 Task: Open a blank google sheet and write heading  Weekly Attendance Record, containing 10 values:  'Julian Roberts, Penelope Nelson, Samuel Harris, Violet Wright, Joshua Carter, Camila Mitchell, Nathan Walker, Lillian Young, Dominic Davis, Addison Lewis,'Julian Roberts is present on Monday,Tuesday,Wednesday,Thursday,& Friday but absent on SaturdayPenelope Nelson is present on Monday,Tuesday,Wednesday,& Friday & Saturday but absent on ThursdaySamuel Harris is present on Monday, Wednesday,Thursday,Friday & Saturday but absent on TuesdayViolet Wright is present on Monday,Tuesday,Wednesday,Thursday,& Saturday but absent on friday  Joshua Carter is present on Tuesday,wednesday,Thursday,Friday & Saturday but absent on MondayCamila Mitchell is present on Monday, Tuesday,Thursday,Friday & Saturday but absent on WednesdayNathan Walker is present on Monday,tuesday,Thursday,Friday & Saturday but absent on WednesdayLillian Young is present on Monday,Tuesday,wednesday,Friday & Saturday but absent on ThursdayDominic Davis is present on Monday,Tuesday,Thursday,Friday & Saturday but absent on wednesdayAddison Lewis is present on Monday,Wednesday,Thursday,Friday & Saturday but absent on TuesdayIn this sheet Friday is 'holiday'  MarkH for holiday. Mark A on absent & Mark P for persent. Save page Attendance Sheet for Weekly Reviewingbook
Action: Mouse pressed left at (230, 134)
Screenshot: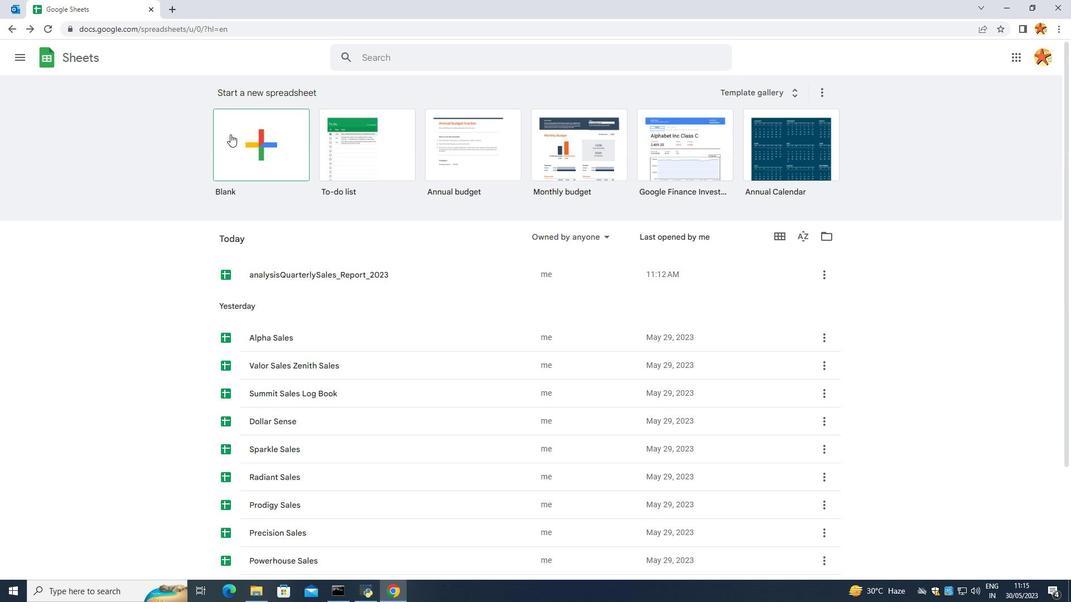 
Action: Mouse moved to (174, 143)
Screenshot: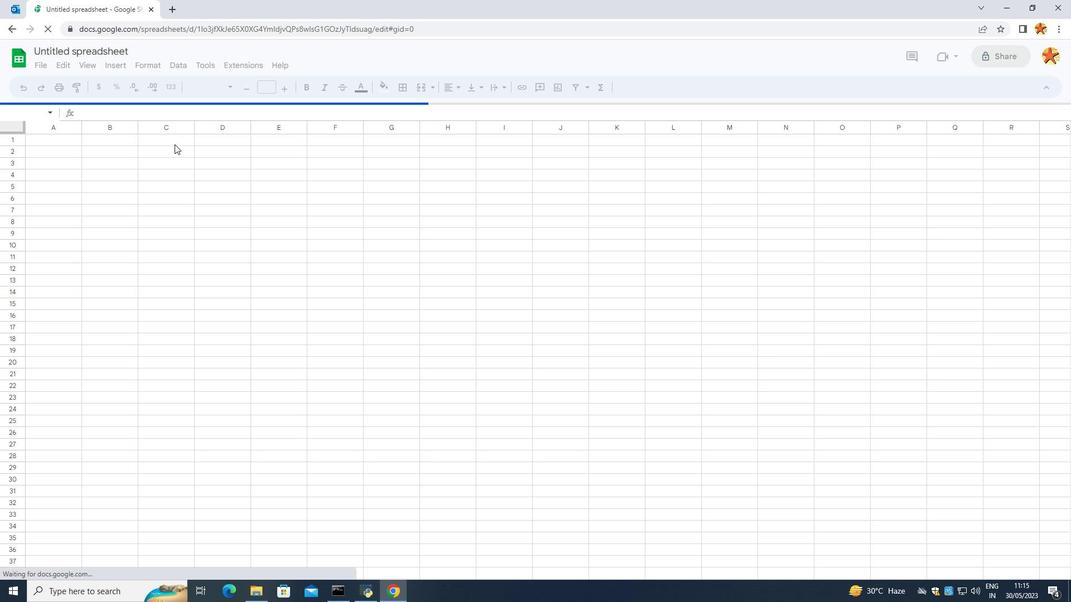 
Action: Mouse pressed left at (174, 143)
Screenshot: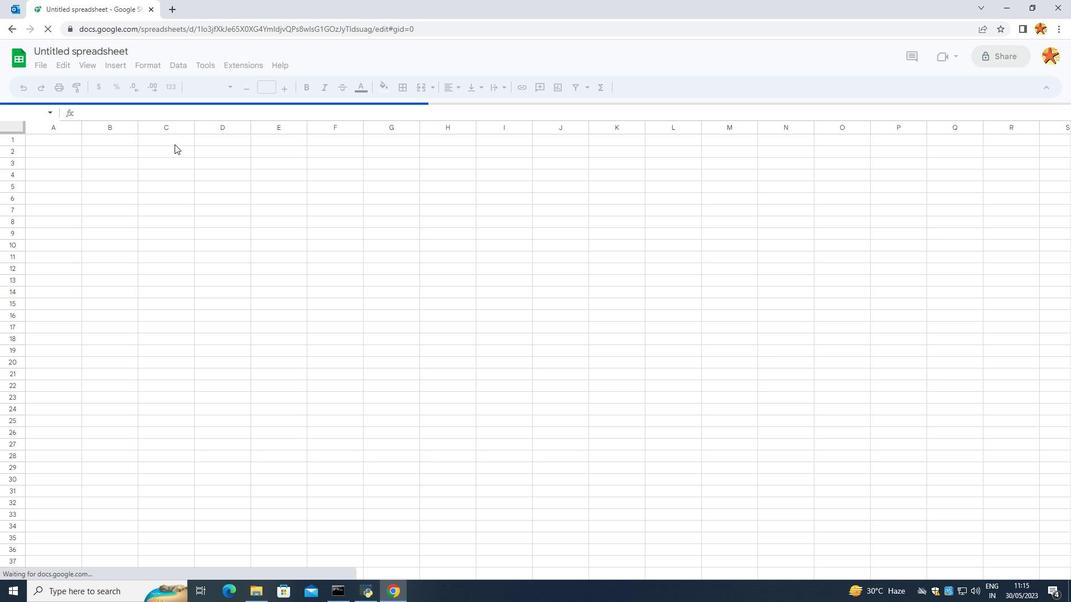 
Action: Mouse pressed left at (174, 143)
Screenshot: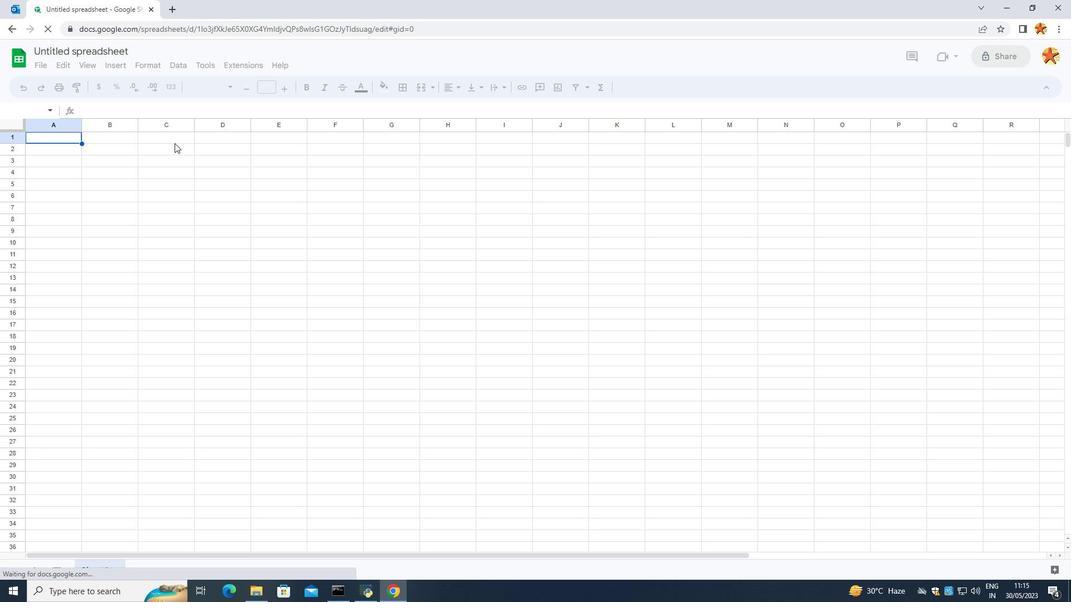 
Action: Key pressed <Key.caps_lock>W<Key.tab><Key.caps_lock>eekl
Screenshot: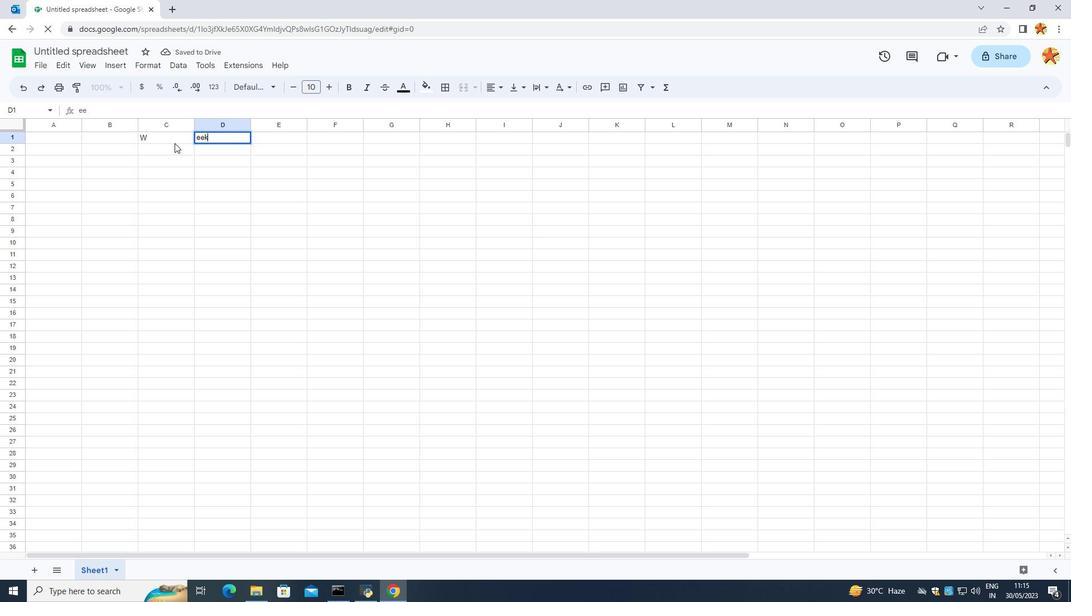
Action: Mouse moved to (175, 131)
Screenshot: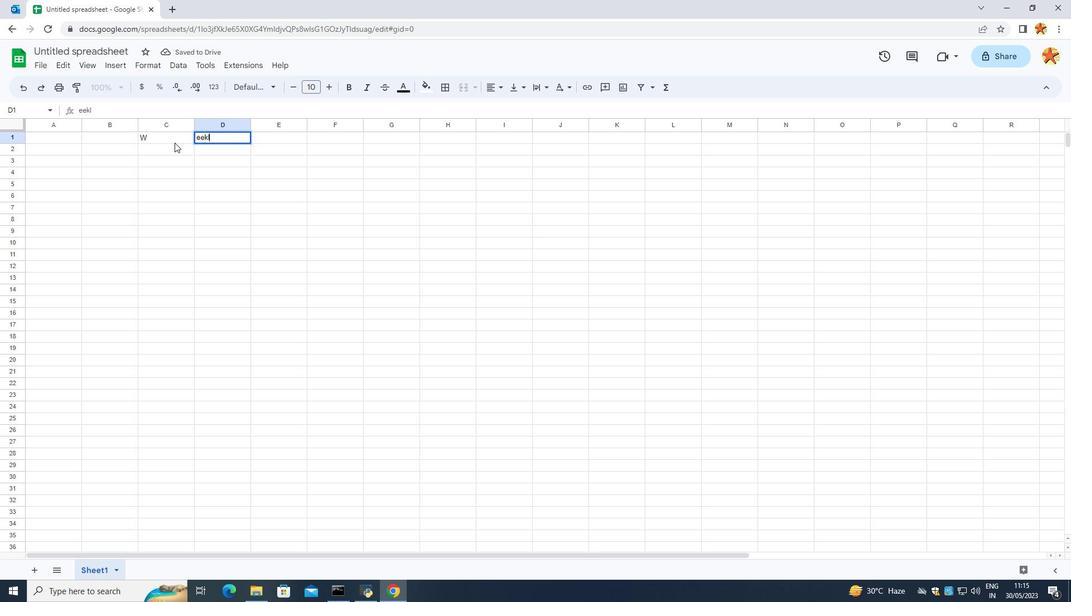 
Action: Key pressed y<Key.space><Key.caps_lock>A<Key.caps_lock>
Screenshot: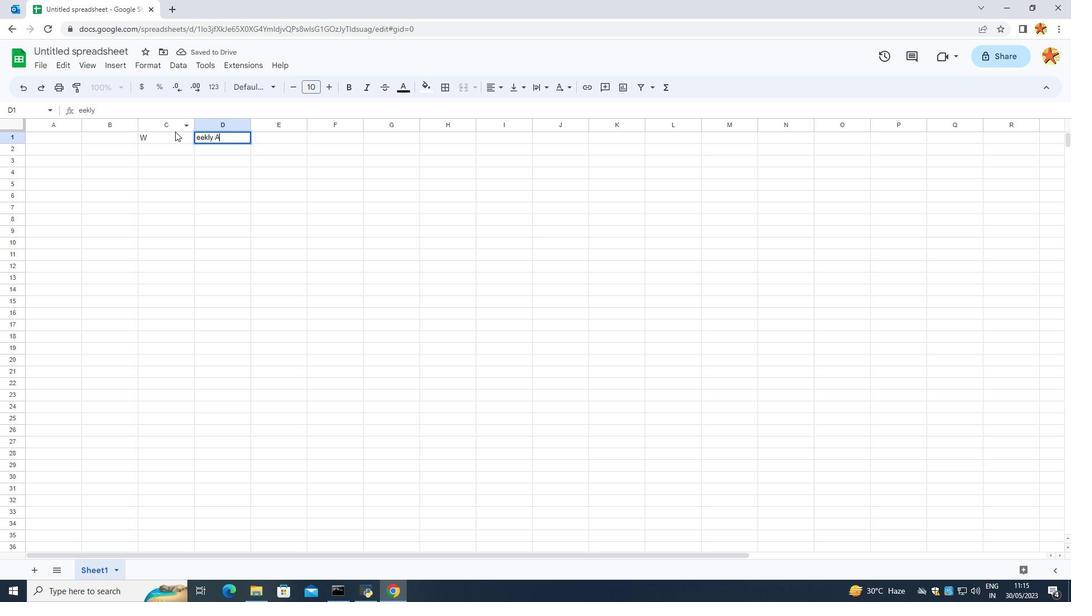 
Action: Mouse moved to (213, 138)
Screenshot: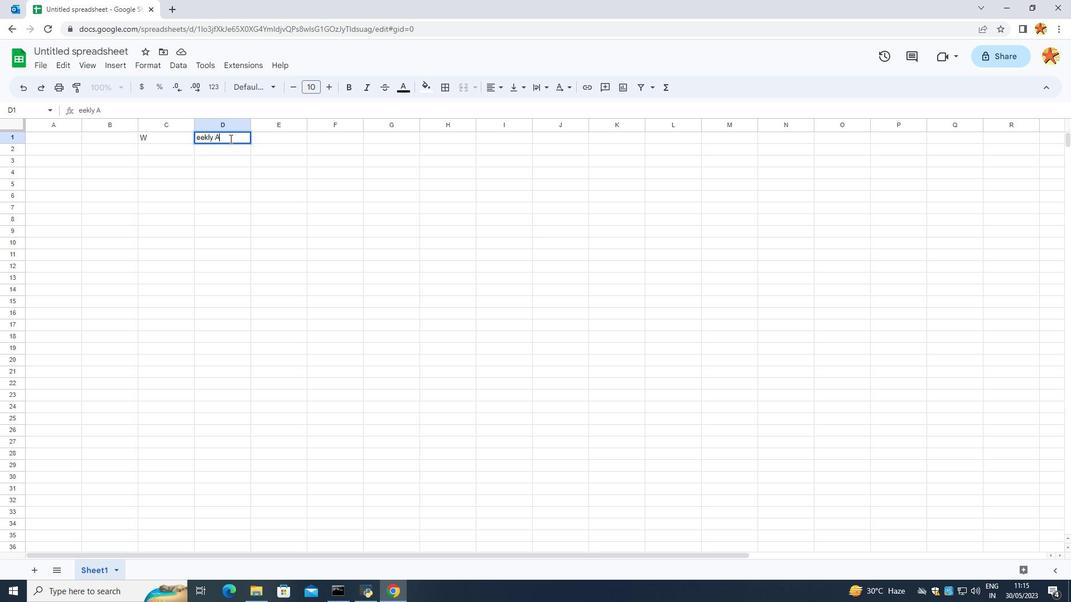 
Action: Mouse pressed left at (213, 138)
Screenshot: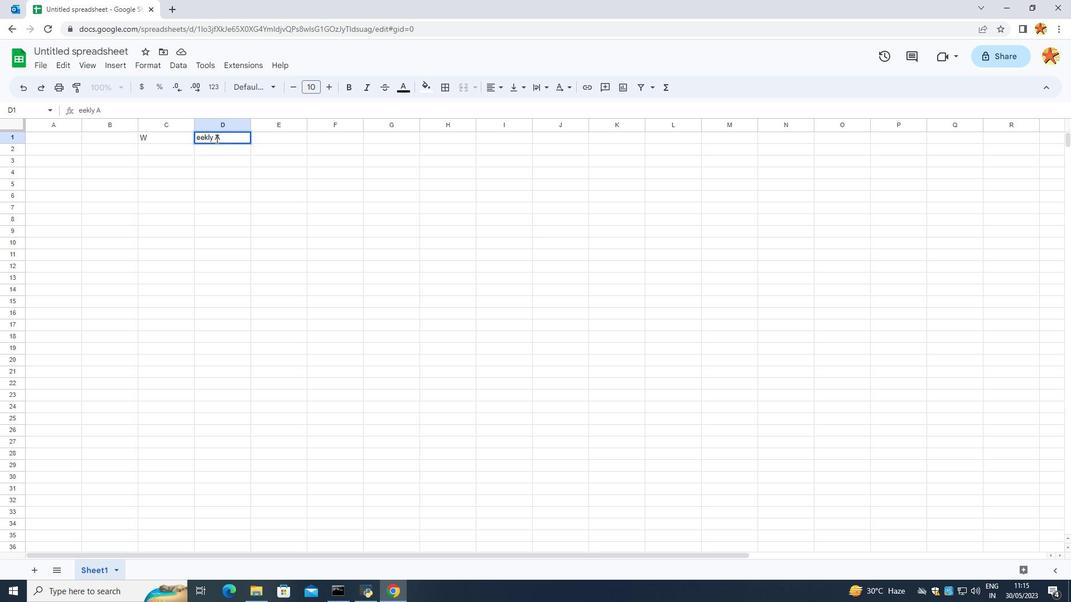 
Action: Mouse moved to (227, 136)
Screenshot: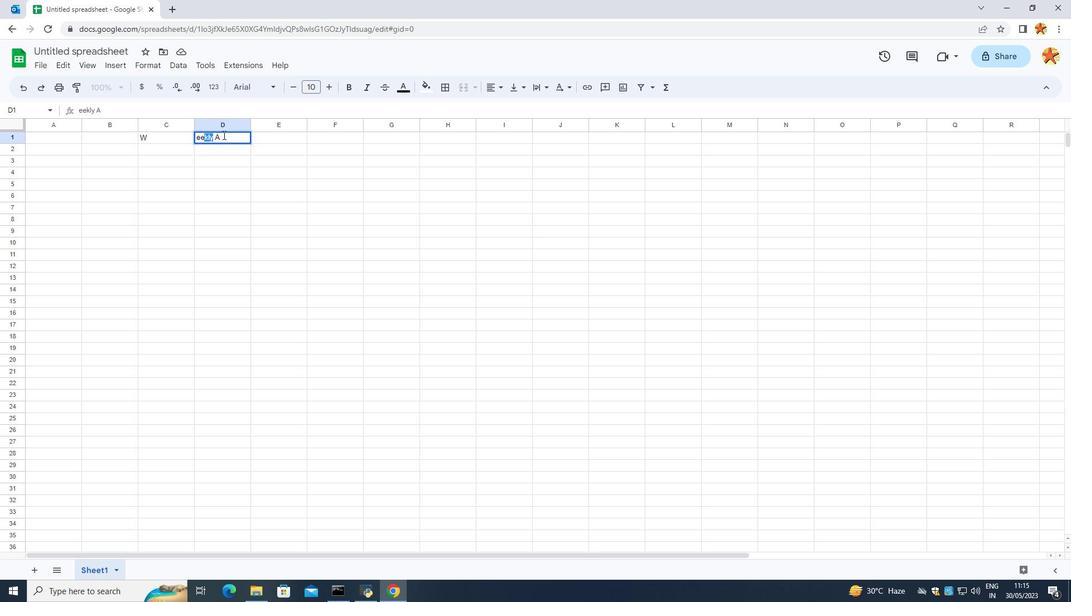 
Action: Mouse pressed left at (227, 136)
Screenshot: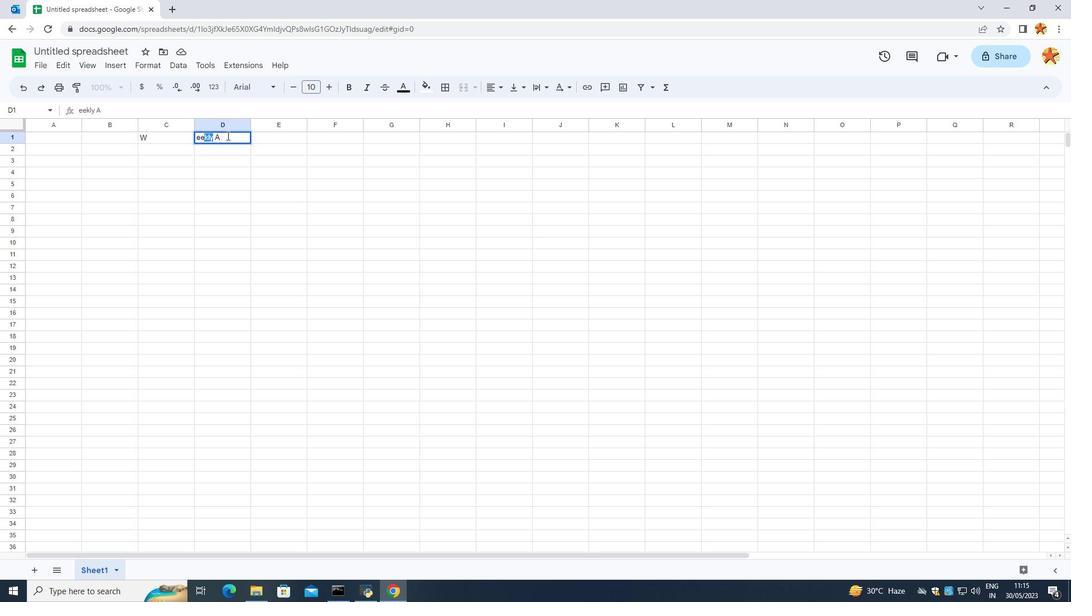 
Action: Mouse moved to (137, 124)
Screenshot: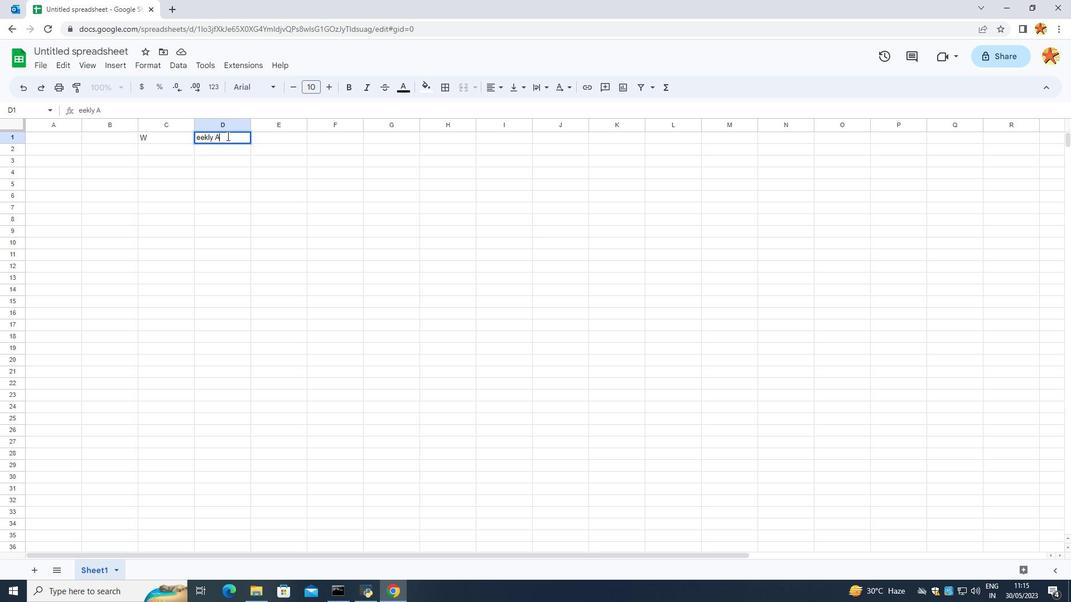 
Action: Key pressed <Key.backspace>
Screenshot: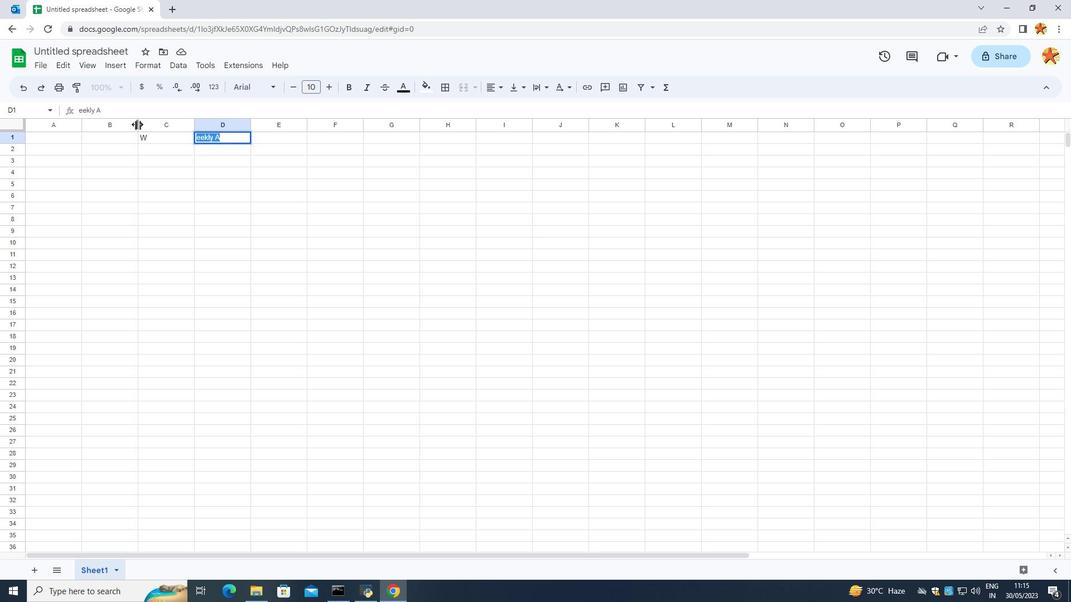 
Action: Mouse moved to (154, 136)
Screenshot: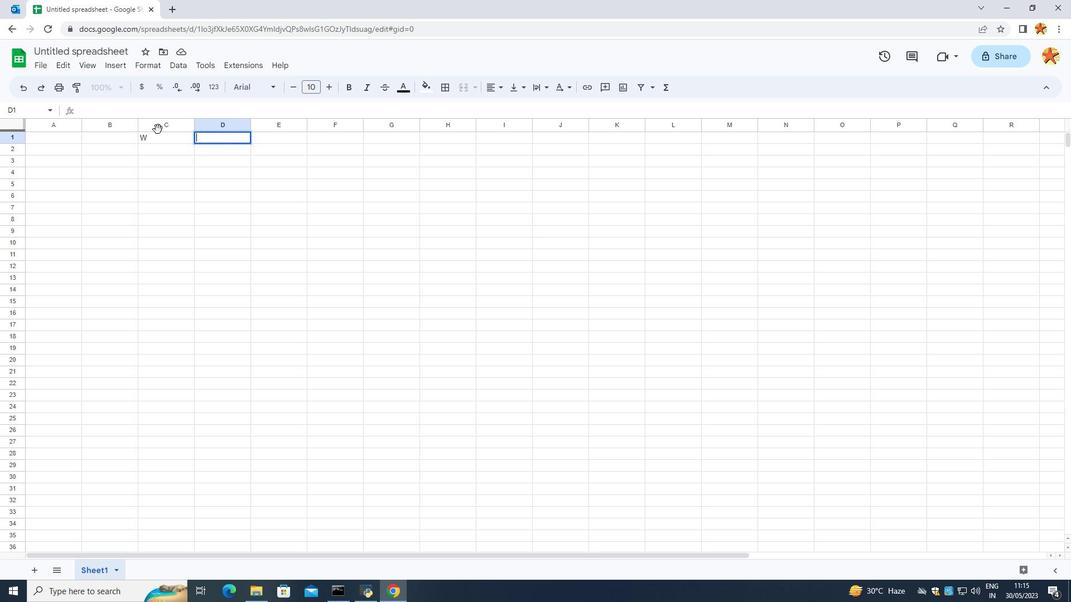
Action: Mouse pressed left at (154, 136)
Screenshot: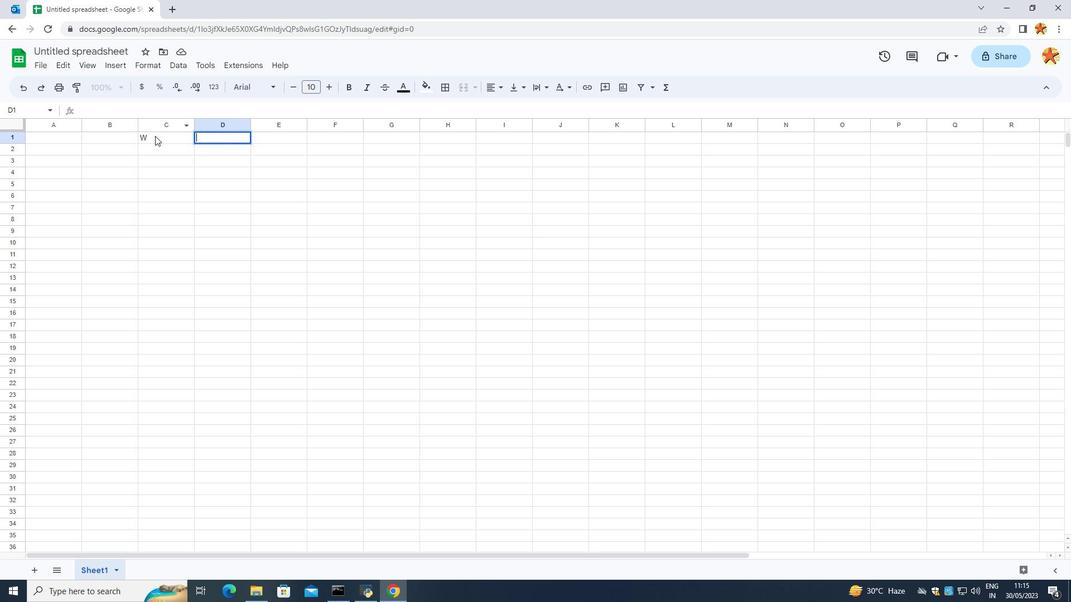 
Action: Mouse pressed left at (154, 136)
Screenshot: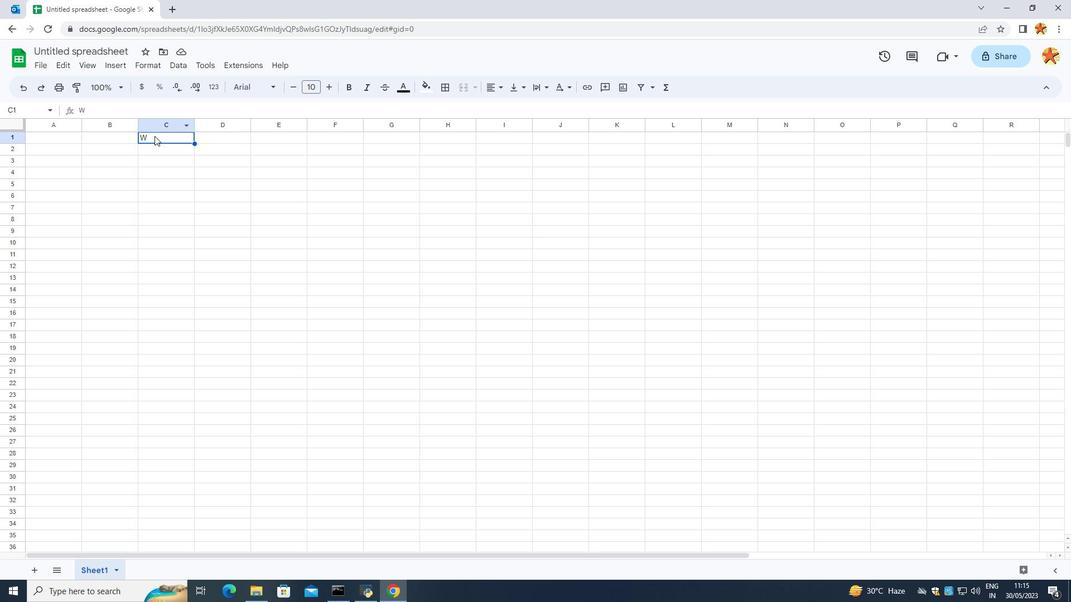 
Action: Mouse moved to (153, 135)
Screenshot: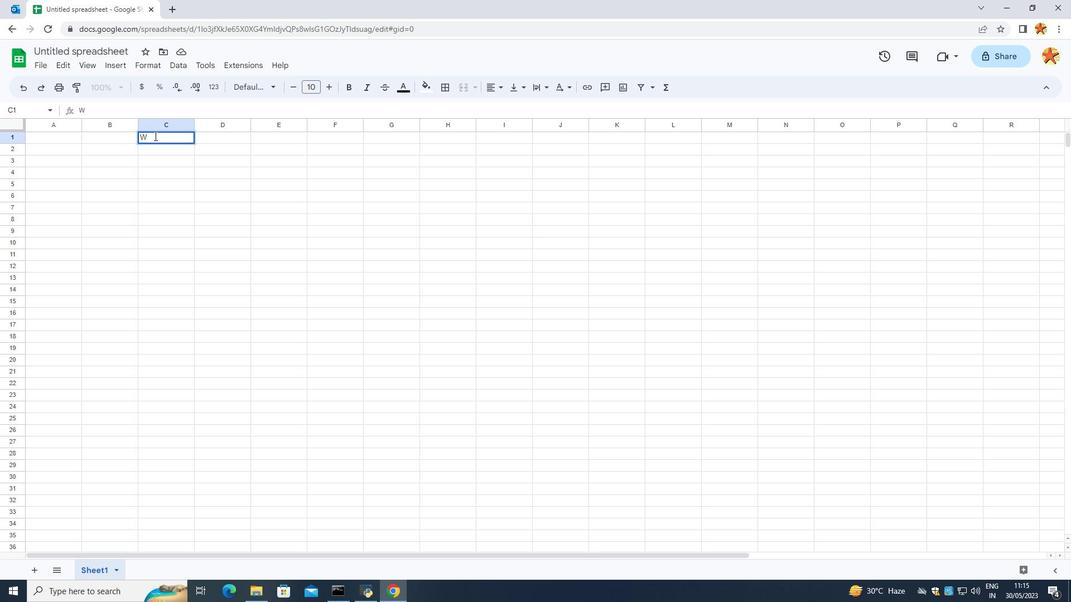 
Action: Key pressed eekly<Key.space><Key.caps_lock>A<Key.caps_lock><Key.caps_lock>TT
Screenshot: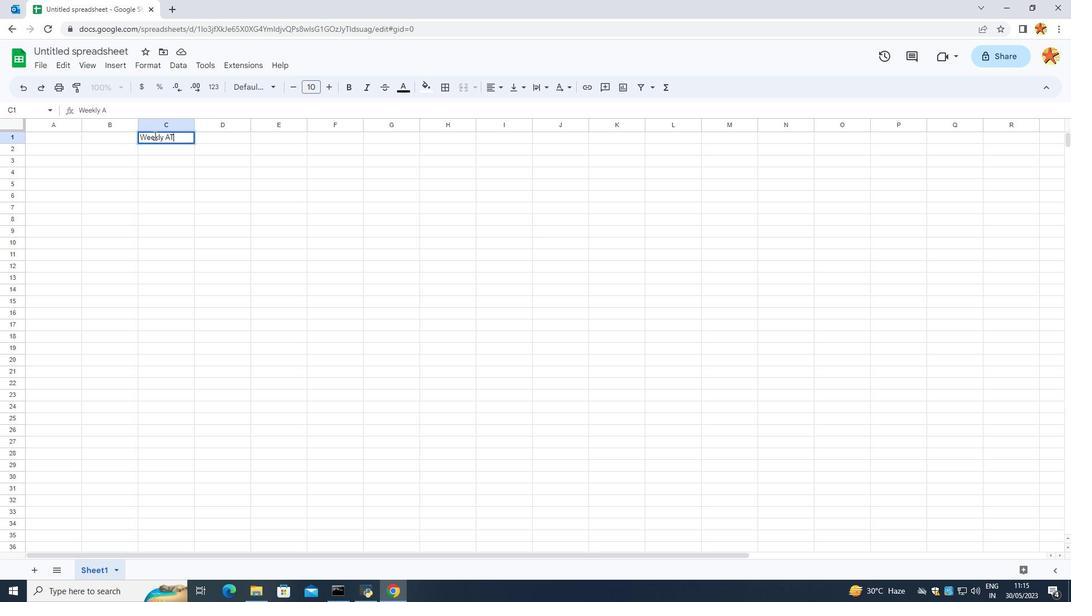 
Action: Mouse moved to (153, 131)
Screenshot: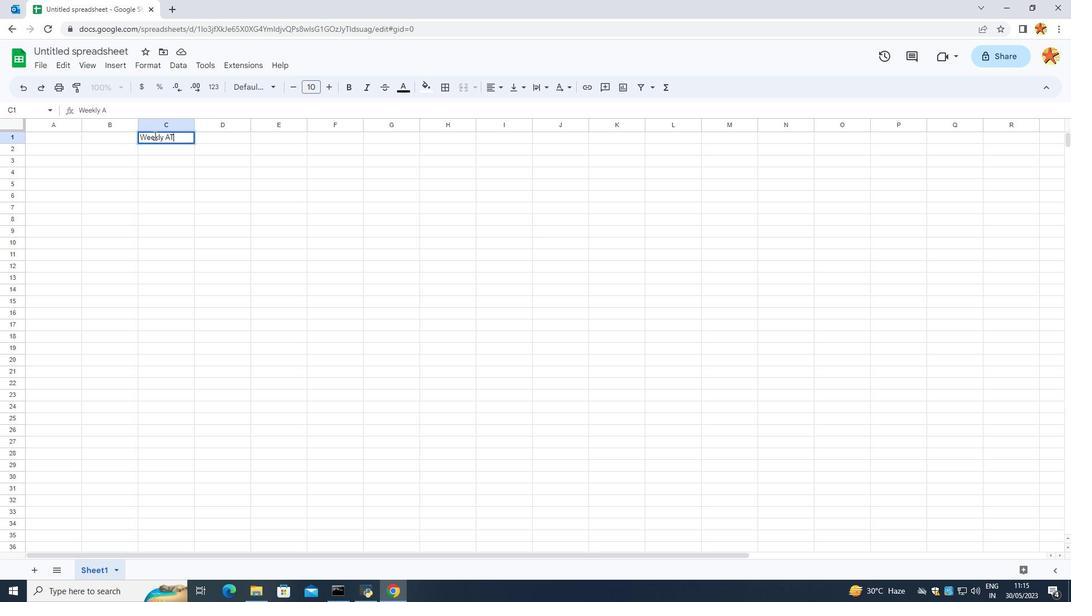 
Action: Key pressed ENDANVCE<Key.space>
Screenshot: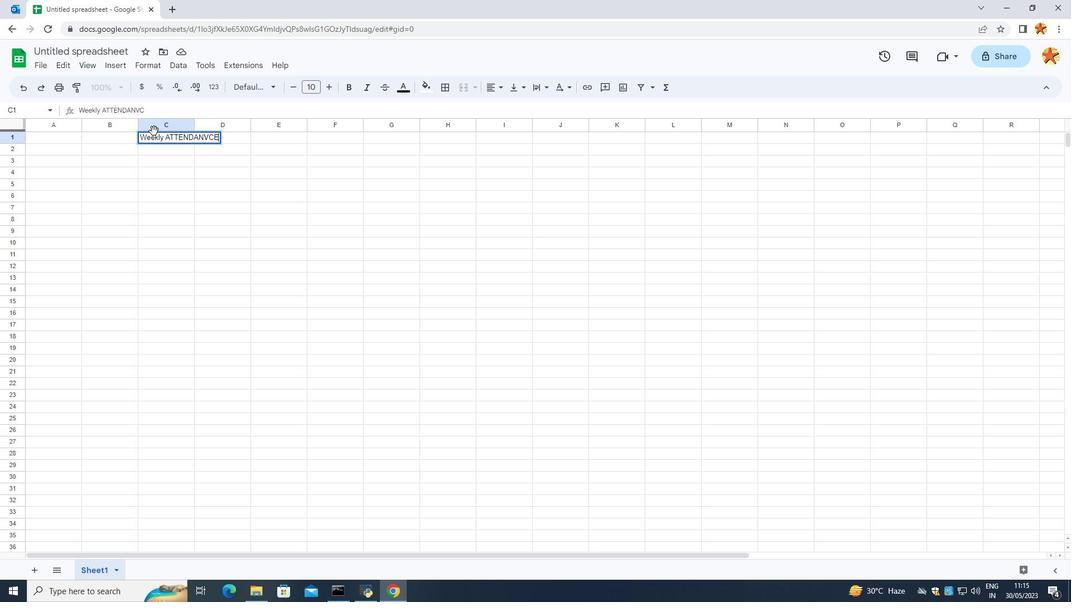 
Action: Mouse moved to (215, 135)
Screenshot: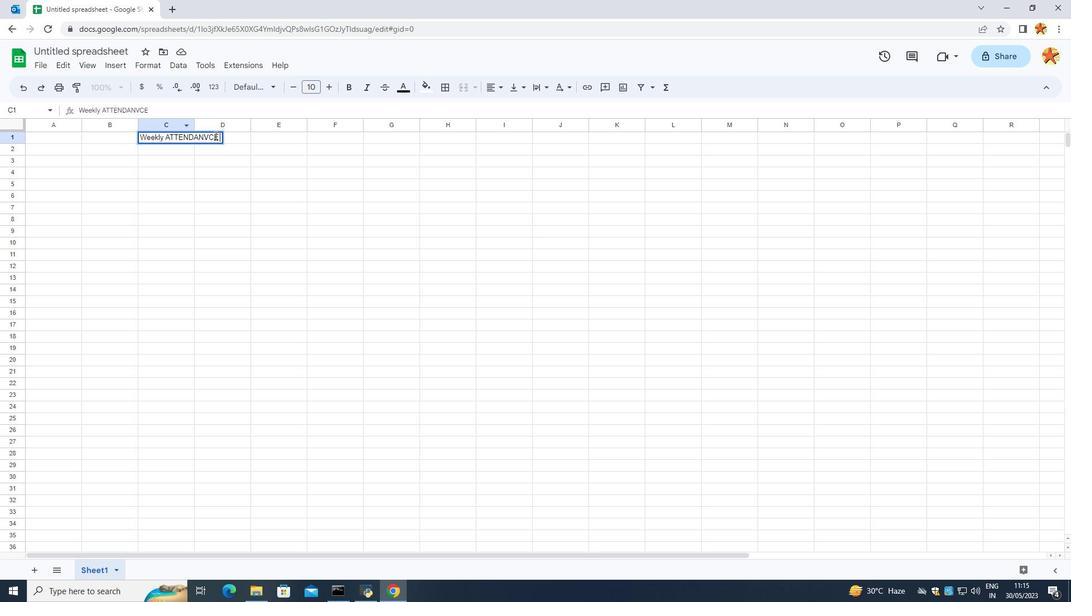 
Action: Mouse pressed left at (215, 135)
Screenshot: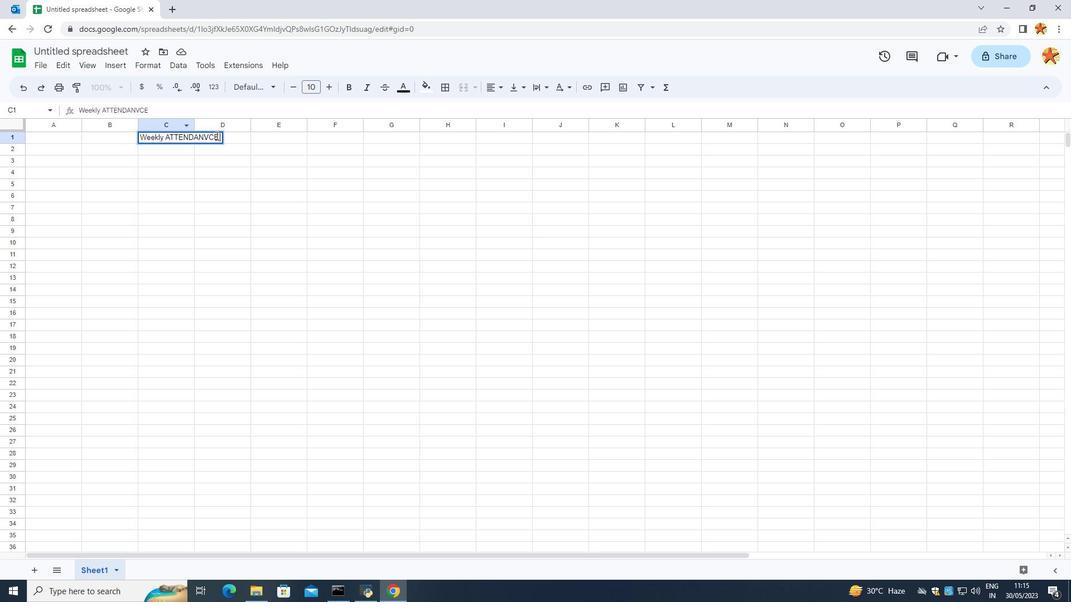 
Action: Mouse moved to (166, 128)
Screenshot: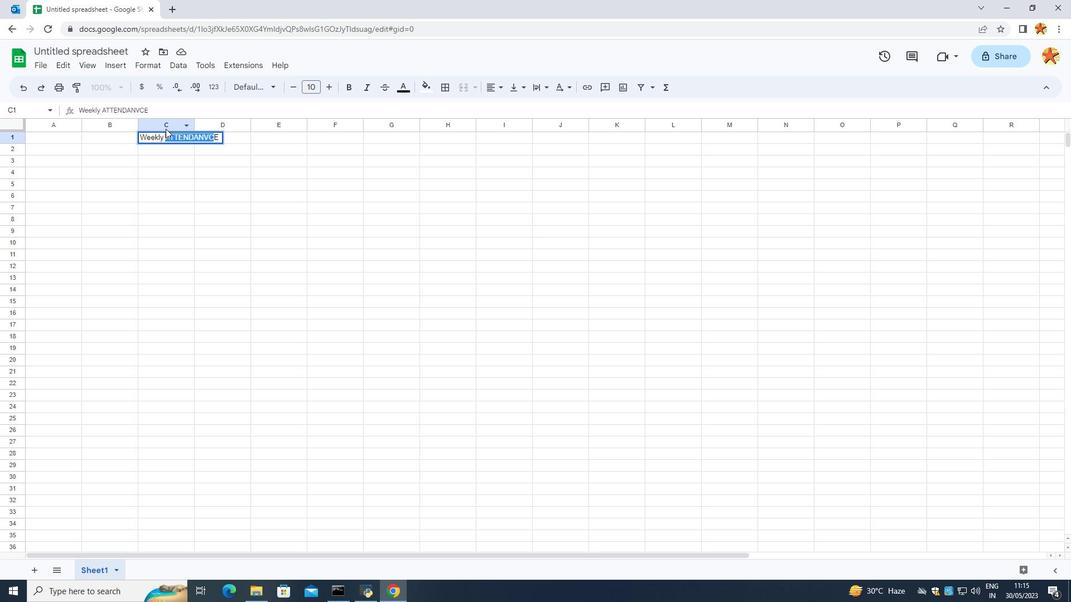 
Action: Key pressed <Key.backspace>
Screenshot: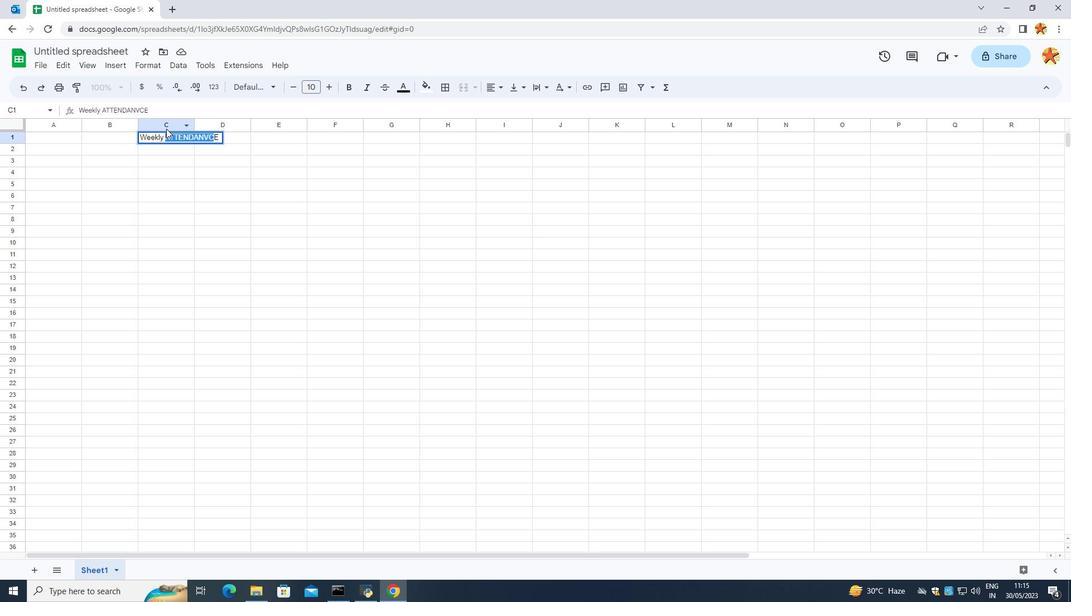 
Action: Mouse moved to (181, 137)
Screenshot: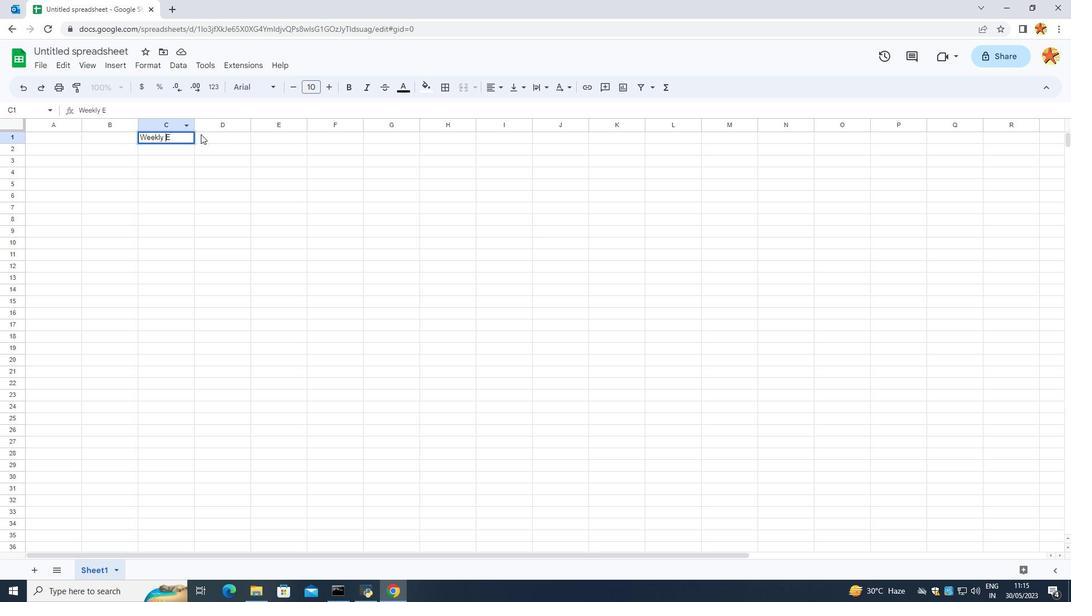 
Action: Mouse pressed left at (181, 137)
Screenshot: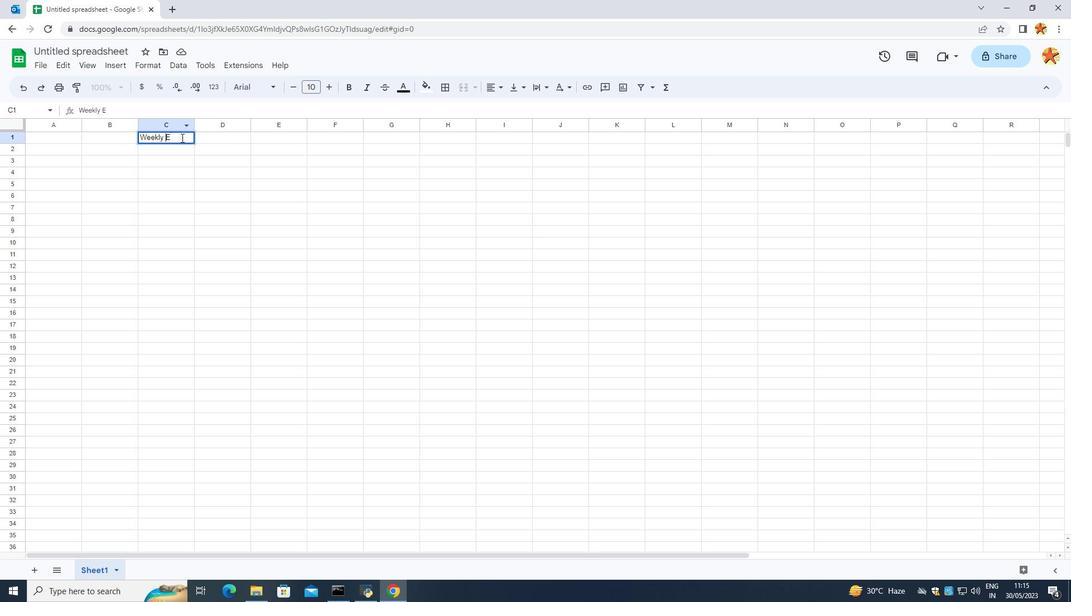 
Action: Key pressed <Key.backspace>
Screenshot: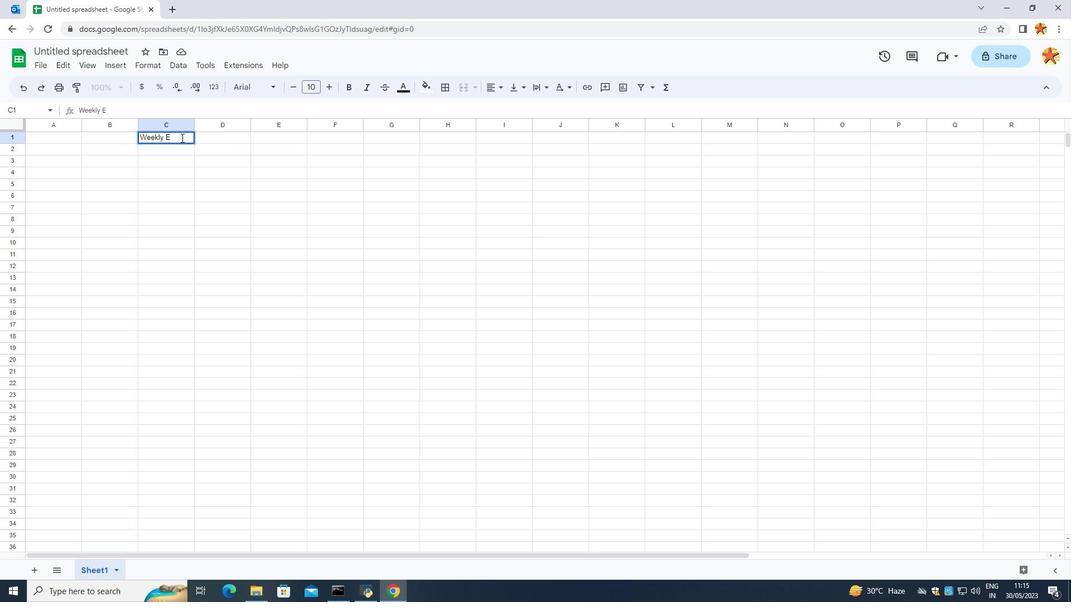 
Action: Mouse moved to (166, 126)
Screenshot: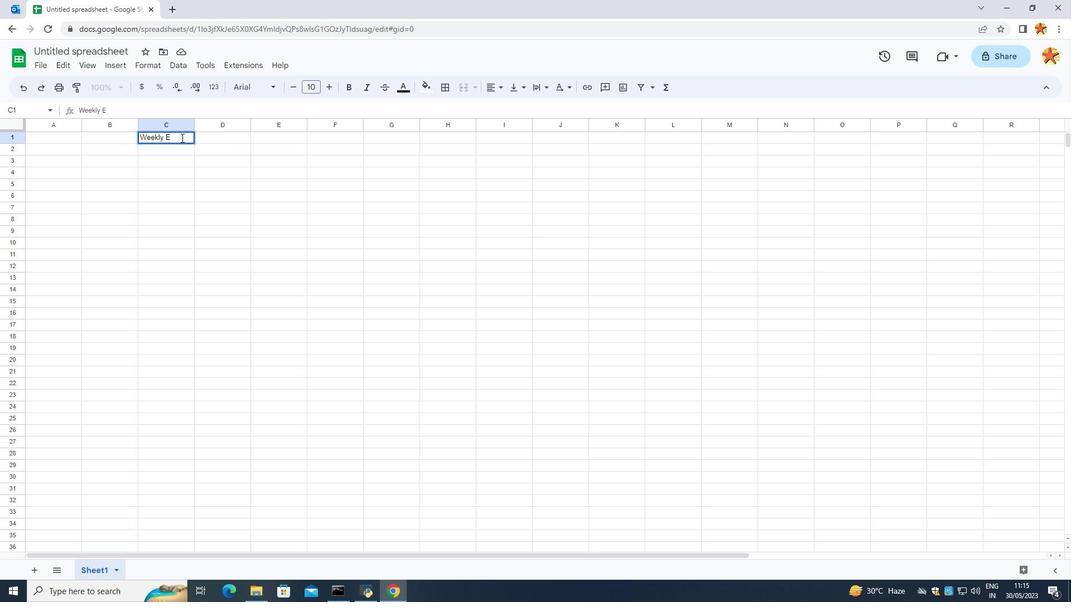 
Action: Key pressed <Key.backspace><Key.caps_lock>a<Key.caps_lock><Key.backspace><Key.caps_lock>a<Key.caps_lock><Key.backspace><Key.caps_lock>a<Key.backspace>a<Key.backspace>a<Key.backspace><Key.caps_lock>A<Key.caps_lock>ttenf<Key.backspace>dance<Key.space><Key.caps_lock>R<Key.caps_lock>ecord
Screenshot: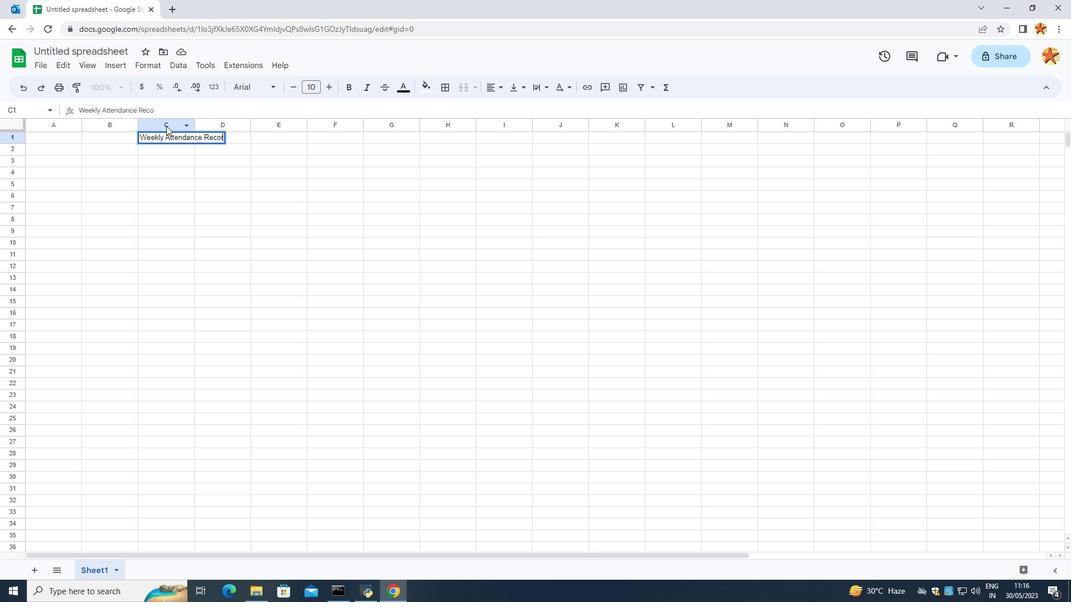 
Action: Mouse moved to (46, 301)
Screenshot: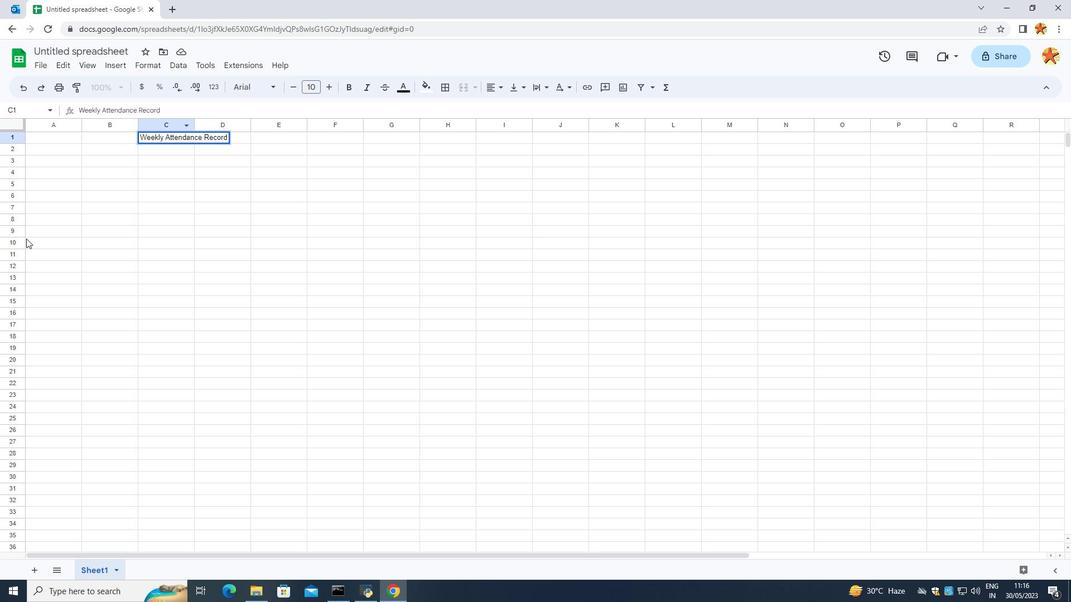 
Action: Mouse pressed left at (46, 301)
Screenshot: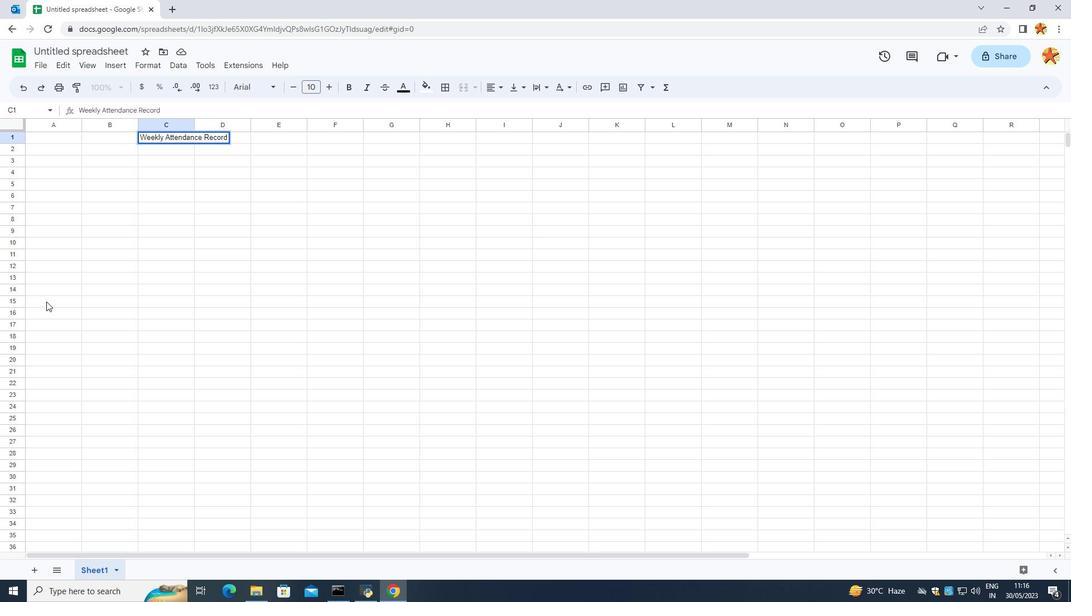 
Action: Mouse moved to (56, 148)
Screenshot: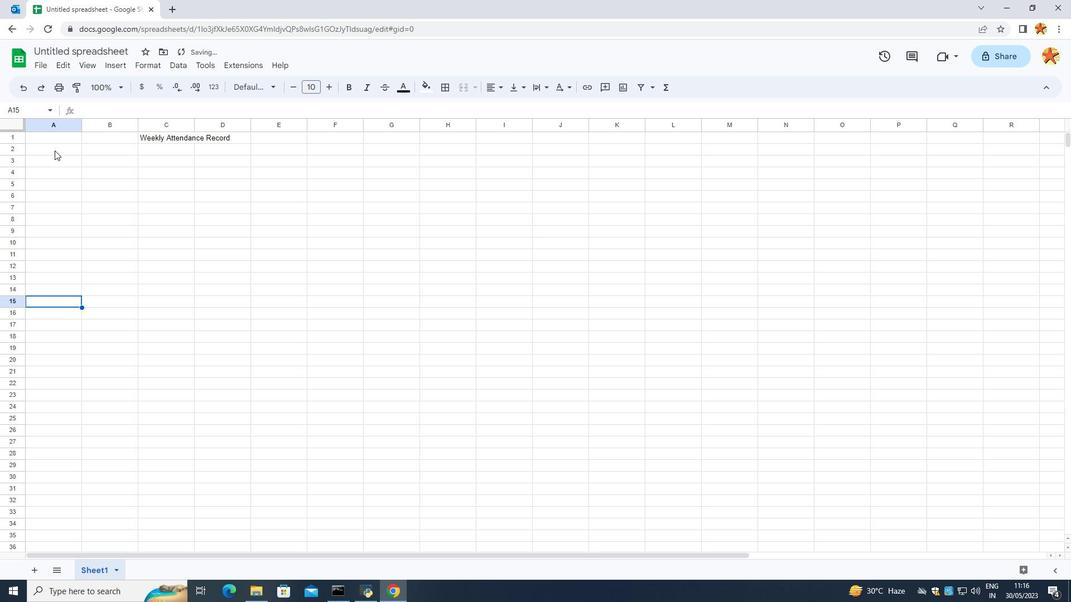 
Action: Mouse pressed left at (56, 148)
Screenshot: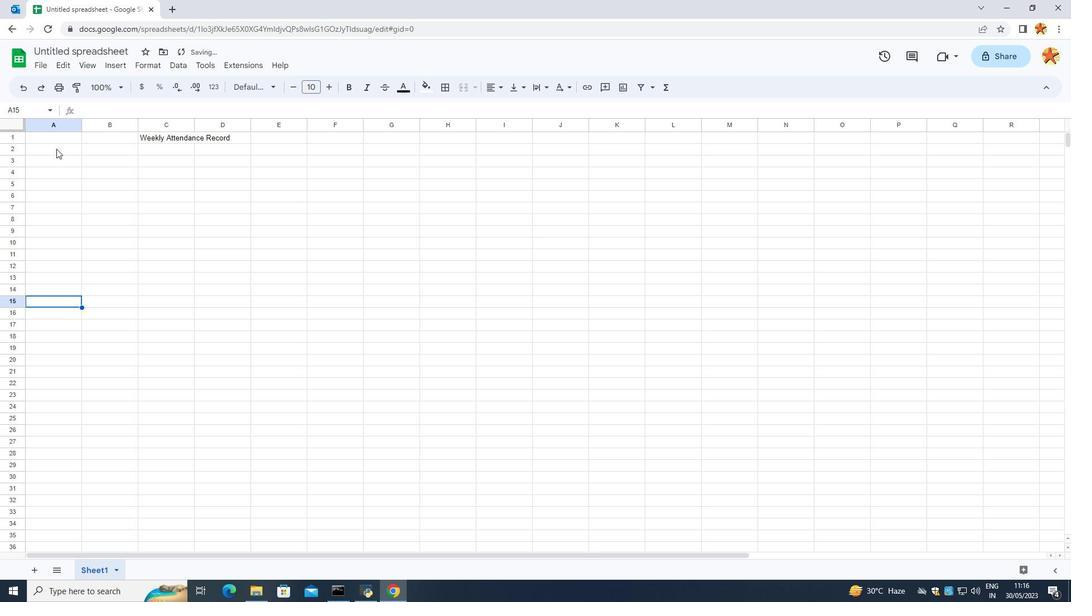 
Action: Mouse pressed left at (56, 148)
Screenshot: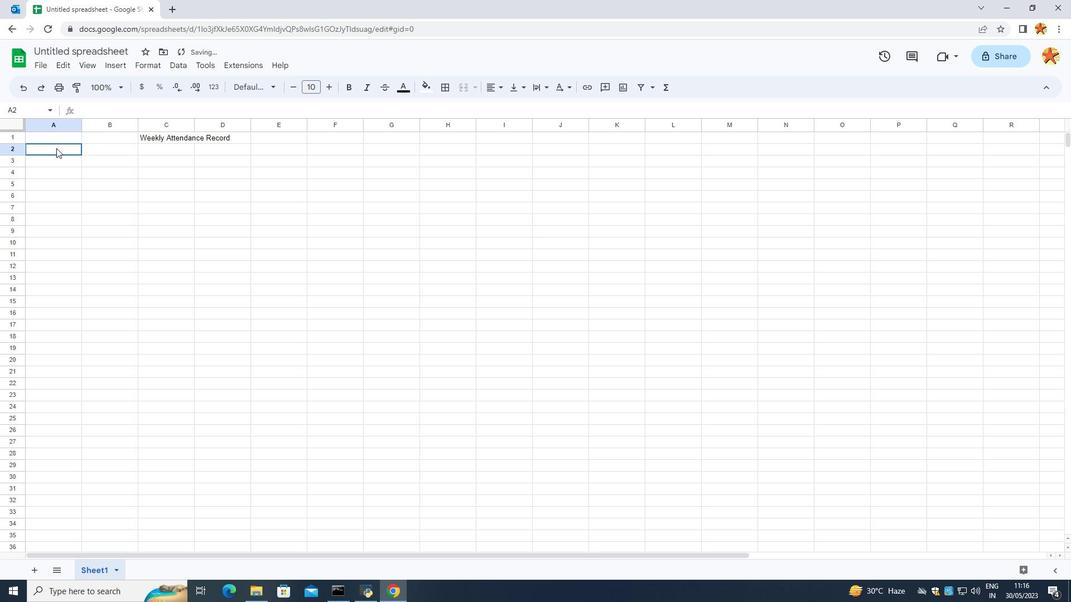 
Action: Key pressed <Key.caps_lock>V<Key.caps_lock>ali<Key.backspace>ues
Screenshot: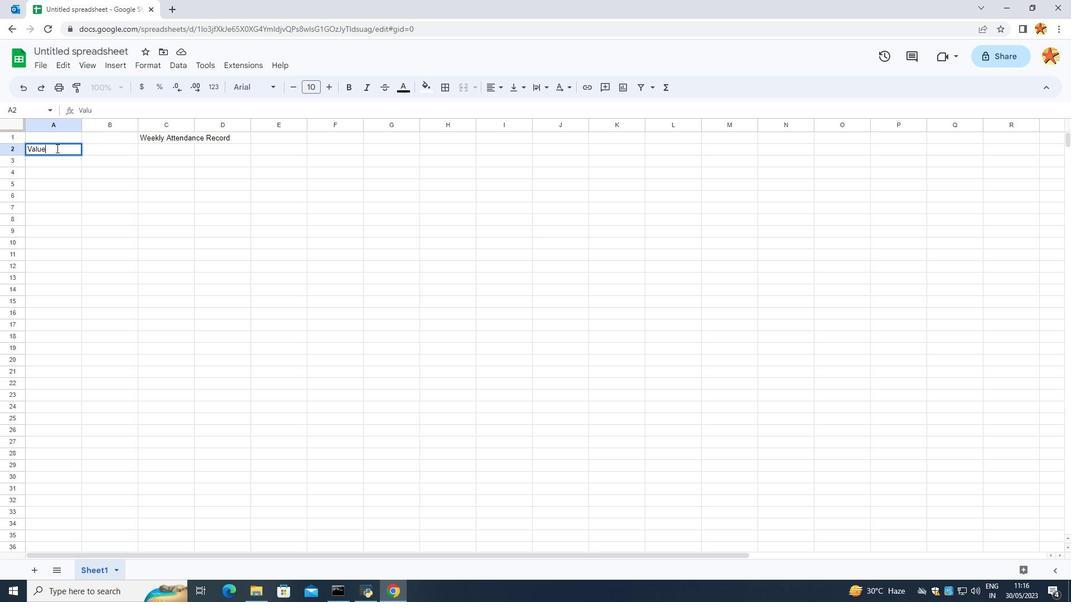 
Action: Mouse moved to (113, 140)
Screenshot: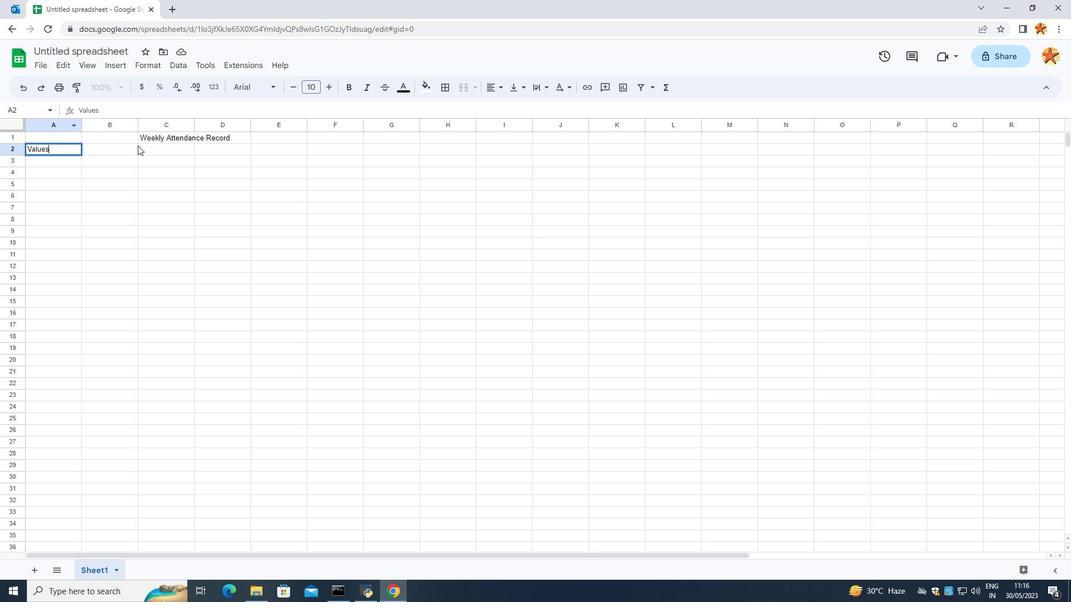 
Action: Mouse pressed left at (113, 140)
Screenshot: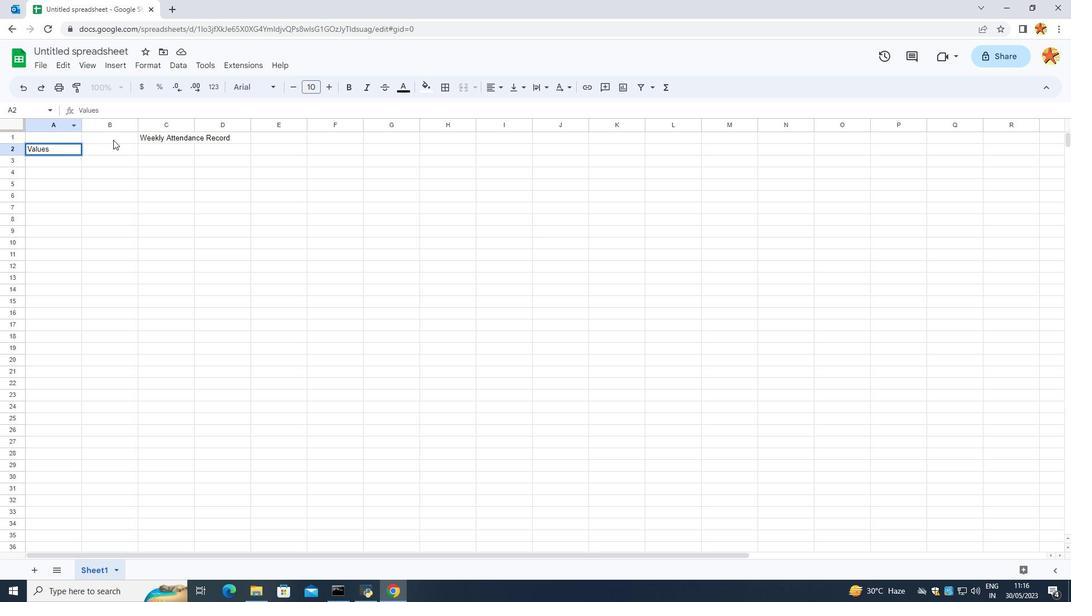 
Action: Mouse moved to (109, 146)
Screenshot: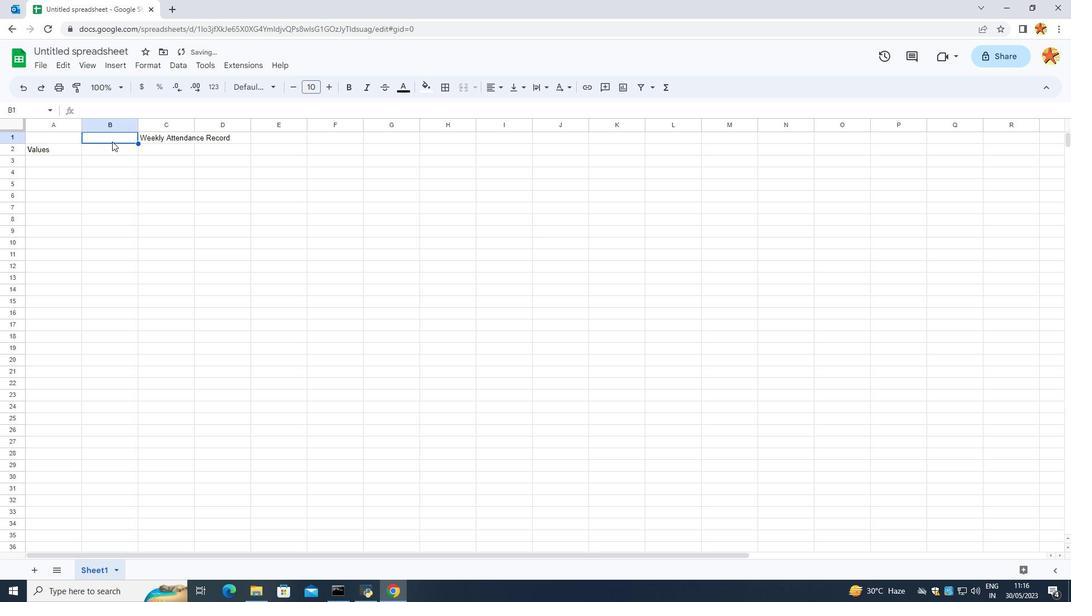 
Action: Mouse pressed left at (109, 146)
Screenshot: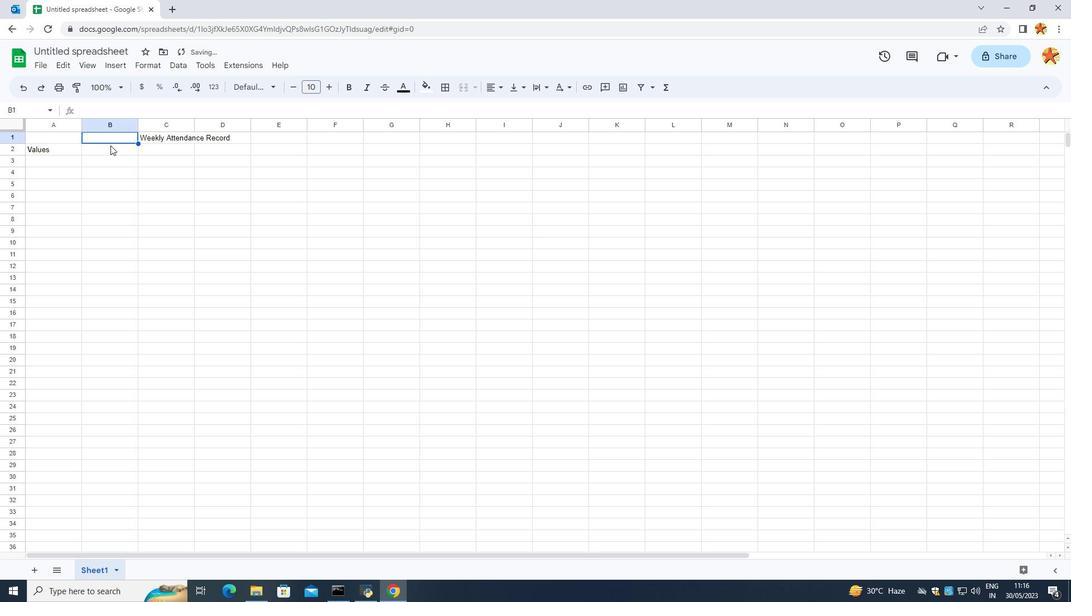
Action: Mouse pressed left at (109, 146)
Screenshot: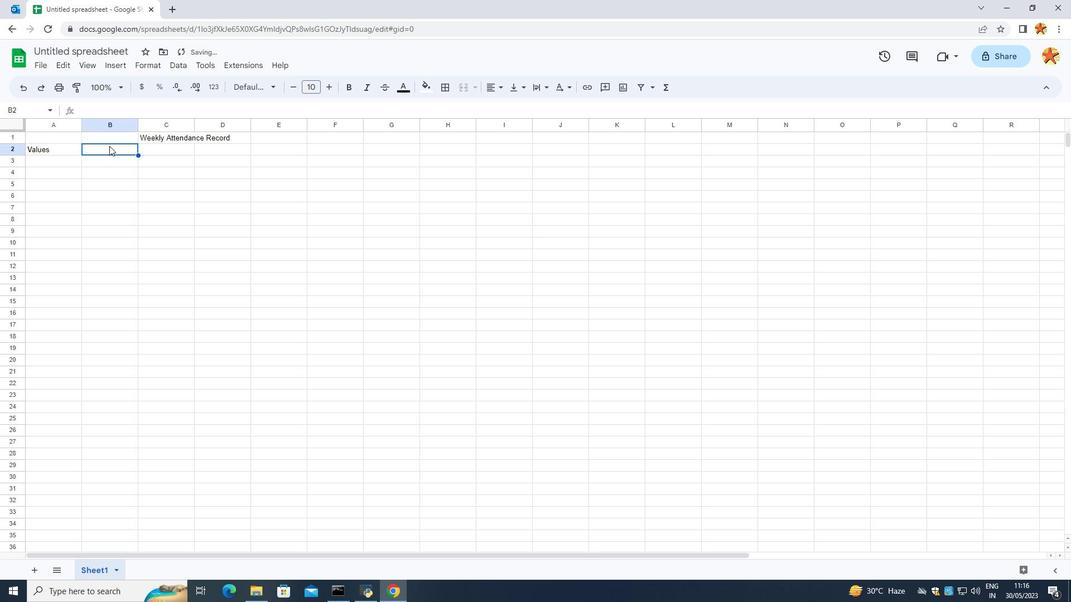 
Action: Mouse moved to (99, 155)
Screenshot: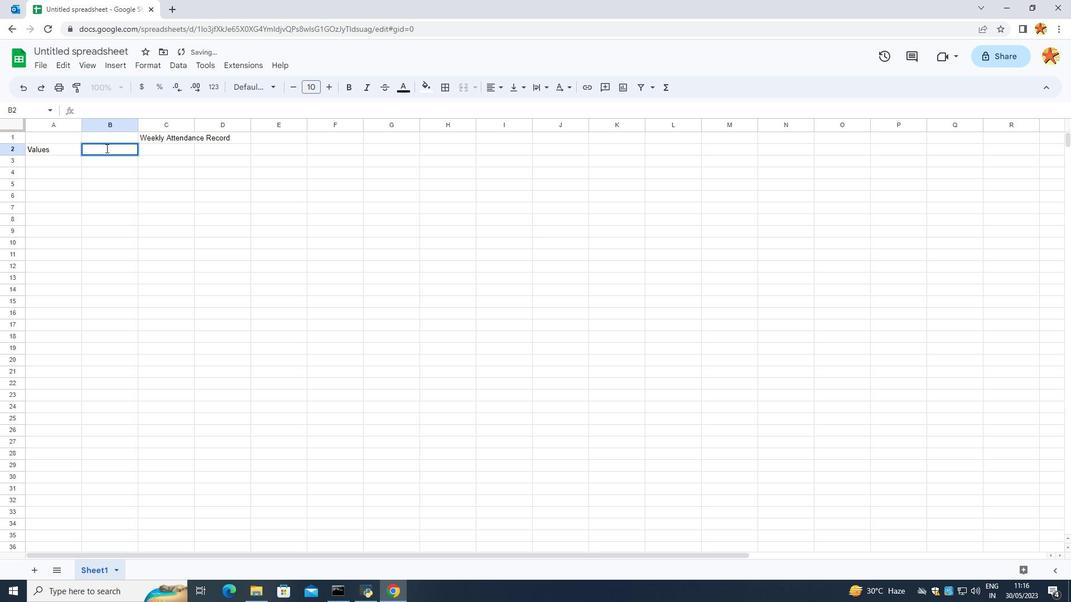 
Action: Key pressed <Key.caps_lock>D<Key.caps_lock><Key.backspace><Key.caps_lock>M<Key.caps_lock>onday
Screenshot: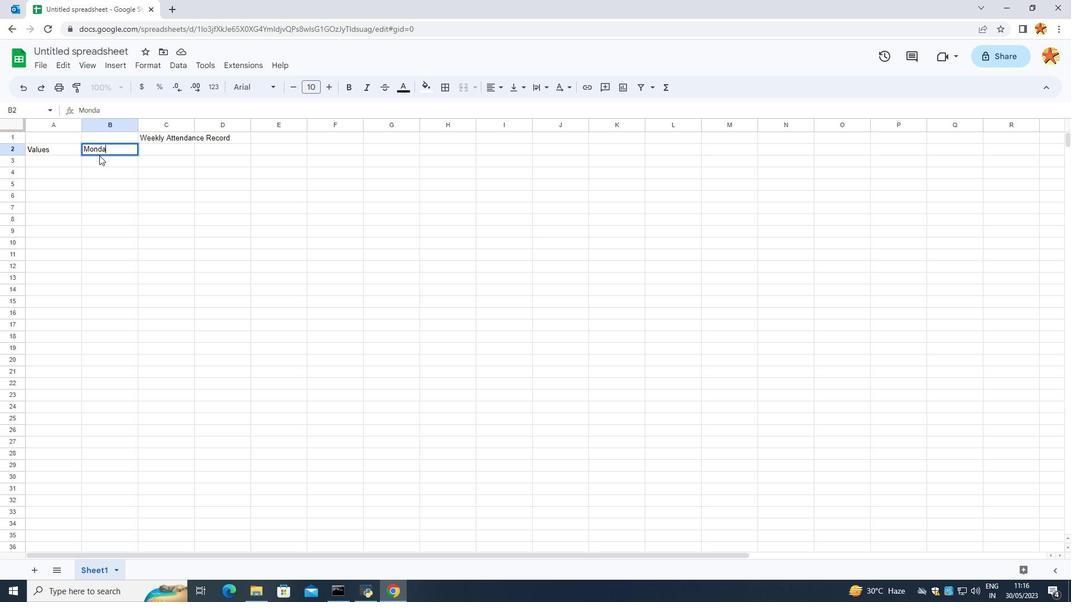 
Action: Mouse moved to (152, 149)
Screenshot: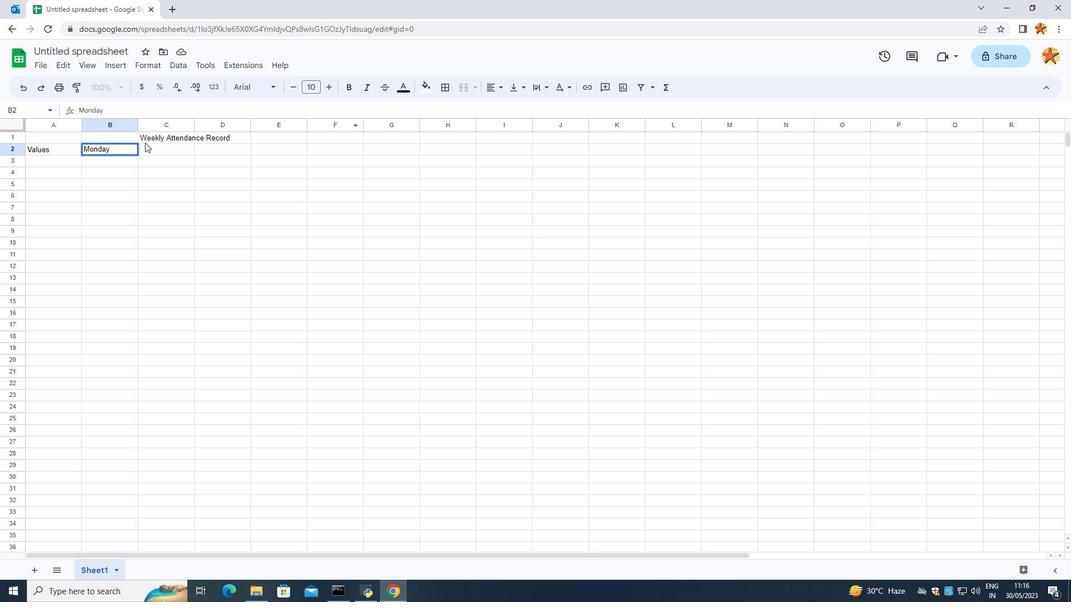 
Action: Mouse pressed left at (152, 149)
Screenshot: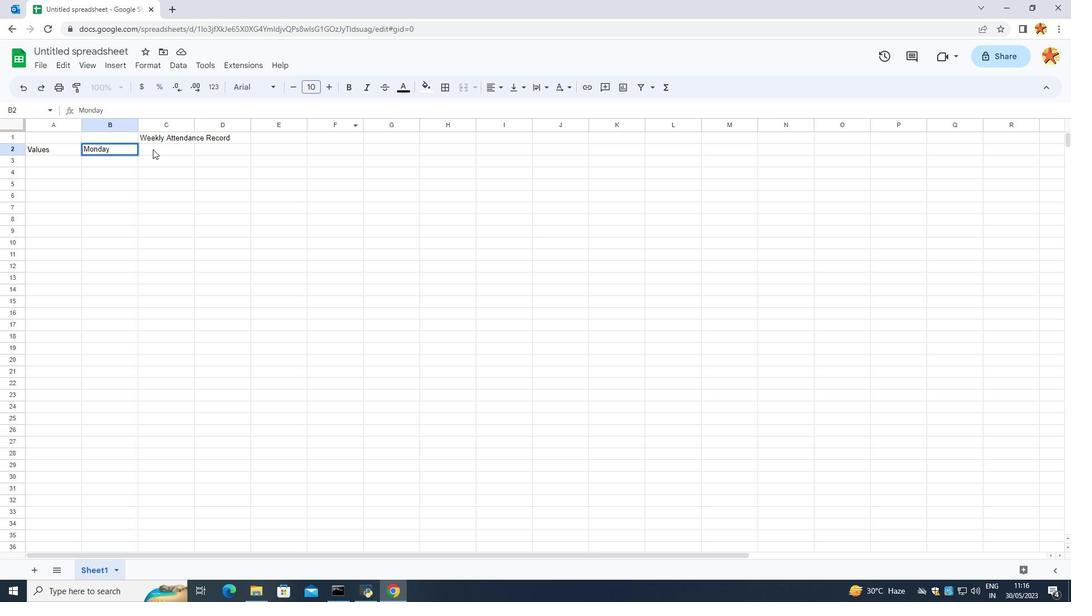 
Action: Mouse pressed left at (152, 149)
Screenshot: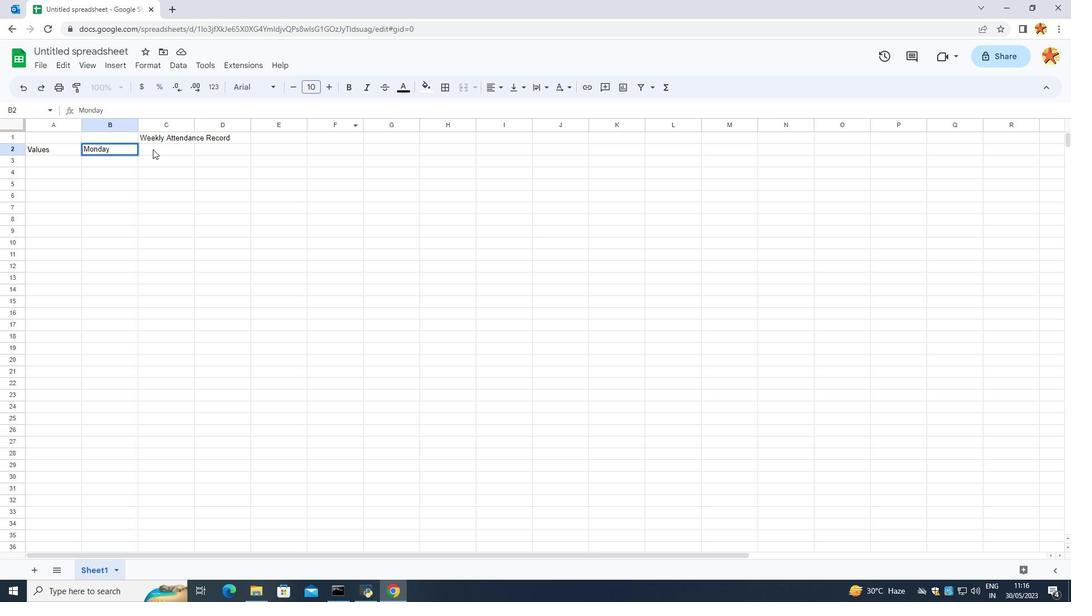 
Action: Mouse moved to (158, 145)
Screenshot: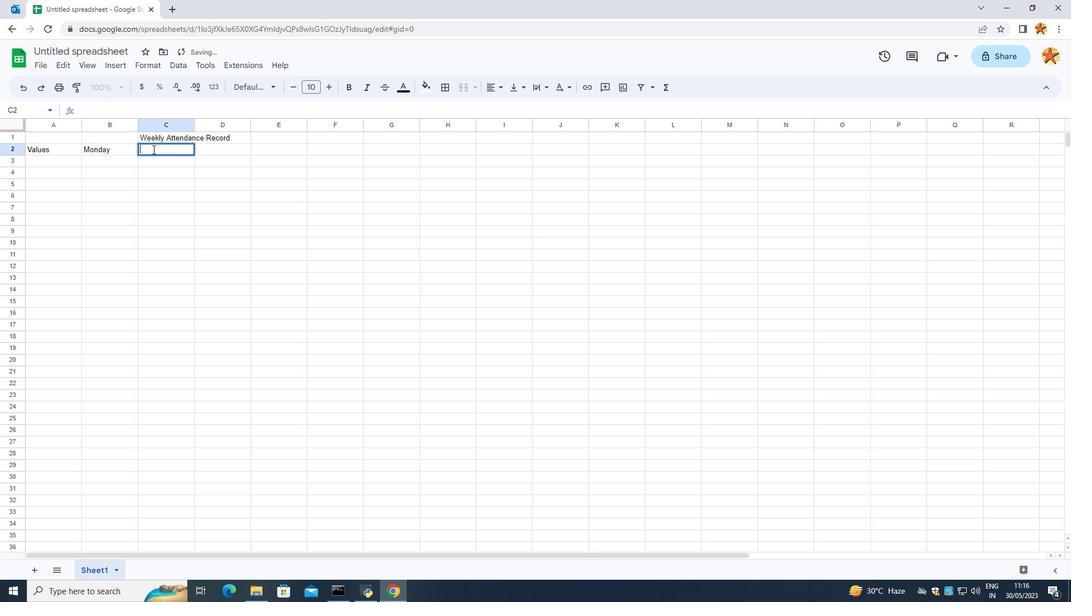 
Action: Key pressed <Key.caps_lock>T<Key.caps_lock>uesday
Screenshot: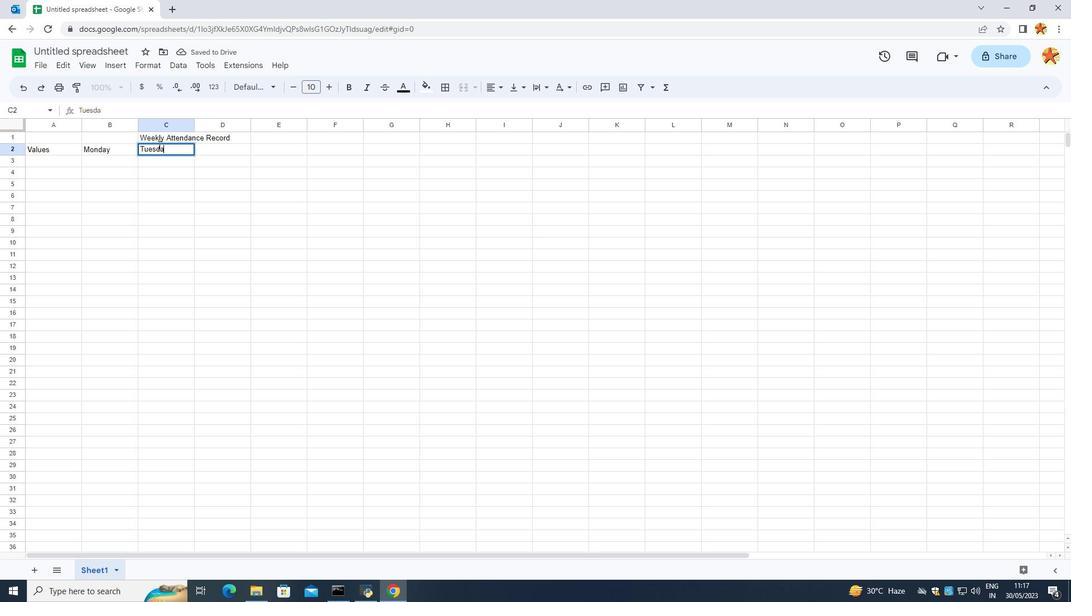 
Action: Mouse moved to (218, 144)
Screenshot: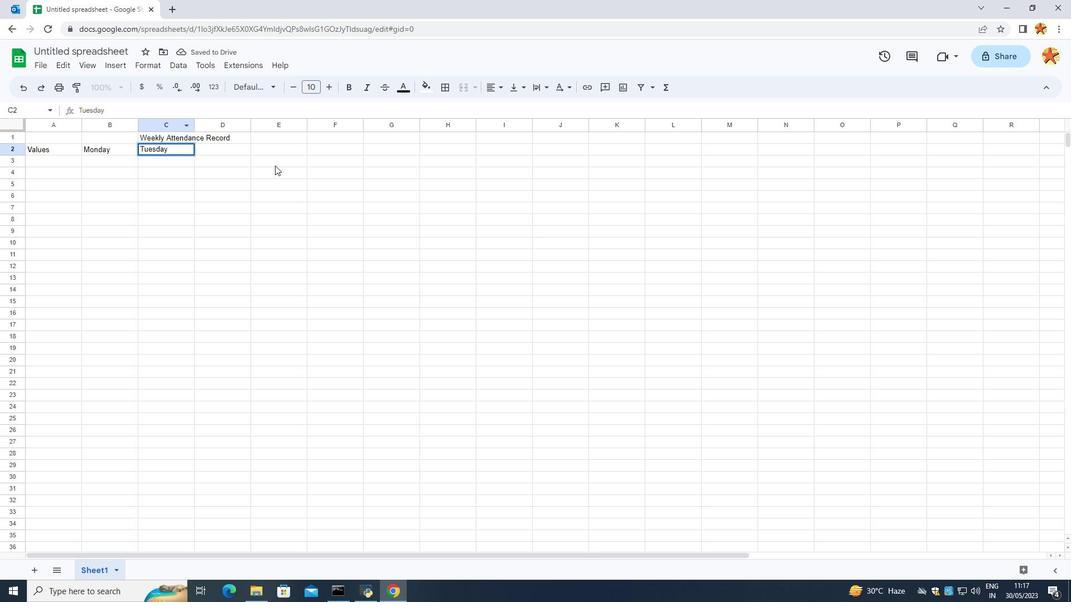 
Action: Mouse pressed left at (218, 144)
Screenshot: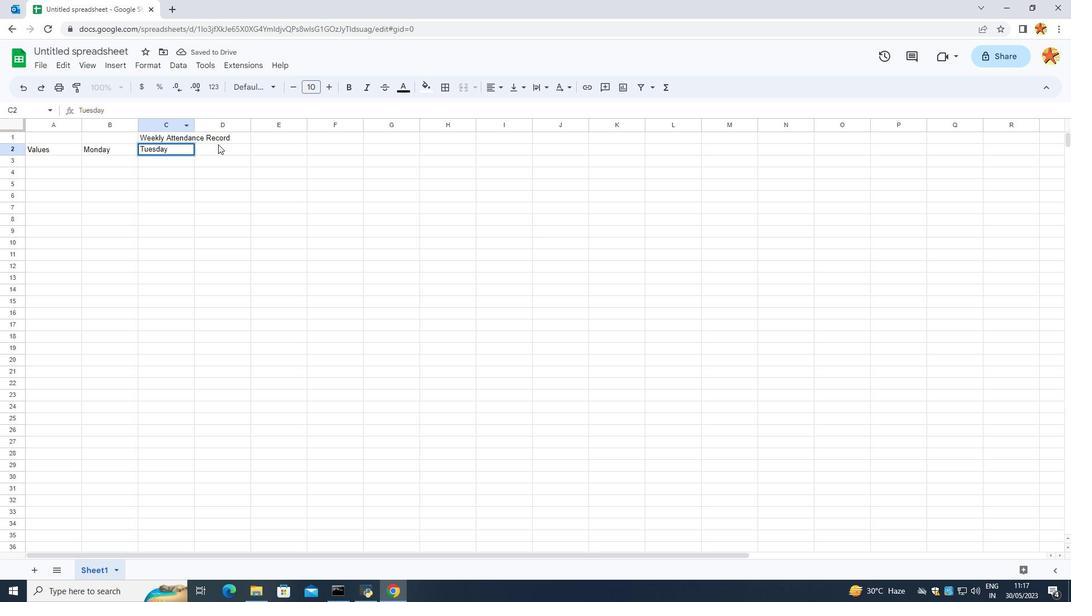 
Action: Mouse moved to (209, 148)
Screenshot: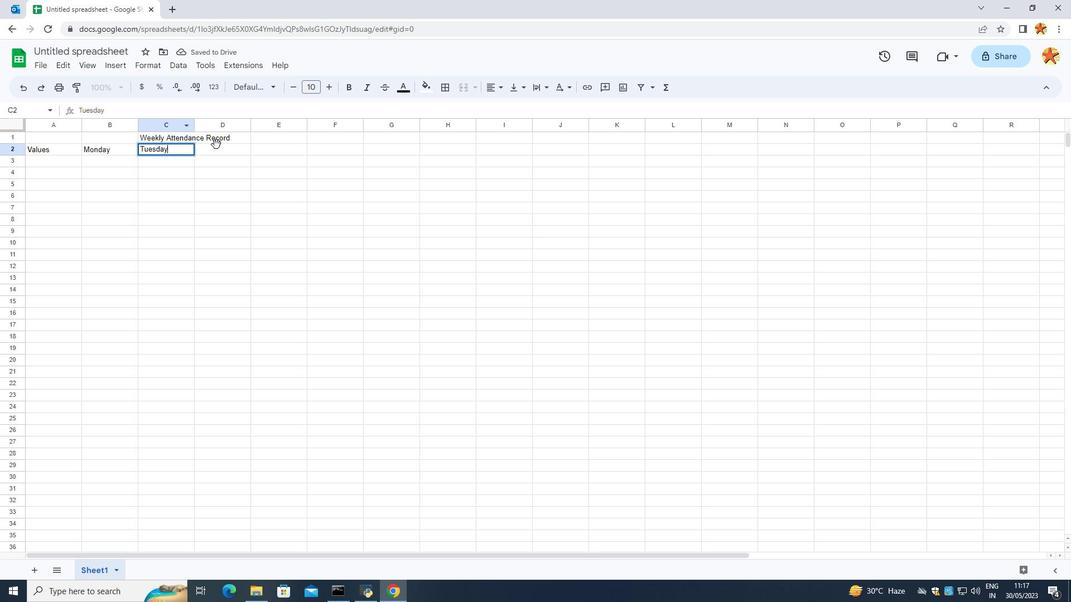 
Action: Mouse pressed left at (209, 148)
Screenshot: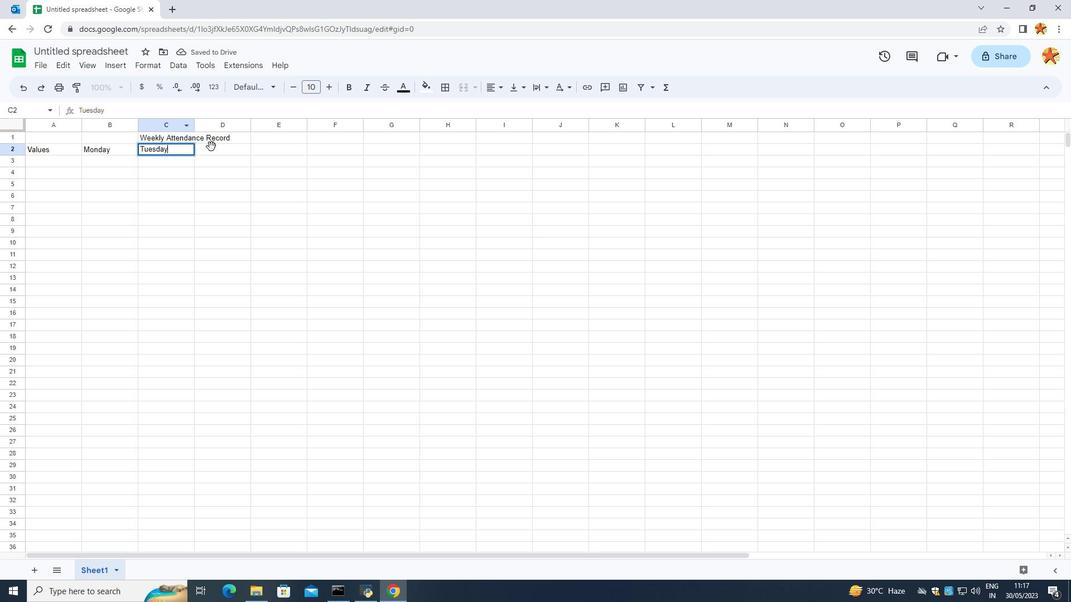 
Action: Mouse moved to (209, 148)
Screenshot: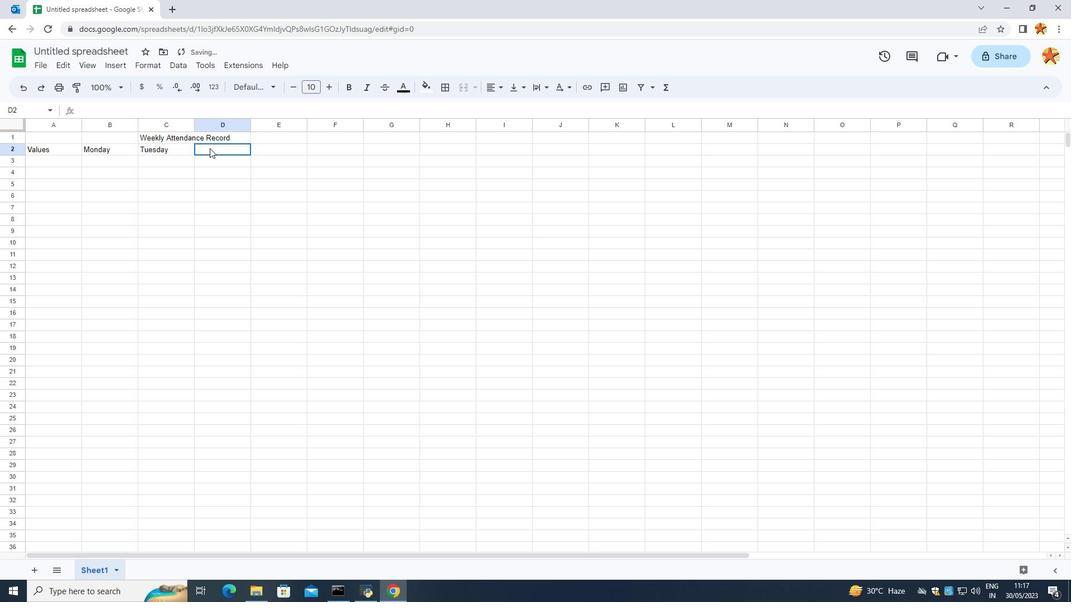 
Action: Mouse pressed left at (209, 148)
Screenshot: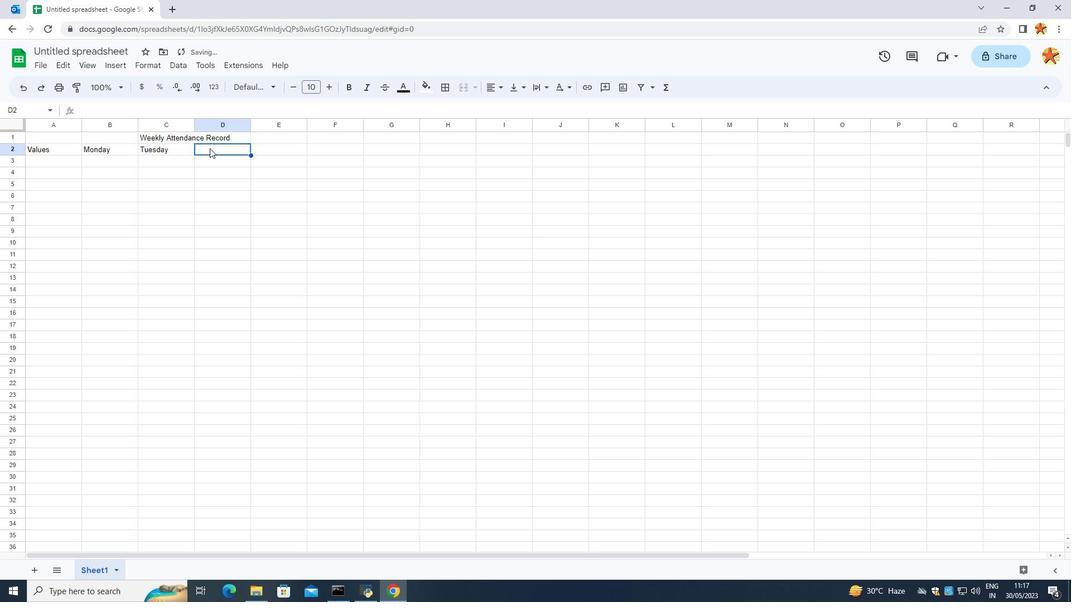 
Action: Key pressed <Key.caps_lock>W<Key.caps_lock>ednesday
Screenshot: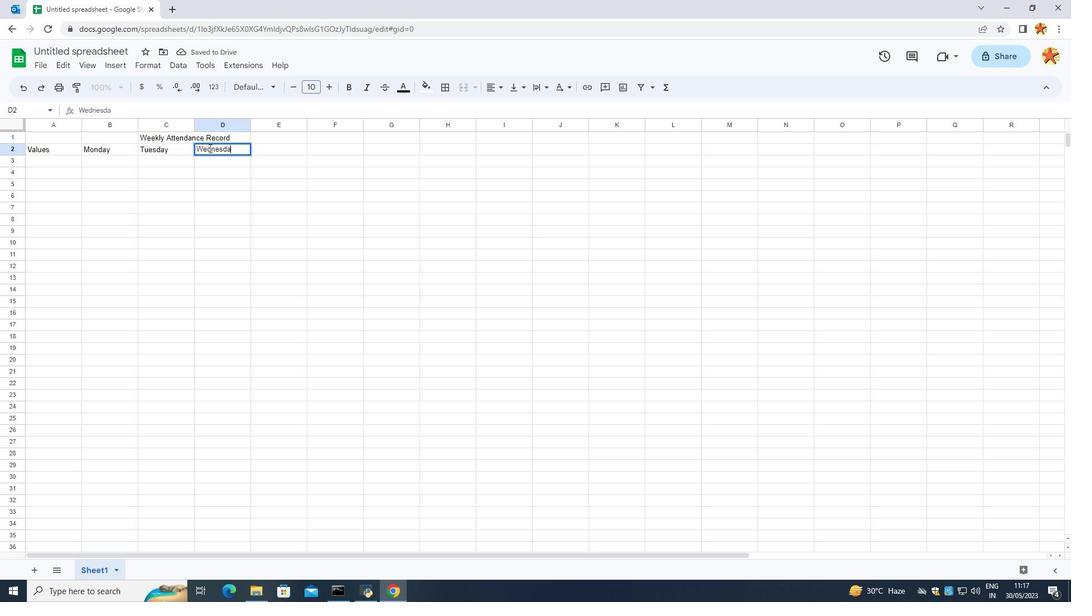 
Action: Mouse moved to (276, 147)
Screenshot: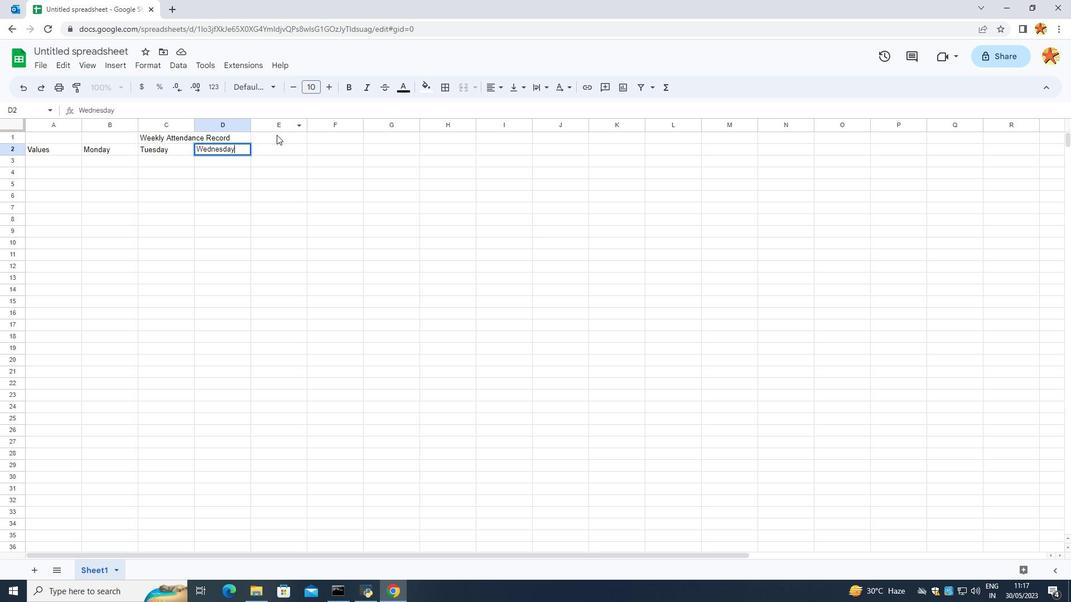 
Action: Mouse pressed left at (276, 147)
Screenshot: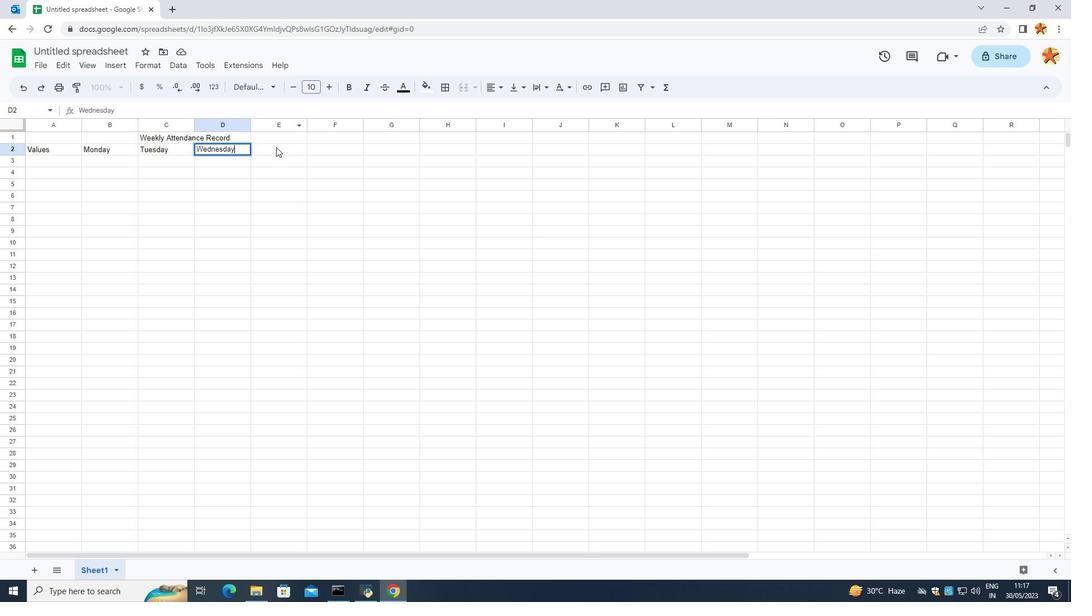 
Action: Mouse pressed left at (276, 147)
Screenshot: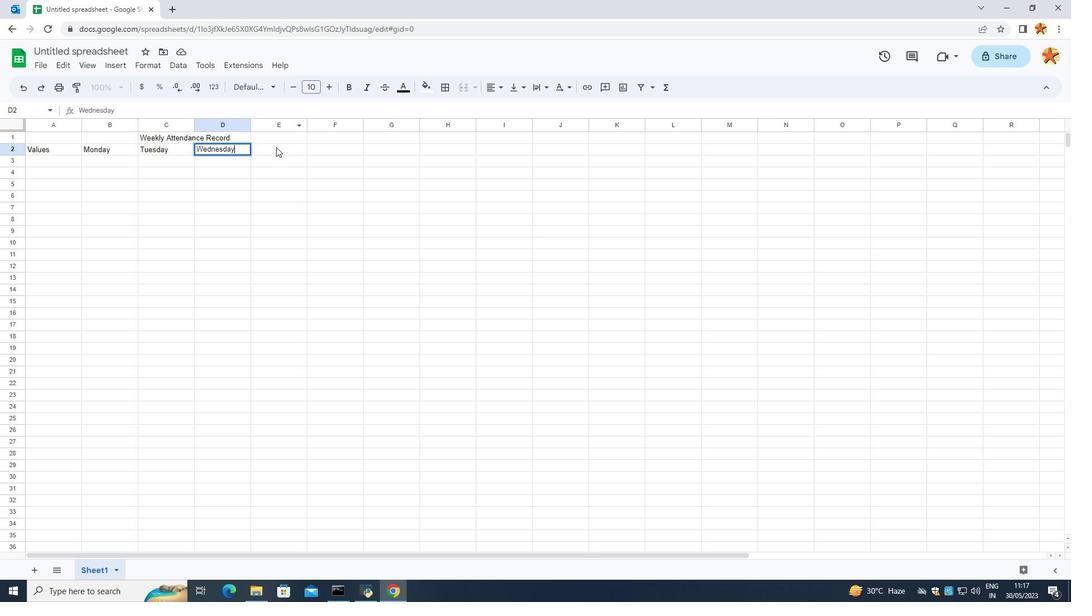 
Action: Mouse moved to (275, 147)
Screenshot: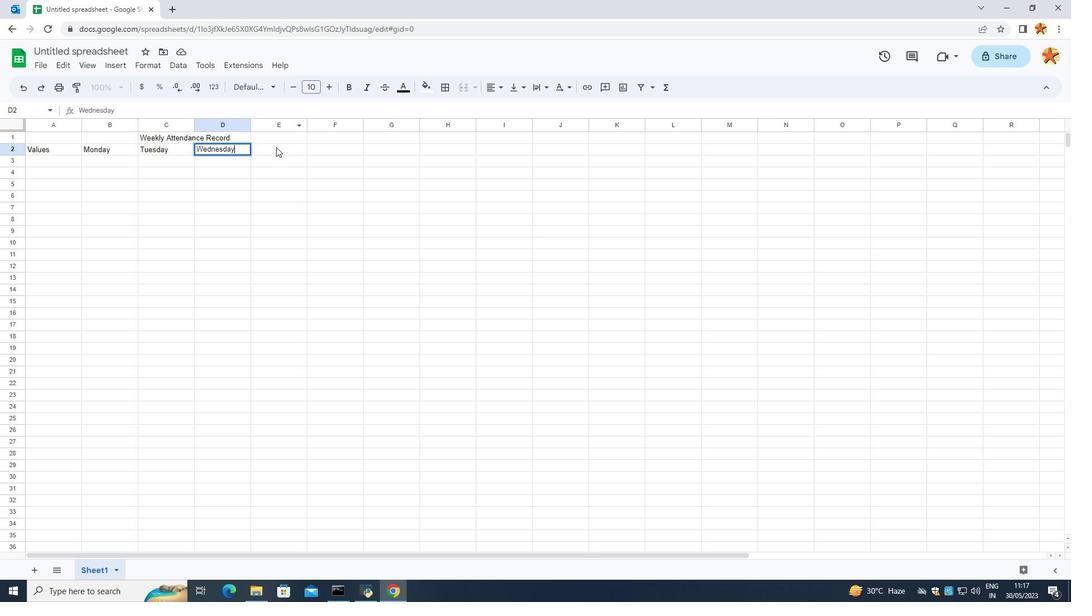 
Action: Key pressed <Key.caps_lock>T<Key.caps_lock>hursday
Screenshot: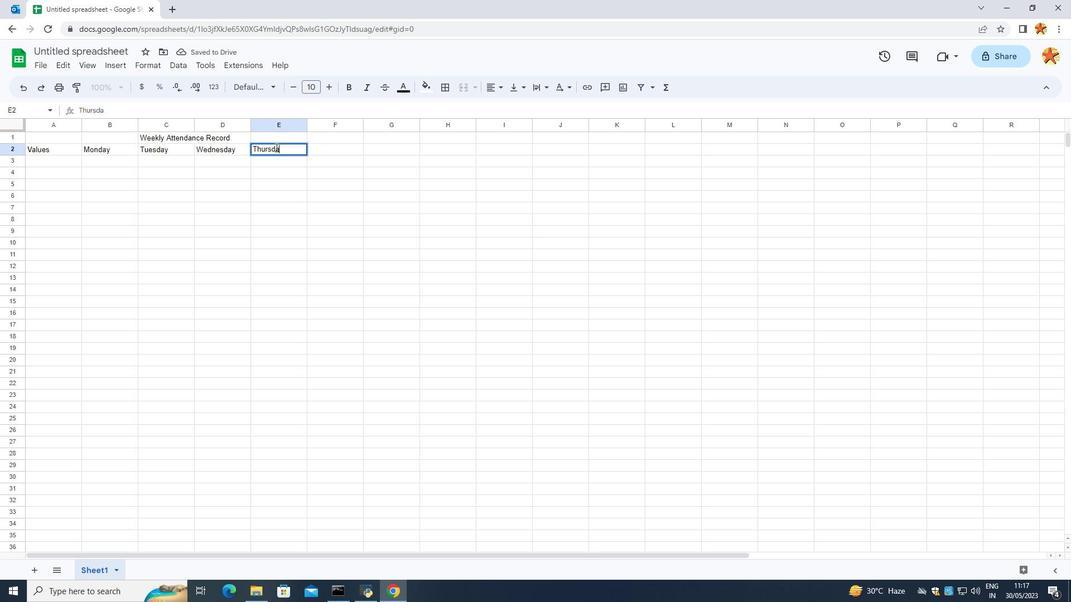 
Action: Mouse moved to (324, 150)
Screenshot: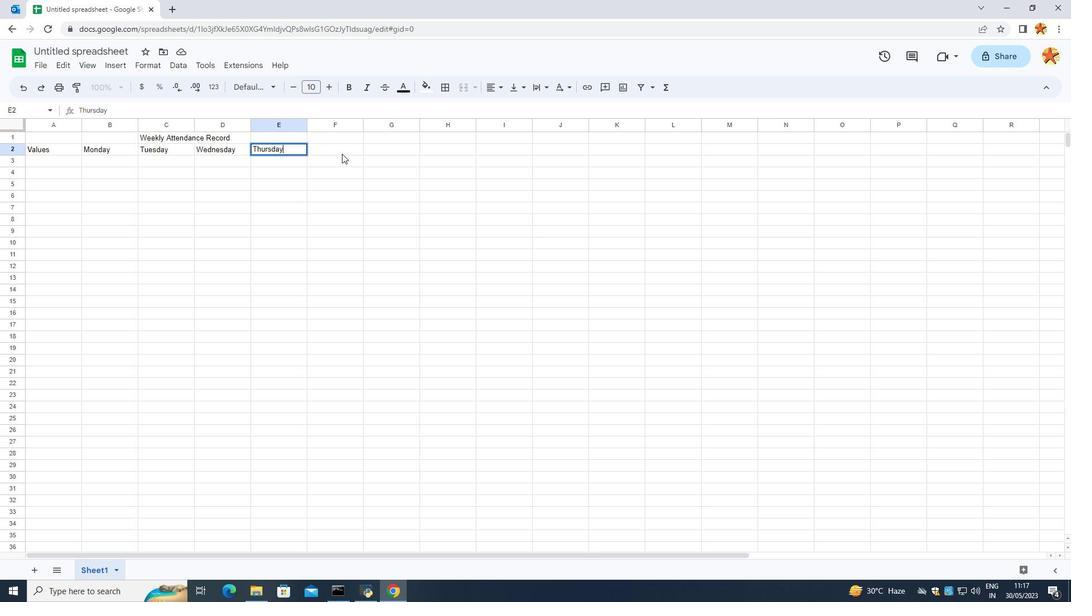 
Action: Mouse pressed left at (324, 150)
Screenshot: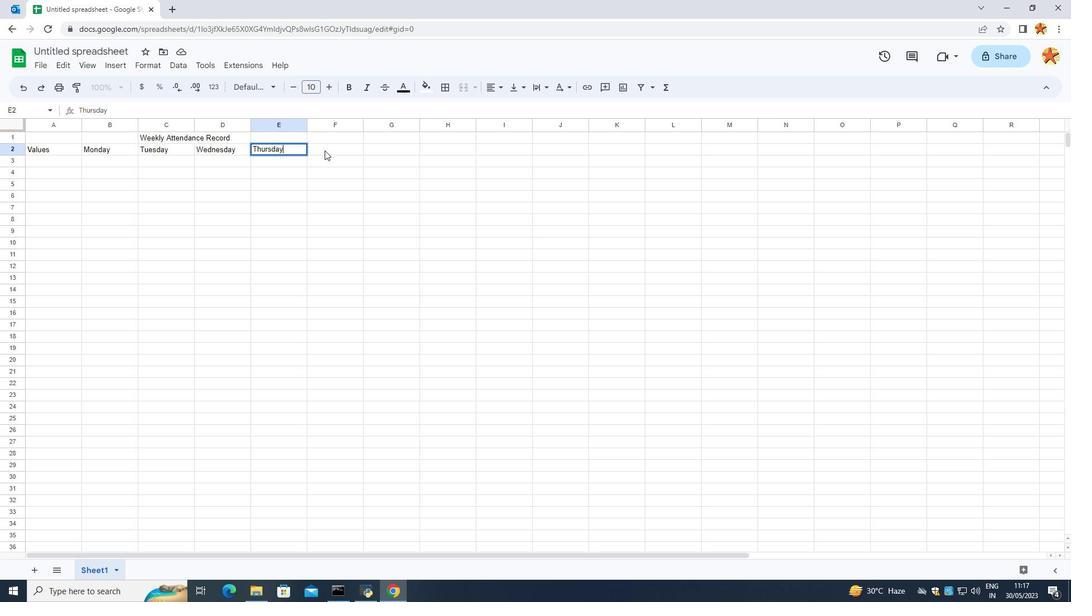 
Action: Mouse pressed left at (324, 150)
Screenshot: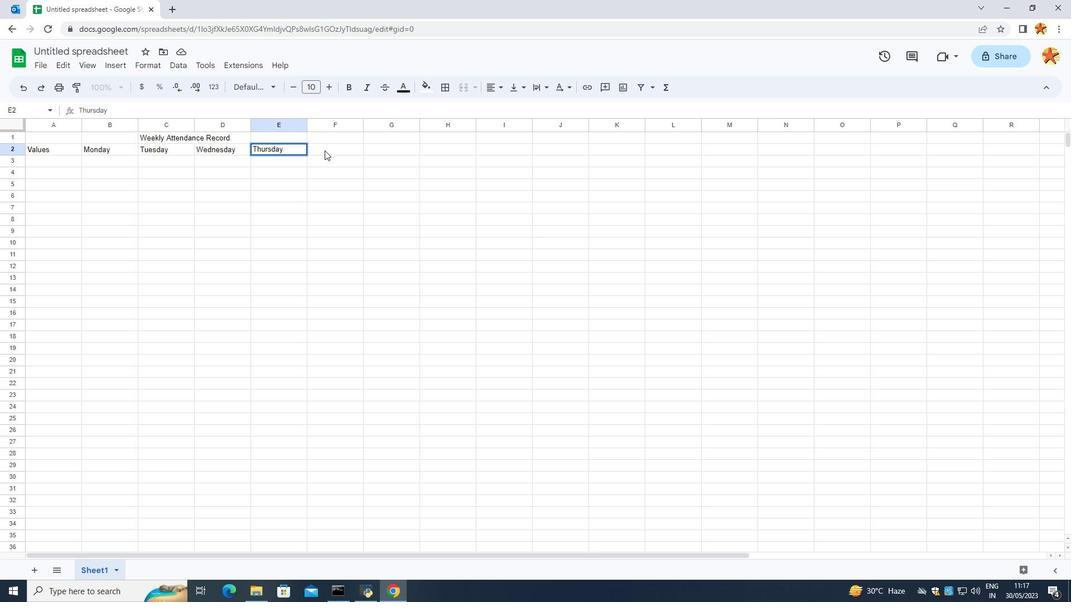 
Action: Key pressed <Key.caps_lock>F<Key.caps_lock>riday
Screenshot: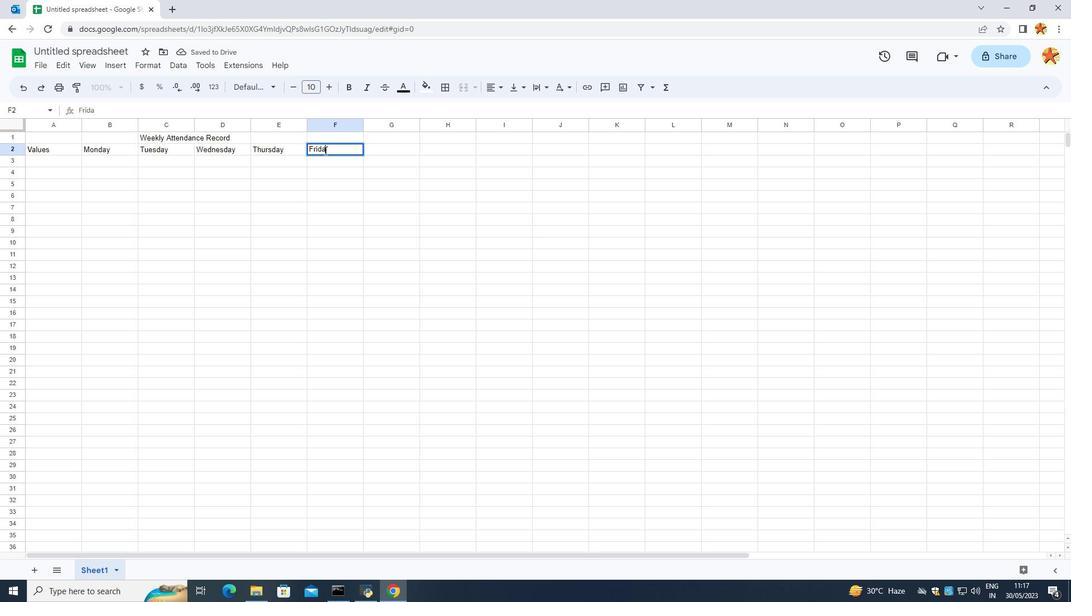 
Action: Mouse moved to (400, 146)
Screenshot: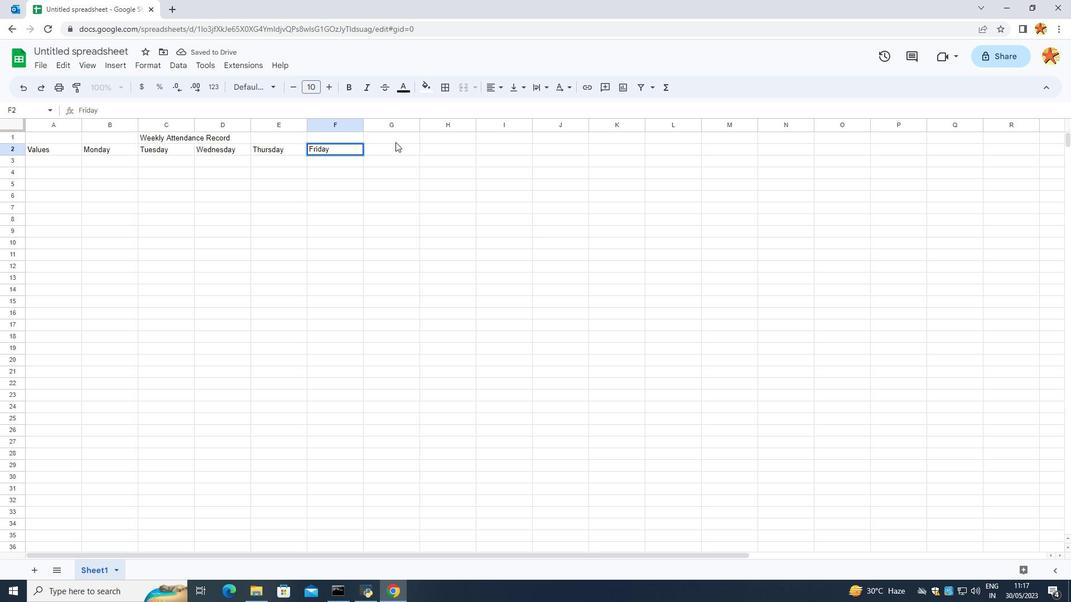 
Action: Mouse pressed left at (400, 146)
Screenshot: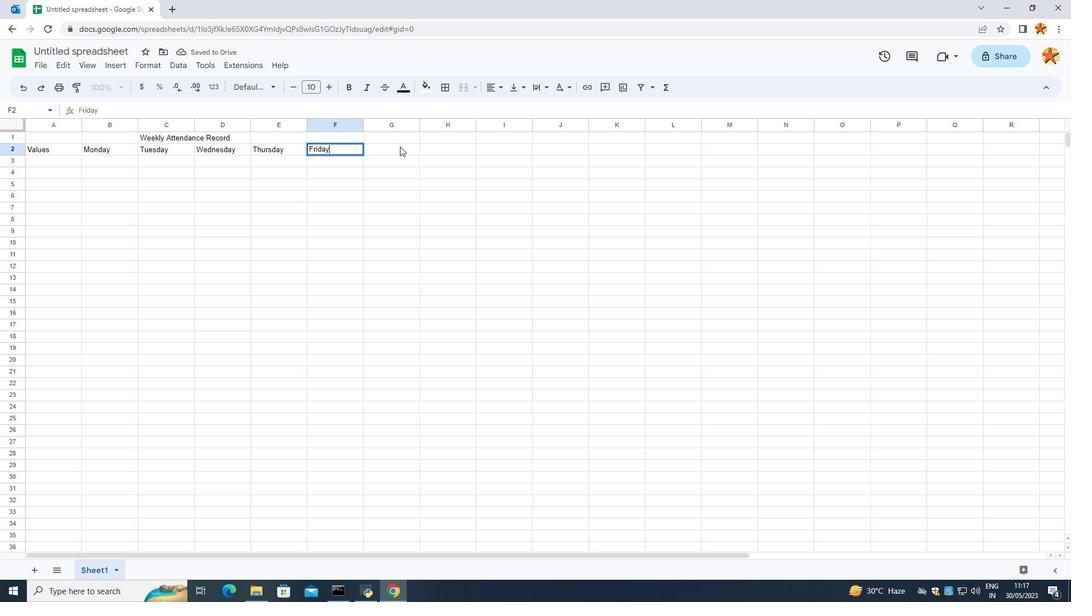 
Action: Mouse pressed left at (400, 146)
Screenshot: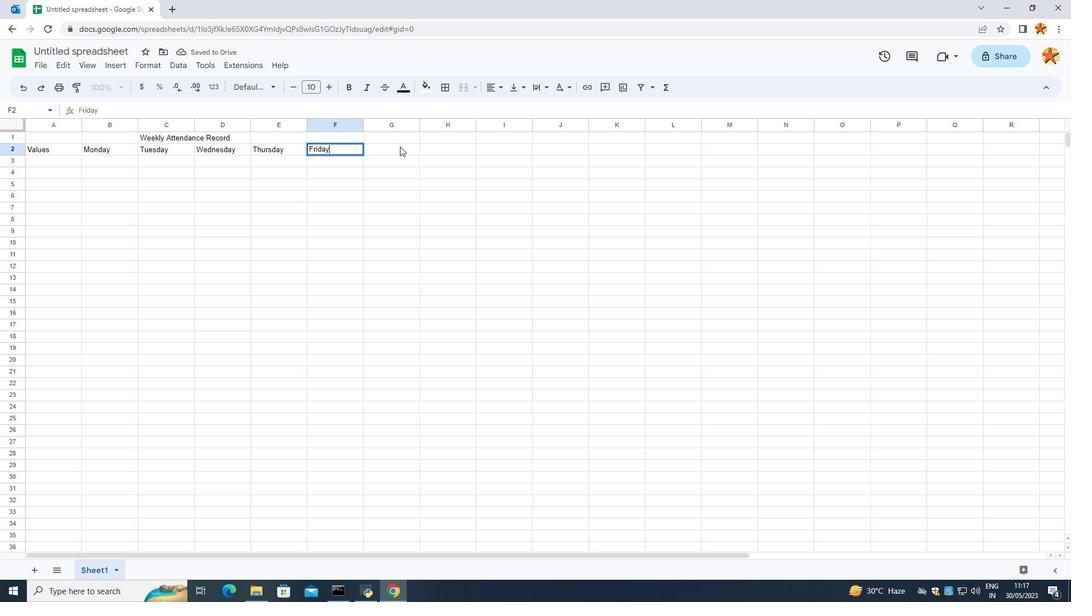 
Action: Mouse moved to (395, 147)
Screenshot: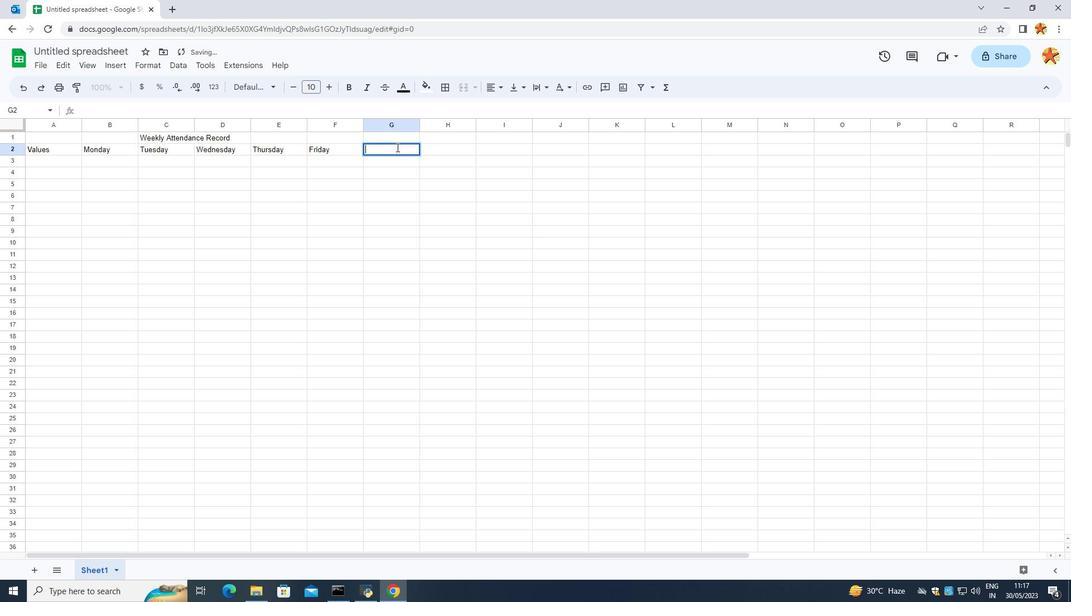 
Action: Key pressed <Key.caps_lock>S<Key.caps_lock>aturday
Screenshot: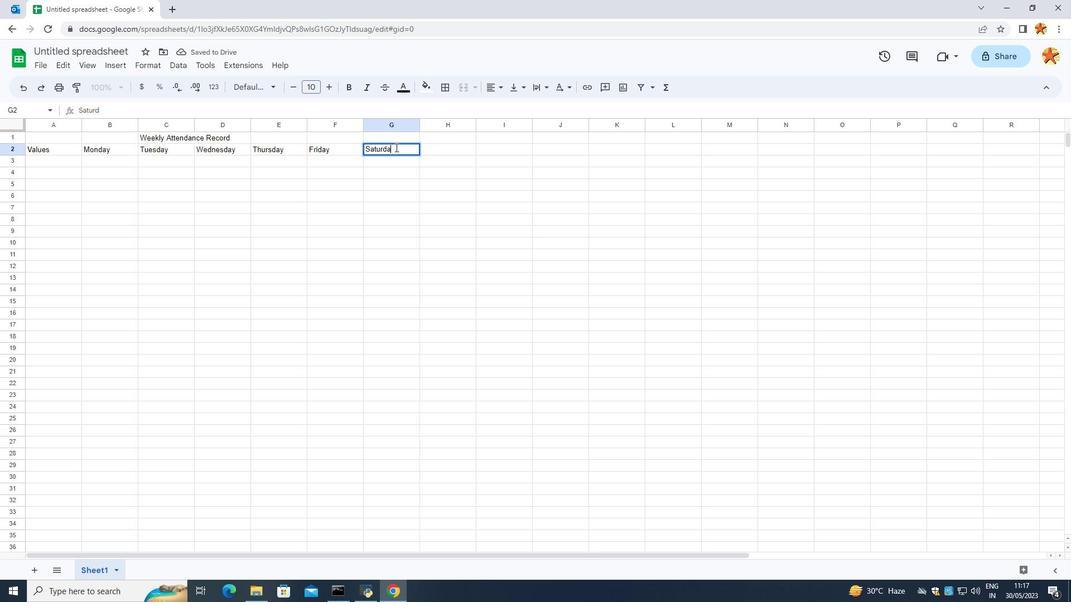 
Action: Mouse moved to (444, 147)
Screenshot: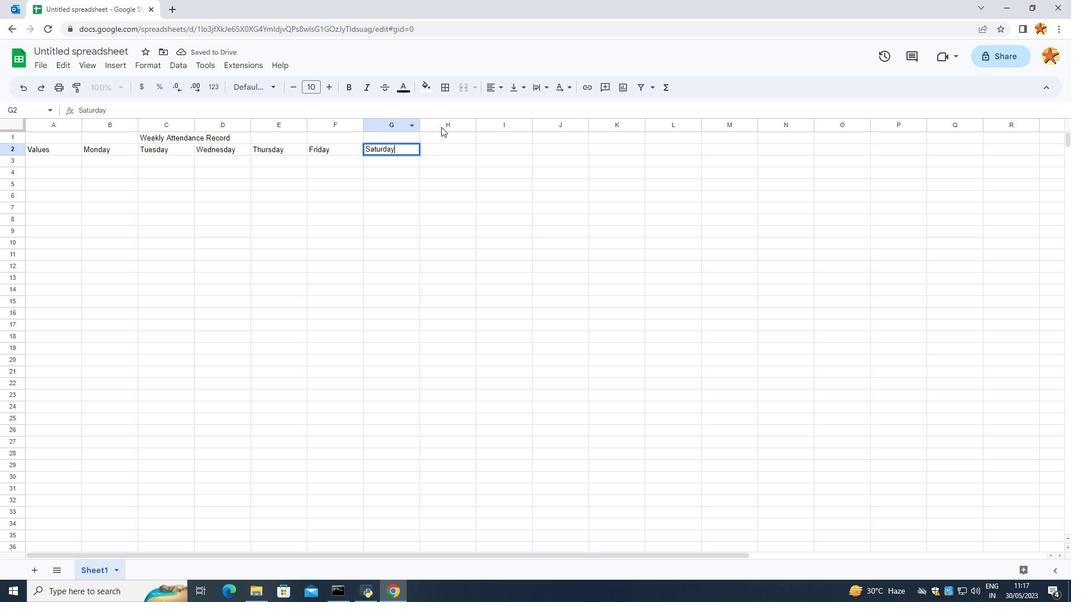 
Action: Mouse pressed left at (444, 147)
Screenshot: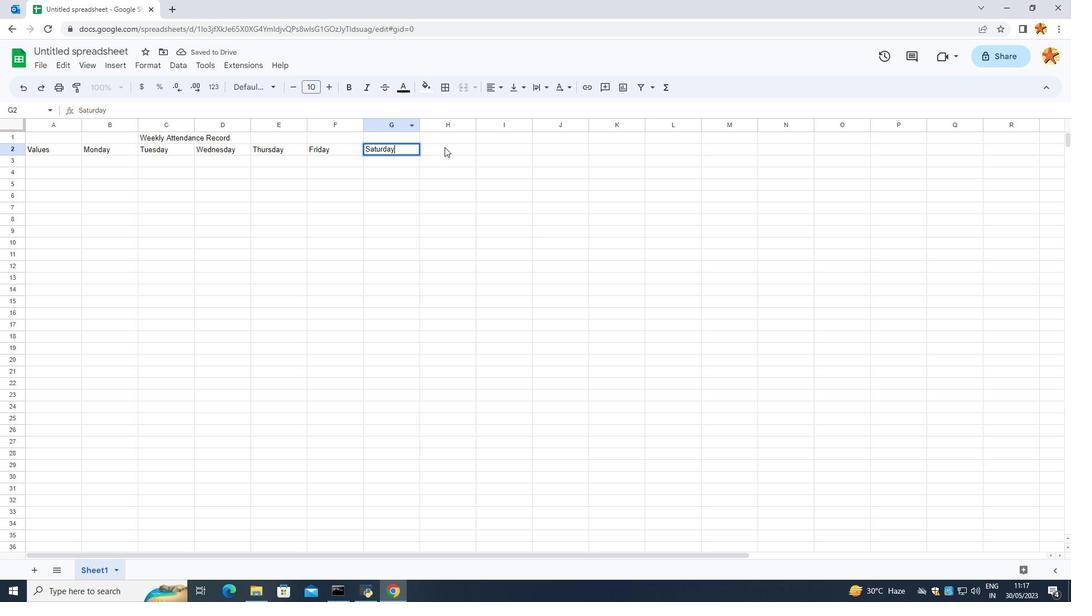 
Action: Mouse pressed left at (444, 147)
Screenshot: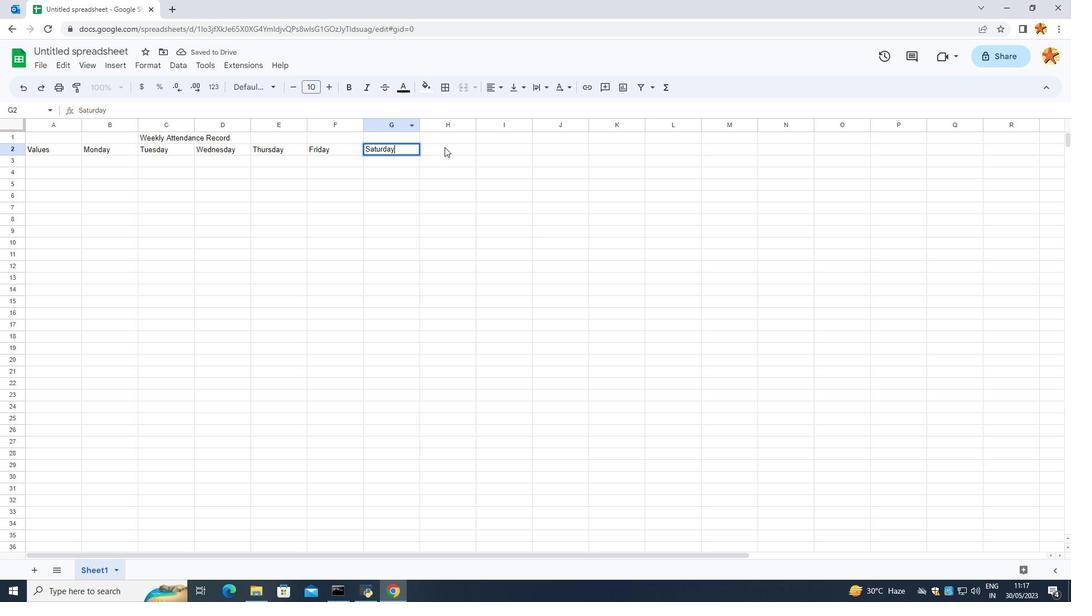 
Action: Key pressed <Key.caps_lock>S<Key.caps_lock>ub<Key.backspace>ndau<Key.backspace>y
Screenshot: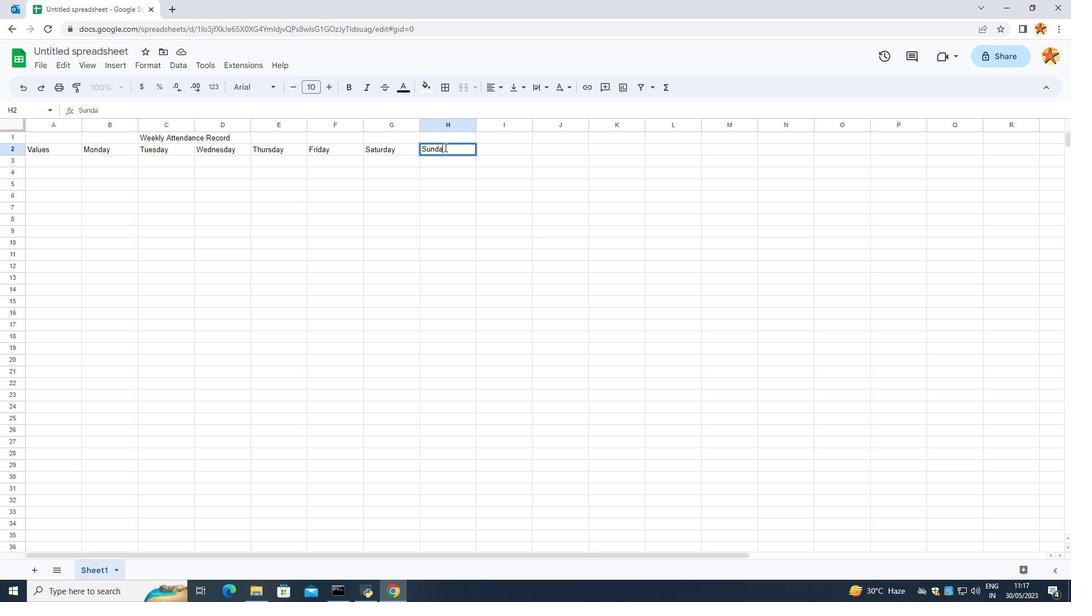 
Action: Mouse moved to (456, 246)
Screenshot: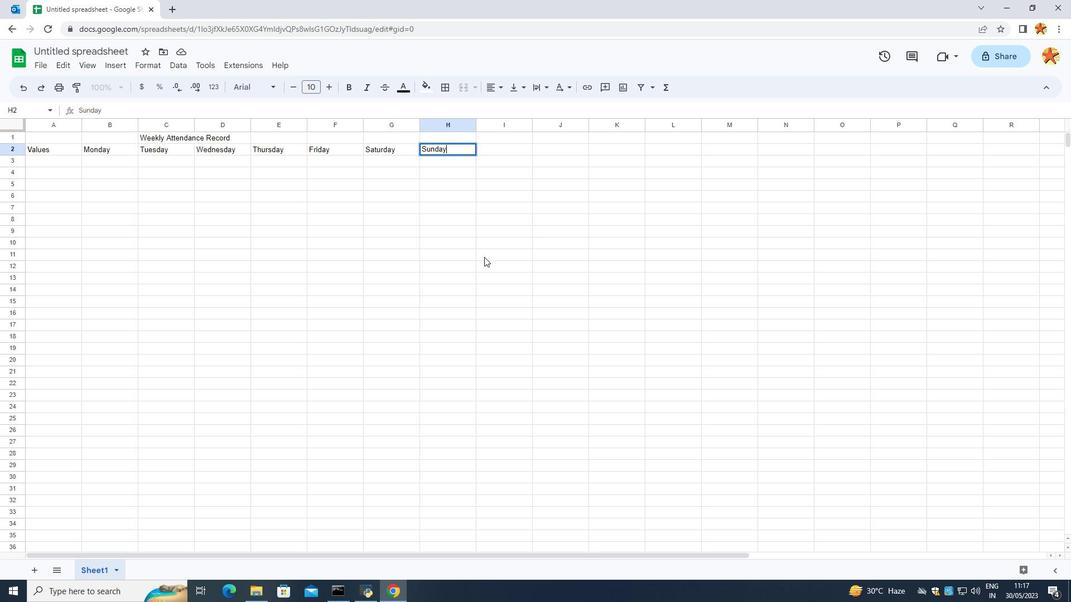 
Action: Mouse pressed left at (456, 246)
Screenshot: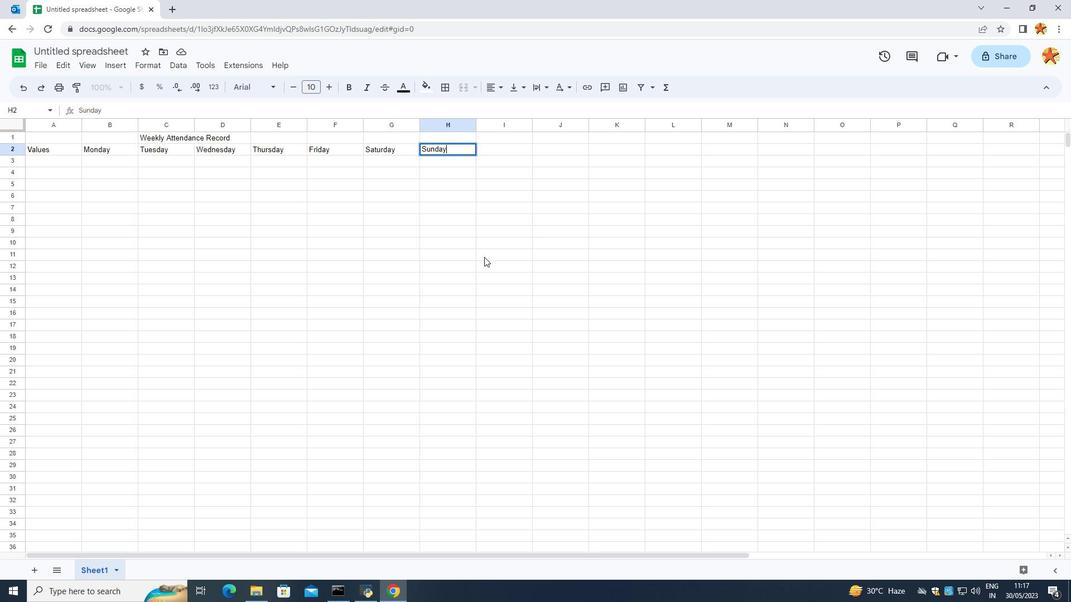 
Action: Mouse moved to (49, 161)
Screenshot: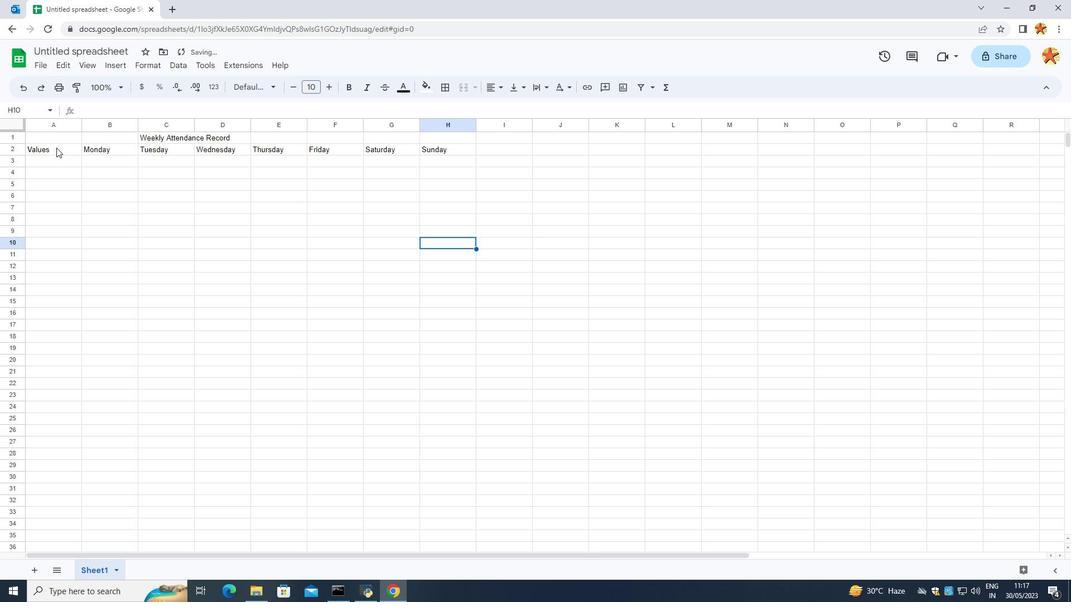 
Action: Mouse pressed left at (49, 161)
Screenshot: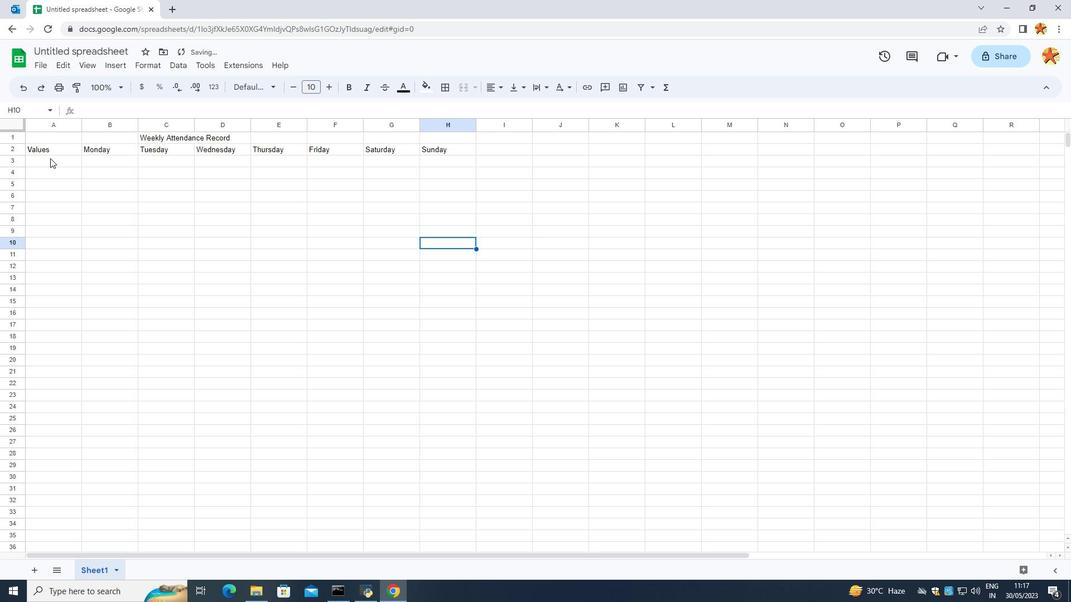 
Action: Mouse pressed left at (49, 161)
Screenshot: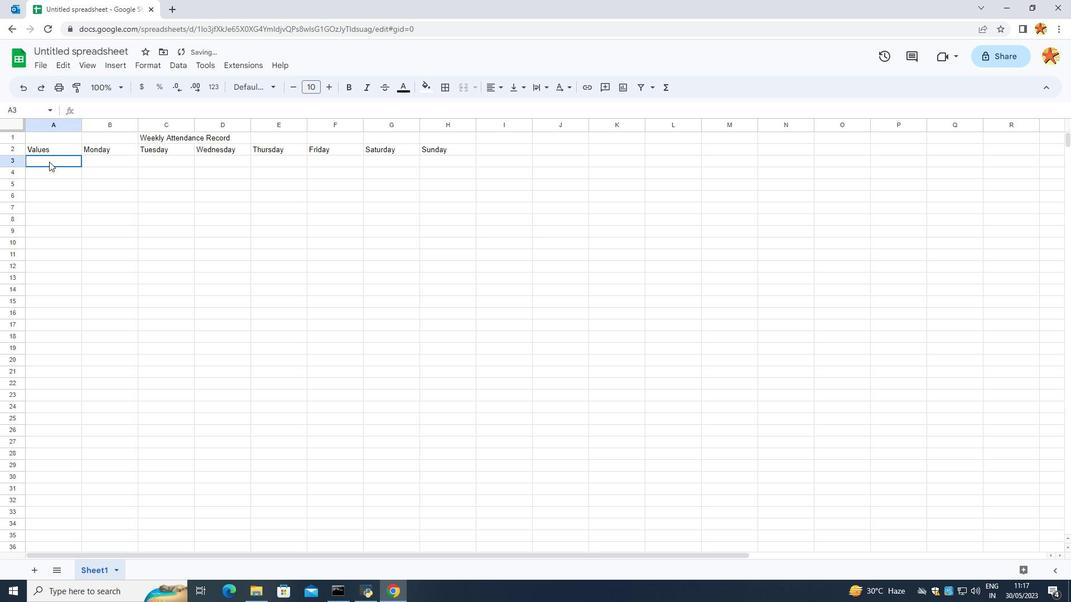 
Action: Mouse moved to (38, 155)
Screenshot: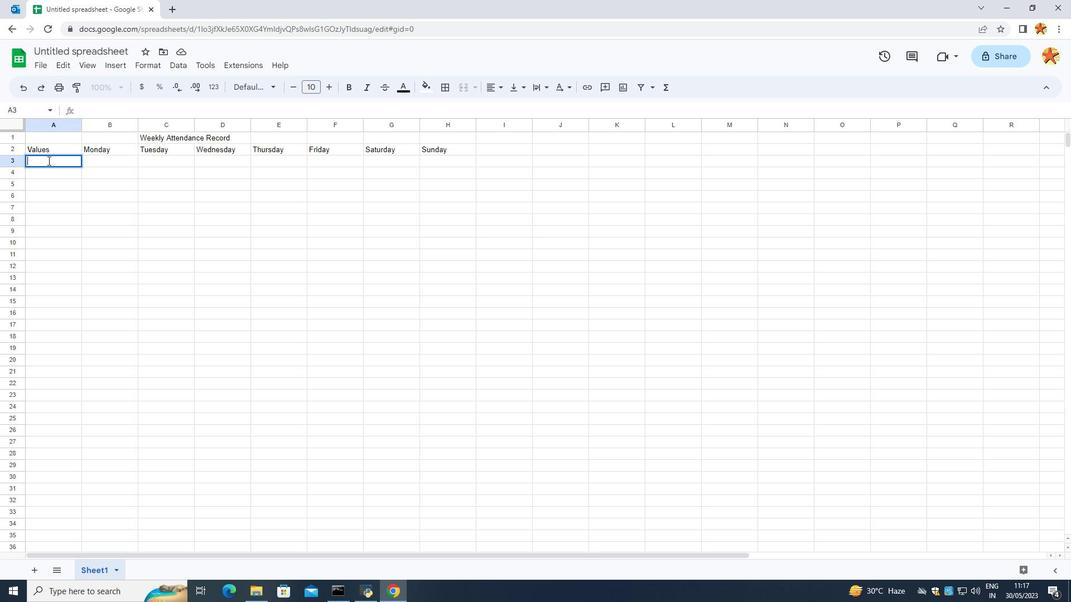 
Action: Key pressed <Key.caps_lock>J<Key.caps_lock>ulian<Key.space><Key.caps_lock>R<Key.caps_lock>p<Key.backspace>oberst
Screenshot: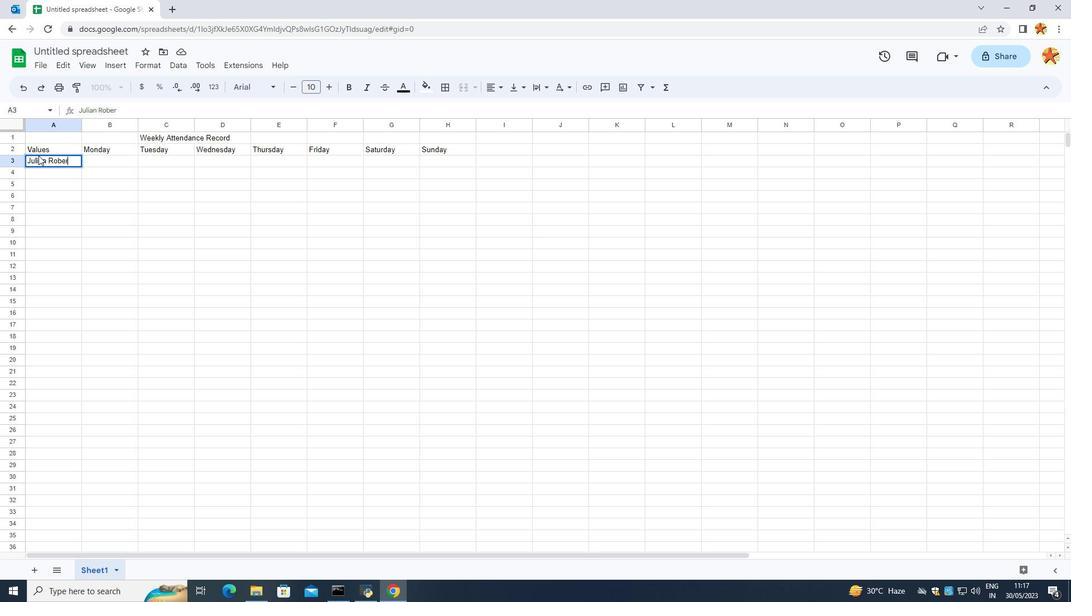 
Action: Mouse moved to (278, 127)
Screenshot: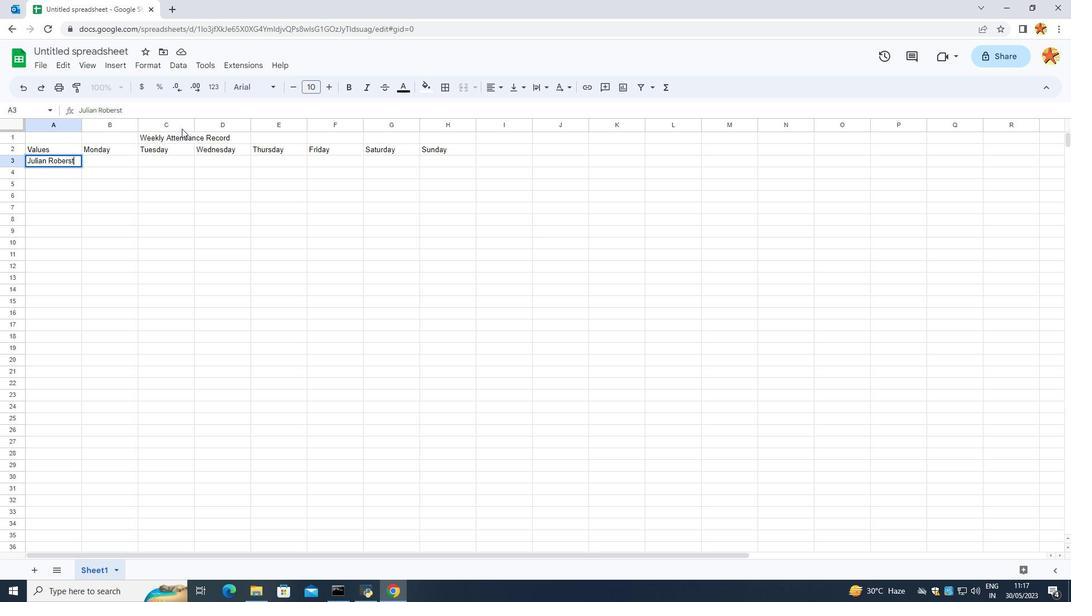 
Action: Key pressed <Key.backspace><Key.backspace><Key.backspace>rts
Screenshot: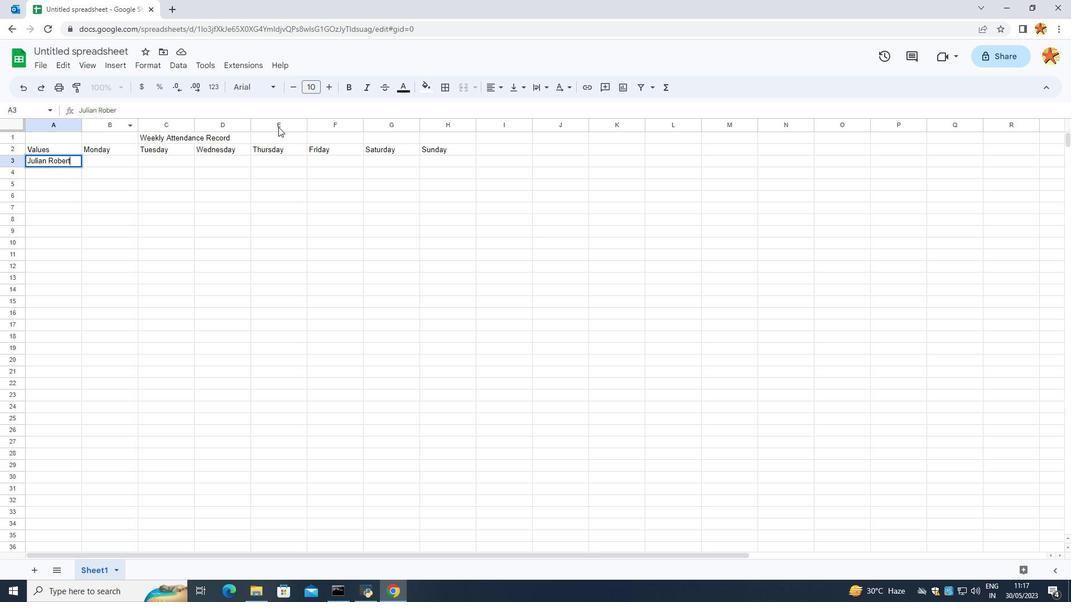 
Action: Mouse moved to (28, 169)
Screenshot: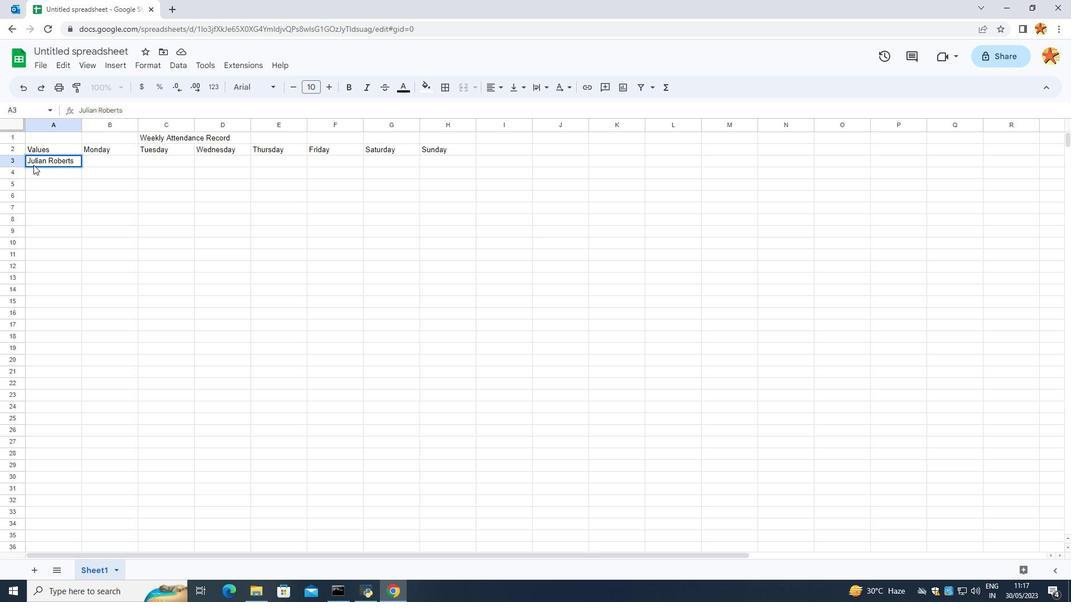 
Action: Mouse pressed left at (28, 169)
Screenshot: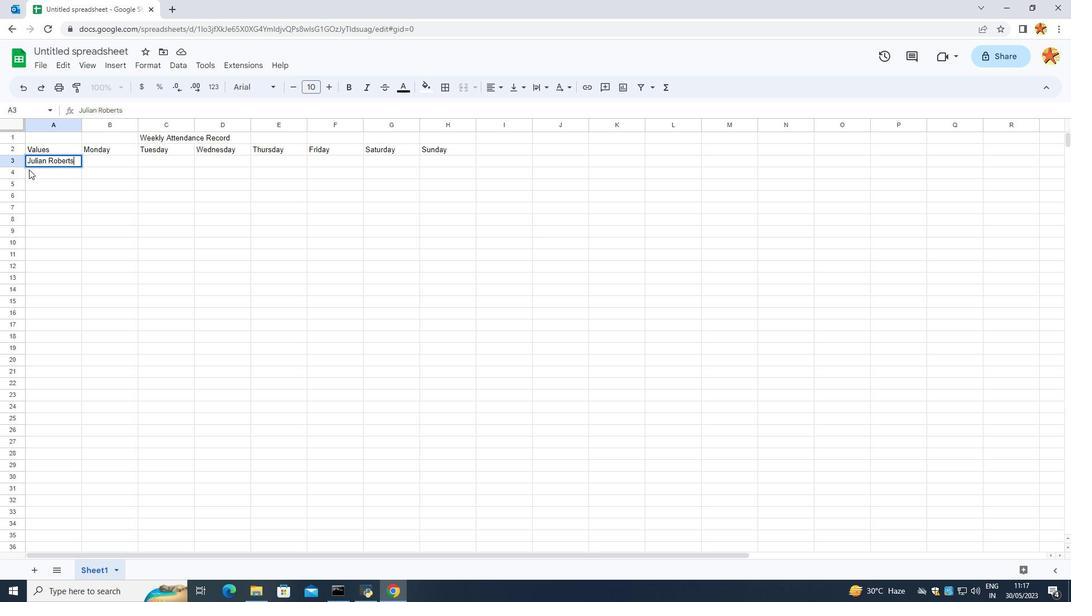 
Action: Mouse pressed left at (28, 169)
Screenshot: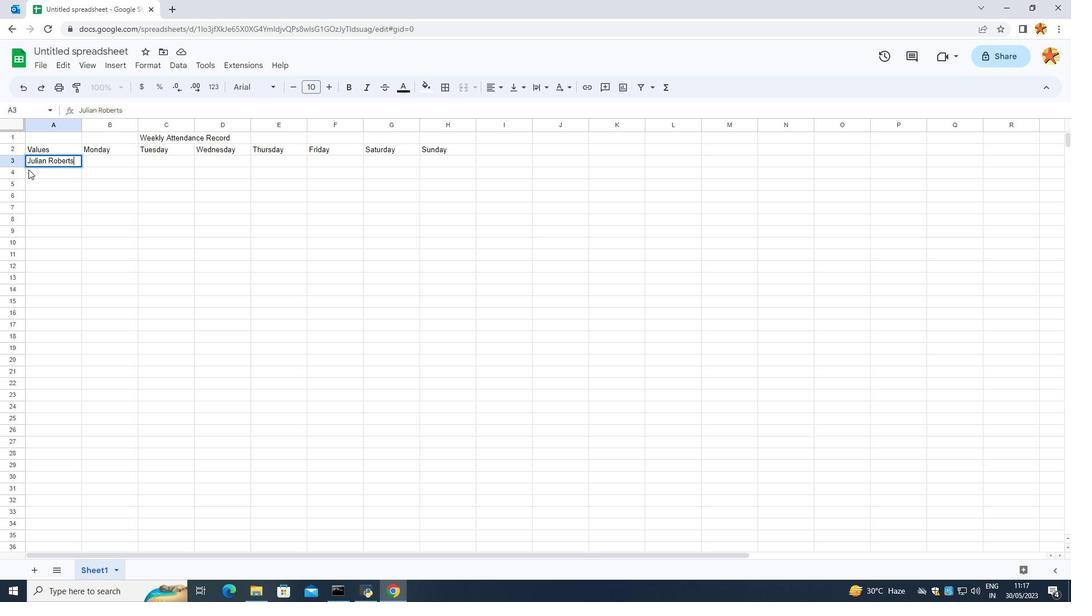 
Action: Mouse moved to (57, 185)
Screenshot: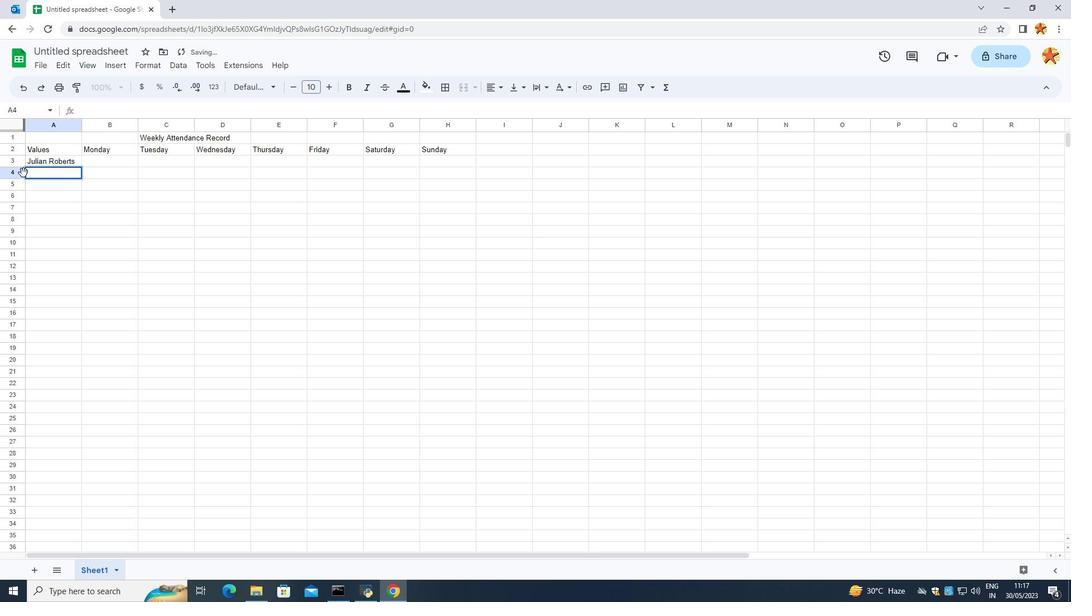 
Action: Key pressed <Key.caps_lock>P<Key.caps_lock>enelopenb=<Key.backspace><Key.backspace><Key.backspace><Key.backspace>e<Key.caps_lock>N<Key.caps_lock>elson
Screenshot: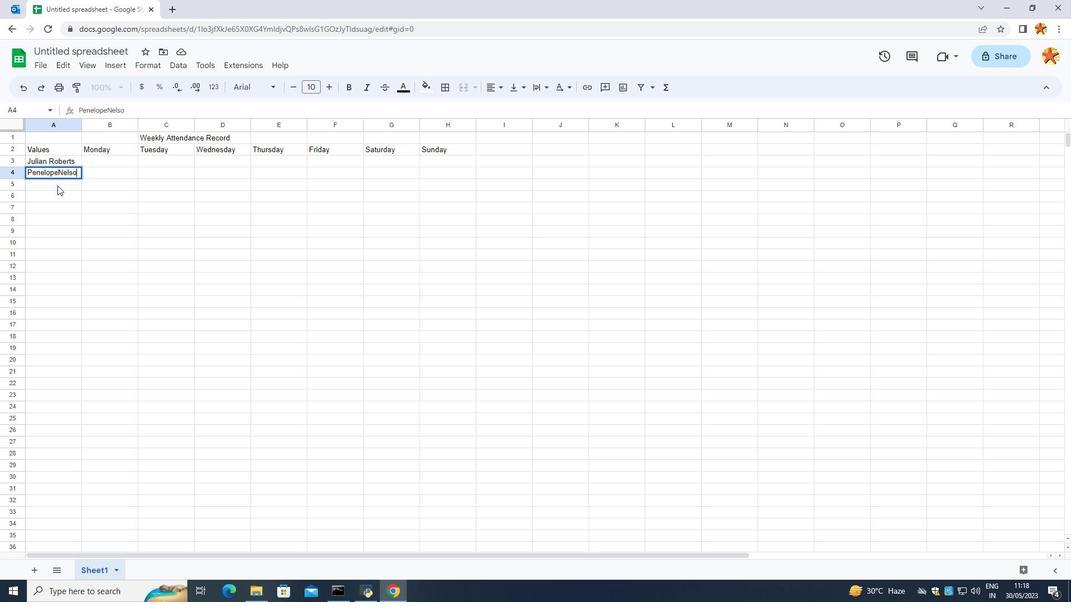 
Action: Mouse moved to (58, 171)
Screenshot: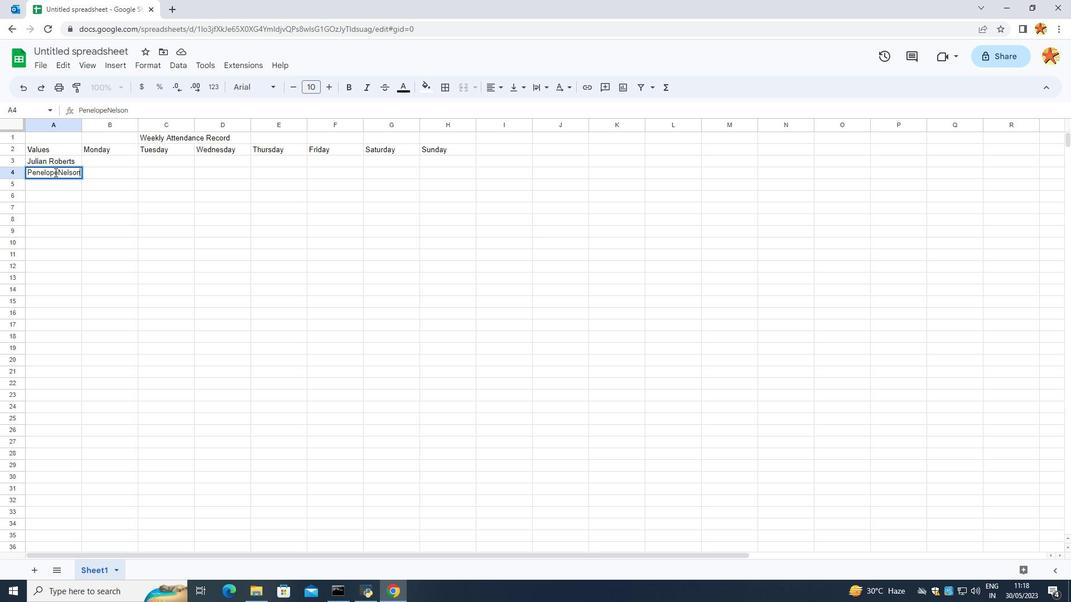 
Action: Mouse pressed left at (58, 171)
Screenshot: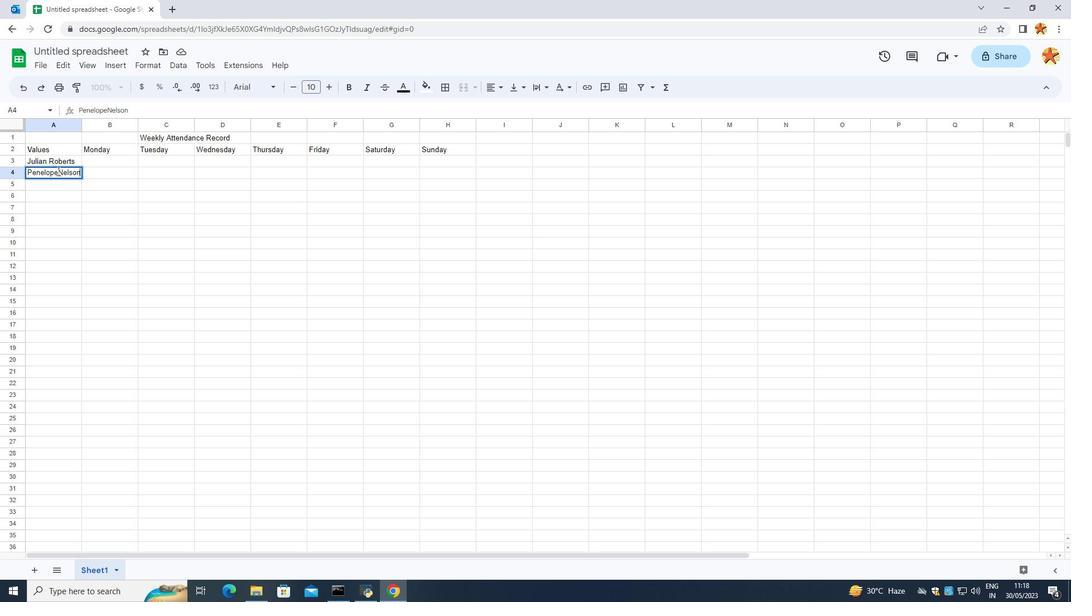 
Action: Mouse moved to (55, 185)
Screenshot: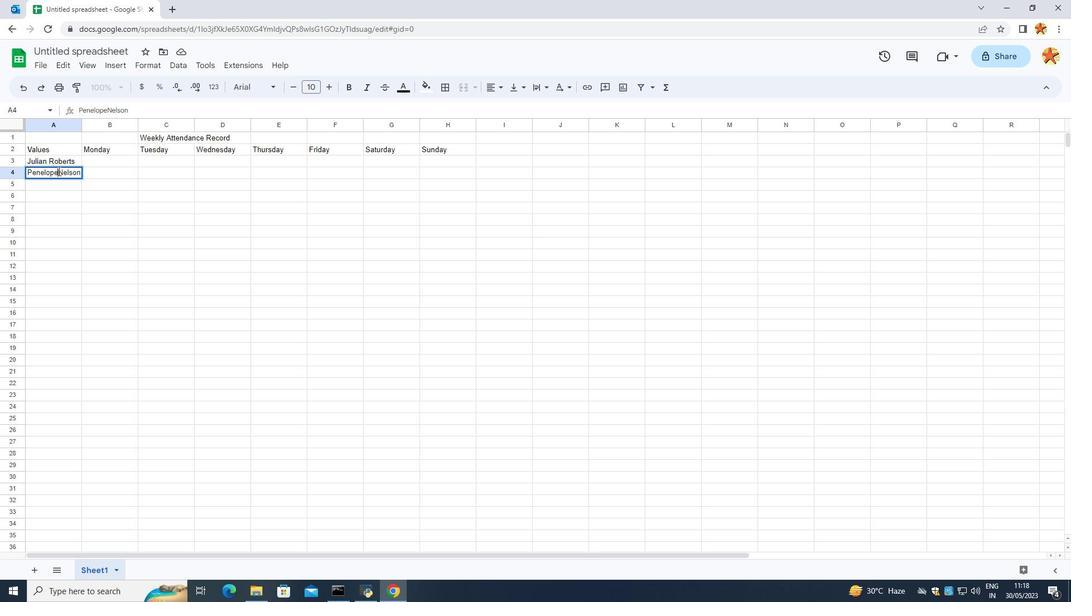 
Action: Key pressed <Key.space>
Screenshot: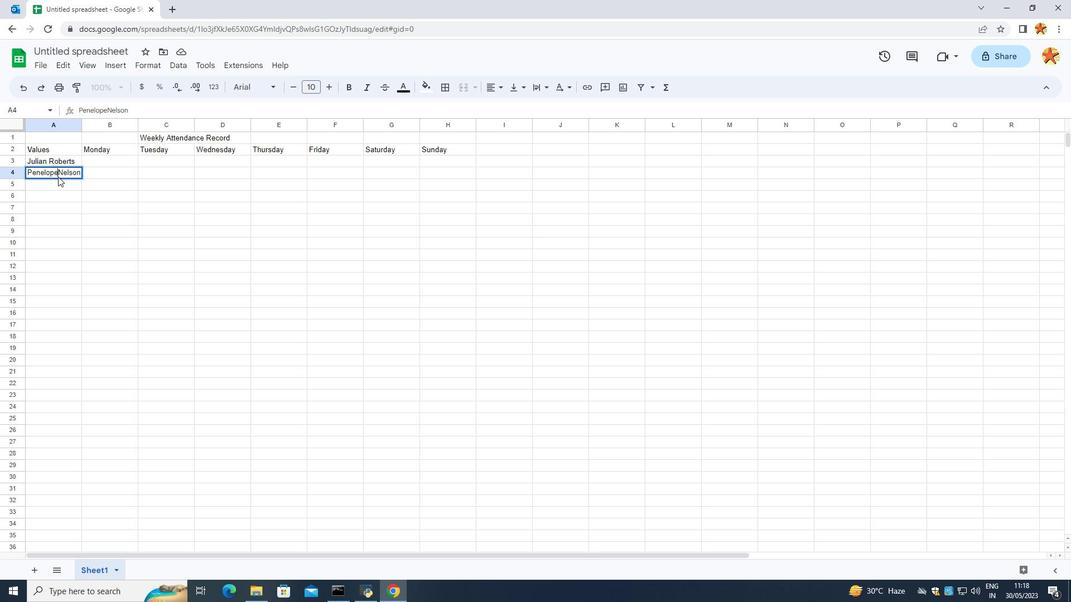 
Action: Mouse pressed left at (55, 185)
Screenshot: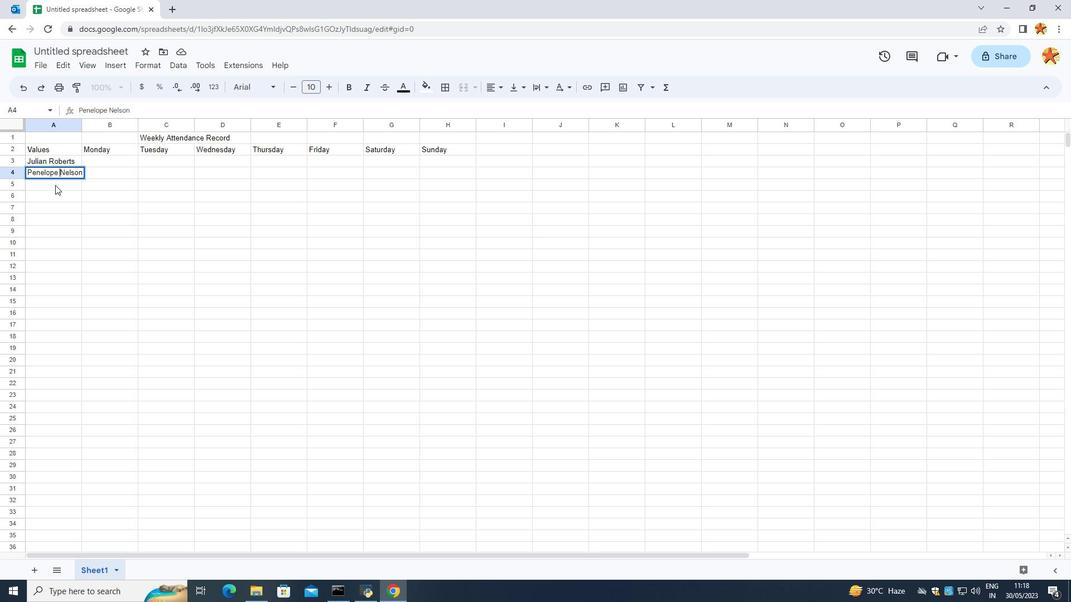 
Action: Mouse pressed left at (55, 185)
Screenshot: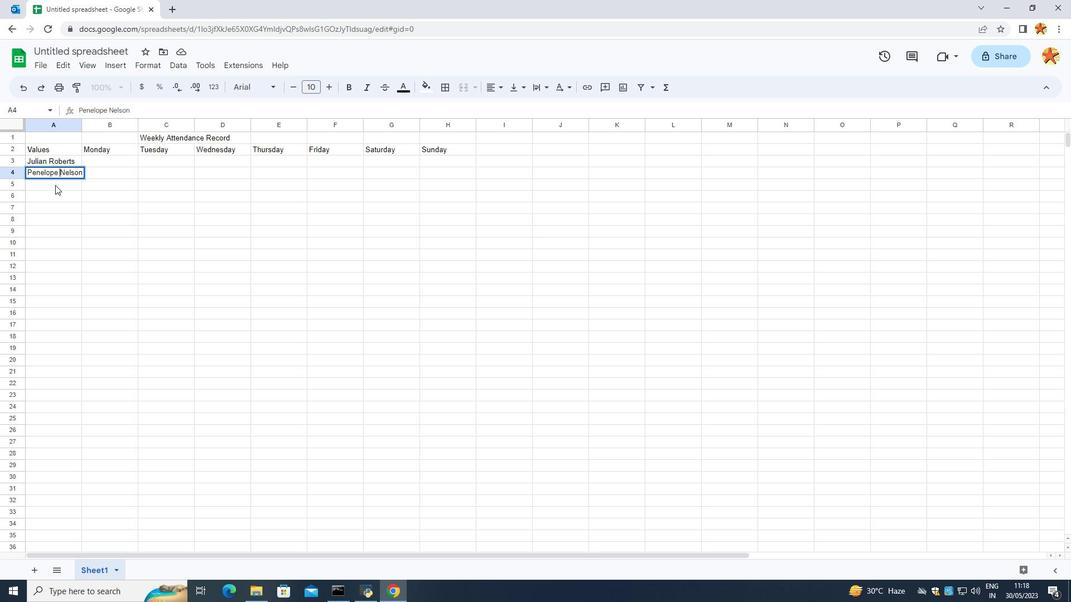 
Action: Key pressed <Key.caps_lock>S<Key.caps_lock>a
Screenshot: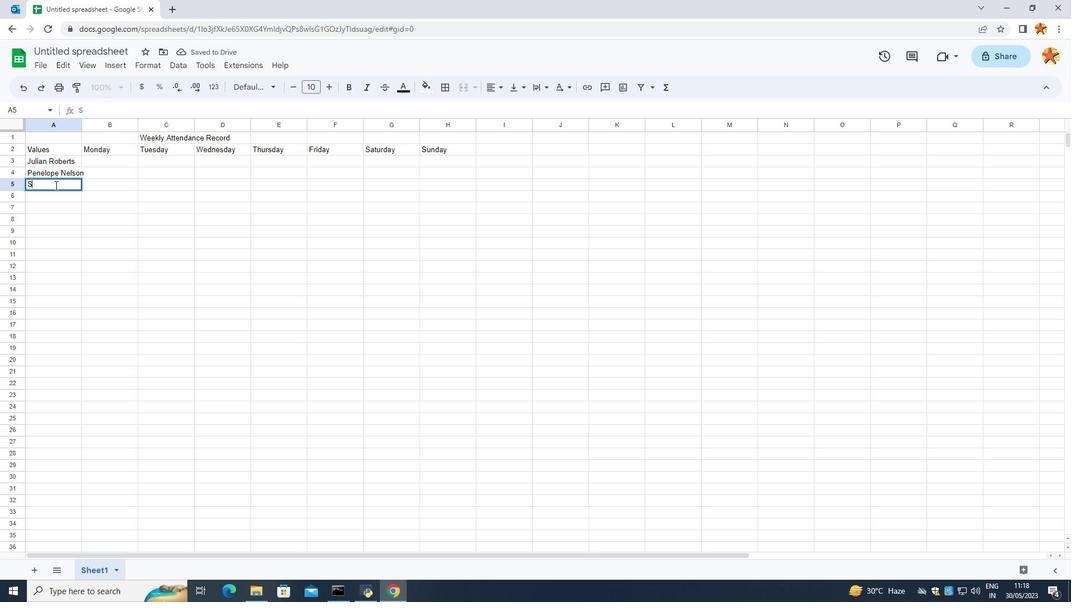 
Action: Mouse moved to (55, 182)
Screenshot: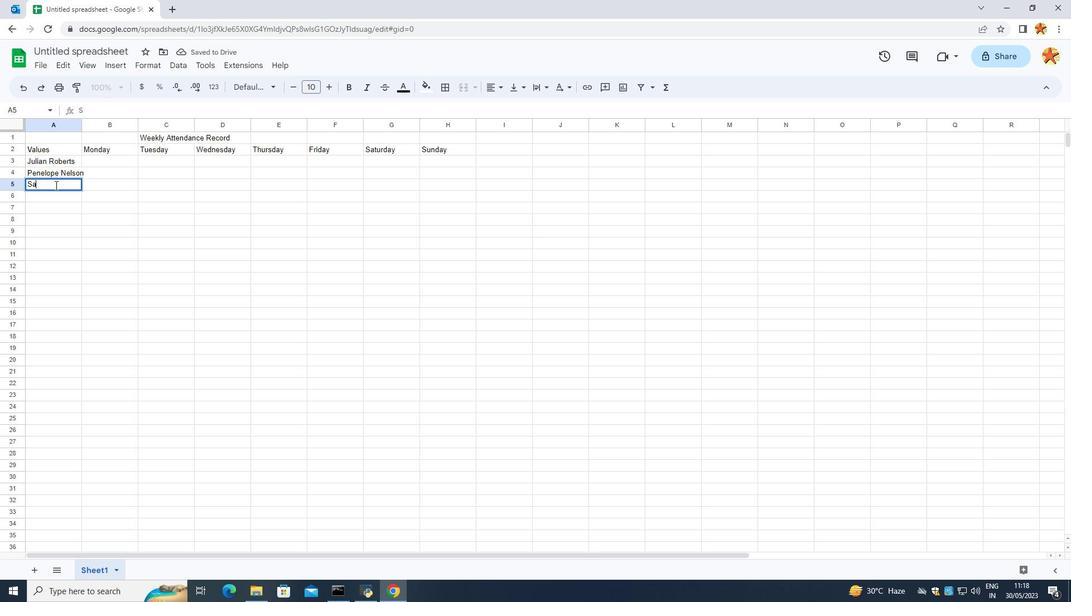
Action: Key pressed muel<Key.space><Key.caps_lock>H<Key.caps_lock>arris
Screenshot: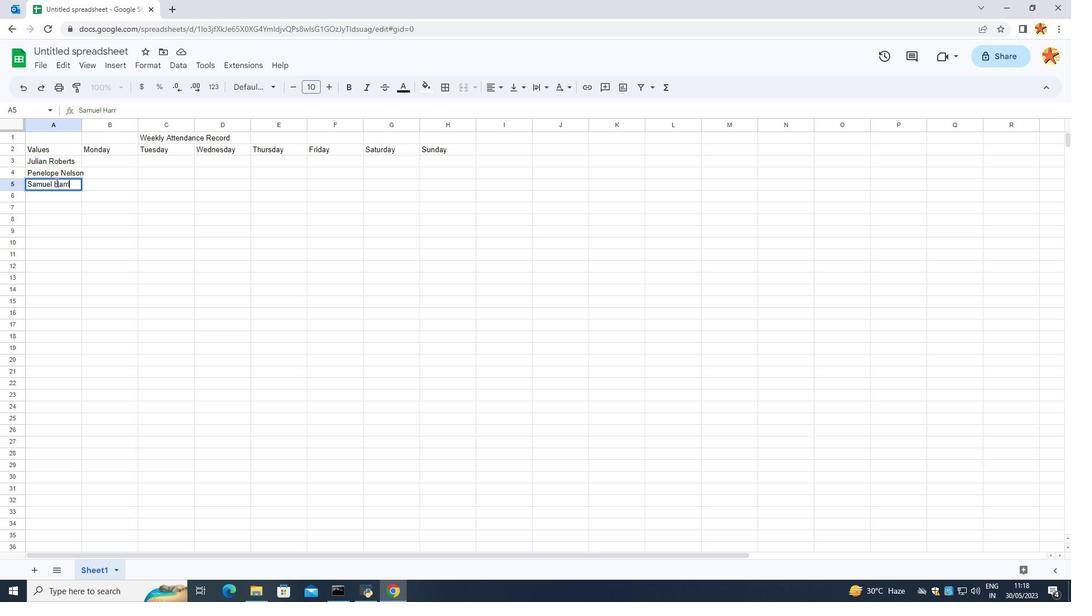 
Action: Mouse moved to (61, 193)
Screenshot: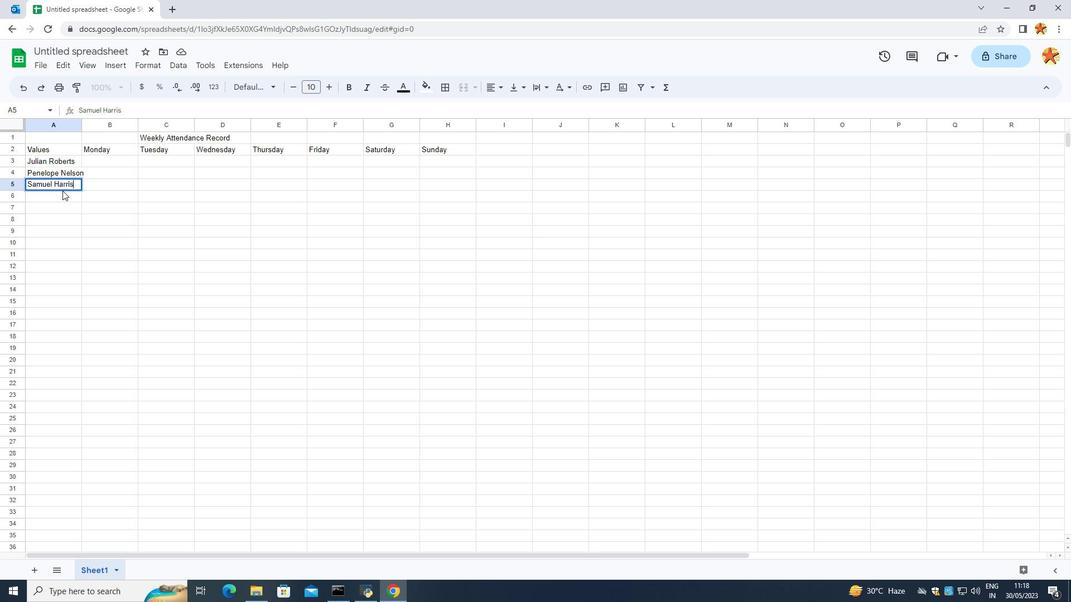 
Action: Mouse pressed left at (61, 193)
Screenshot: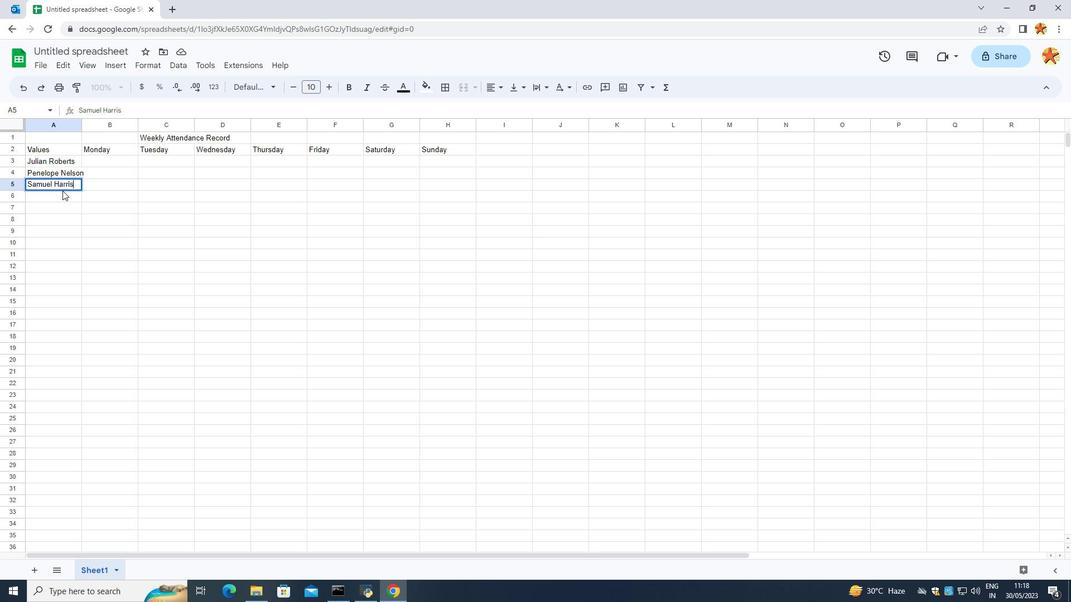 
Action: Mouse pressed left at (61, 193)
Screenshot: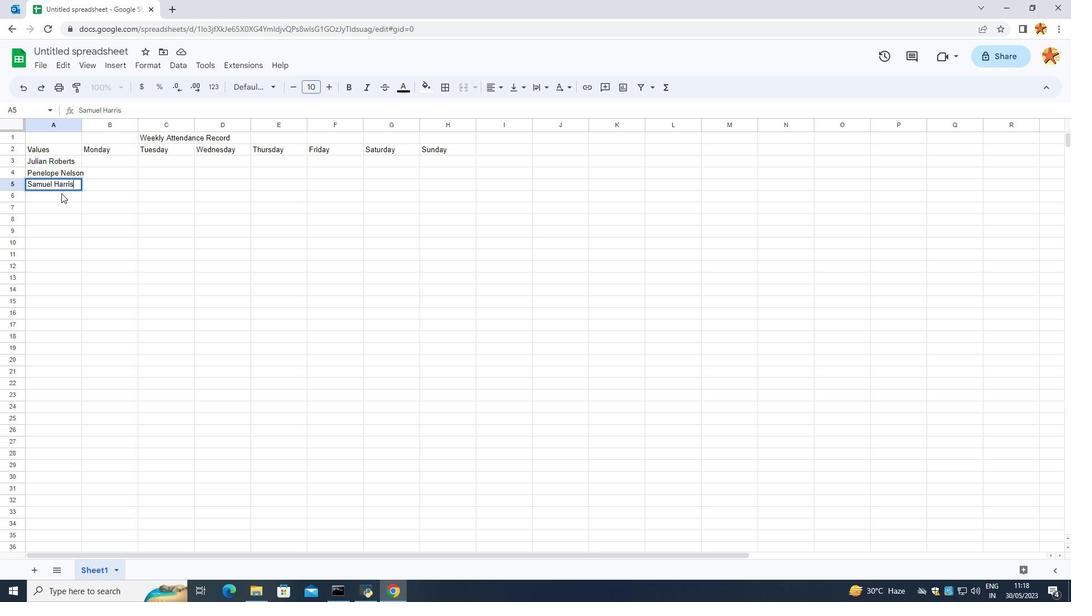 
Action: Mouse moved to (62, 198)
Screenshot: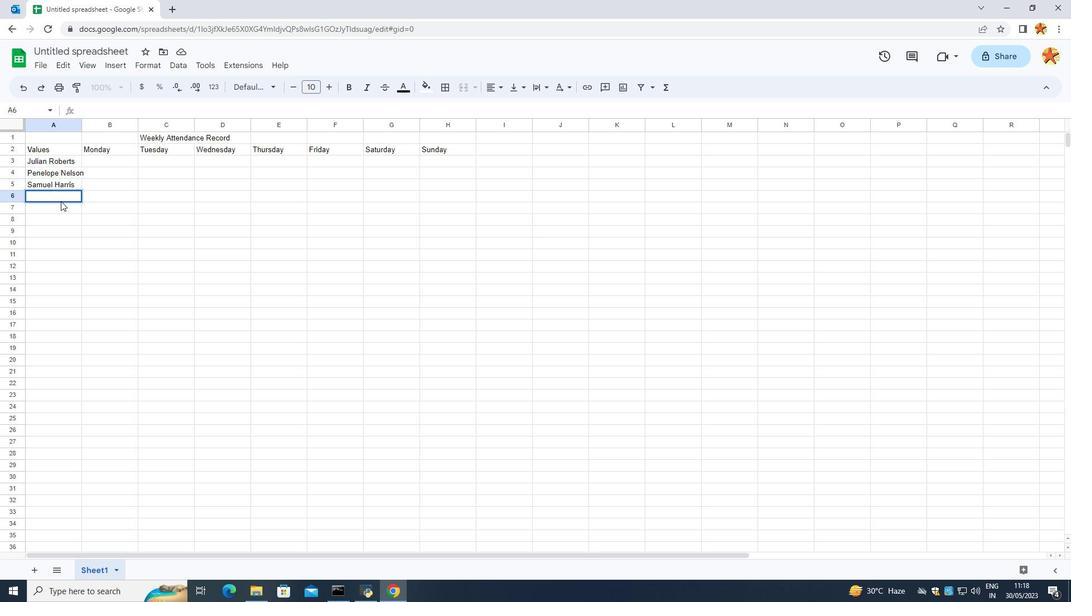 
Action: Key pressed <Key.caps_lock>B<Key.backspace>V<Key.caps_lock>ioletb<Key.backspace><Key.space><Key.caps_lock>W<Key.caps_lock>right
Screenshot: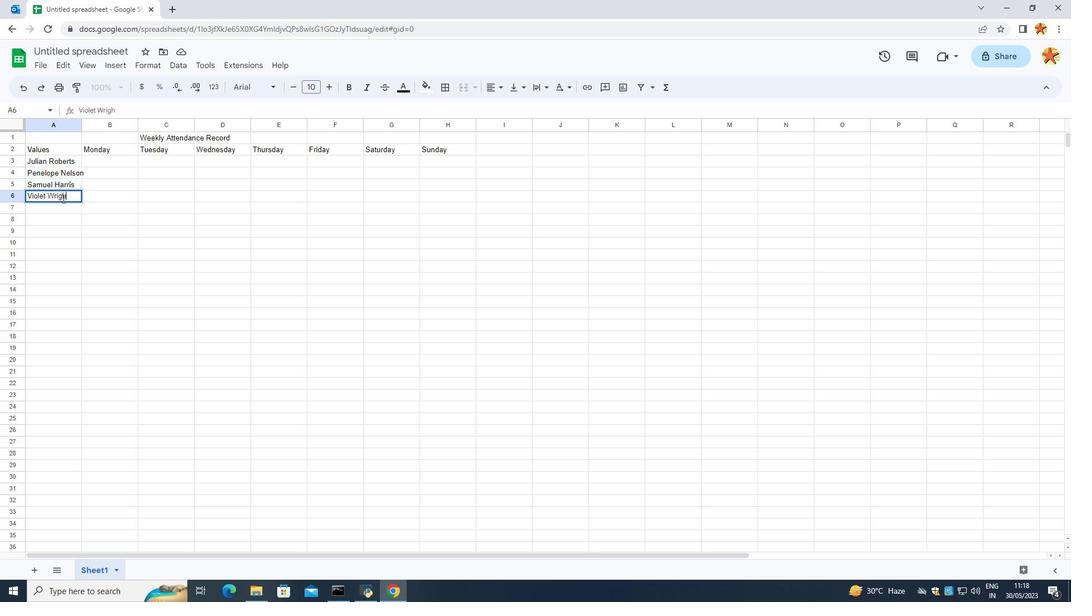 
Action: Mouse moved to (61, 204)
Screenshot: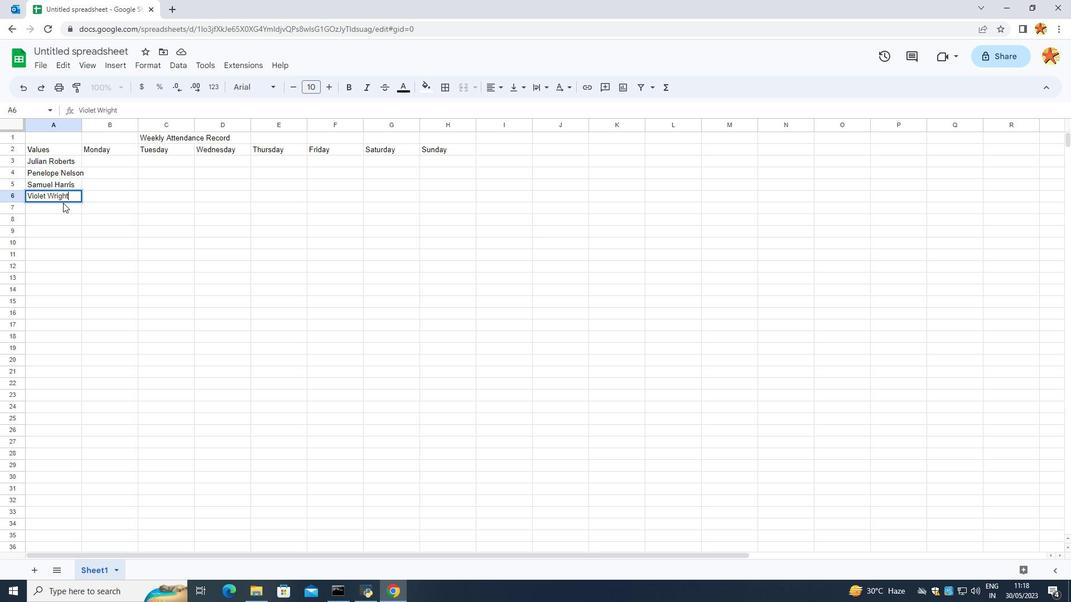 
Action: Mouse pressed left at (61, 204)
Screenshot: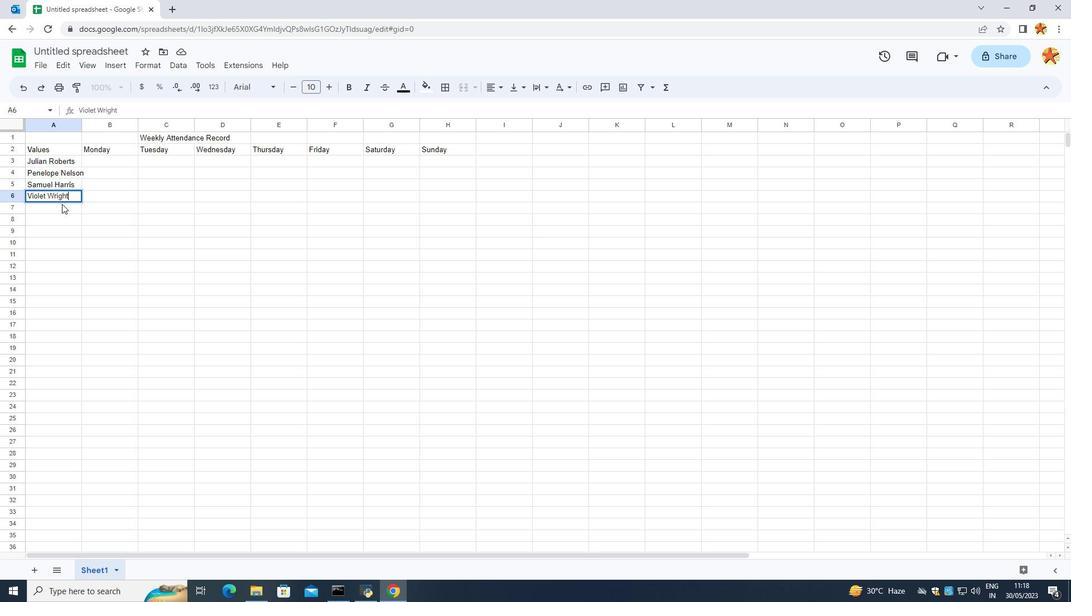 
Action: Mouse pressed left at (61, 204)
Screenshot: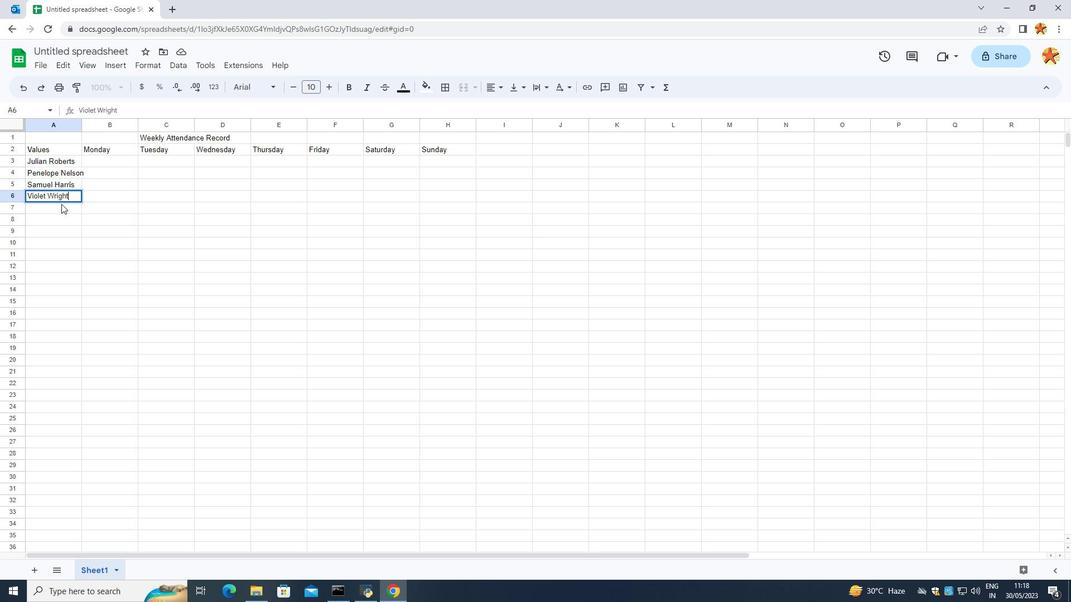 
Action: Mouse moved to (55, 208)
Screenshot: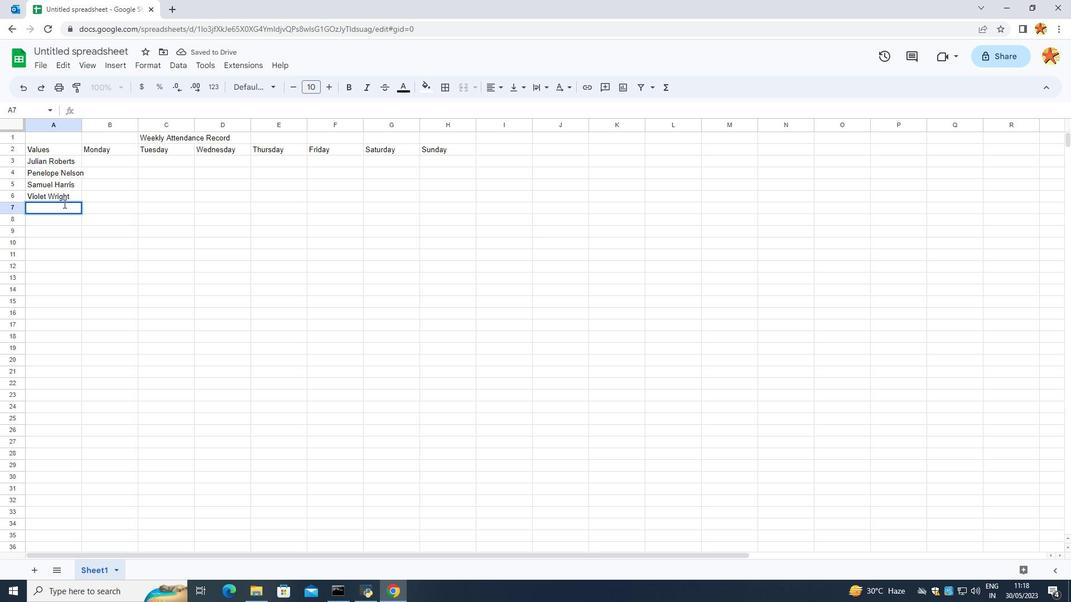 
Action: Key pressed <Key.caps_lock>J<Key.caps_lock>oshua<Key.space><Key.caps_lock>C<Key.caps_lock>arter
Screenshot: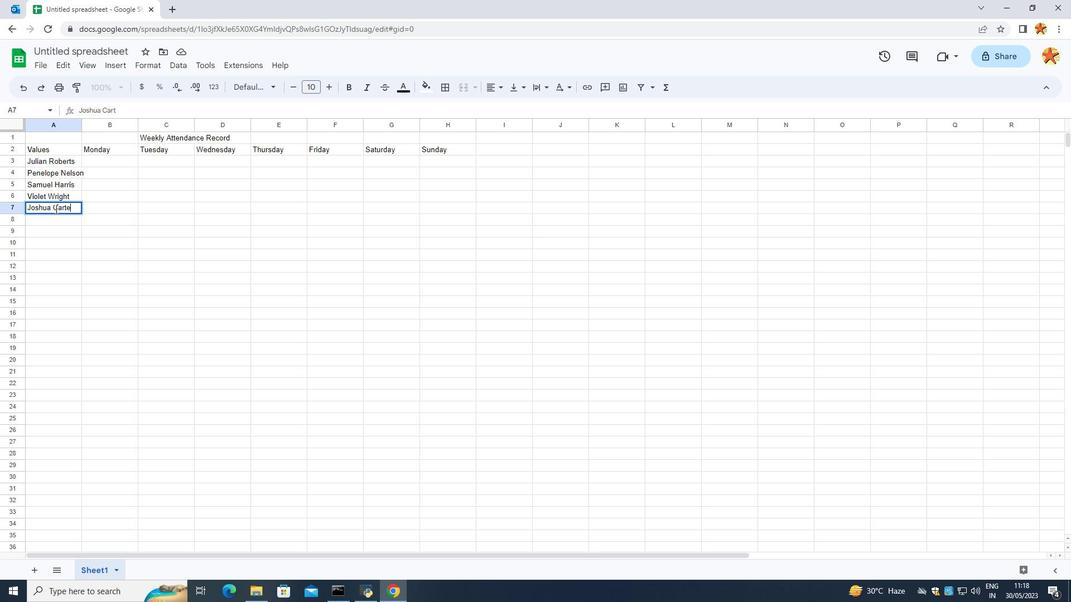 
Action: Mouse moved to (75, 215)
Screenshot: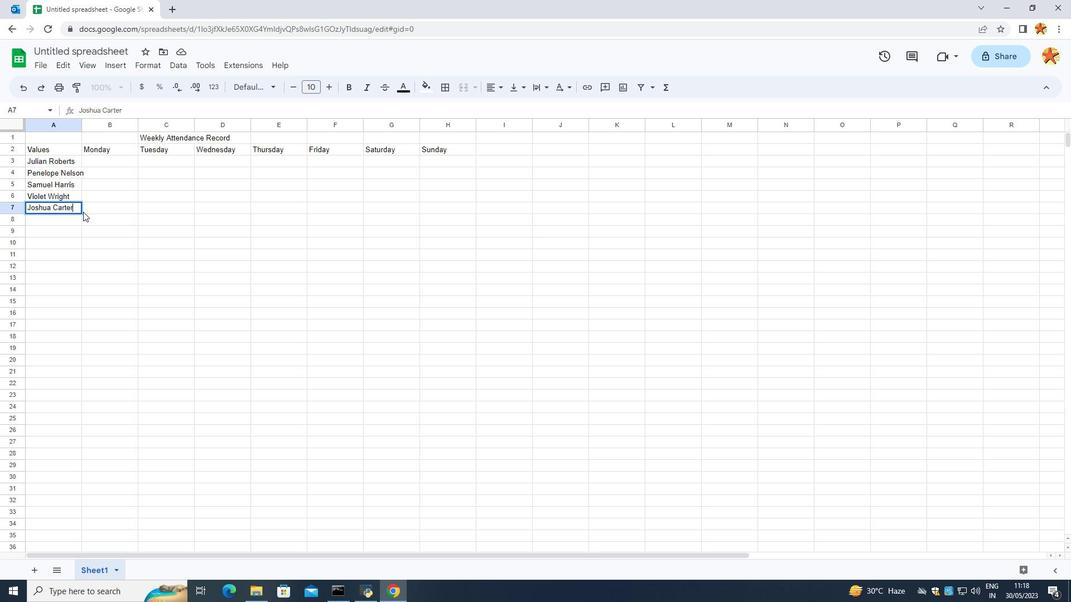 
Action: Mouse pressed left at (75, 215)
Screenshot: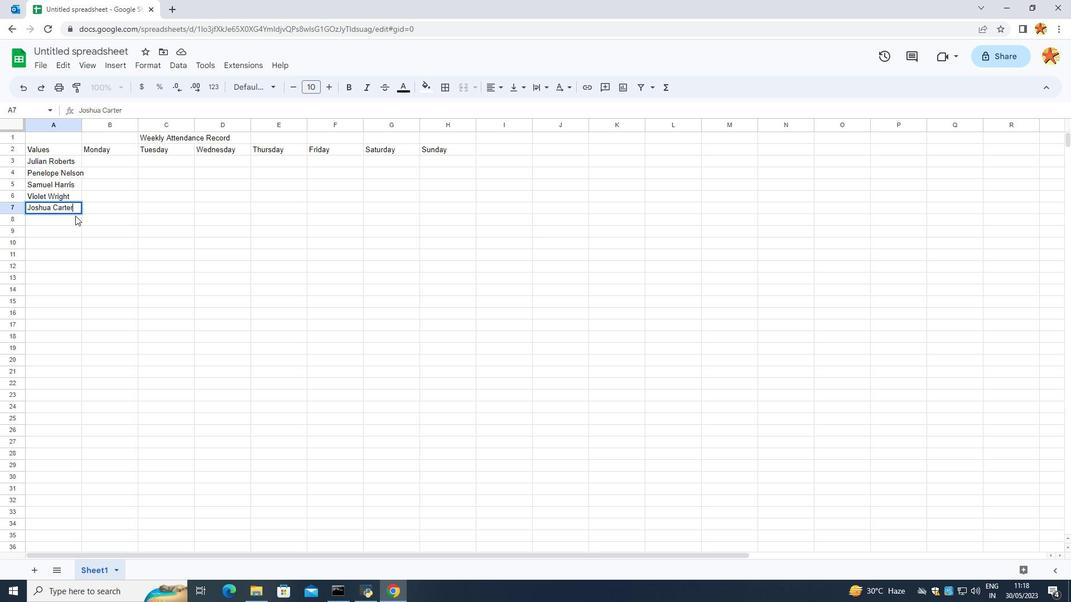 
Action: Mouse pressed left at (75, 215)
Screenshot: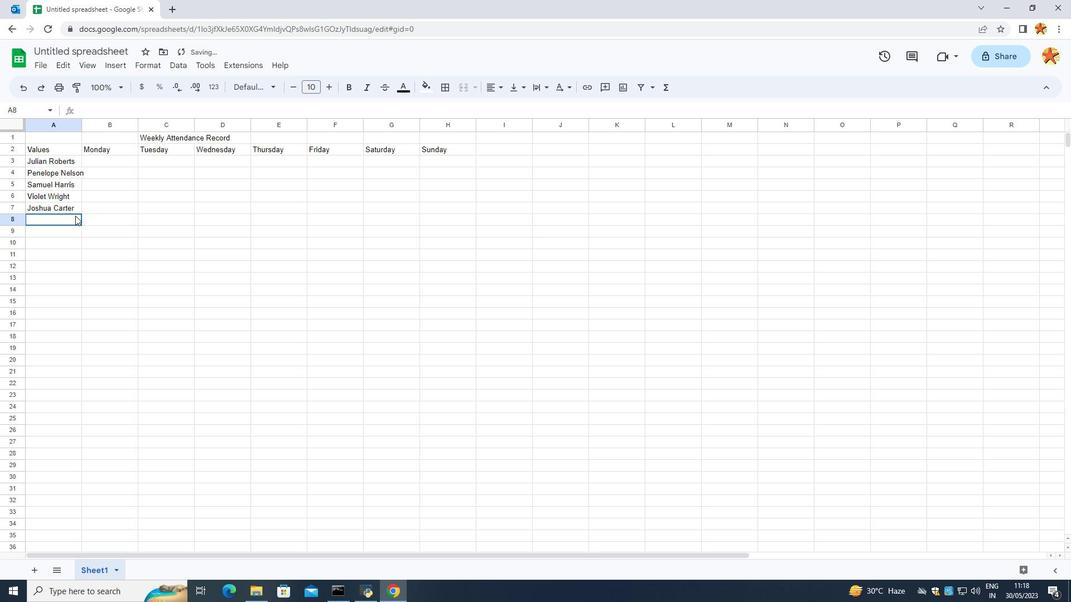 
Action: Mouse moved to (73, 214)
Screenshot: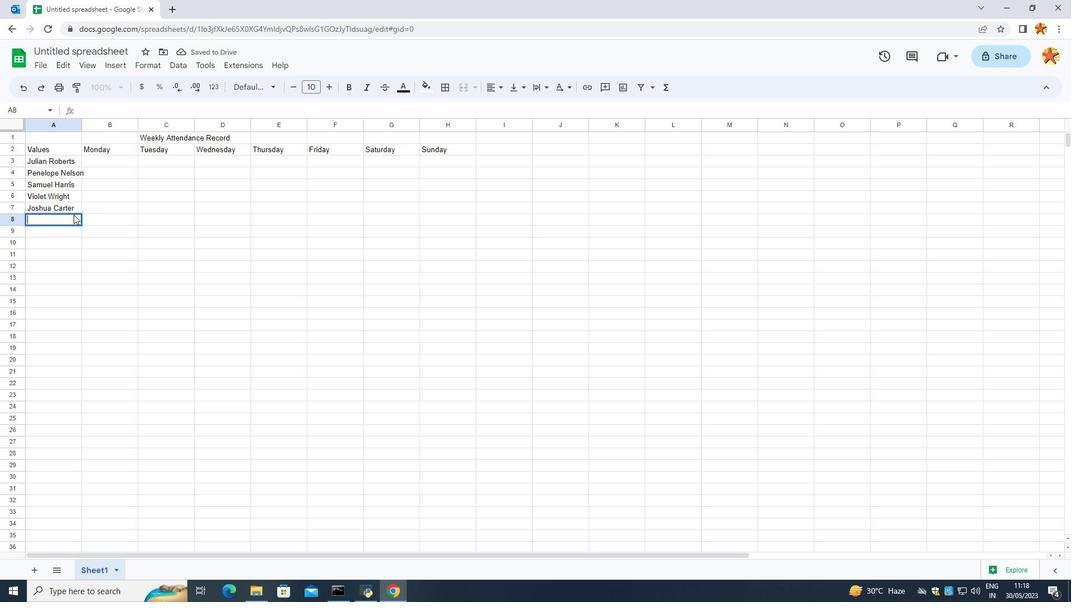 
Action: Key pressed <Key.caps_lock>C<Key.caps_lock>amila<Key.caps_lock>M<Key.caps_lock>itchep
Screenshot: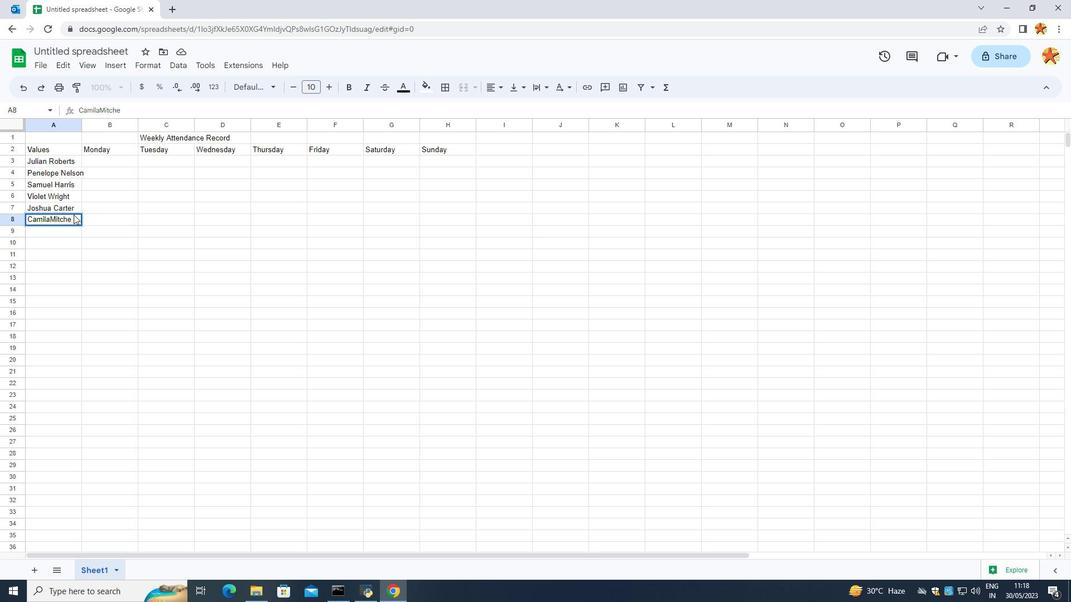 
Action: Mouse moved to (142, 208)
Screenshot: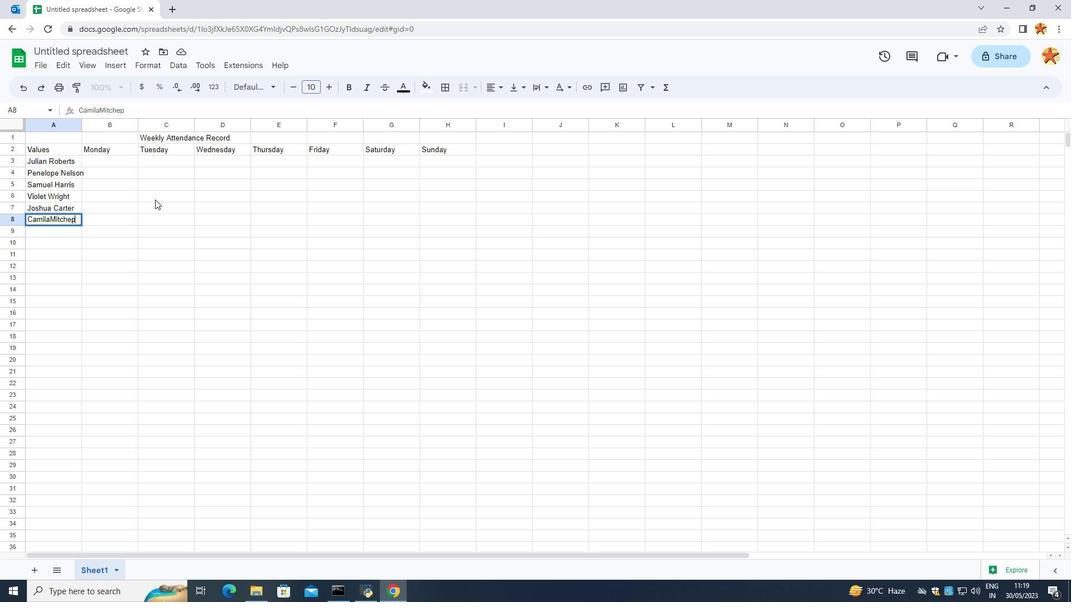 
Action: Key pressed <Key.backspace>l
Screenshot: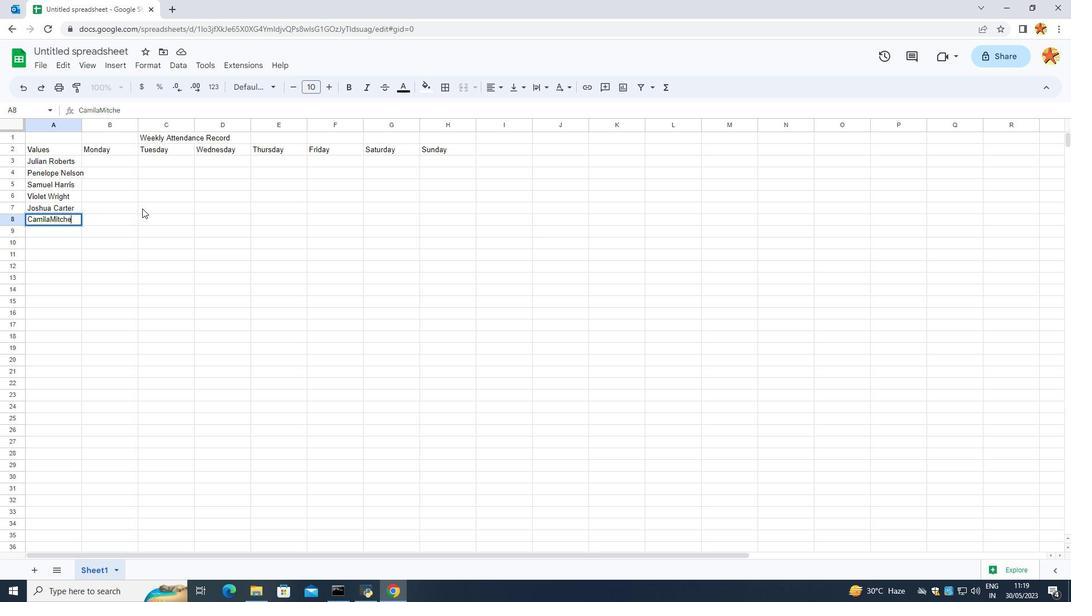 
Action: Mouse moved to (53, 219)
Screenshot: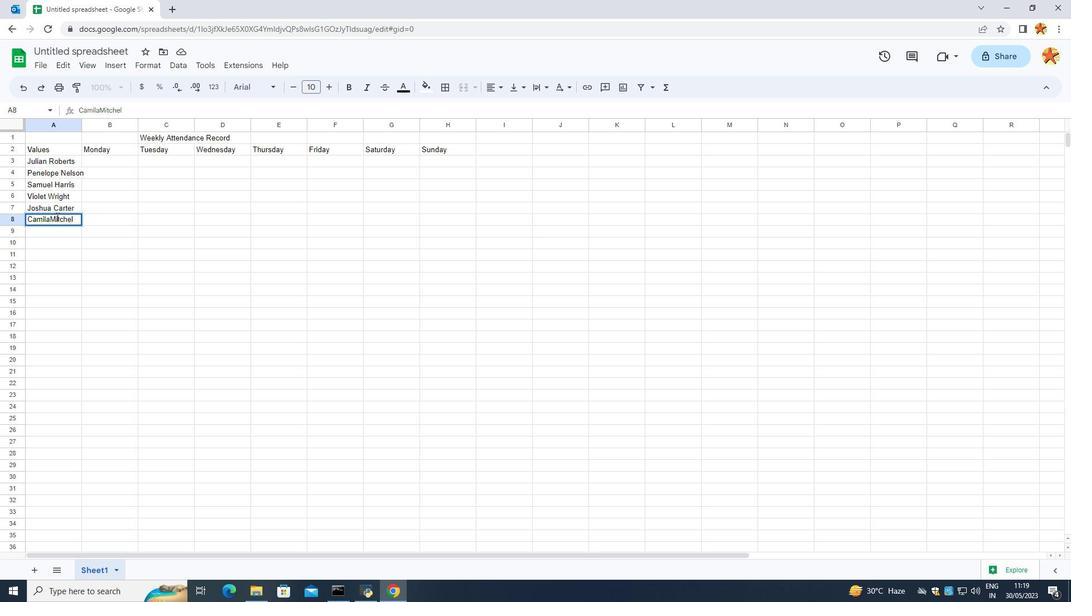 
Action: Mouse pressed left at (53, 219)
Screenshot: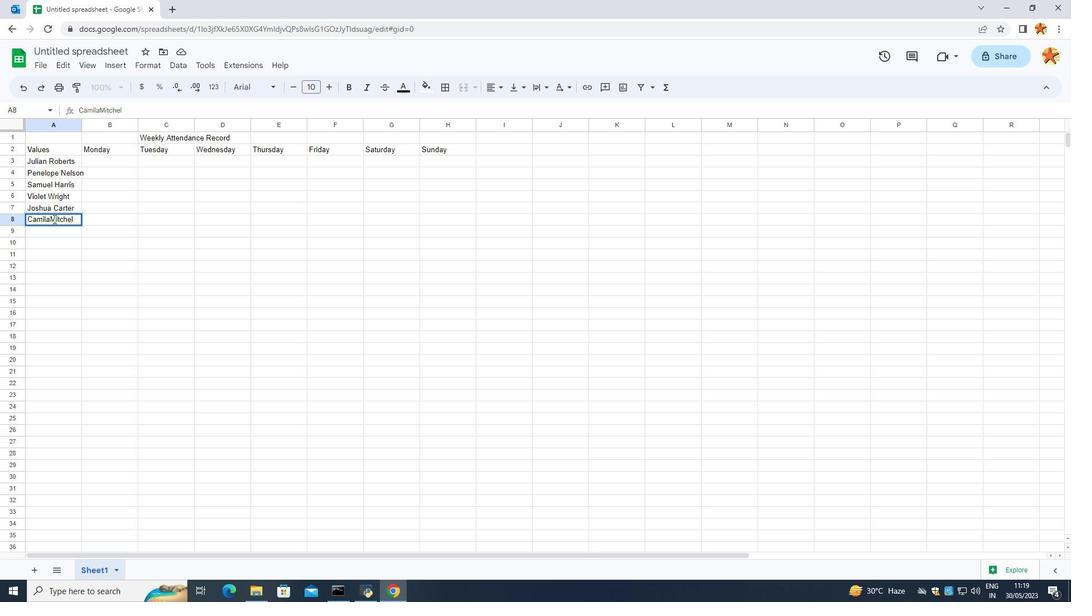 
Action: Mouse moved to (50, 221)
Screenshot: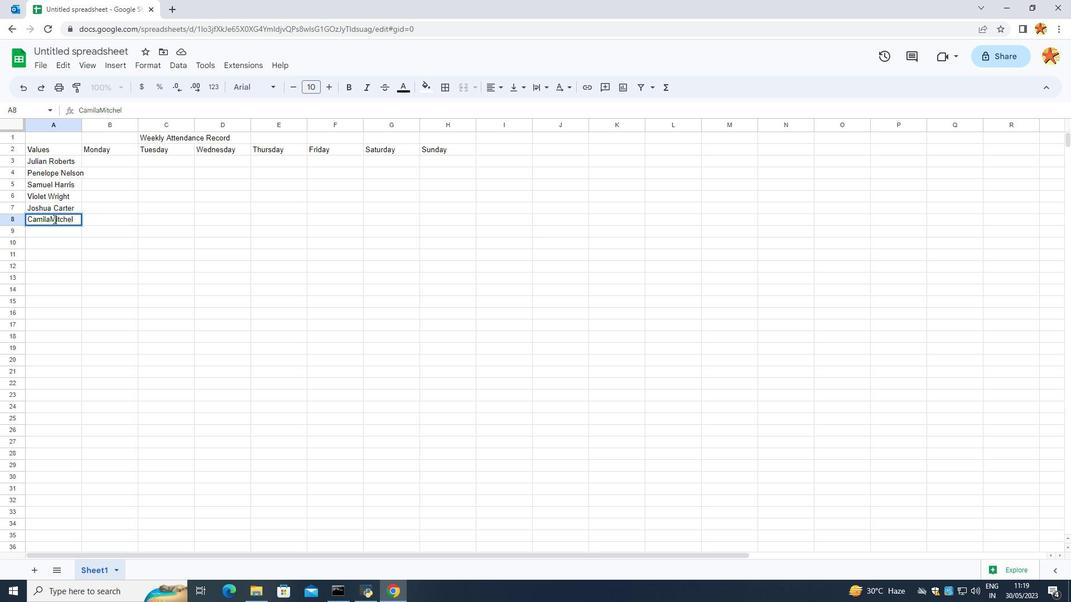 
Action: Mouse pressed left at (50, 221)
Screenshot: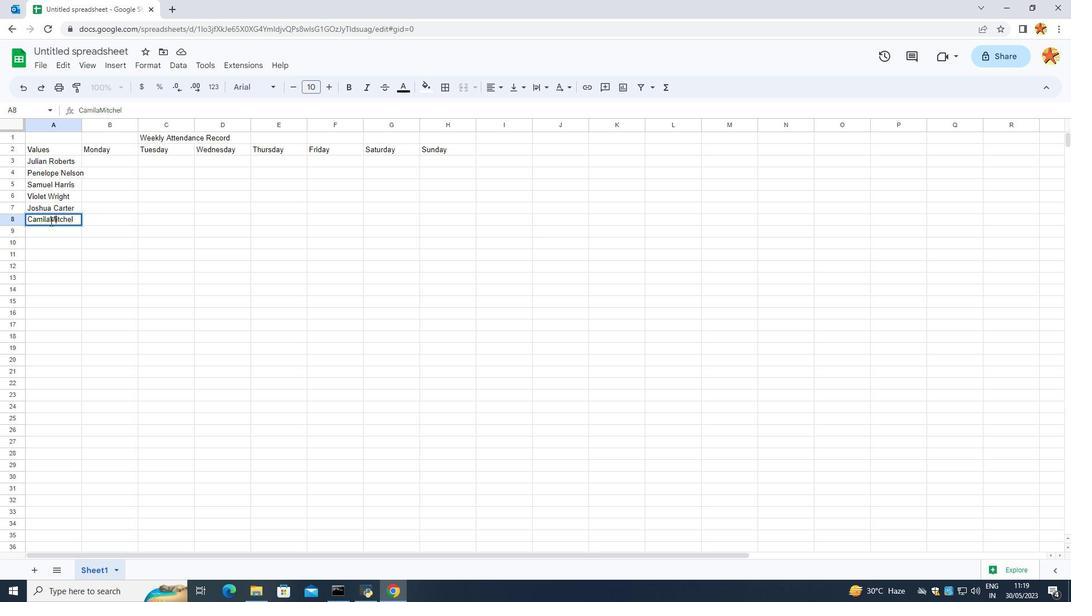 
Action: Key pressed <Key.space>
Screenshot: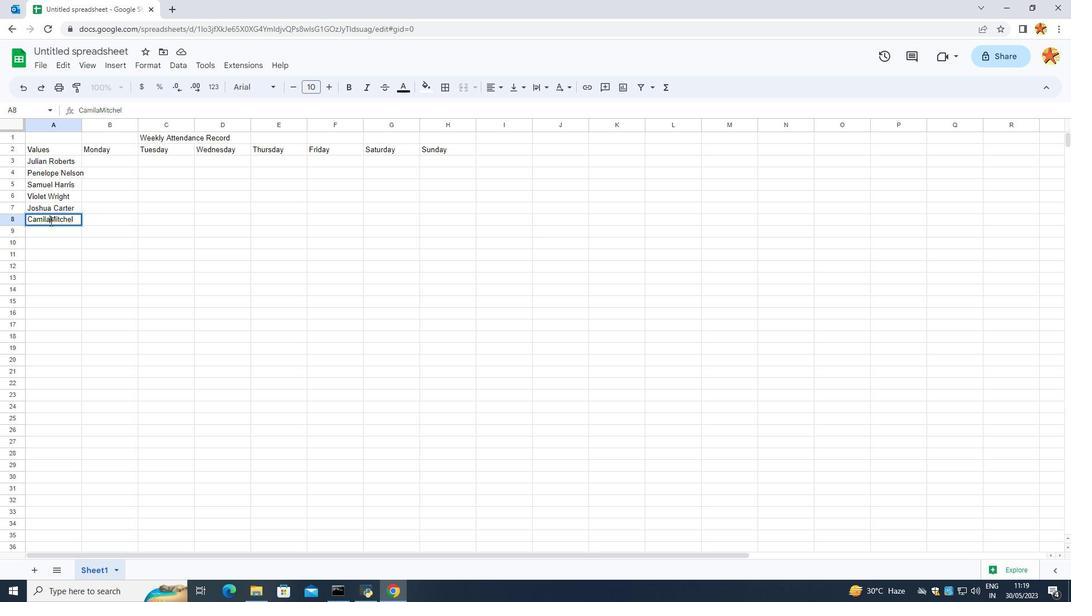 
Action: Mouse moved to (38, 232)
Screenshot: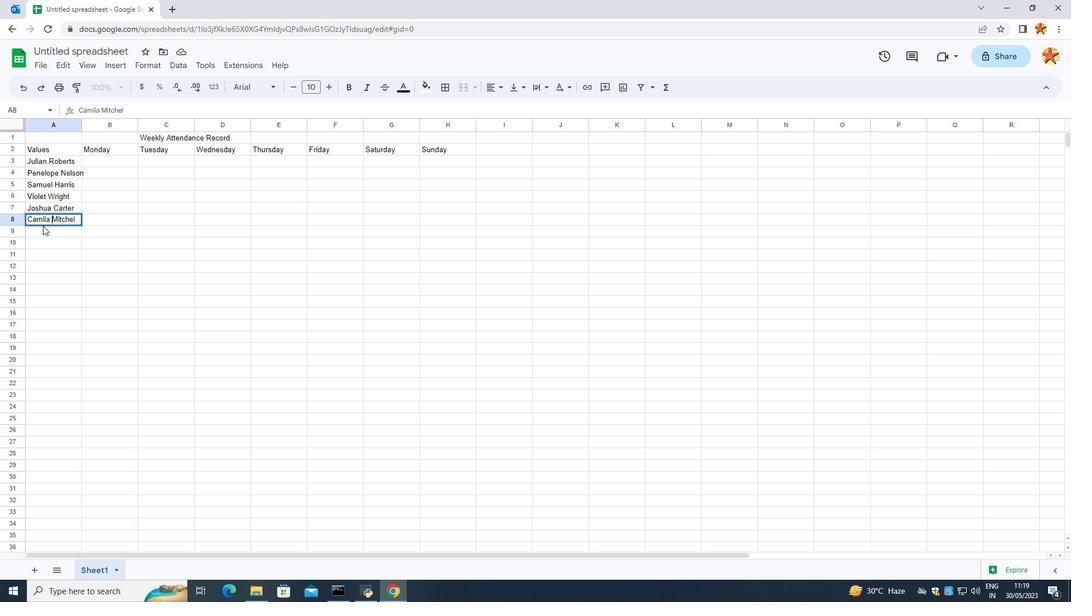 
Action: Mouse pressed left at (38, 232)
Screenshot: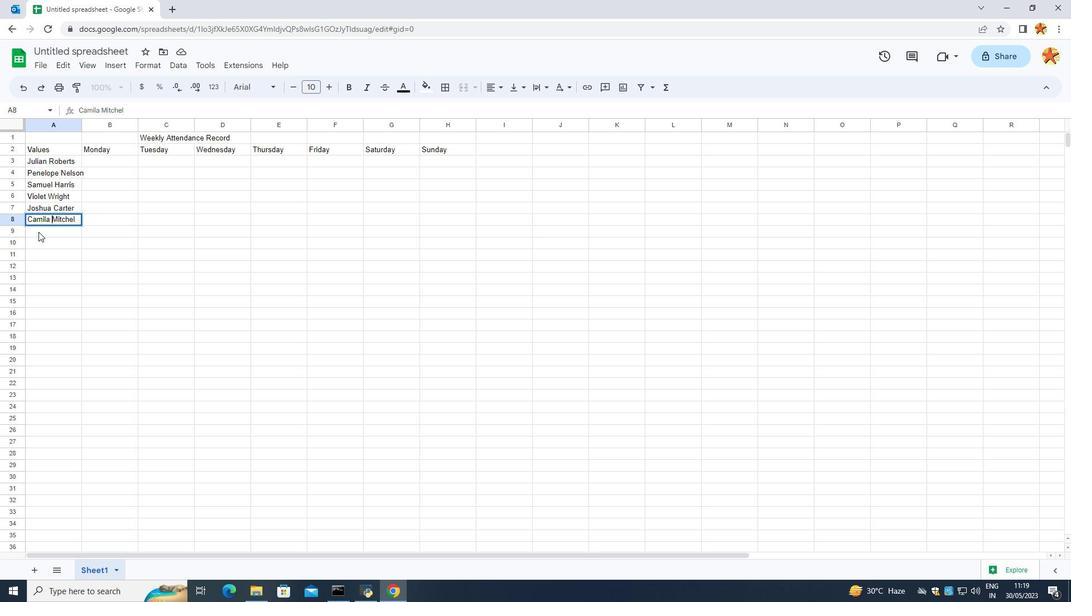 
Action: Mouse pressed left at (38, 232)
Screenshot: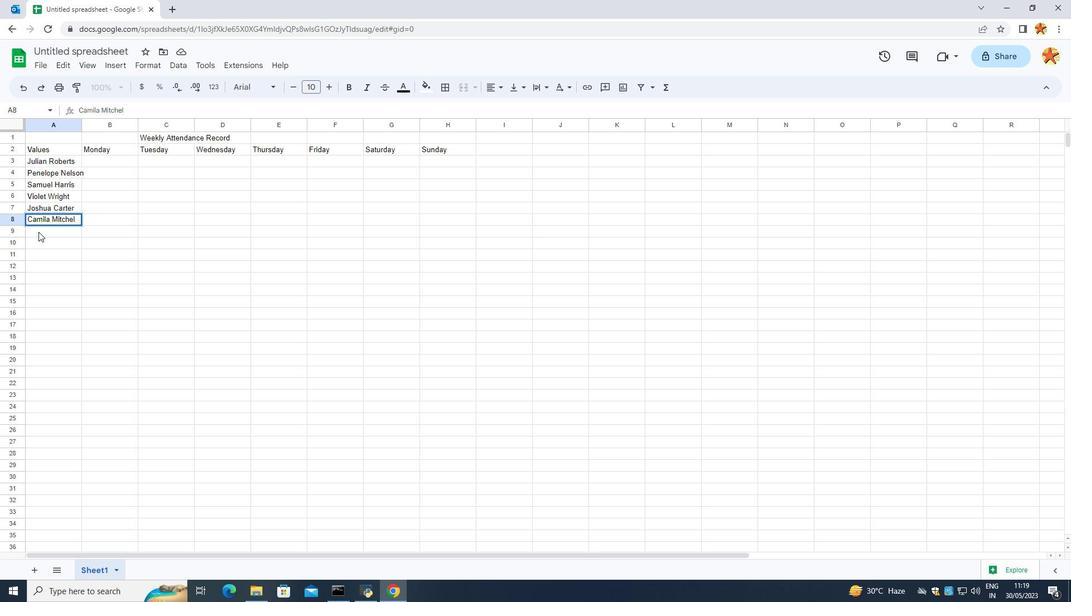 
Action: Mouse moved to (37, 234)
Screenshot: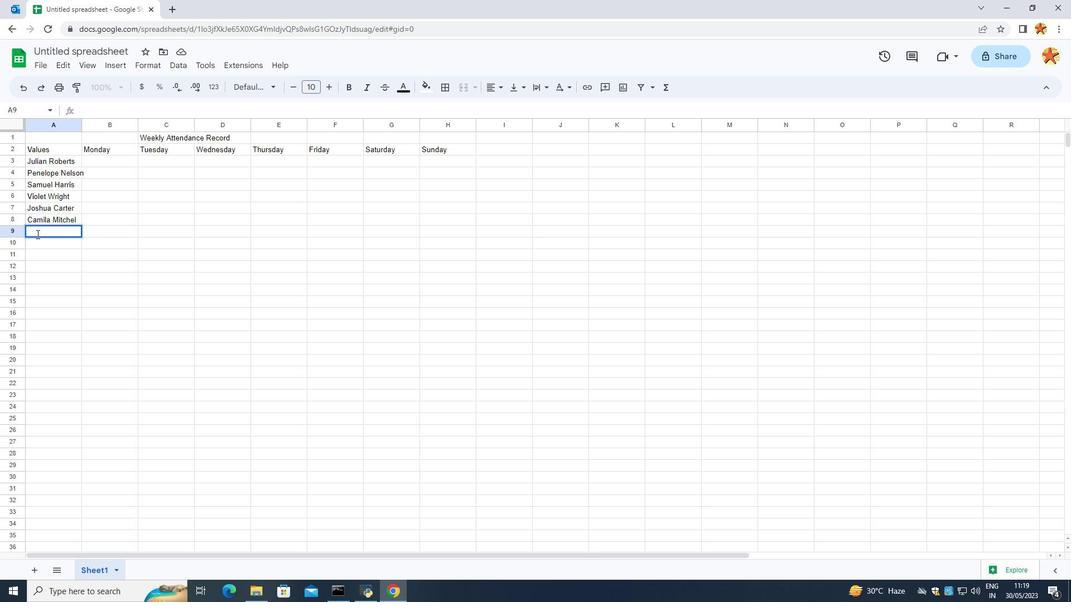 
Action: Key pressed <Key.caps_lock>N<Key.caps_lock>athan<Key.space><Key.caps_lock>W<Key.caps_lock>alkerr<Key.backspace><Key.backspace>r<Key.enter>alailisn<Key.space><Key.caps_lock>Y<Key.caps_lock>oung<Key.backspace><Key.backspace><Key.backspace><Key.backspace><Key.backspace><Key.backspace><Key.backspace><Key.backspace><Key.backspace><Key.backspace><Key.backspace><Key.backspace><Key.backspace><Key.backspace><Key.backspace><Key.caps_lock>L<Key.caps_lock>ilian<Key.space><Key.caps_lock>Y<Key.caps_lock>oung<Key.enter><Key.caps_lock><Key.caps_lock>ominic<Key.space><Key.caps_lock>D<Key.caps_lock>ab<Key.backspace>vis\<Key.backspace><Key.backspace>s
Screenshot: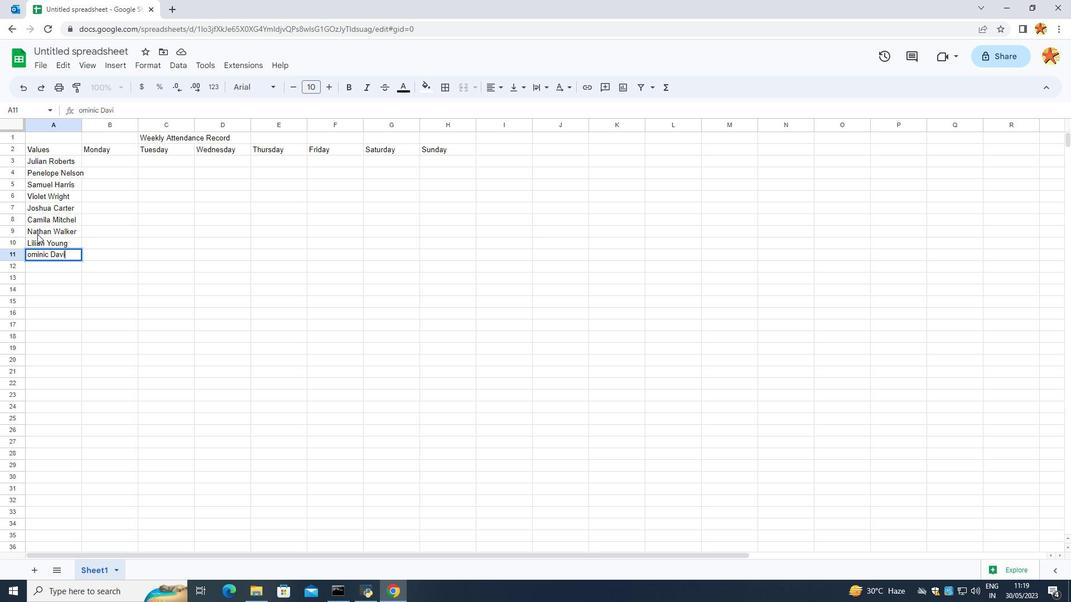 
Action: Mouse moved to (27, 256)
Screenshot: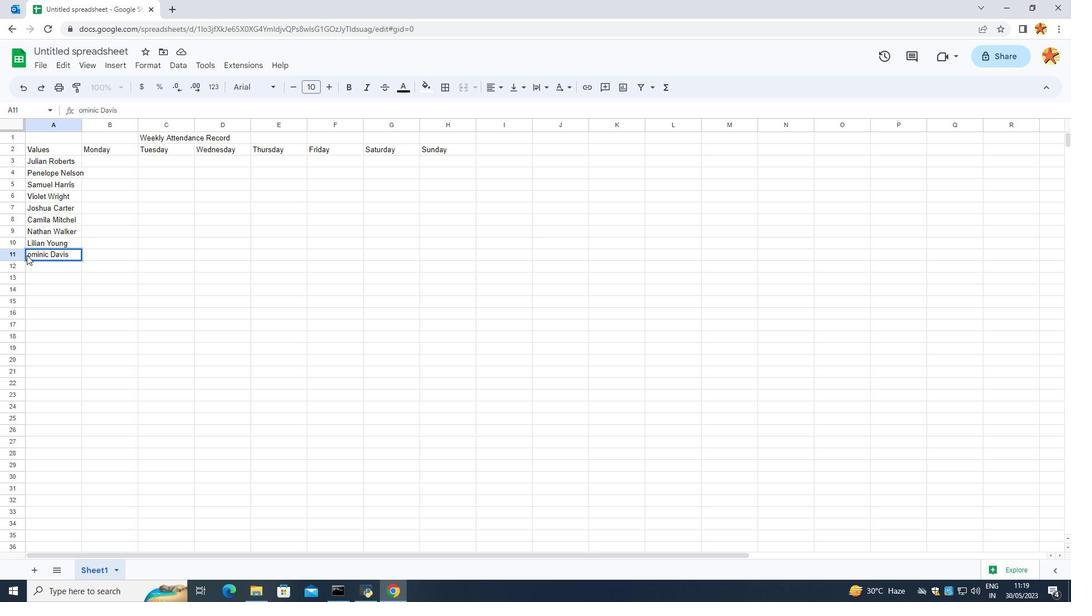 
Action: Mouse pressed left at (27, 256)
Screenshot: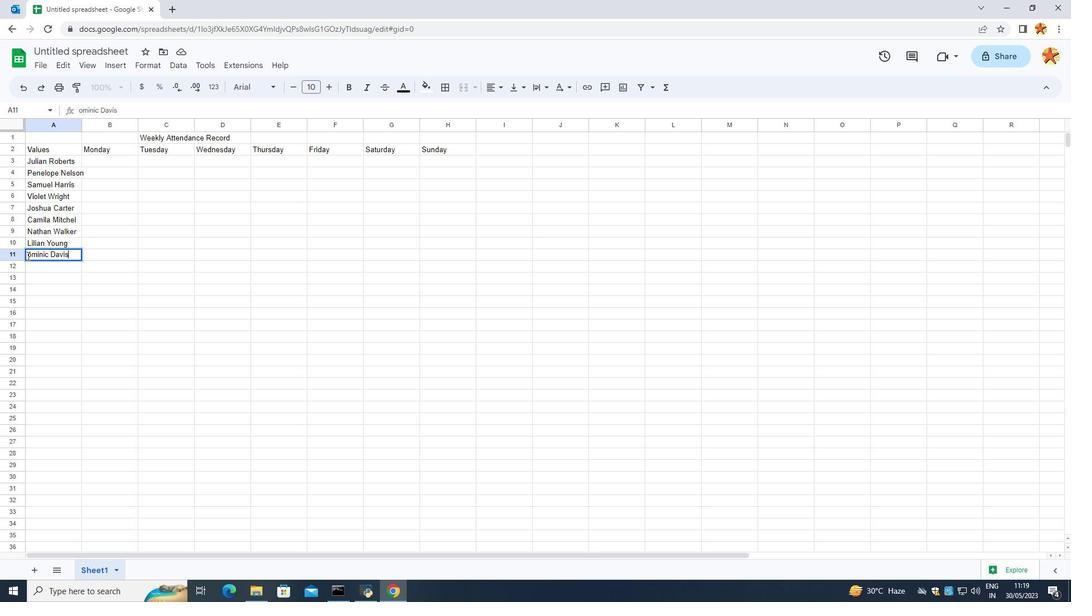 
Action: Key pressed <Key.caps_lock>D
Screenshot: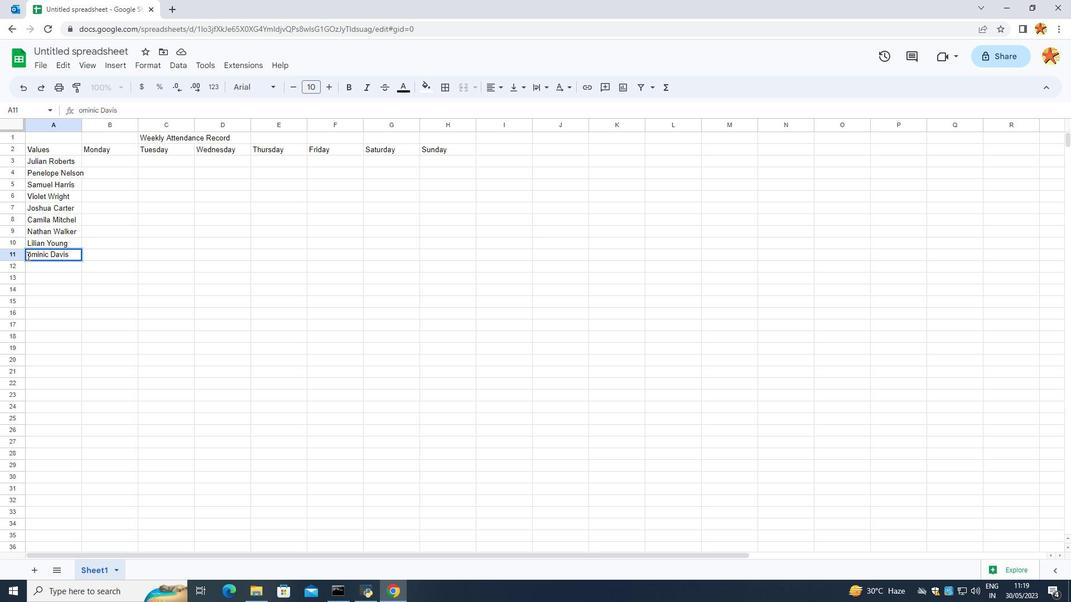 
Action: Mouse moved to (33, 268)
Screenshot: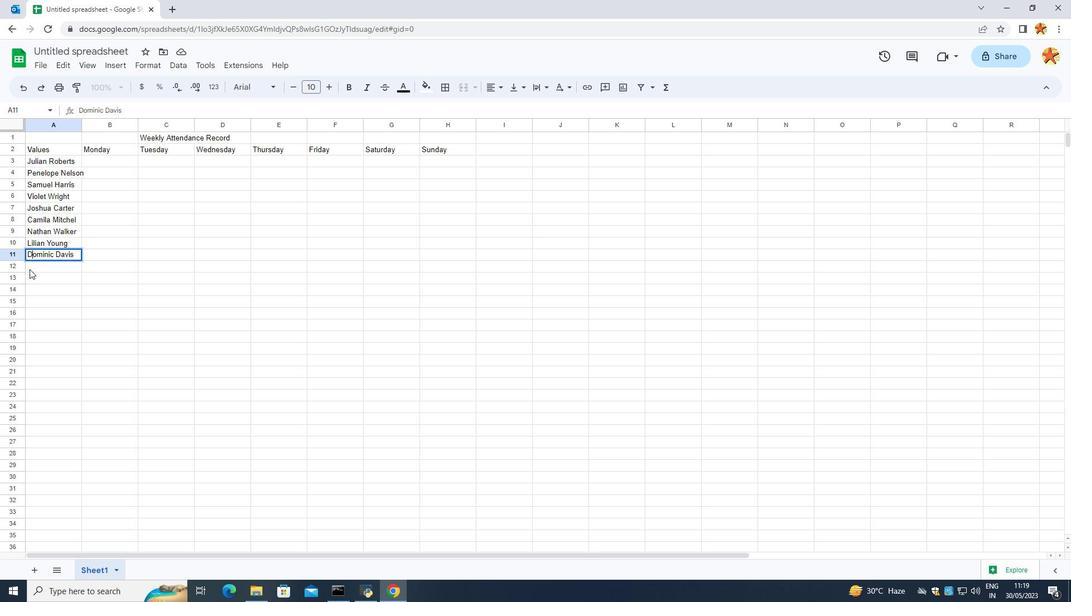 
Action: Key pressed <Key.caps_lock>
Screenshot: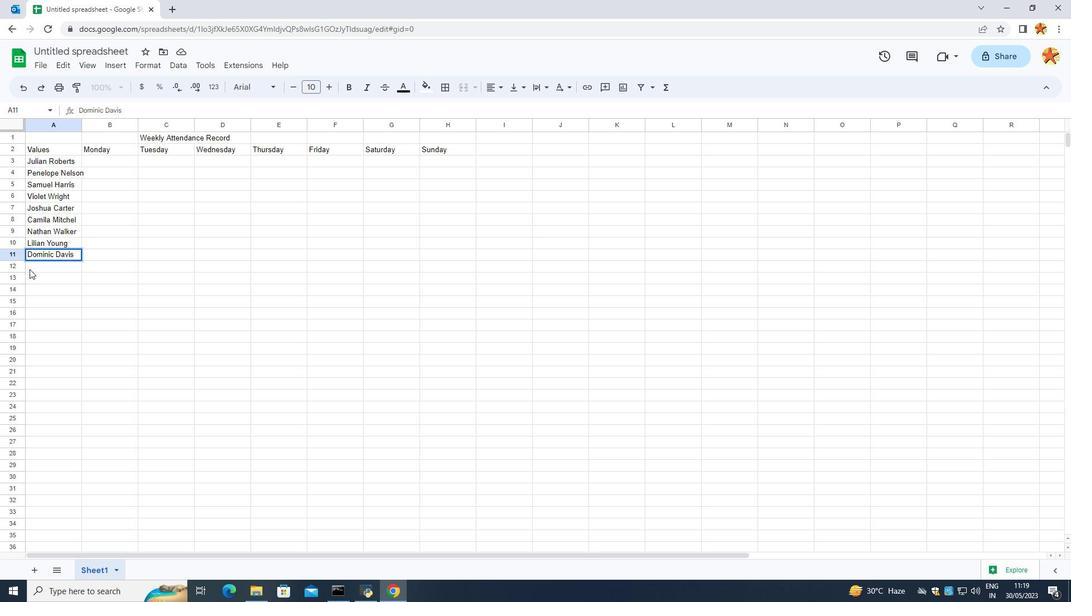 
Action: Mouse moved to (35, 267)
Screenshot: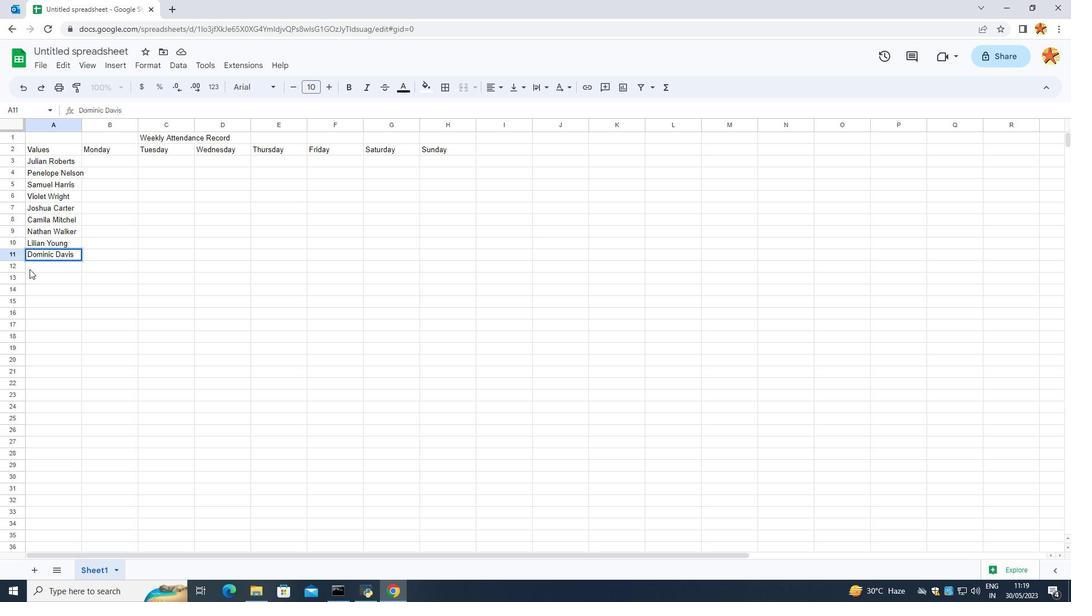 
Action: Mouse pressed left at (35, 267)
Screenshot: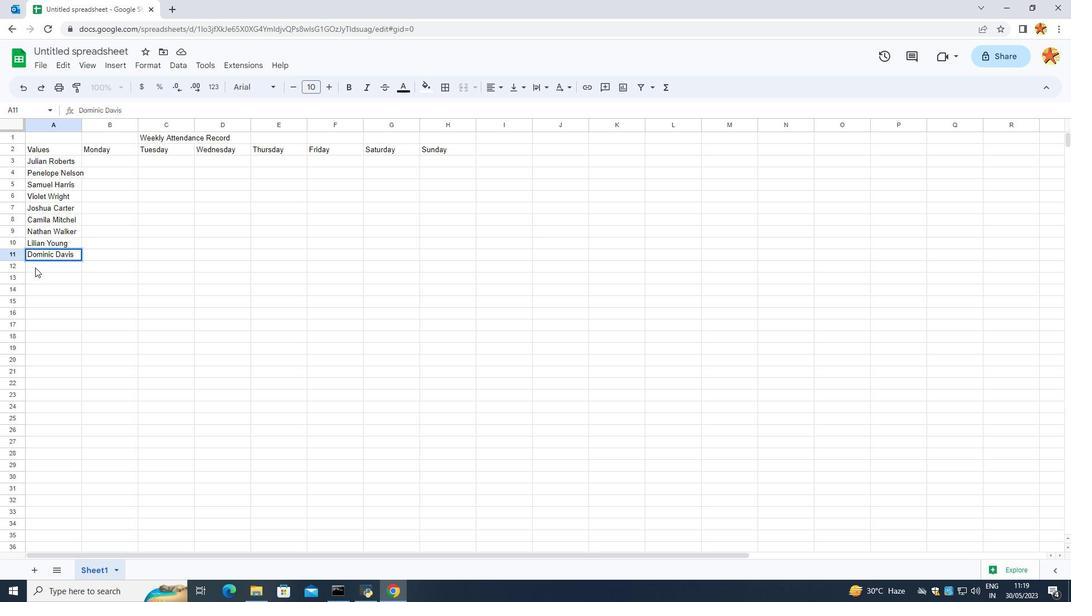
Action: Mouse moved to (35, 267)
Screenshot: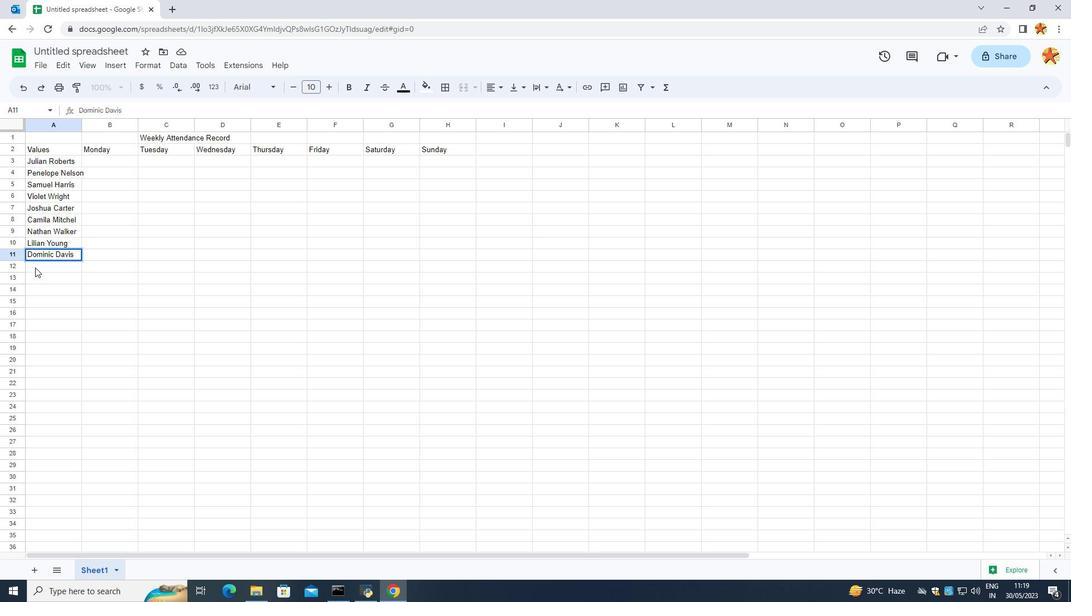 
Action: Mouse pressed left at (35, 267)
Screenshot: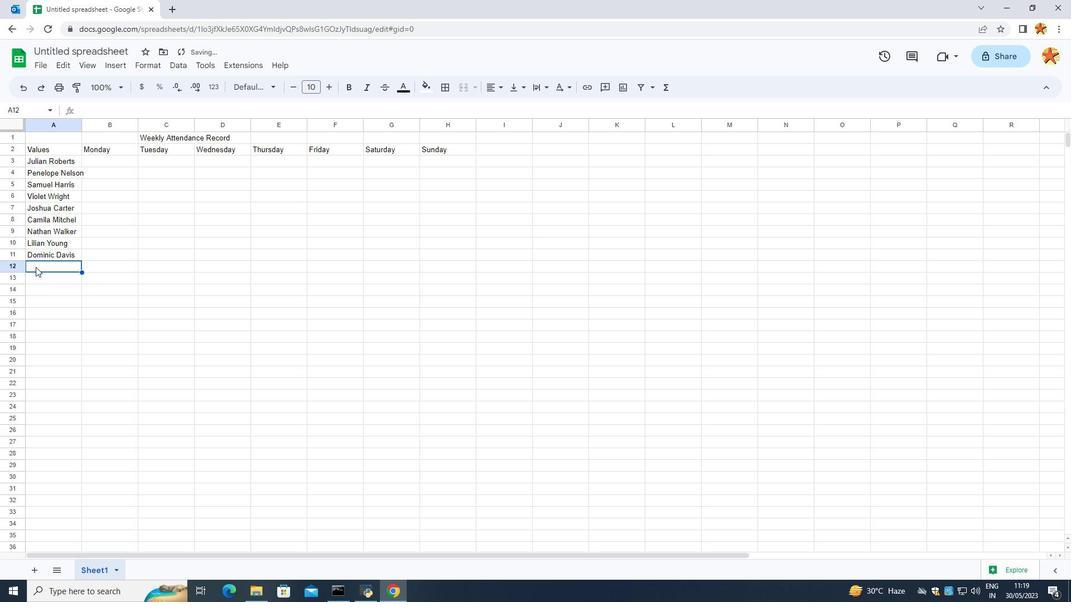
Action: Key pressed <Key.caps_lock><Key.caps_lock>a<Key.caps_lock><Key.backspace><Key.caps_lock>a<Key.caps_lock><Key.backspace><Key.caps_lock>a<Key.caps_lock><Key.backspace>A<Key.caps_lock>ddison<Key.space><Key.caps_lock>L<Key.caps_lock>ewis
Screenshot: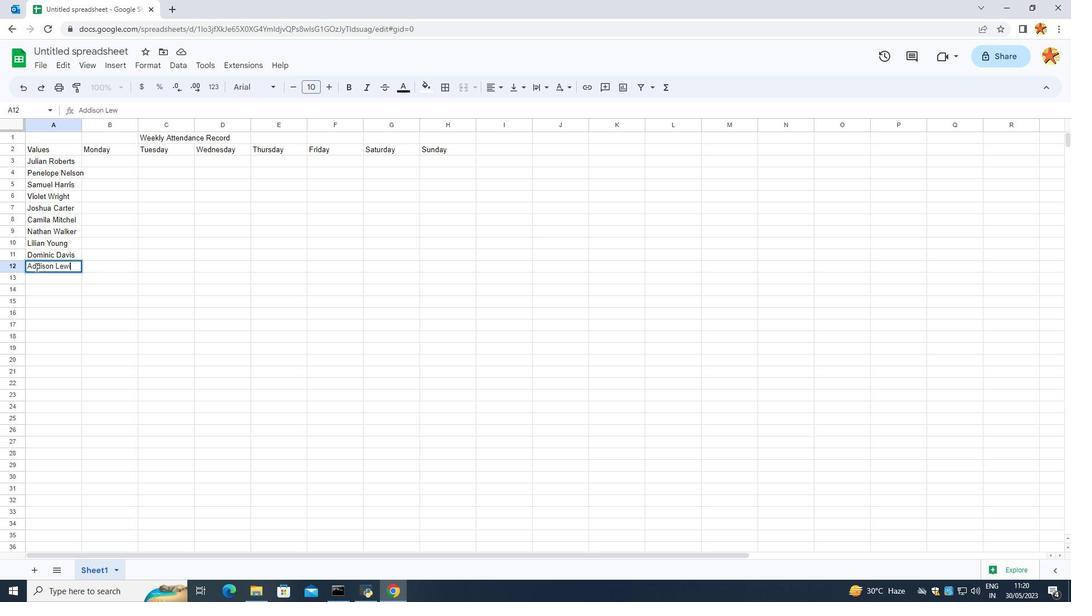 
Action: Mouse moved to (209, 280)
Screenshot: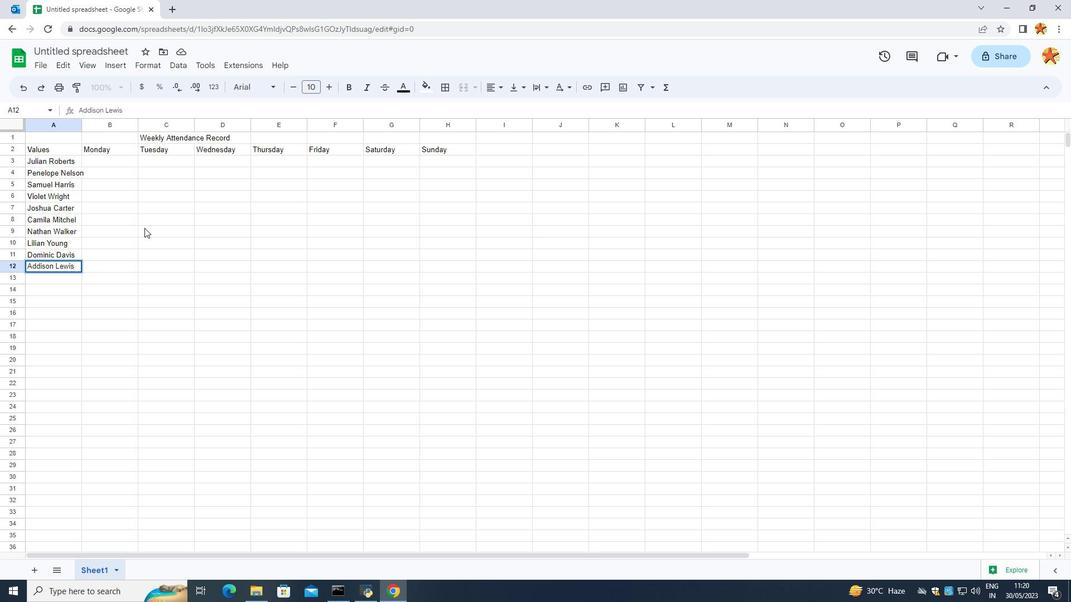 
Action: Mouse pressed left at (209, 280)
Screenshot: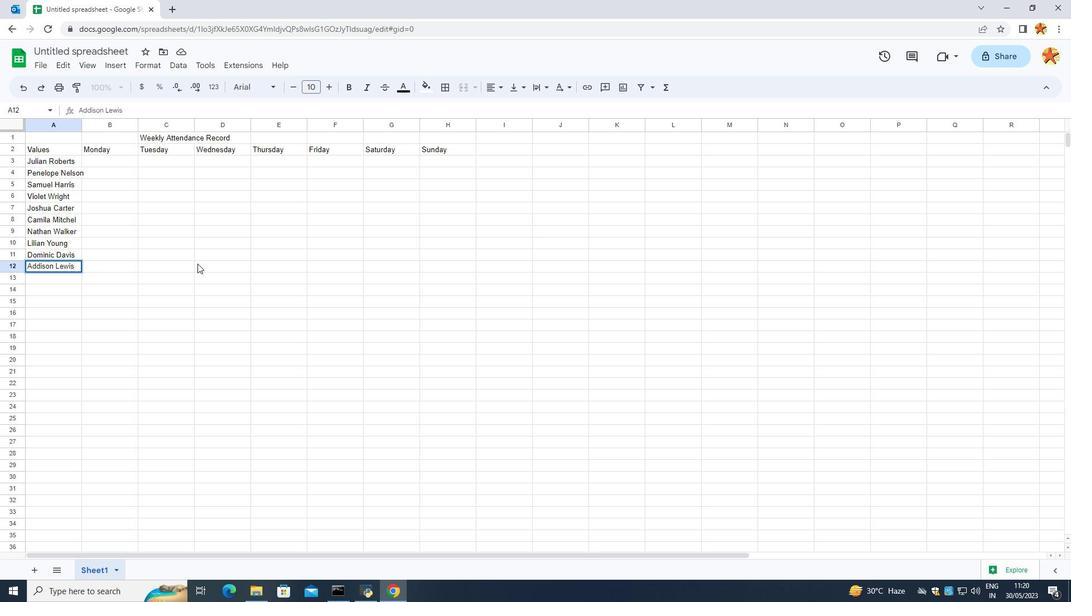 
Action: Mouse moved to (96, 161)
Screenshot: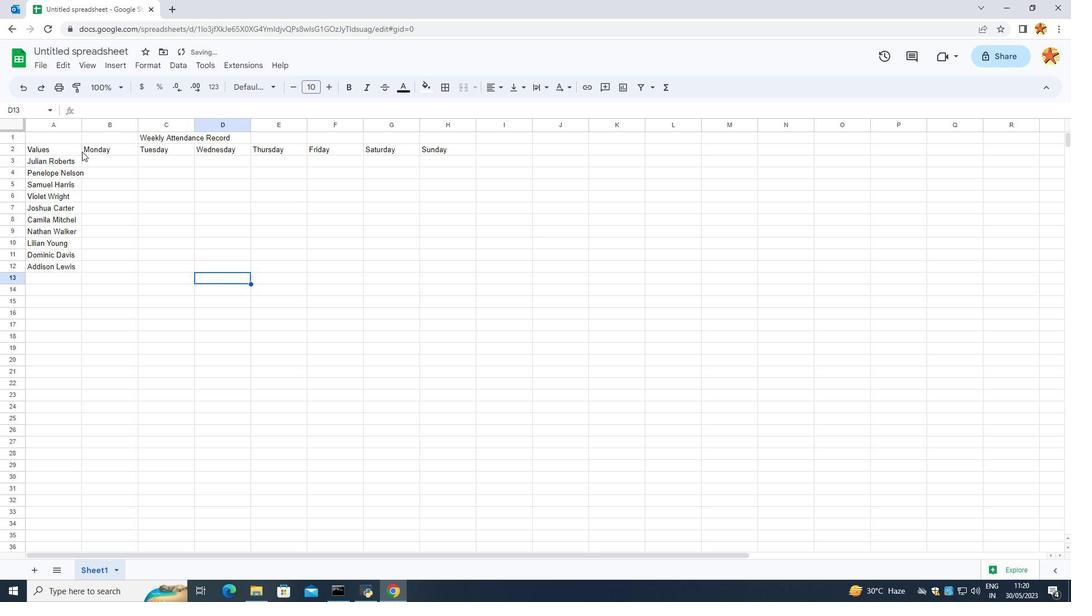 
Action: Mouse pressed left at (96, 161)
Screenshot: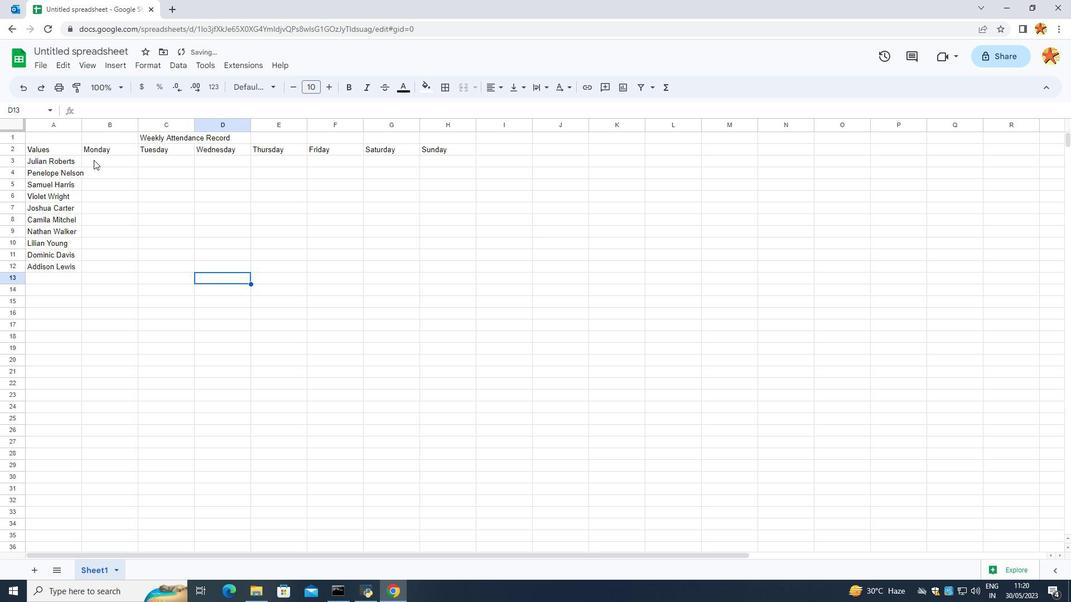 
Action: Mouse moved to (82, 135)
Screenshot: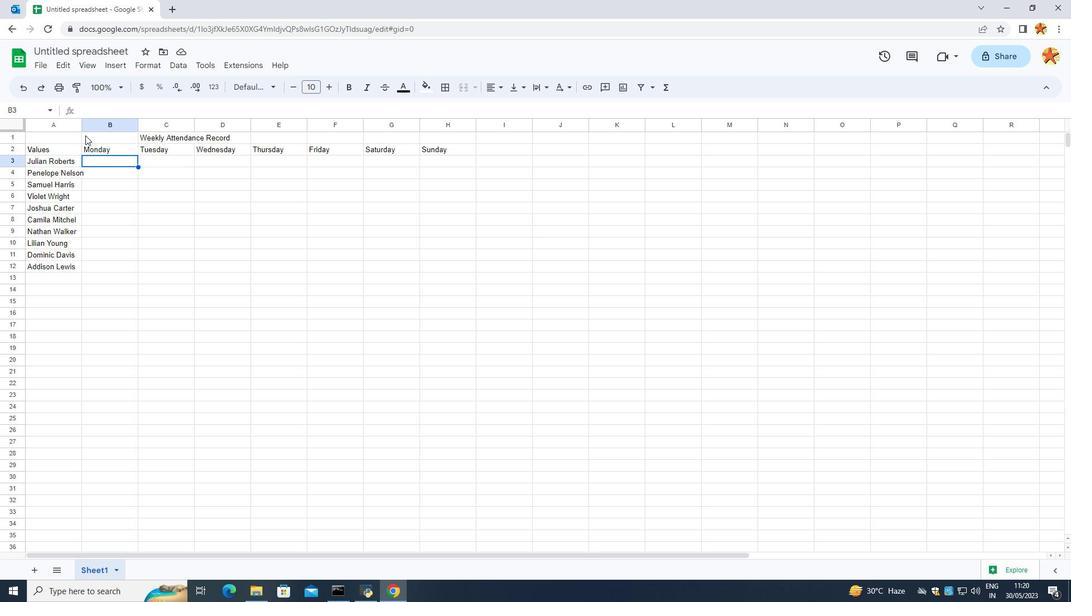 
Action: Mouse pressed left at (82, 135)
Screenshot: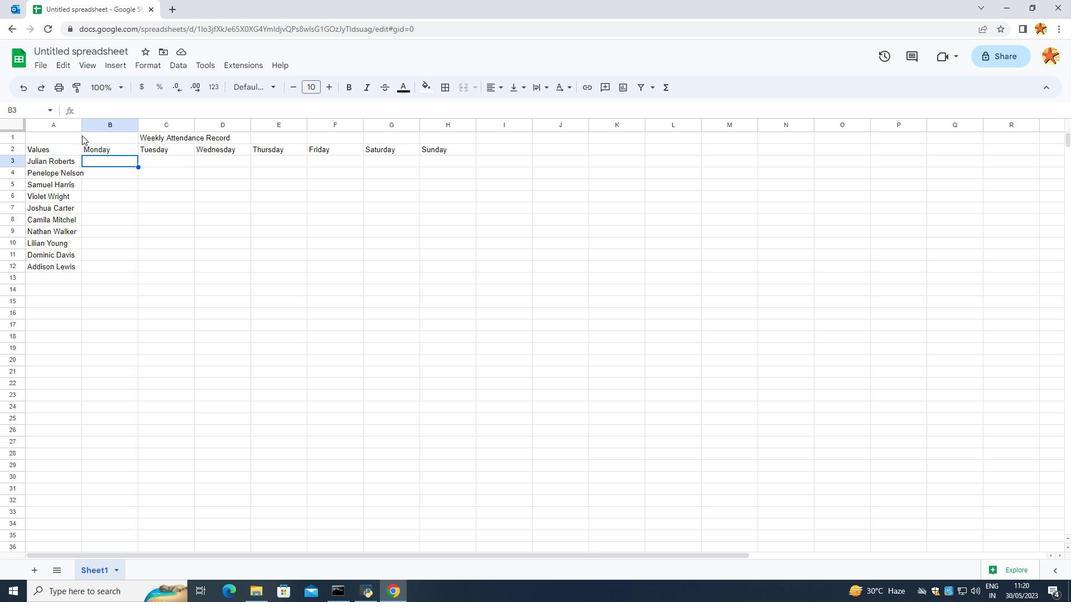 
Action: Mouse moved to (81, 134)
Screenshot: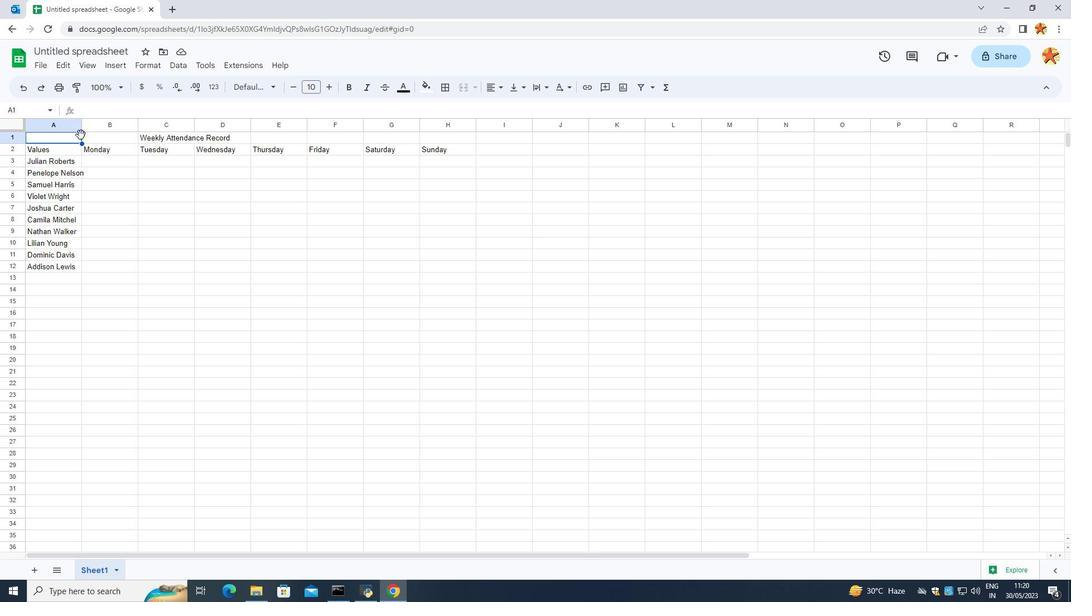 
Action: Mouse pressed left at (81, 134)
Screenshot: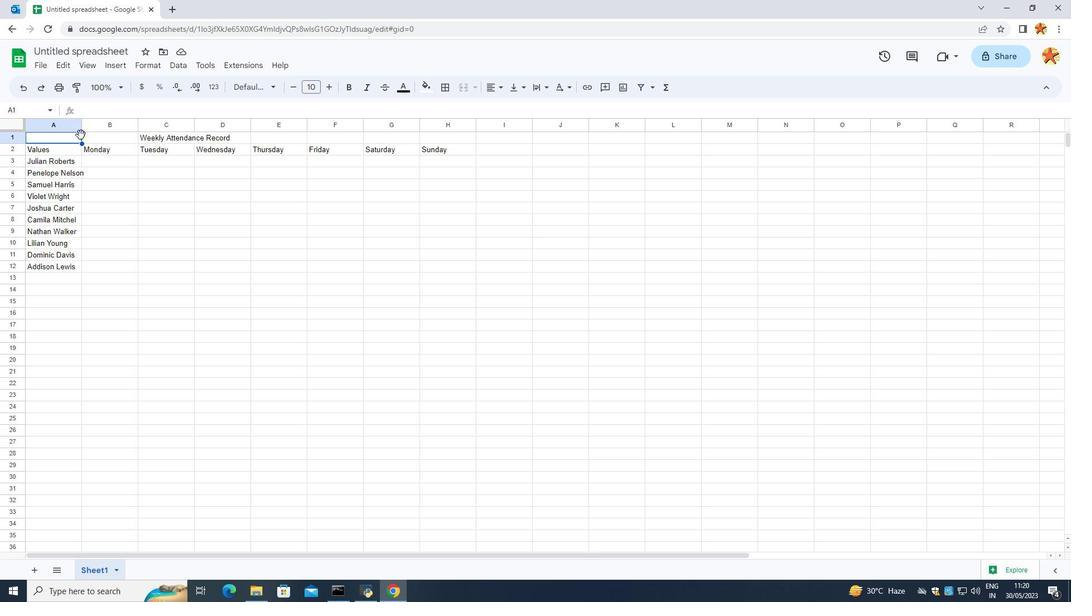 
Action: Mouse moved to (83, 128)
Screenshot: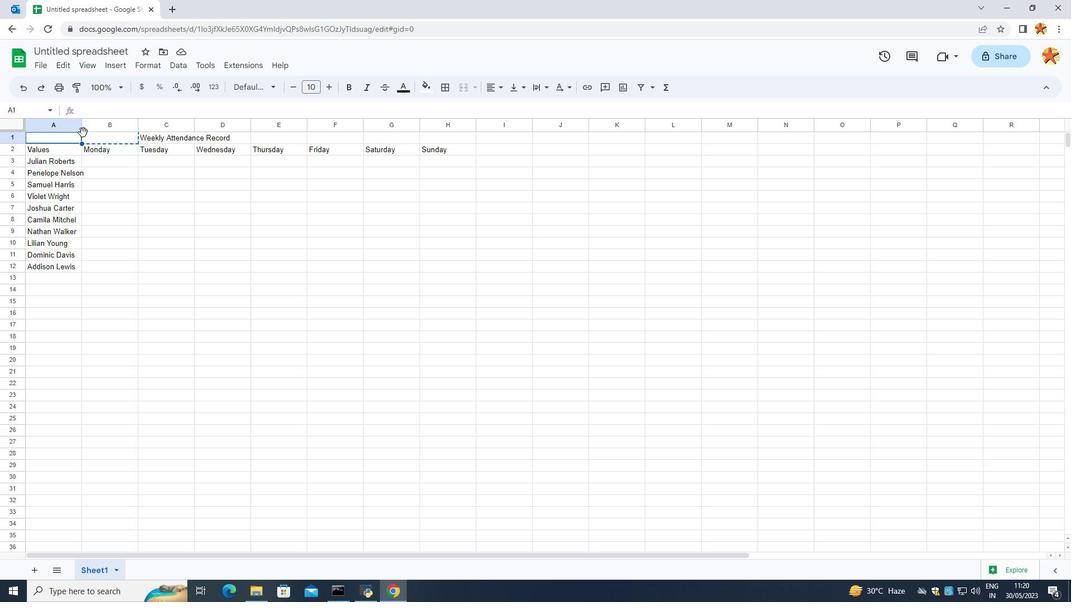 
Action: Mouse pressed left at (83, 128)
Screenshot: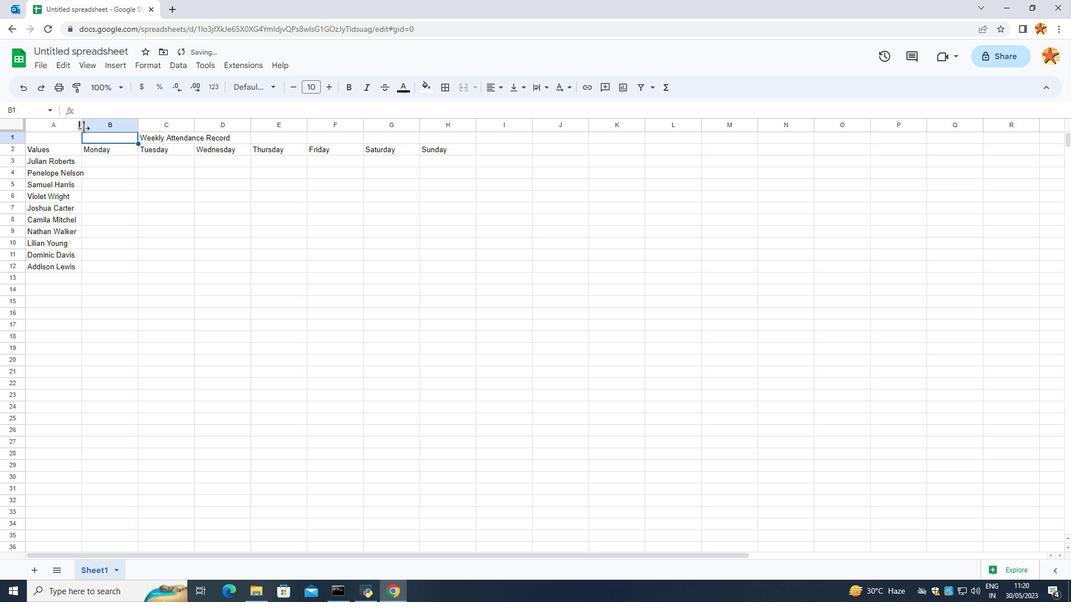 
Action: Mouse moved to (111, 157)
Screenshot: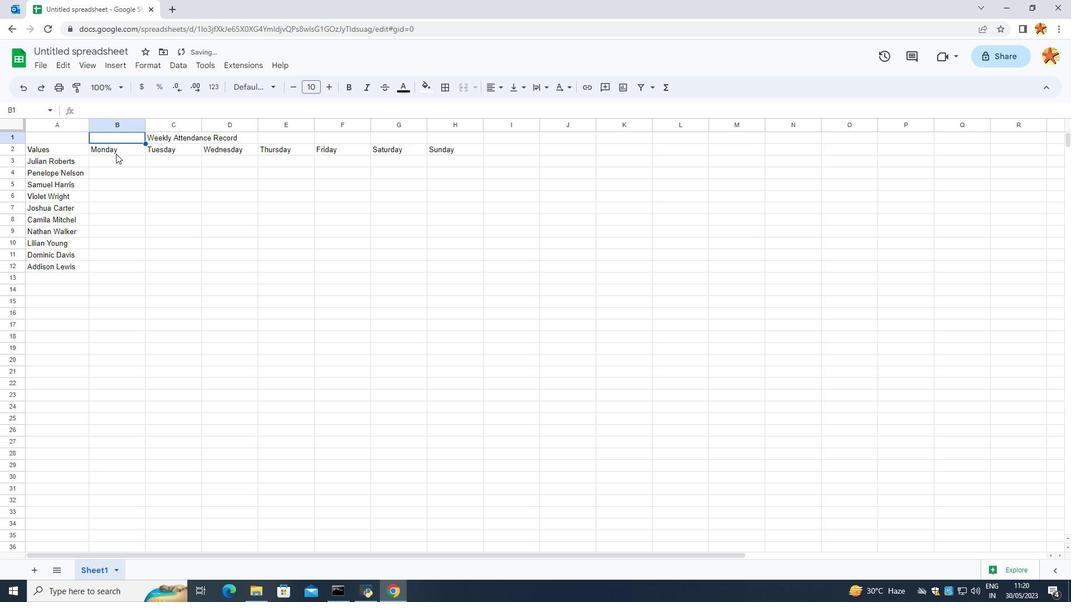 
Action: Mouse pressed left at (111, 157)
Screenshot: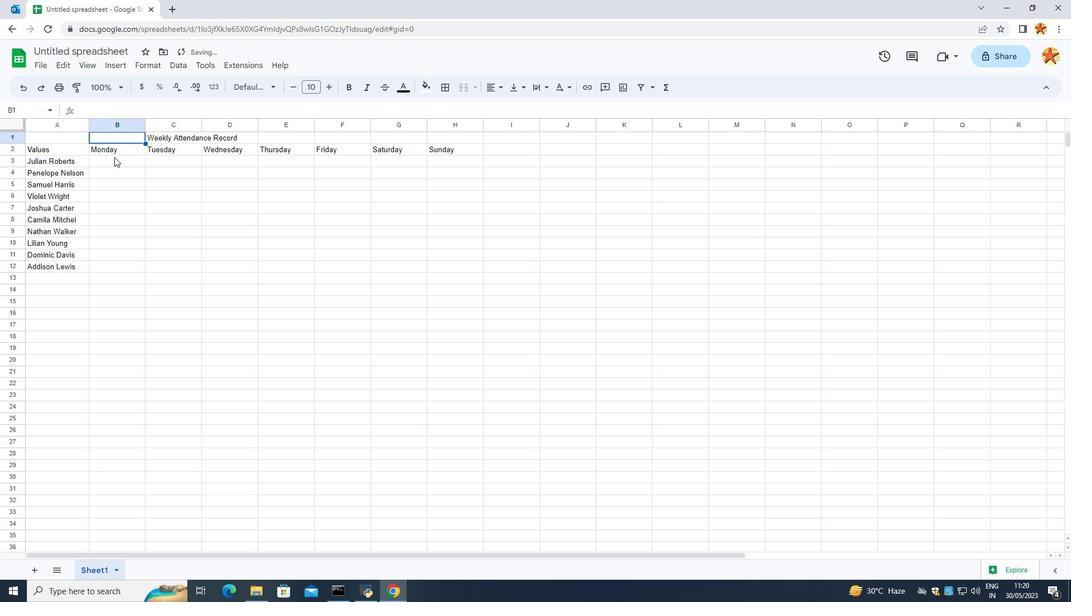 
Action: Mouse moved to (109, 159)
Screenshot: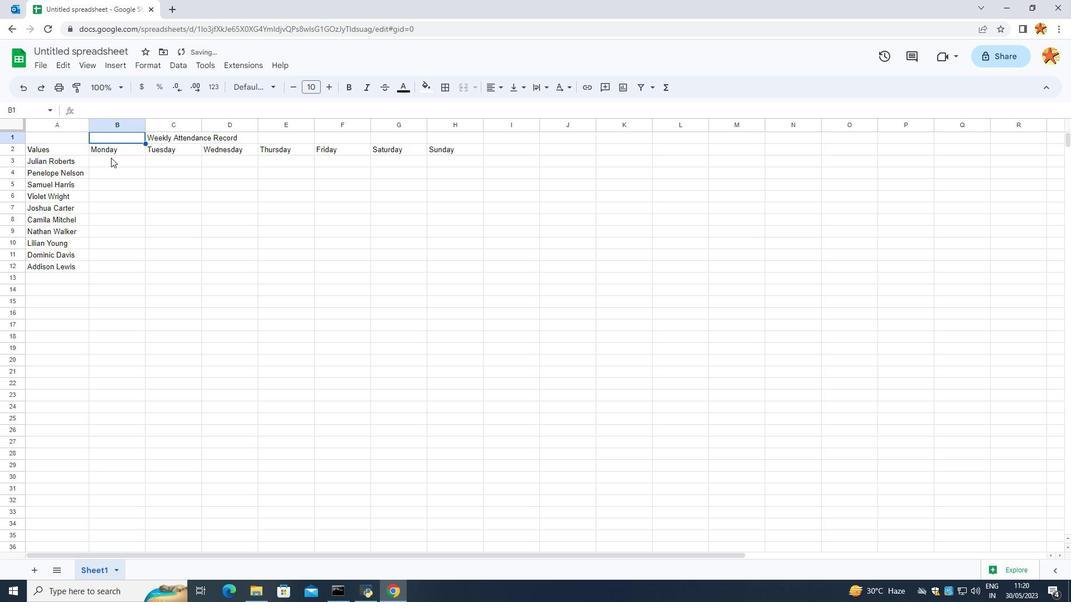 
Action: Mouse pressed left at (109, 159)
Screenshot: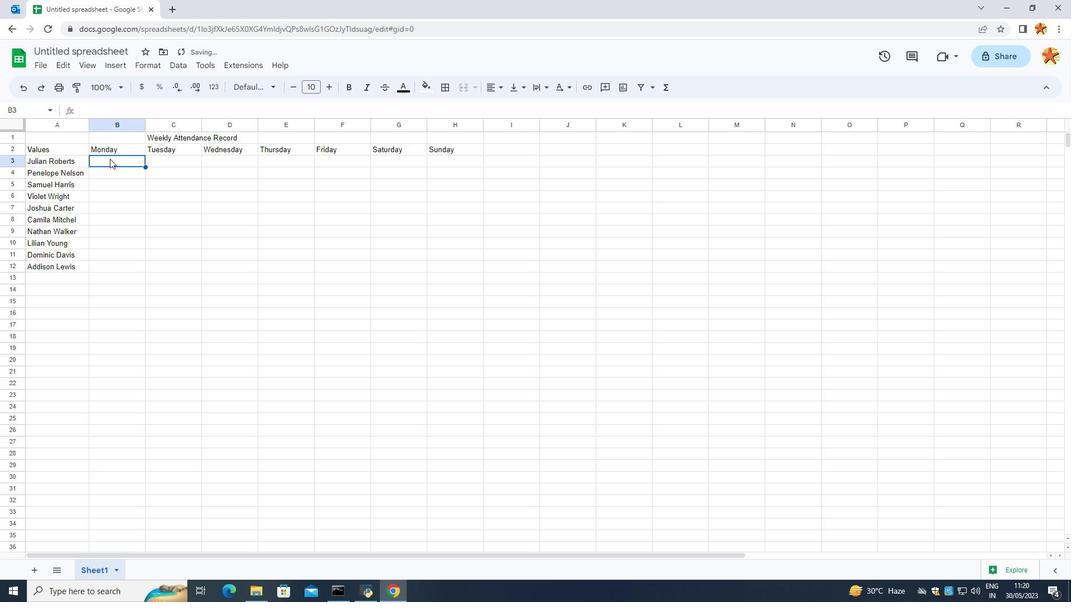 
Action: Mouse pressed left at (109, 159)
Screenshot: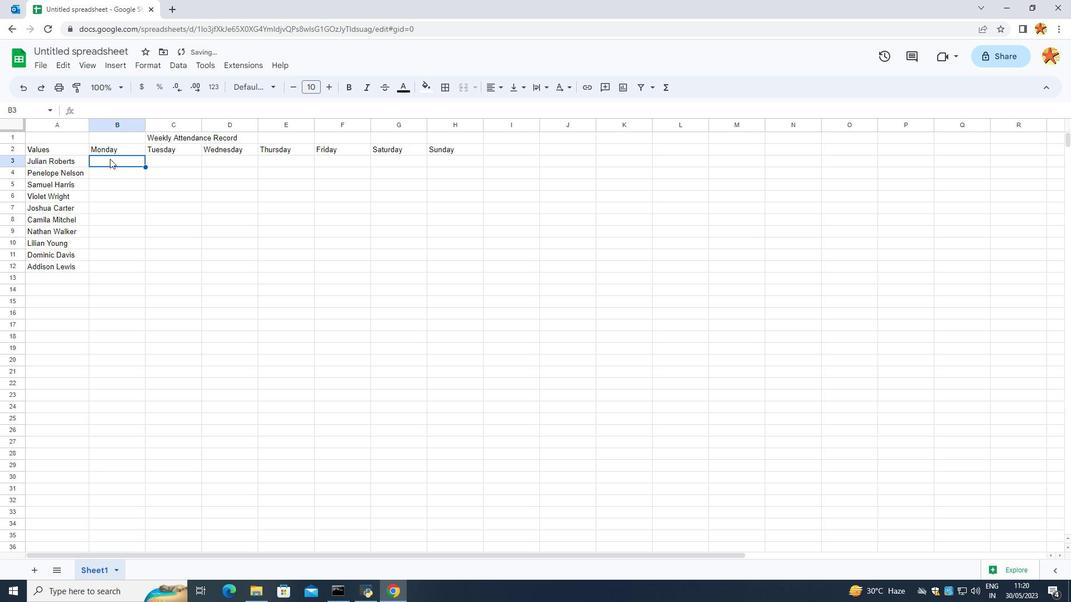 
Action: Mouse moved to (62, 160)
Screenshot: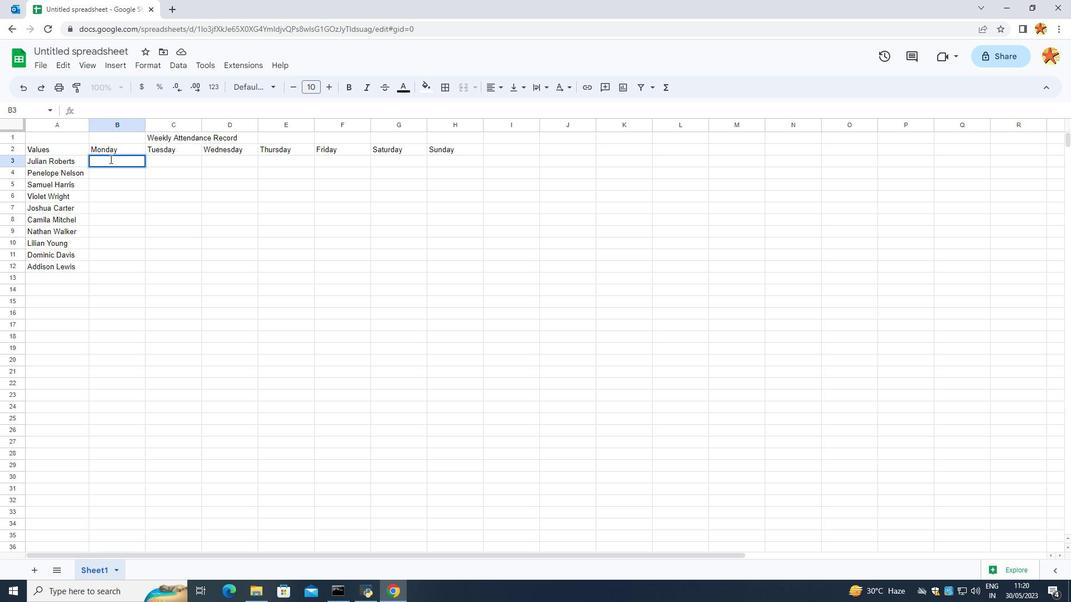 
Action: Key pressed <Key.caps_lock>P<Key.caps_lock>ressent<Key.space><Key.backspace><Key.backspace><Key.backspace><Key.backspace><Key.backspace>ent<Key.enter>
Screenshot: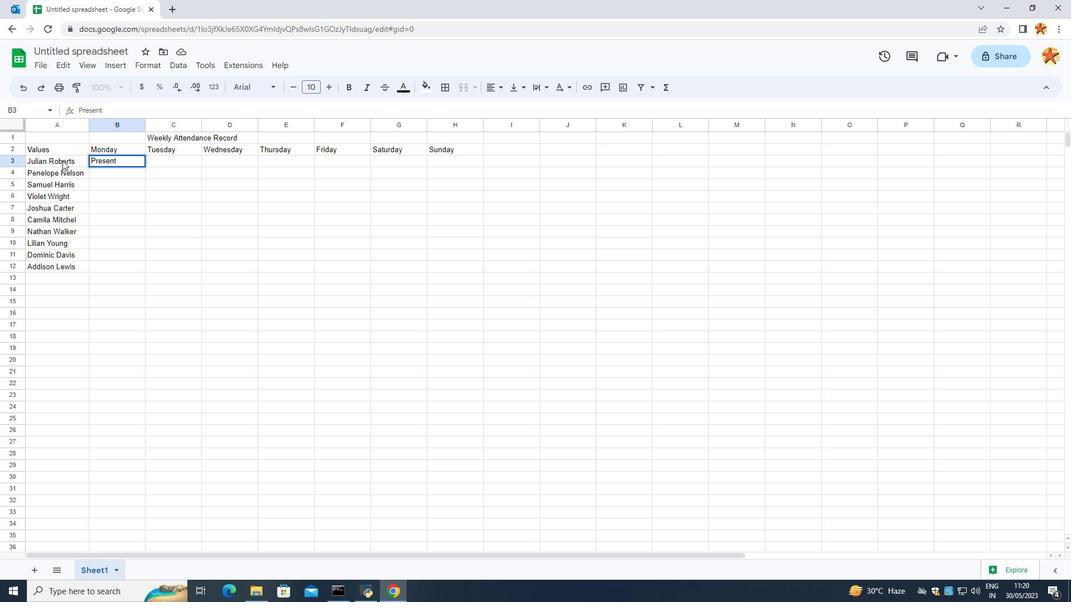 
Action: Mouse moved to (141, 242)
Screenshot: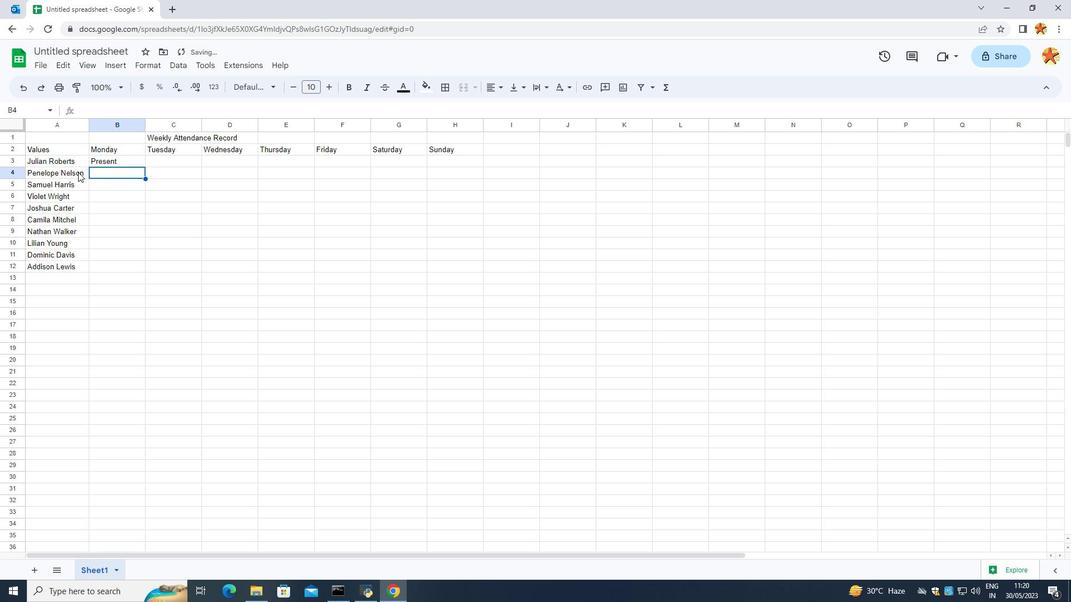 
Action: Mouse pressed left at (141, 242)
Screenshot: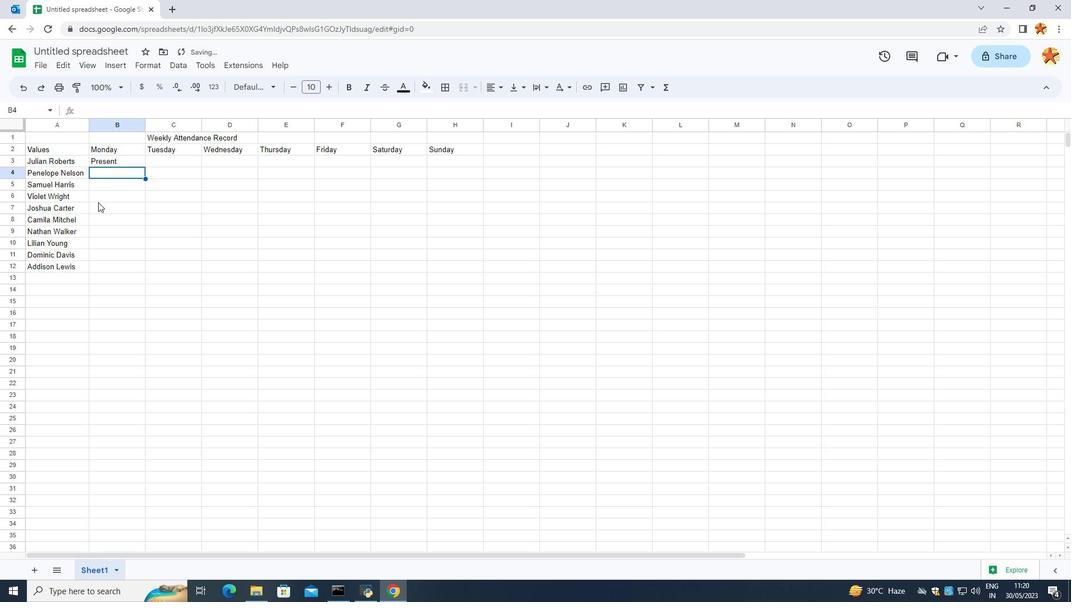 
Action: Mouse moved to (108, 161)
Screenshot: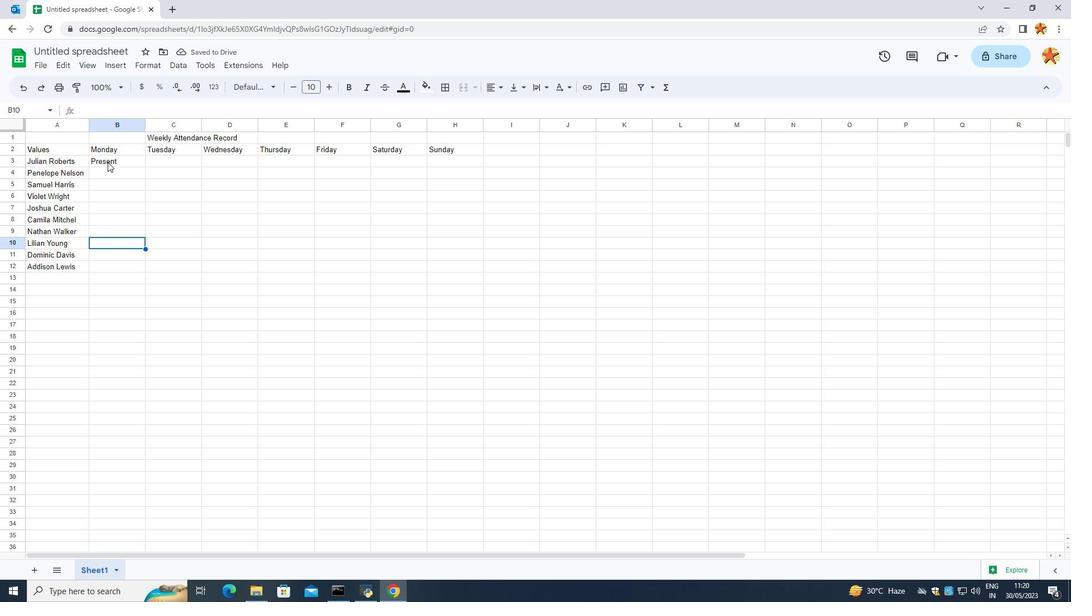 
Action: Mouse pressed left at (108, 161)
Screenshot: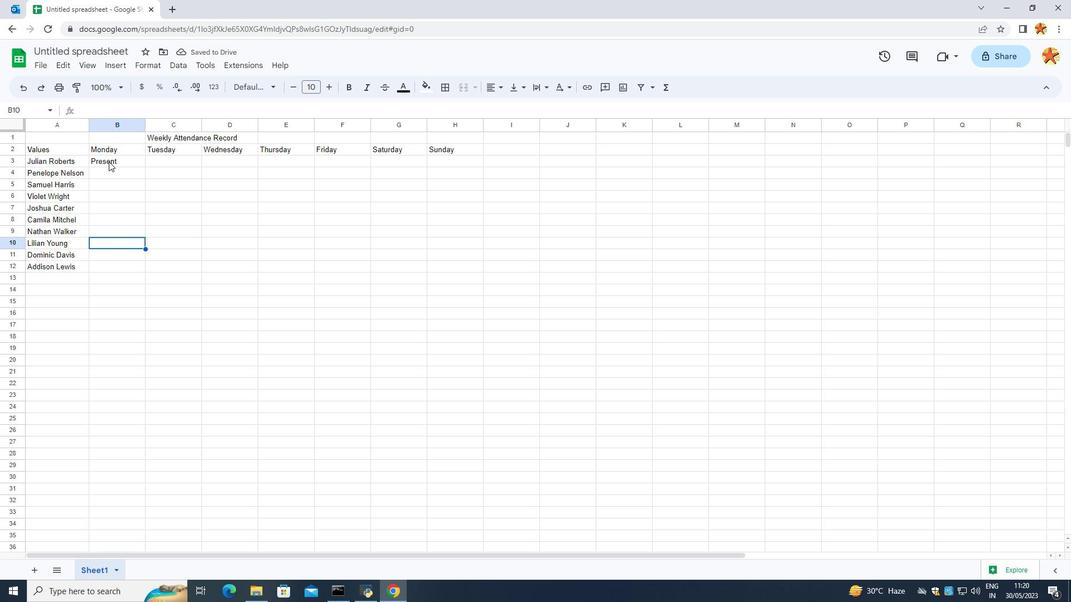 
Action: Mouse pressed right at (108, 161)
Screenshot: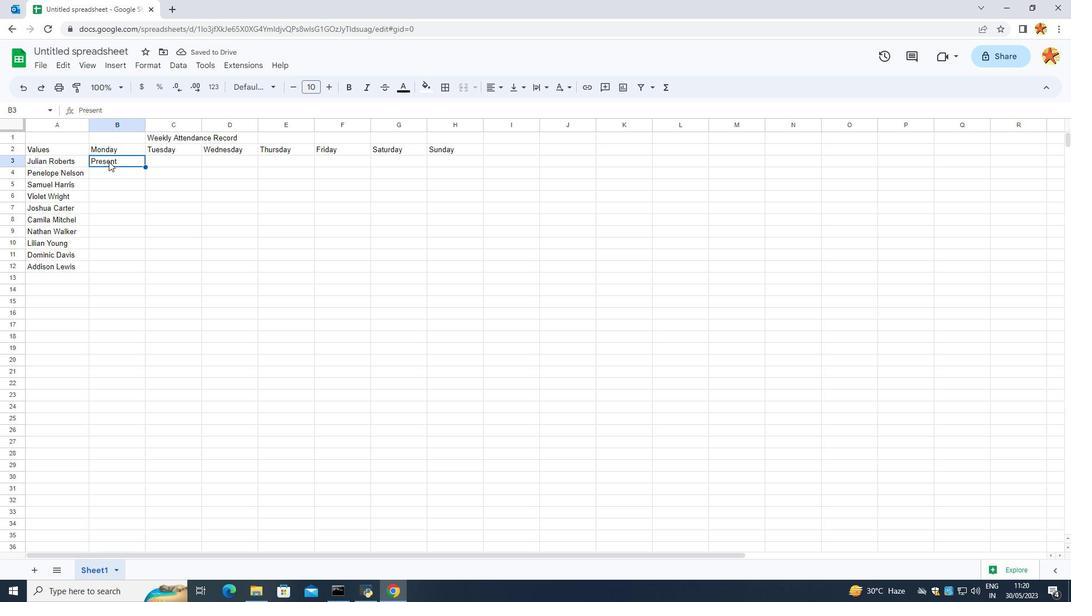 
Action: Mouse moved to (180, 189)
Screenshot: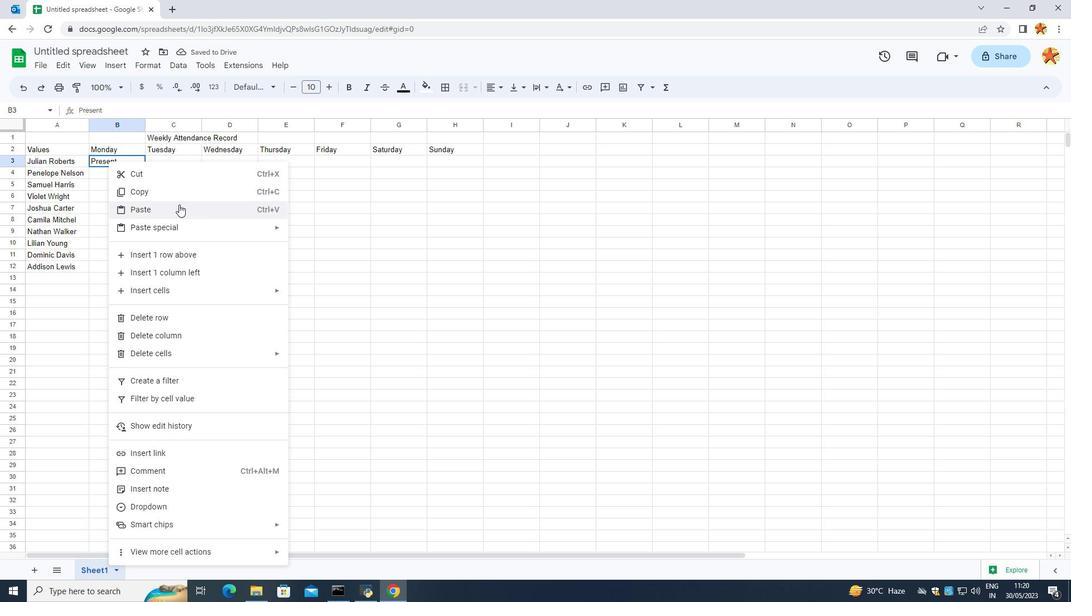 
Action: Mouse pressed left at (180, 189)
Screenshot: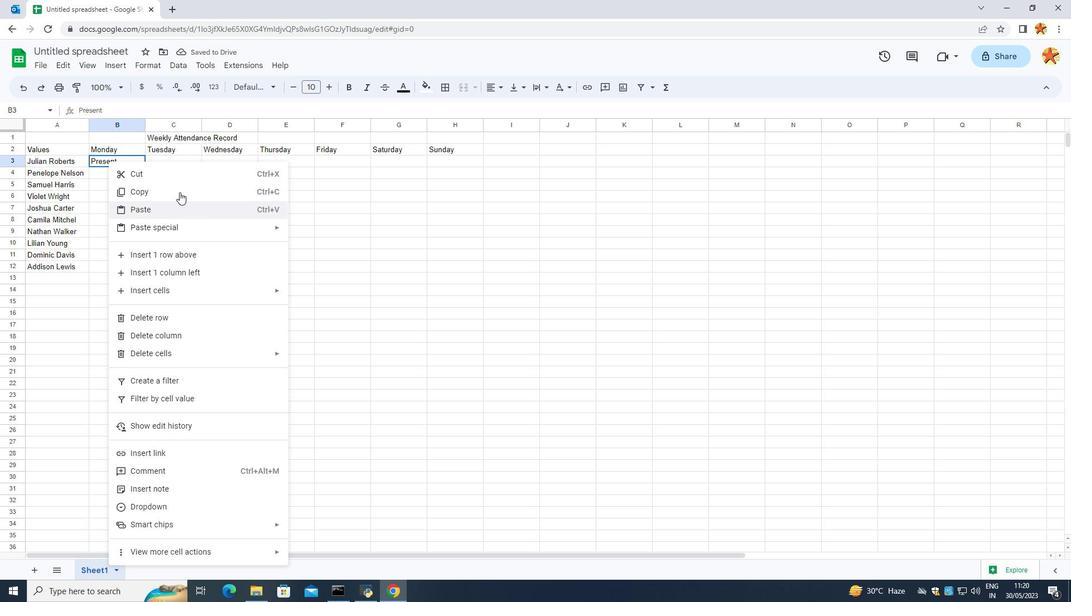 
Action: Mouse moved to (165, 234)
Screenshot: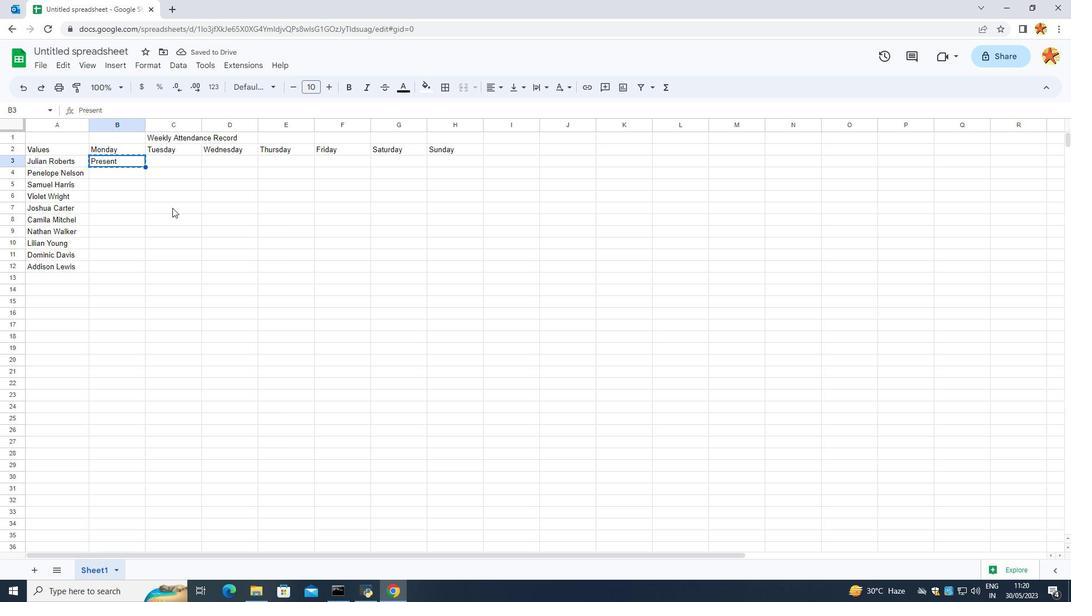 
Action: Mouse pressed left at (165, 234)
Screenshot: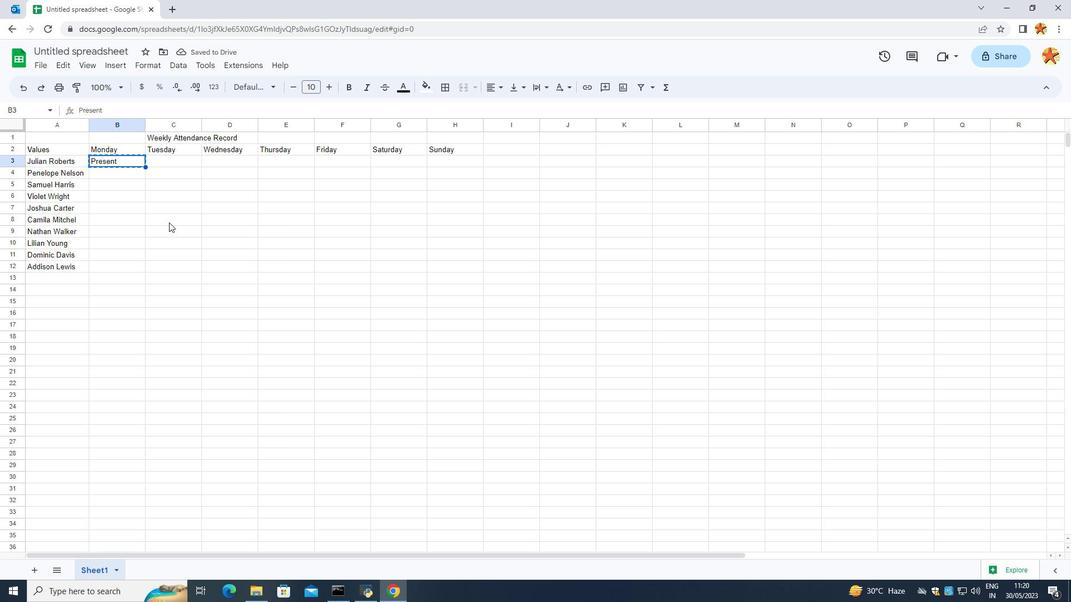 
Action: Mouse moved to (135, 159)
Screenshot: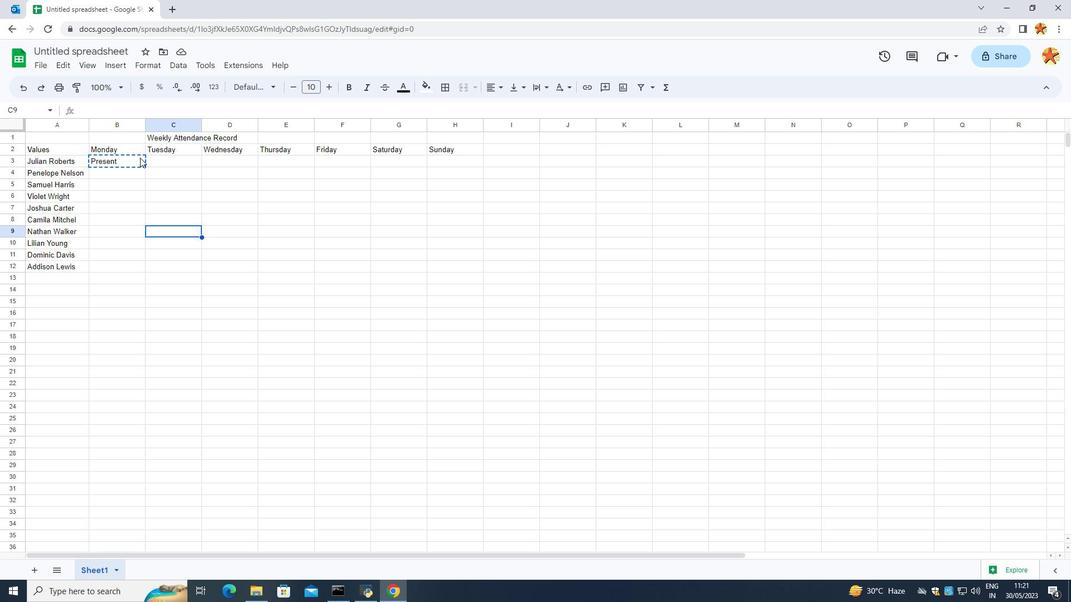 
Action: Mouse pressed left at (135, 159)
Screenshot: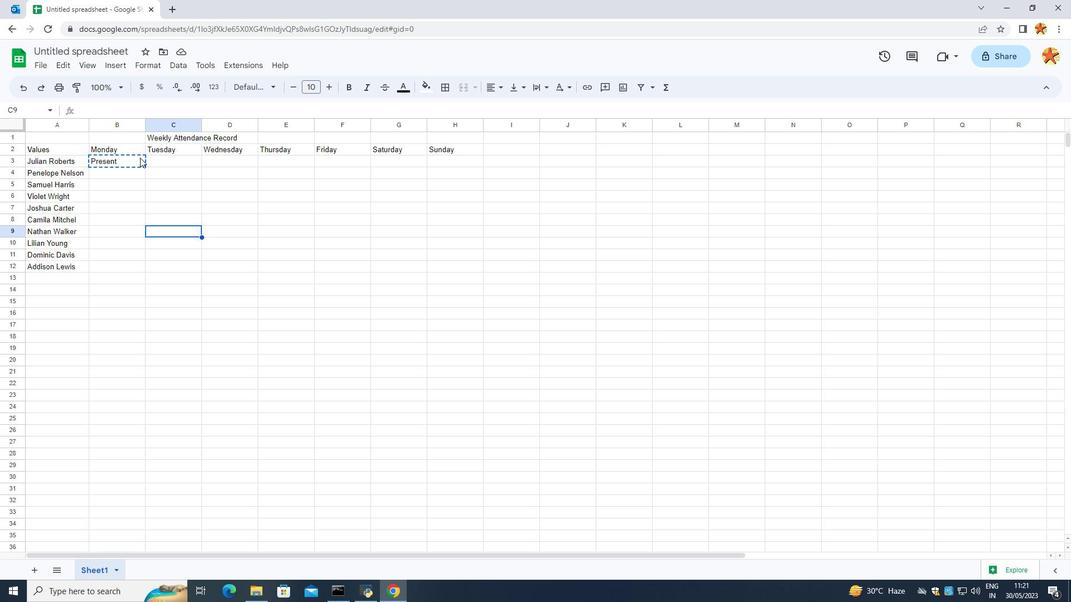 
Action: Mouse moved to (145, 165)
Screenshot: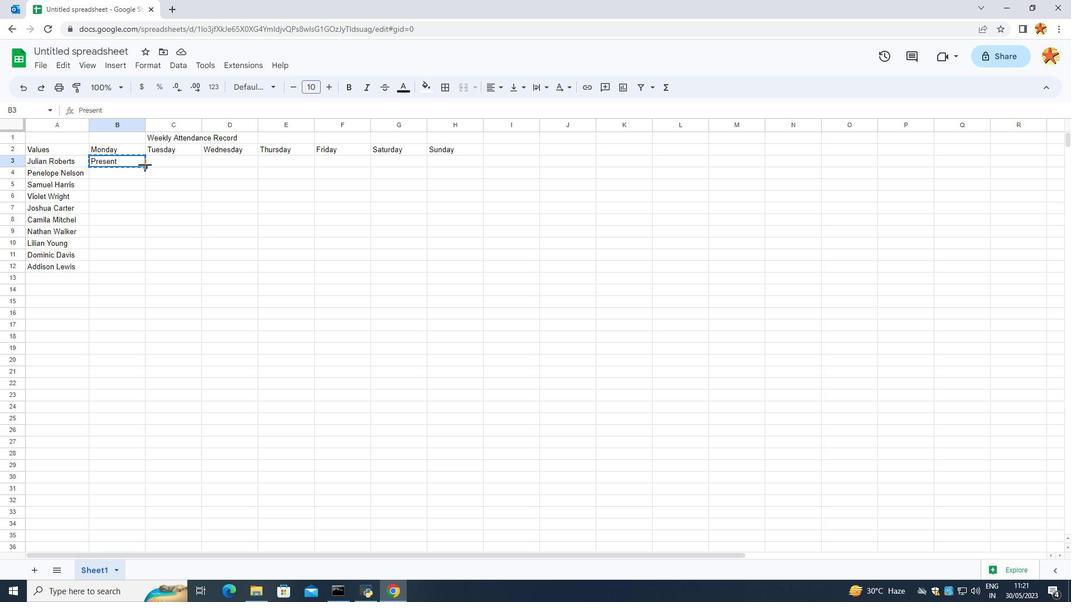 
Action: Mouse pressed left at (145, 165)
Screenshot: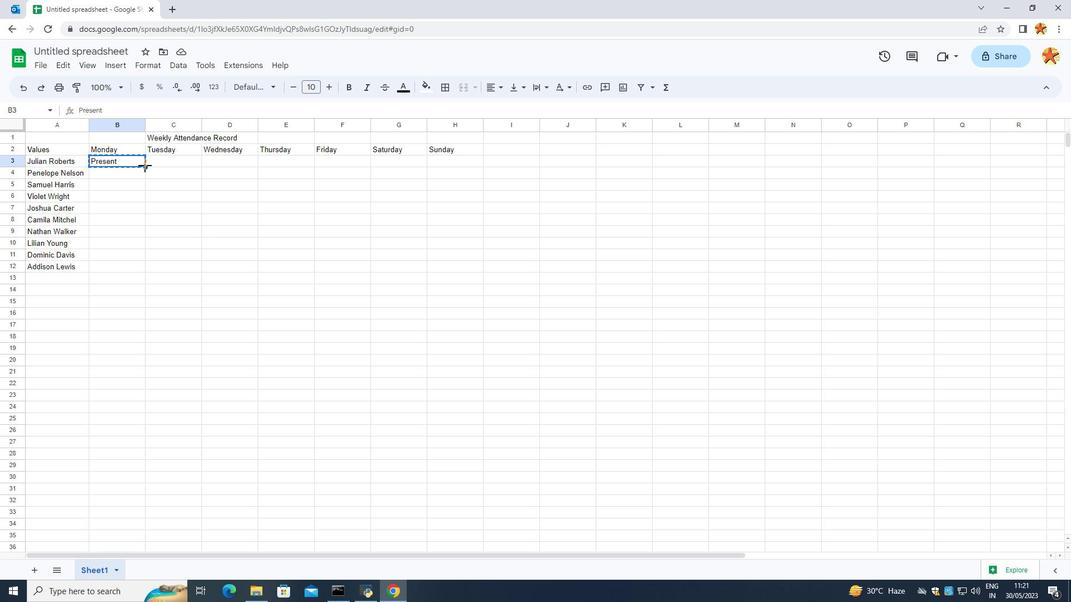 
Action: Mouse moved to (405, 158)
Screenshot: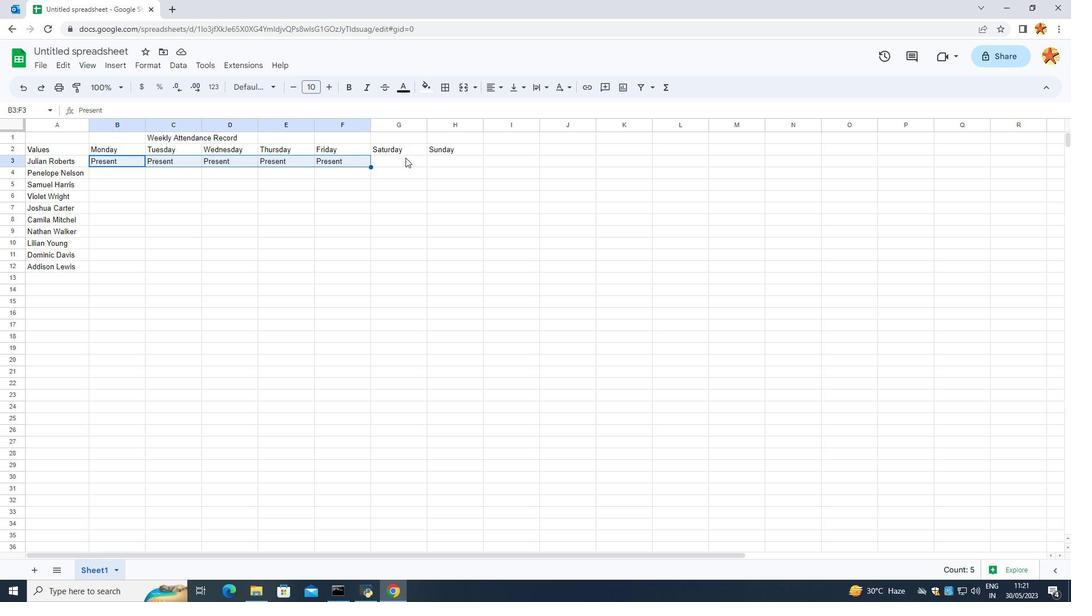 
Action: Mouse pressed left at (405, 158)
Screenshot: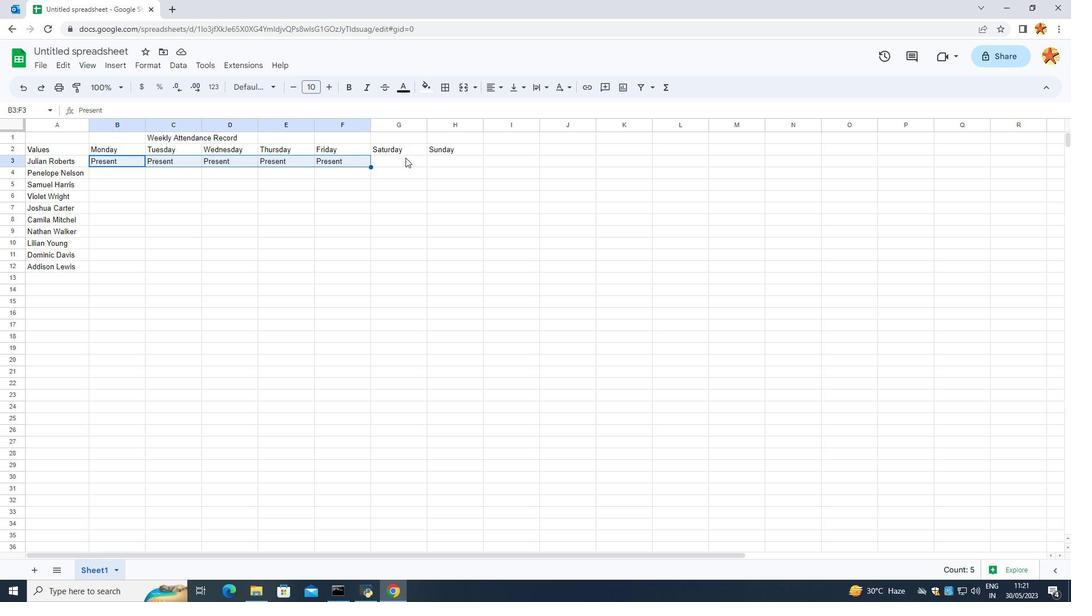 
Action: Key pressed <Key.caps_lock>A
Screenshot: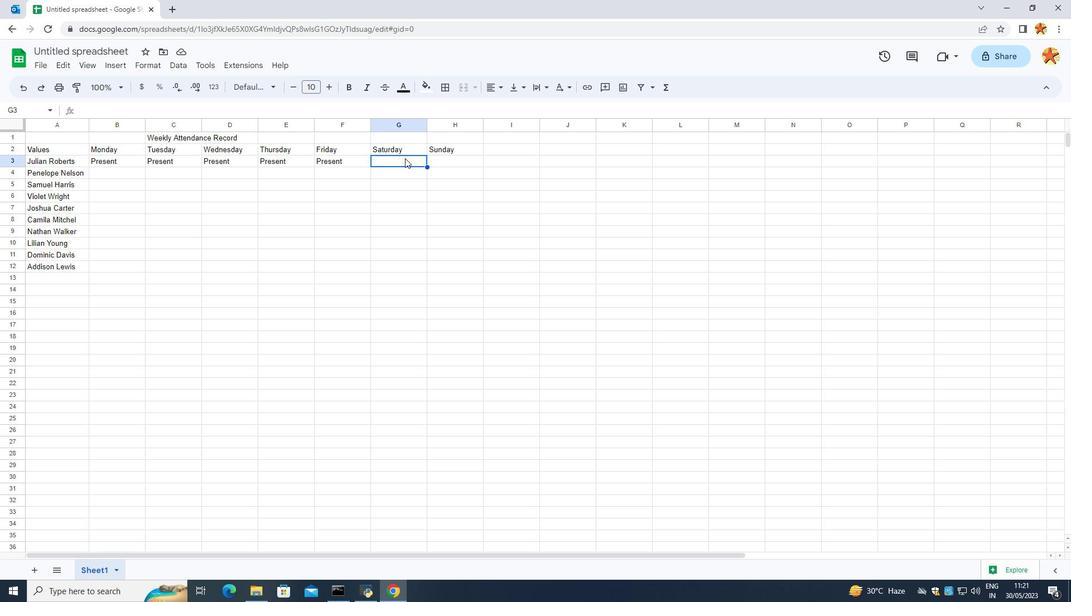
Action: Mouse moved to (403, 159)
Screenshot: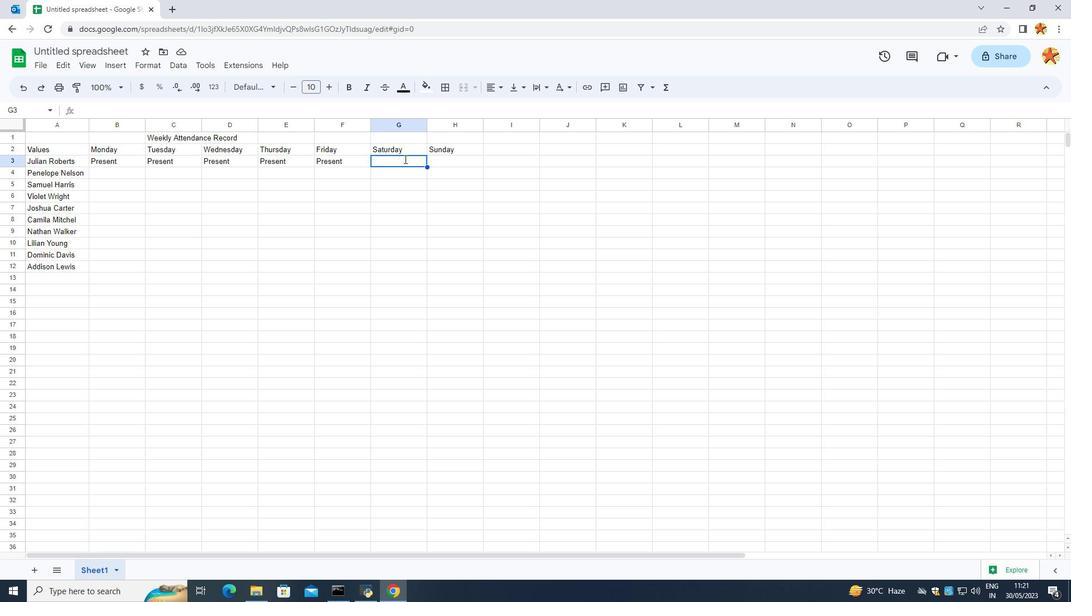 
Action: Key pressed <Key.caps_lock>b
Screenshot: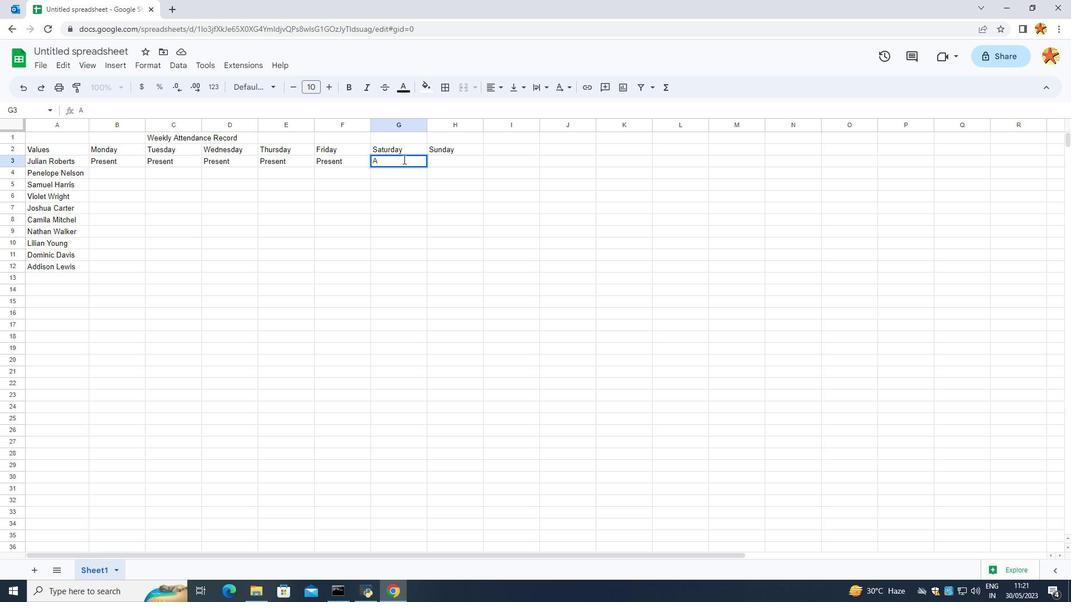 
Action: Mouse moved to (403, 156)
Screenshot: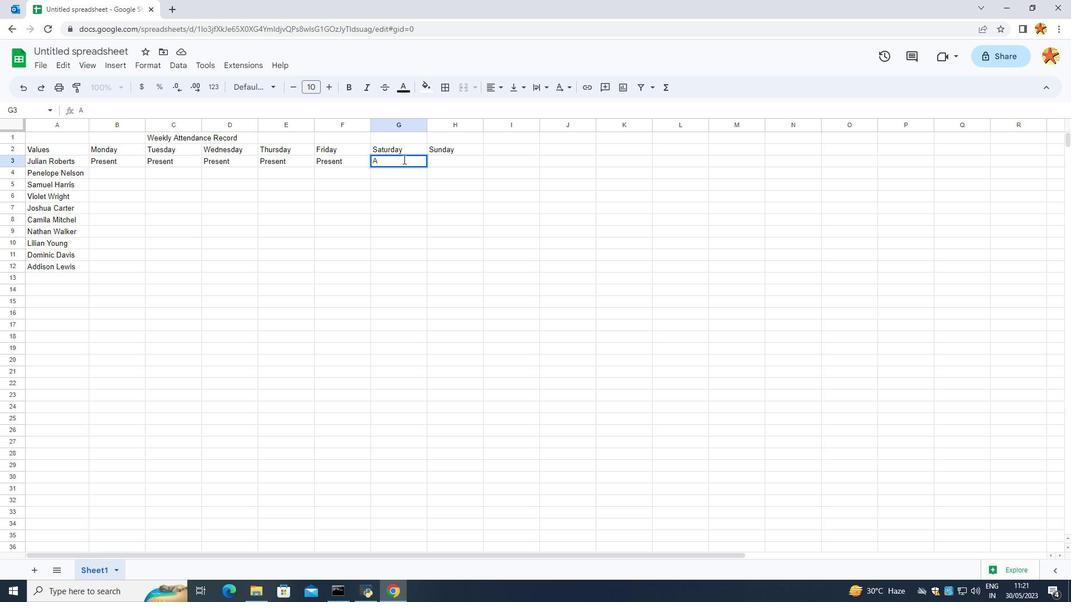 
Action: Key pressed s
Screenshot: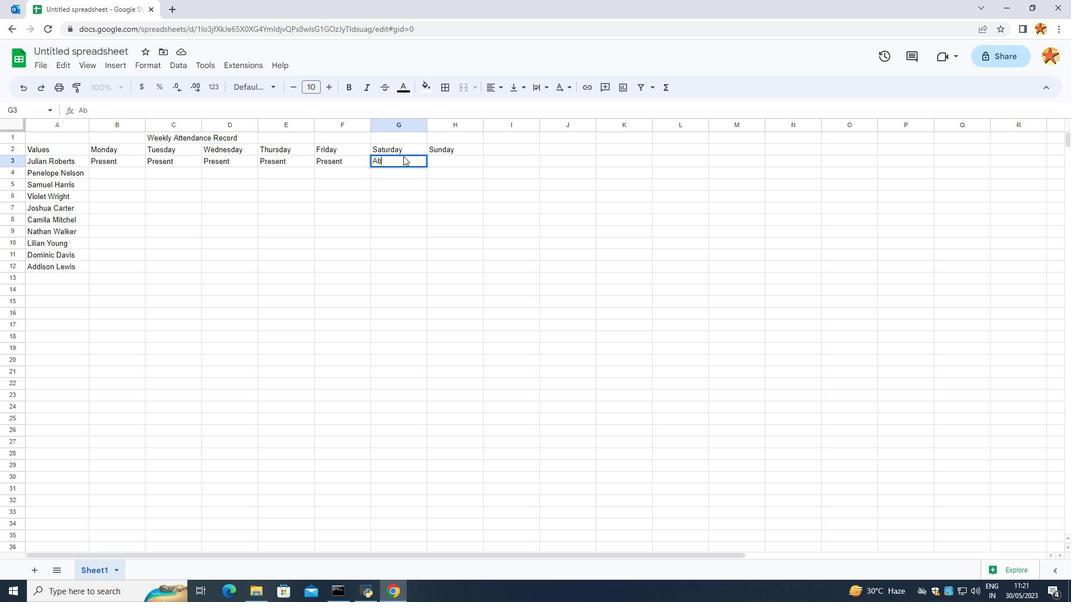 
Action: Mouse moved to (403, 152)
Screenshot: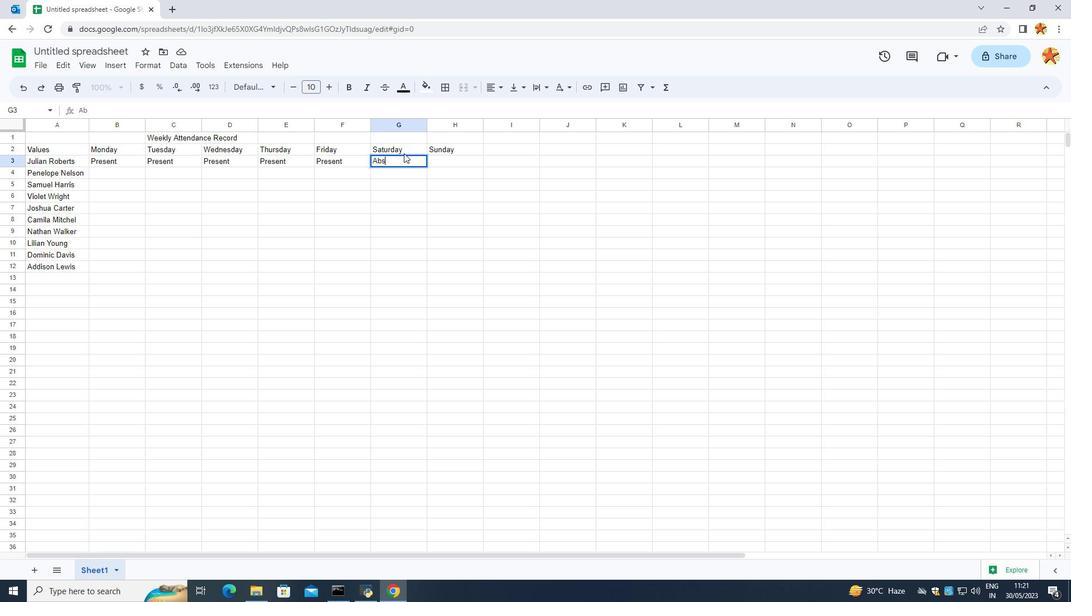 
Action: Key pressed e
Screenshot: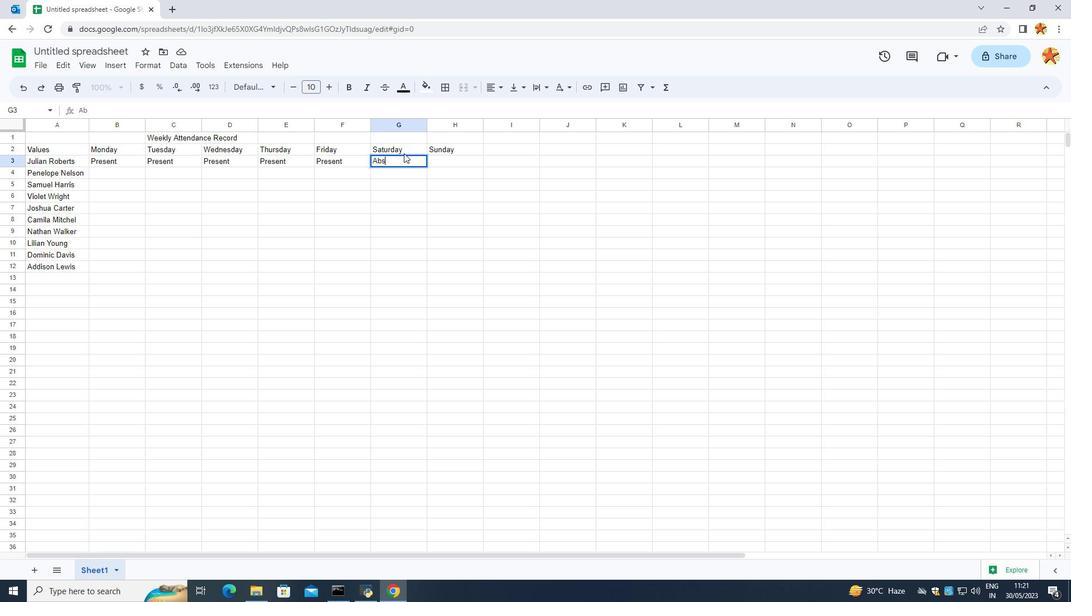 
Action: Mouse moved to (403, 152)
Screenshot: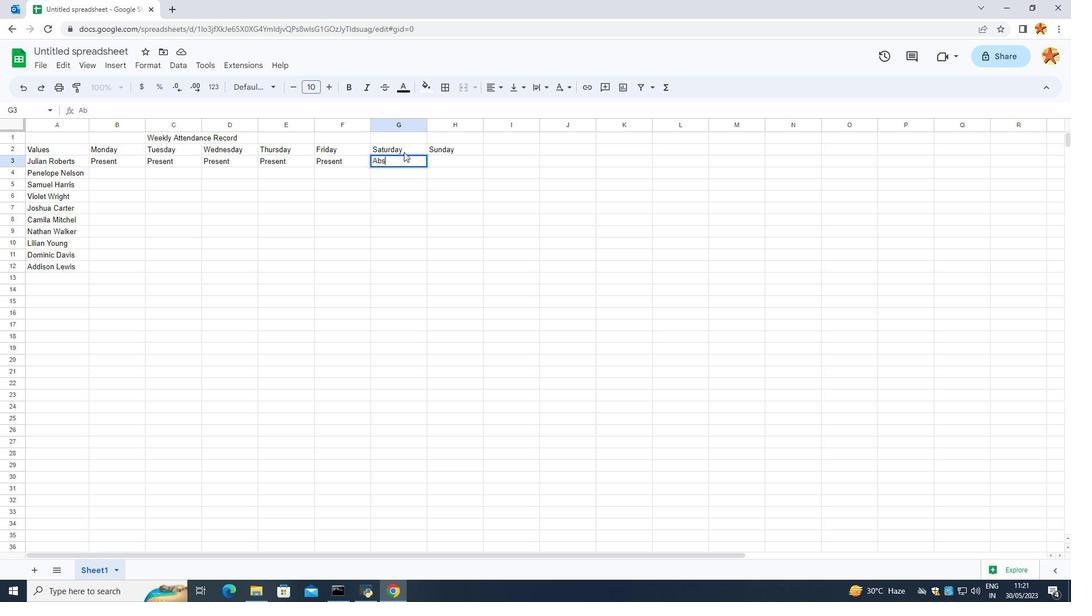 
Action: Key pressed nt
Screenshot: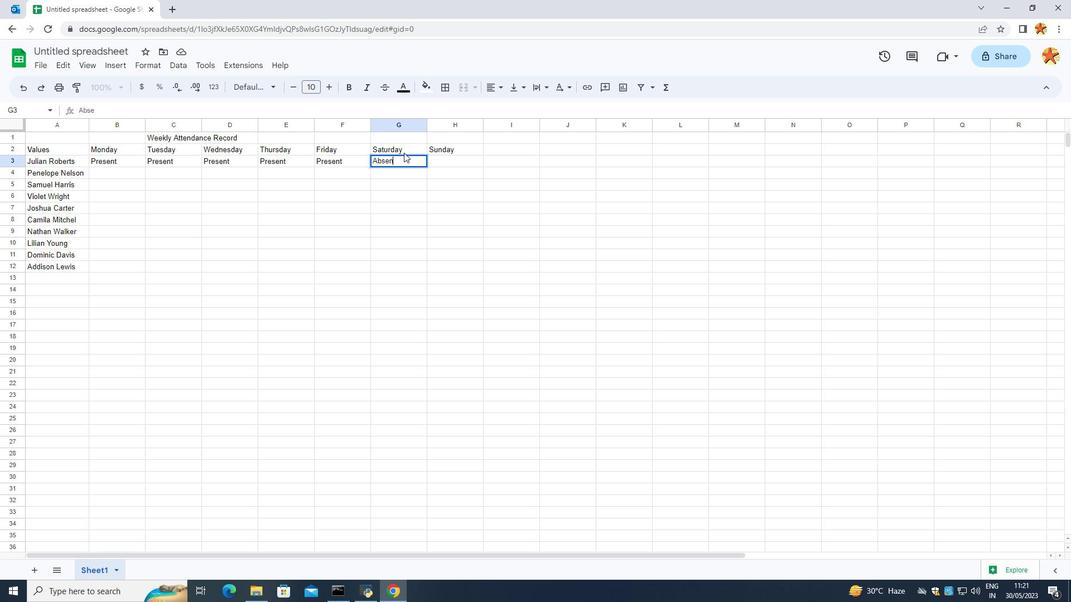 
Action: Mouse moved to (357, 227)
Screenshot: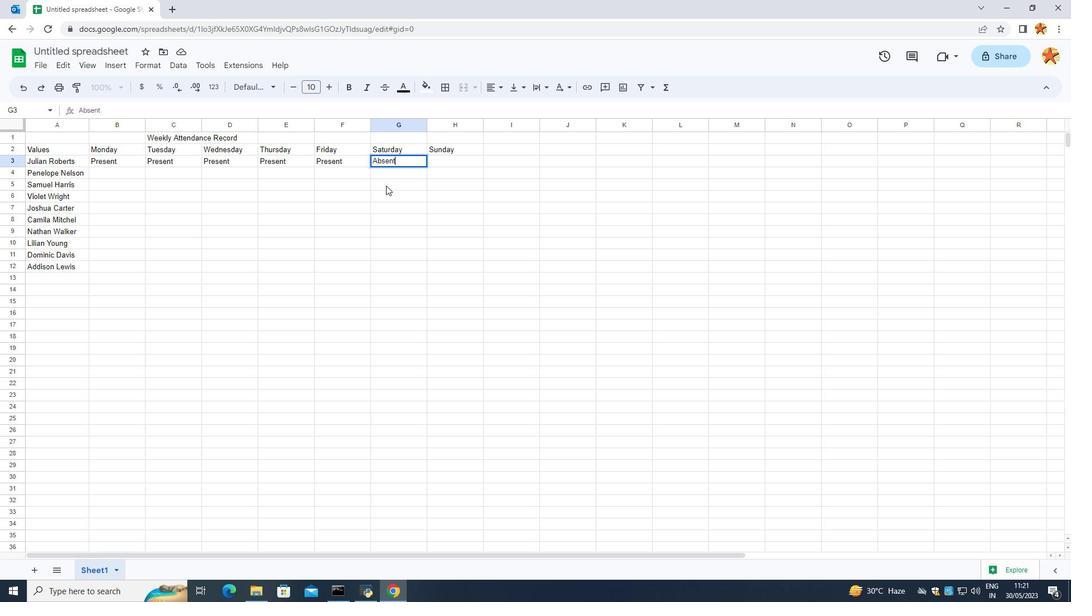 
Action: Mouse pressed left at (357, 227)
Screenshot: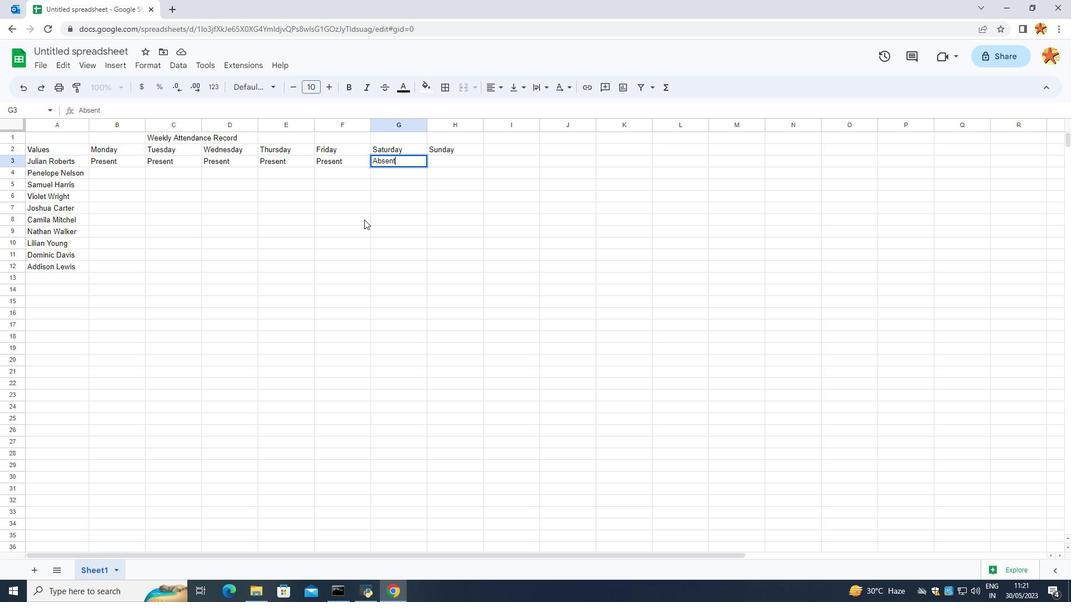 
Action: Mouse moved to (132, 204)
Screenshot: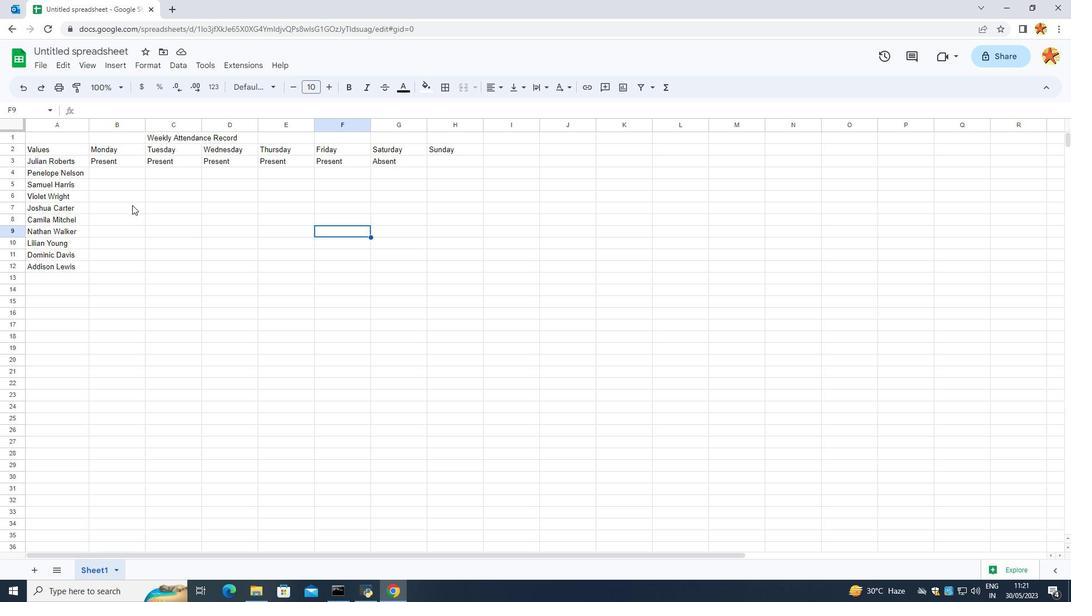 
Action: Mouse pressed left at (132, 204)
Screenshot: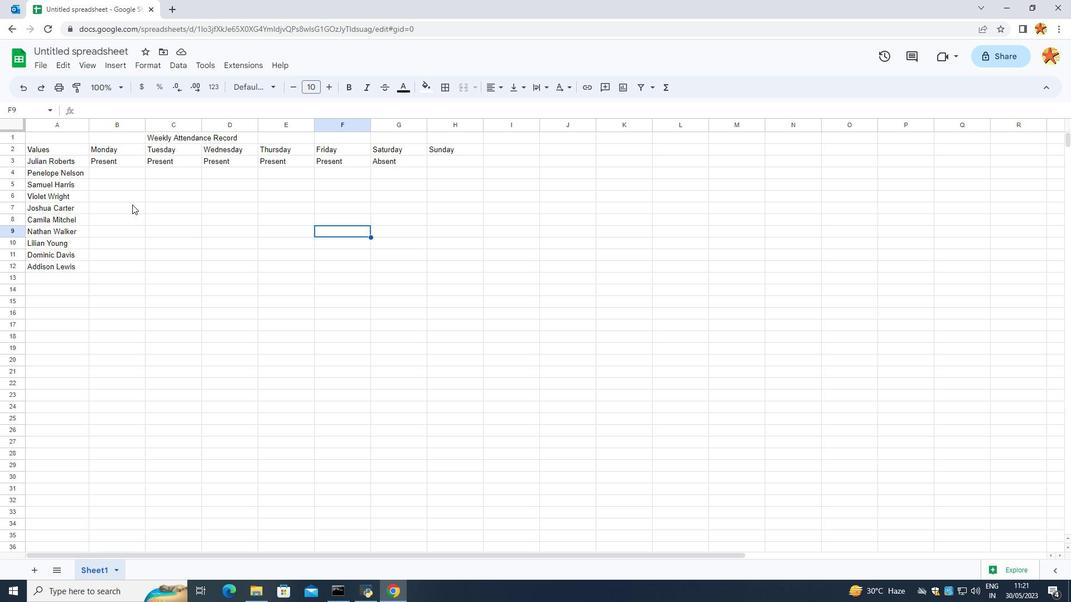 
Action: Mouse moved to (110, 160)
Screenshot: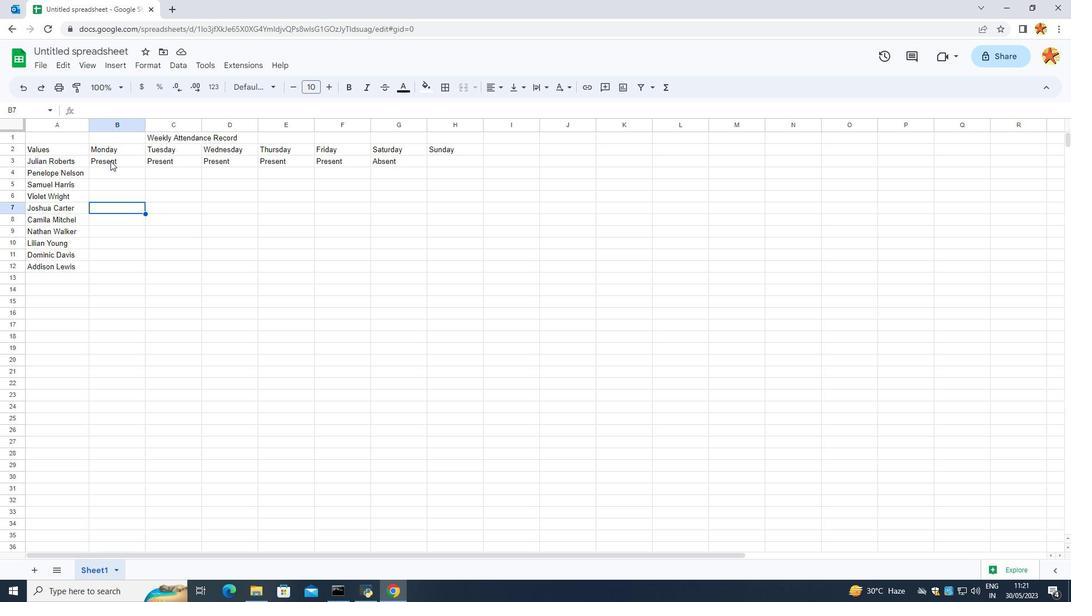 
Action: Mouse pressed left at (110, 160)
Screenshot: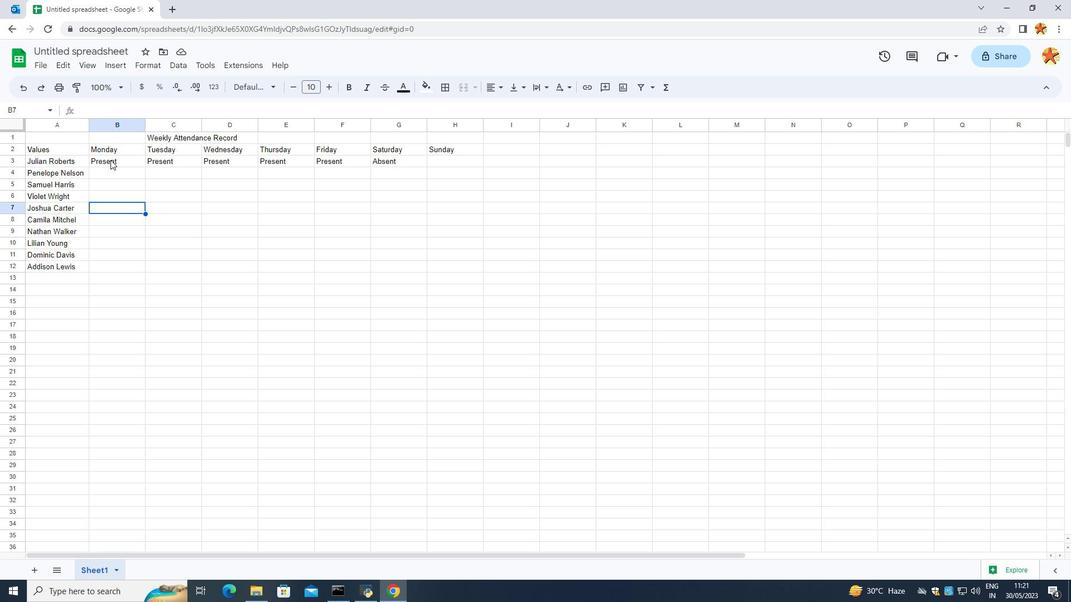 
Action: Mouse moved to (103, 166)
Screenshot: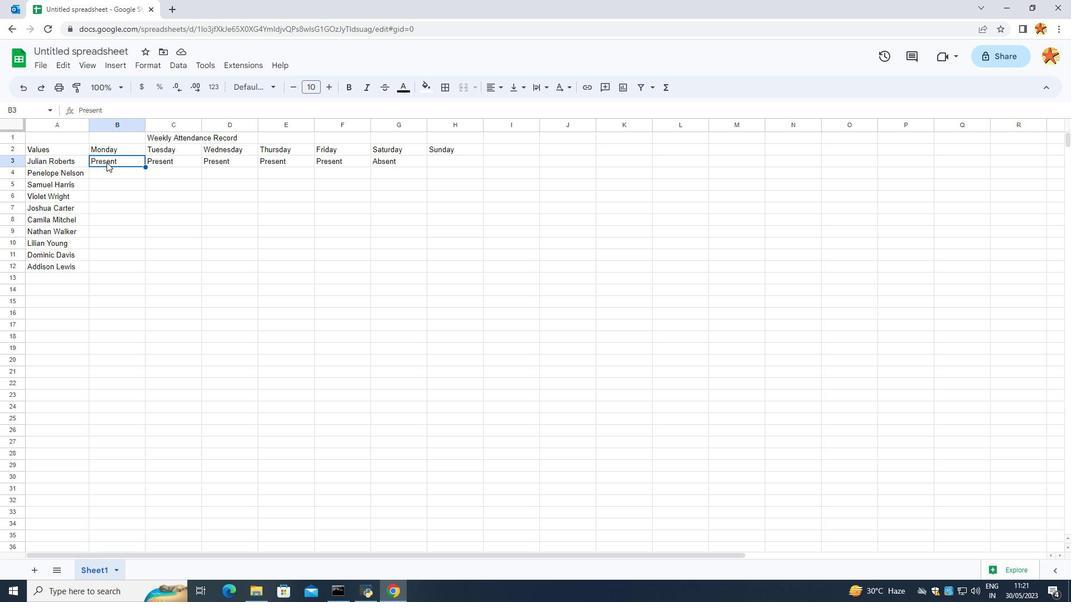 
Action: Mouse pressed left at (103, 166)
Screenshot: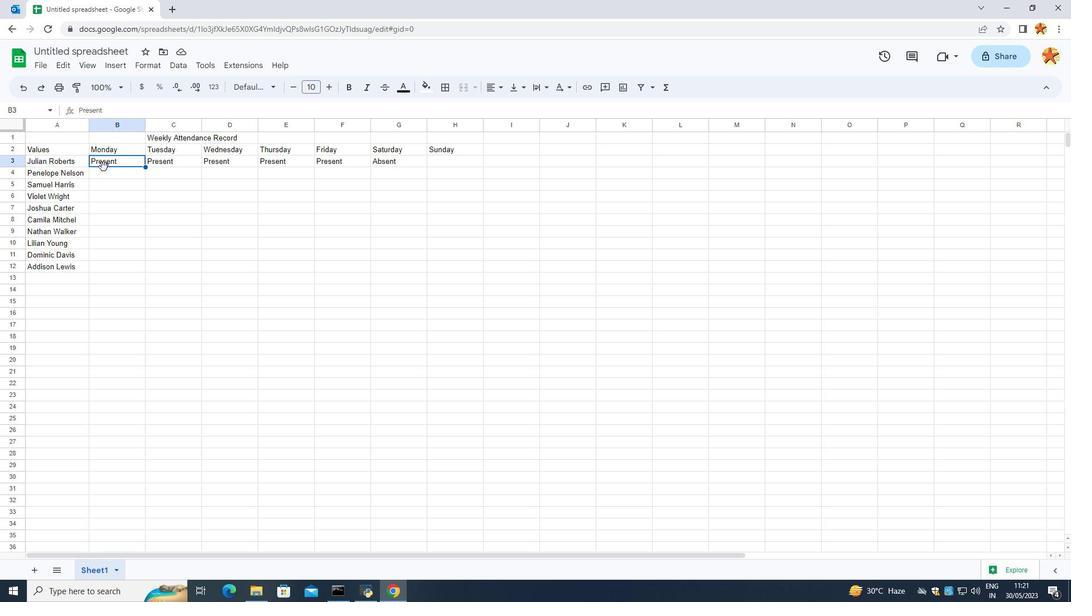 
Action: Mouse moved to (102, 170)
Screenshot: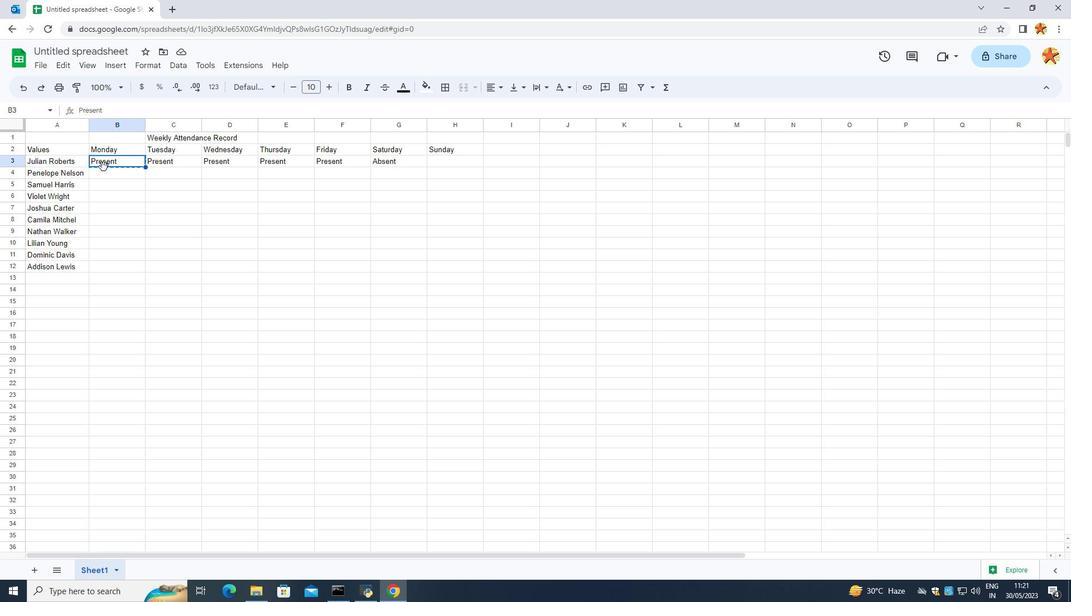 
Action: Mouse pressed left at (102, 170)
Screenshot: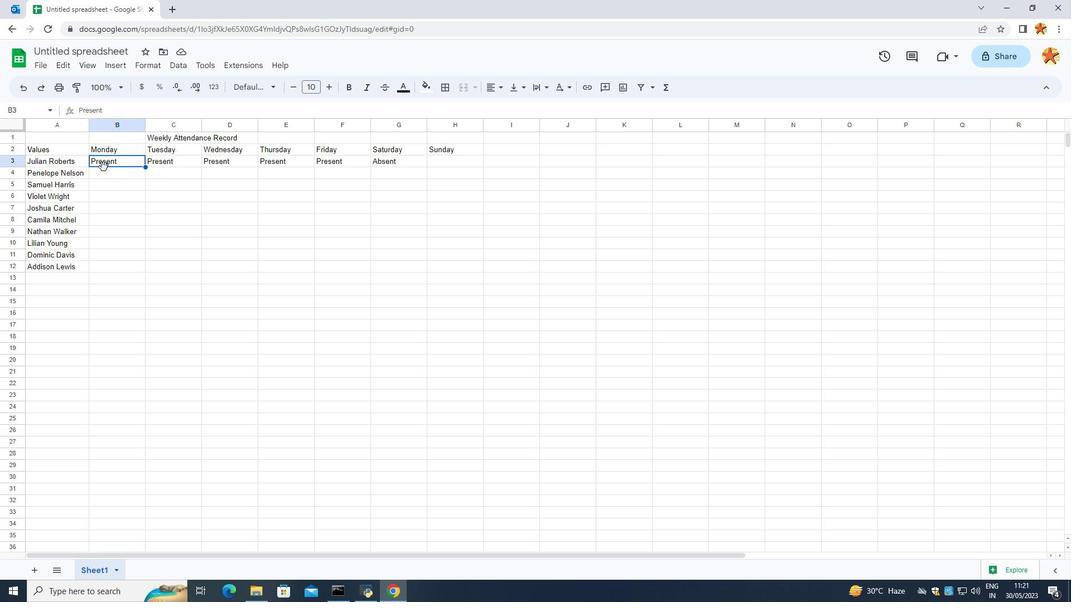 
Action: Mouse pressed right at (102, 170)
Screenshot: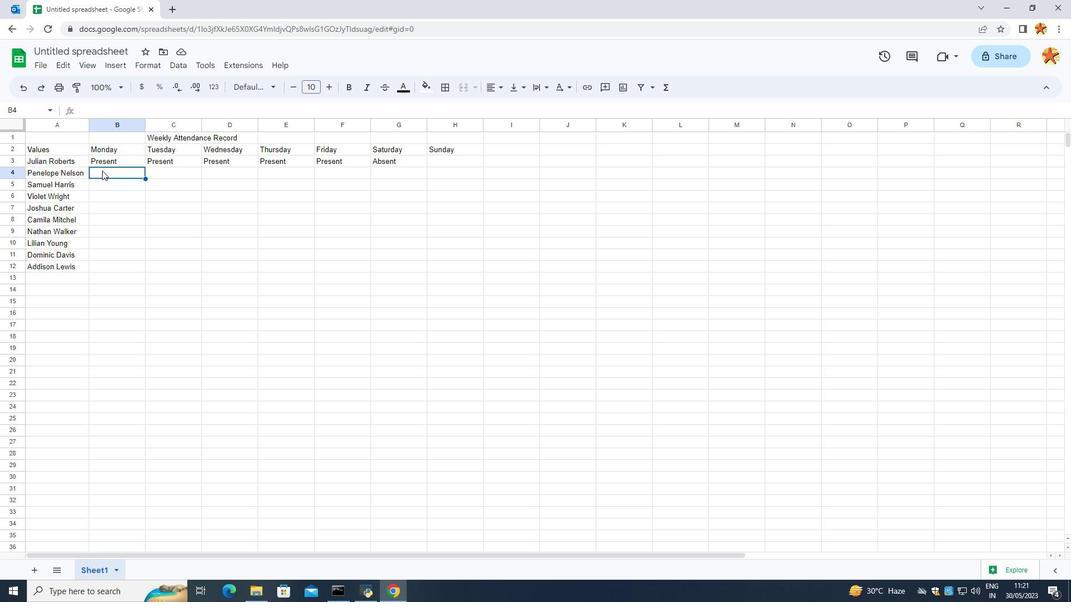 
Action: Mouse moved to (148, 216)
Screenshot: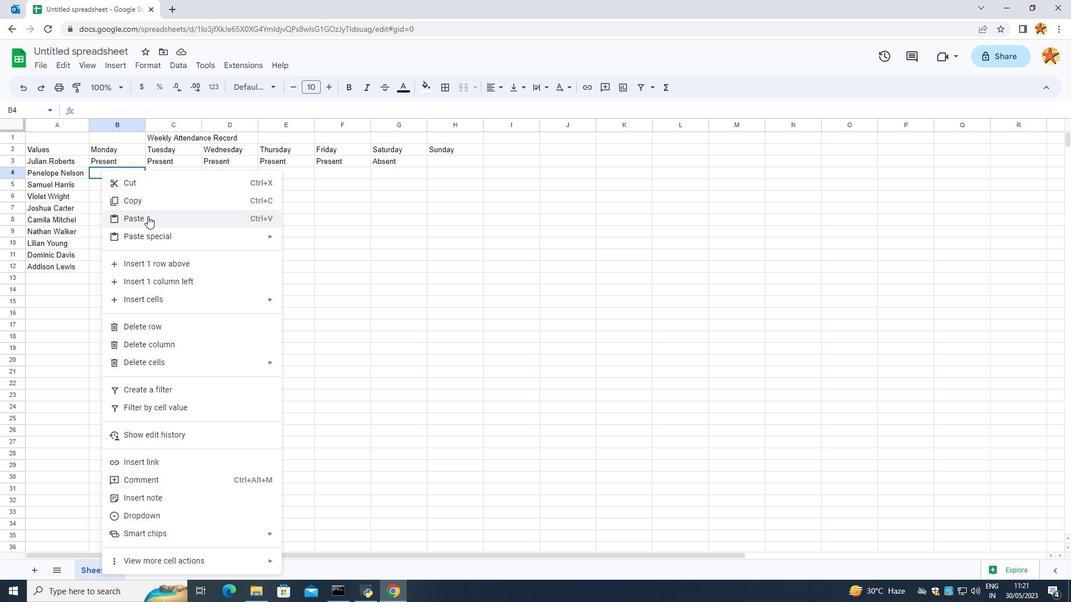 
Action: Mouse pressed left at (148, 216)
Screenshot: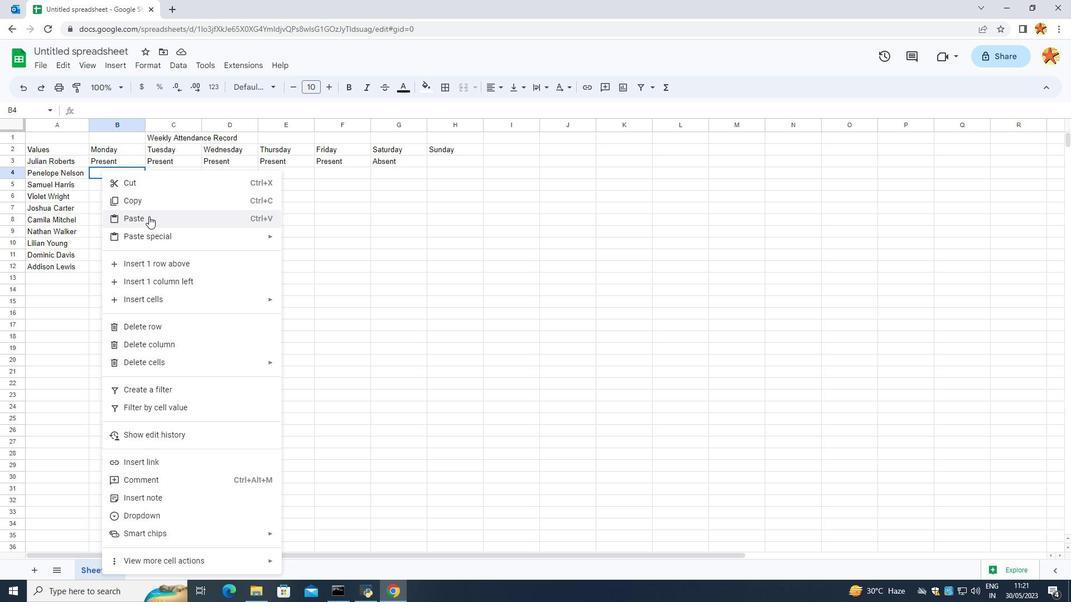 
Action: Mouse moved to (145, 179)
Screenshot: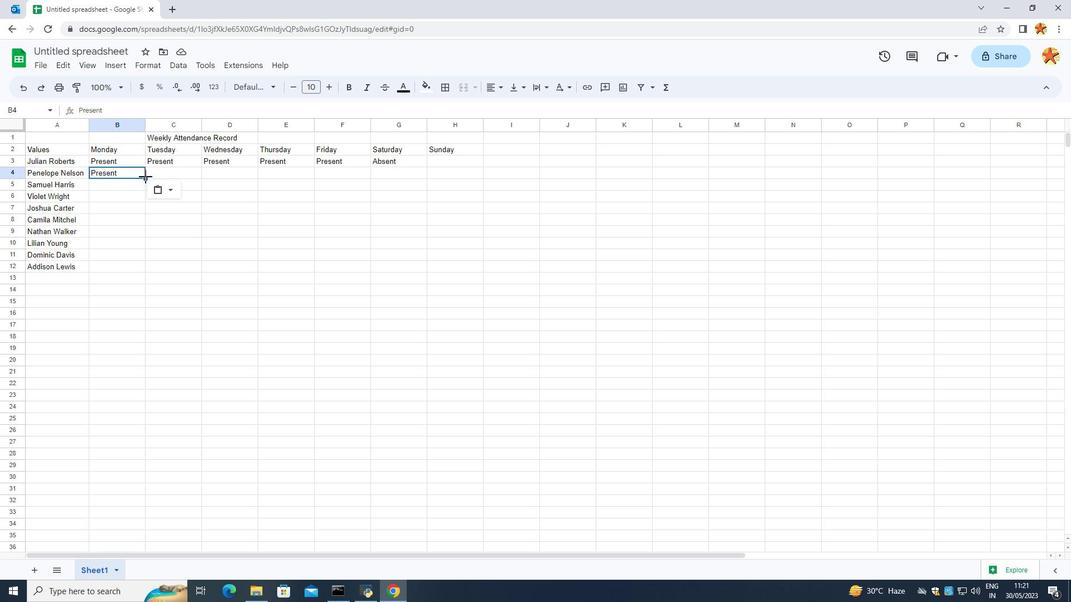 
Action: Mouse pressed left at (145, 179)
Screenshot: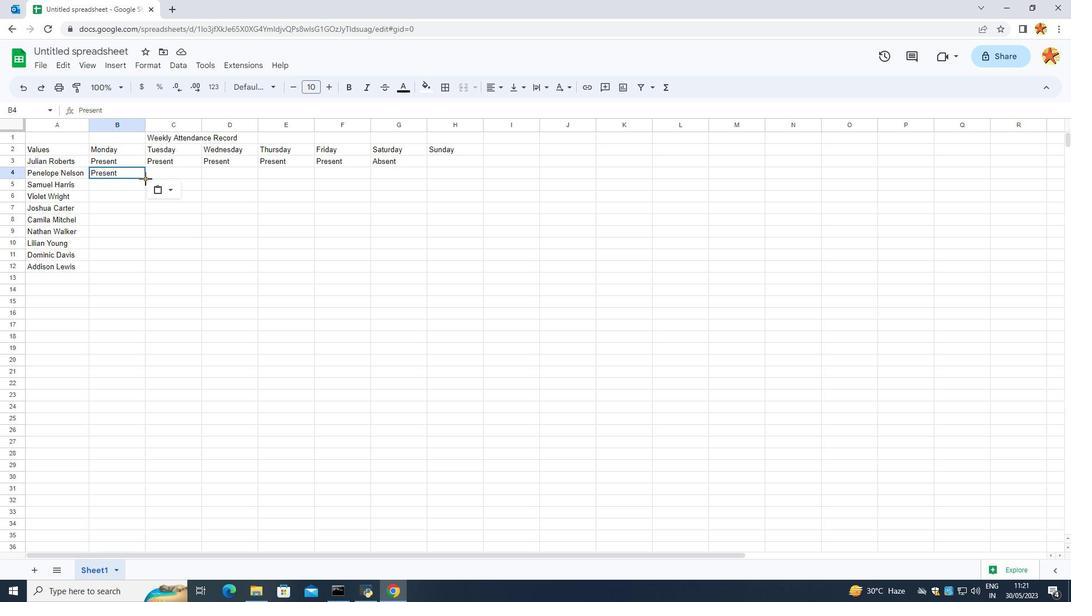
Action: Mouse moved to (327, 169)
Screenshot: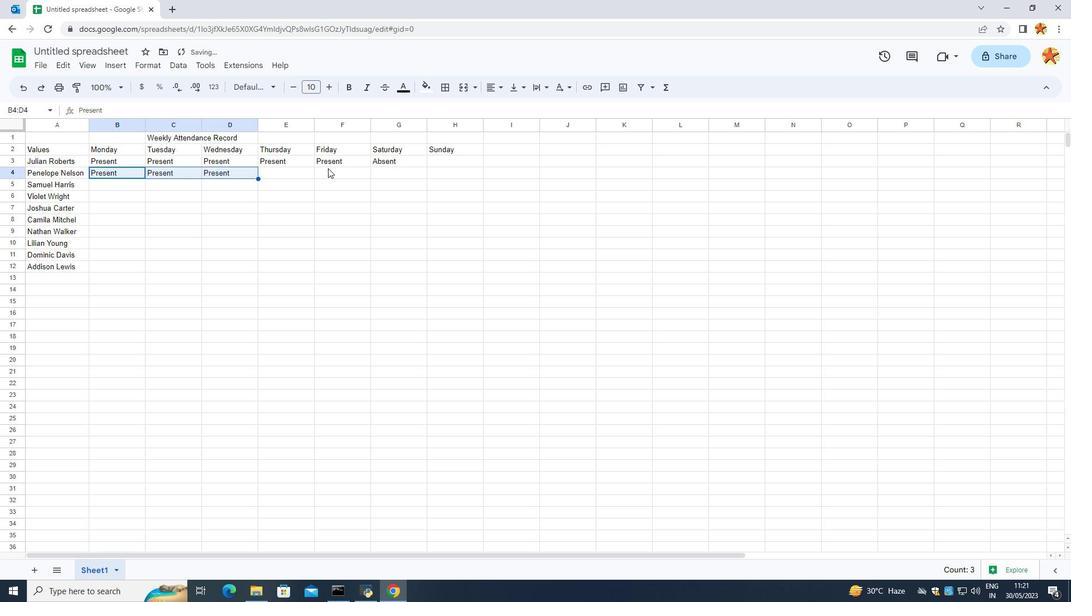 
Action: Mouse pressed left at (327, 169)
Screenshot: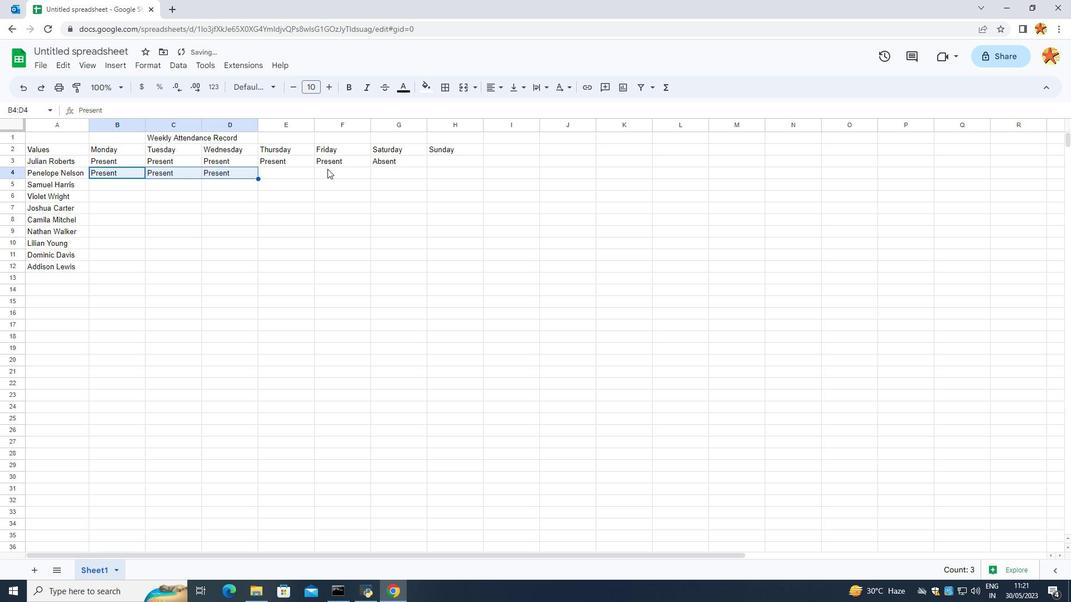 
Action: Mouse moved to (327, 169)
Screenshot: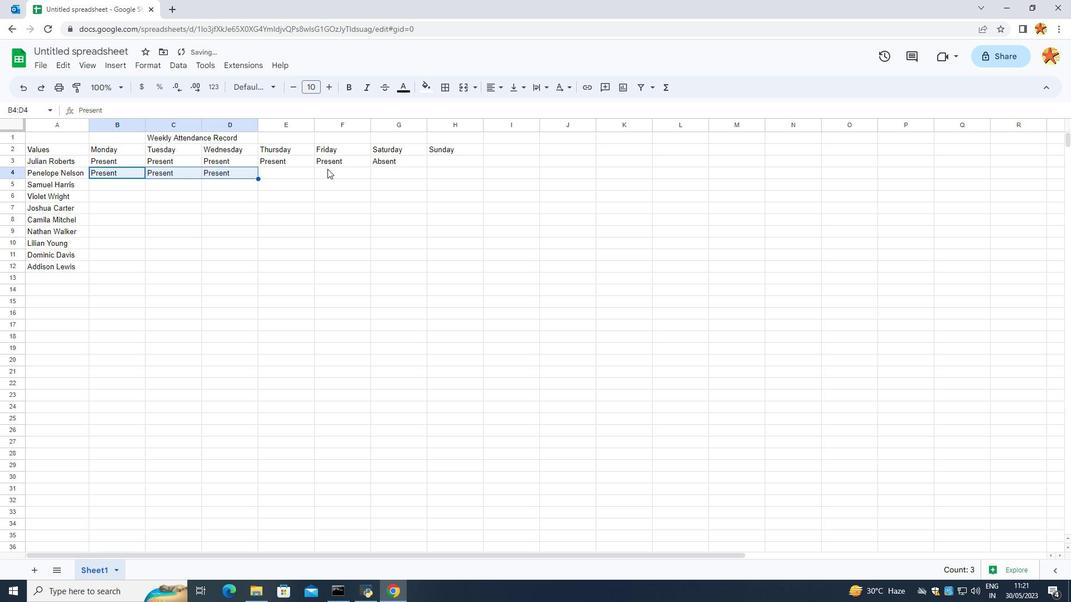 
Action: Mouse pressed right at (327, 169)
Screenshot: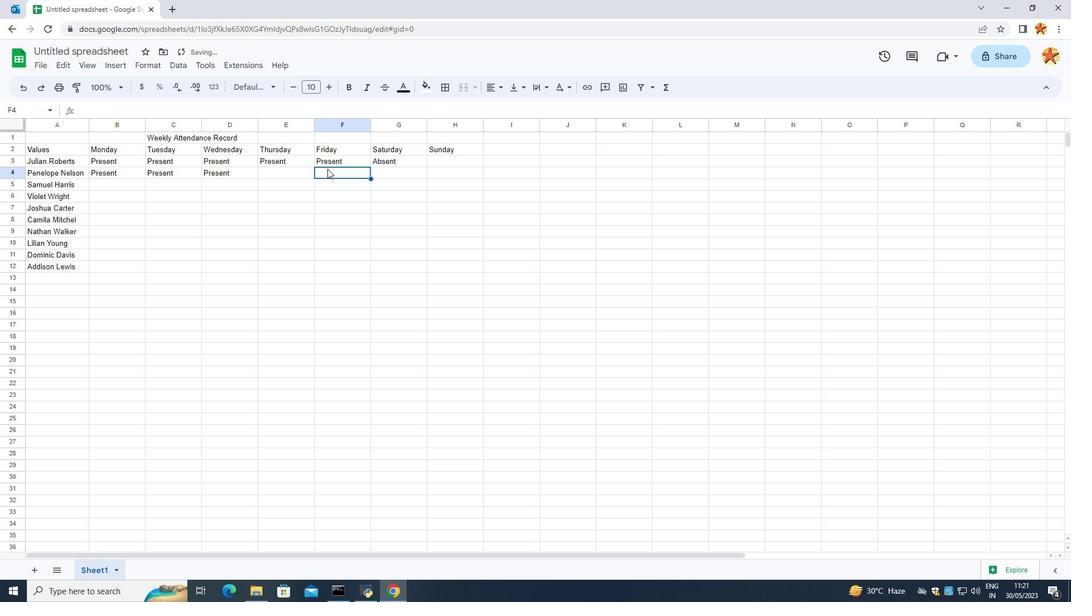 
Action: Mouse moved to (376, 213)
Screenshot: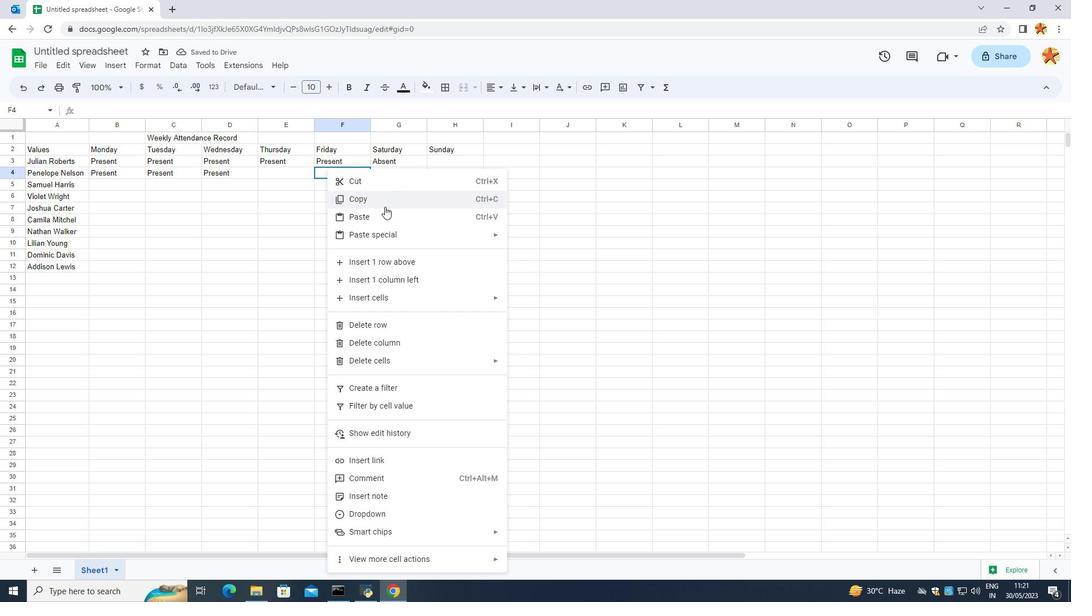 
Action: Mouse pressed left at (376, 213)
Screenshot: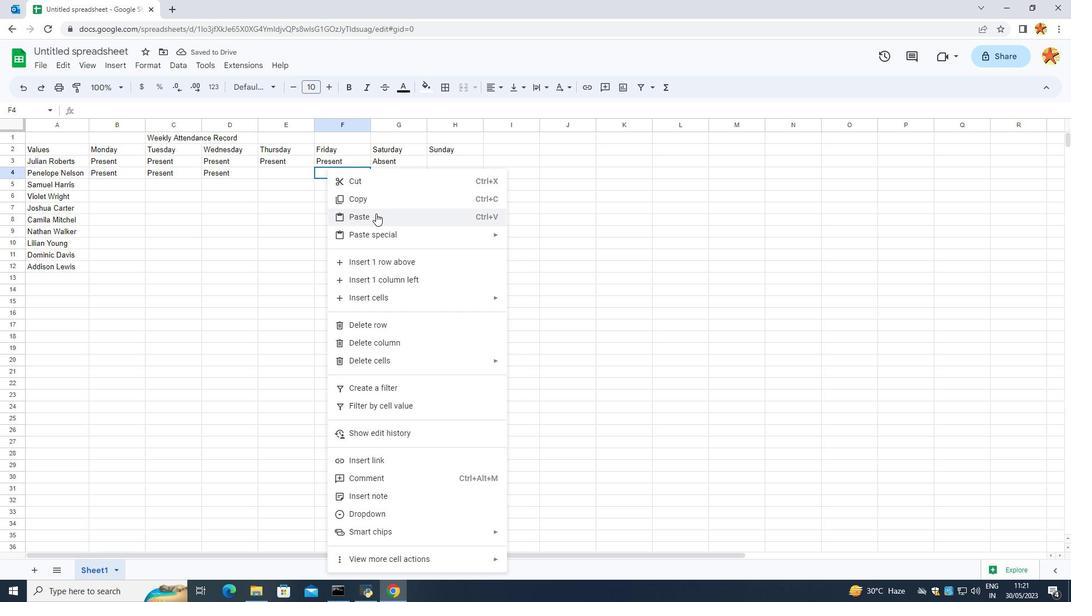 
Action: Mouse moved to (400, 171)
Screenshot: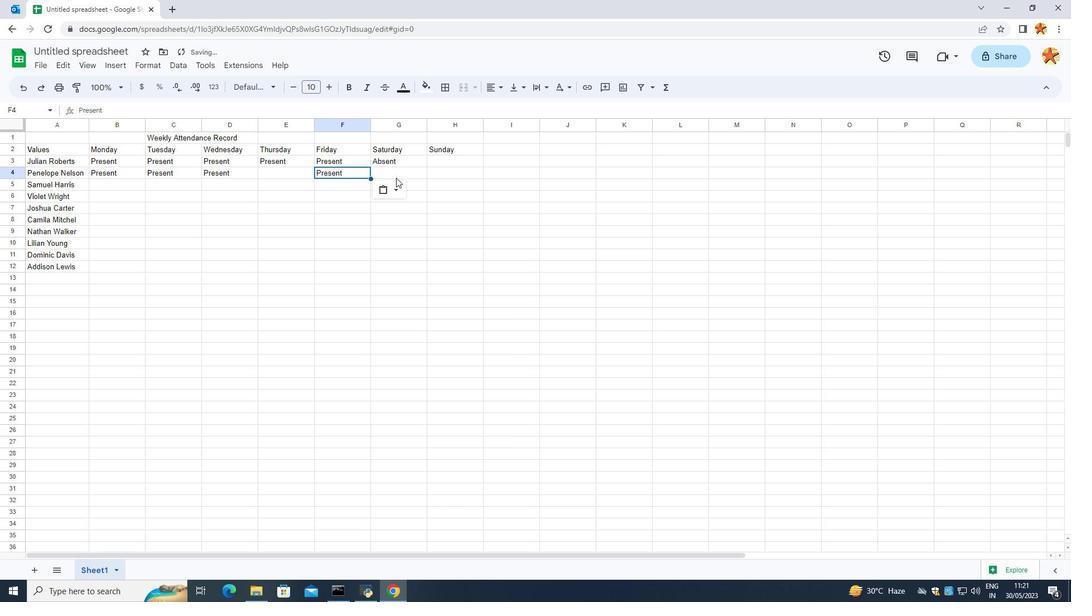 
Action: Mouse pressed right at (400, 171)
Screenshot: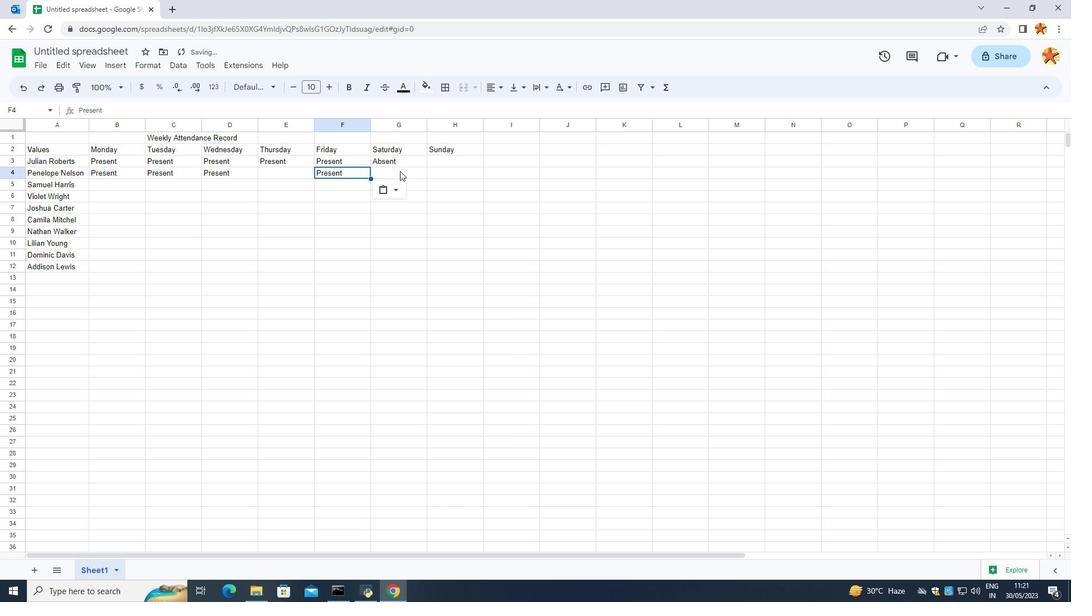
Action: Mouse moved to (420, 220)
Screenshot: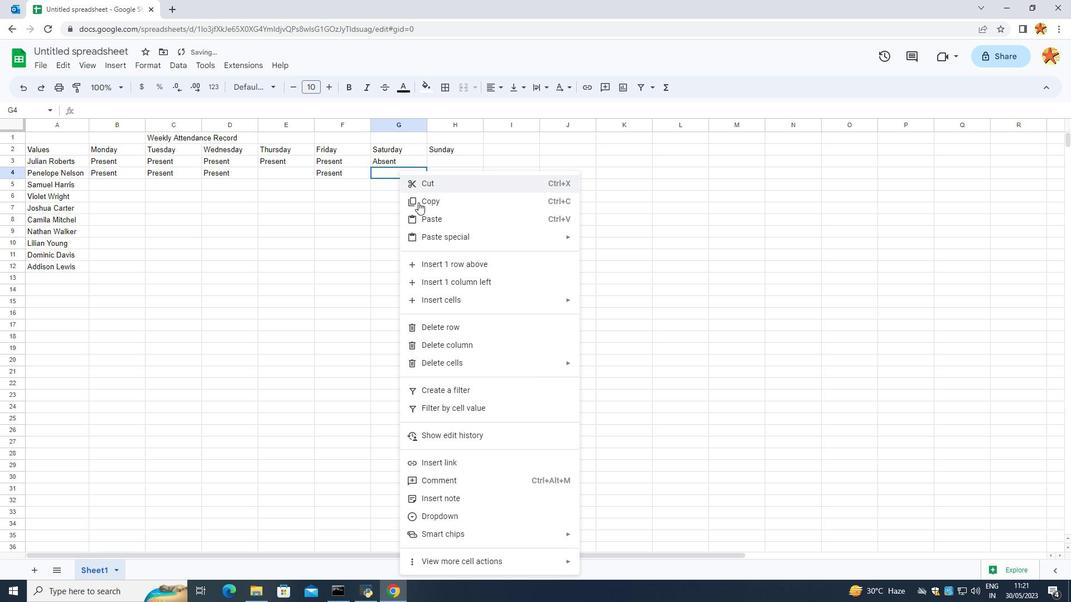 
Action: Mouse pressed left at (420, 220)
Screenshot: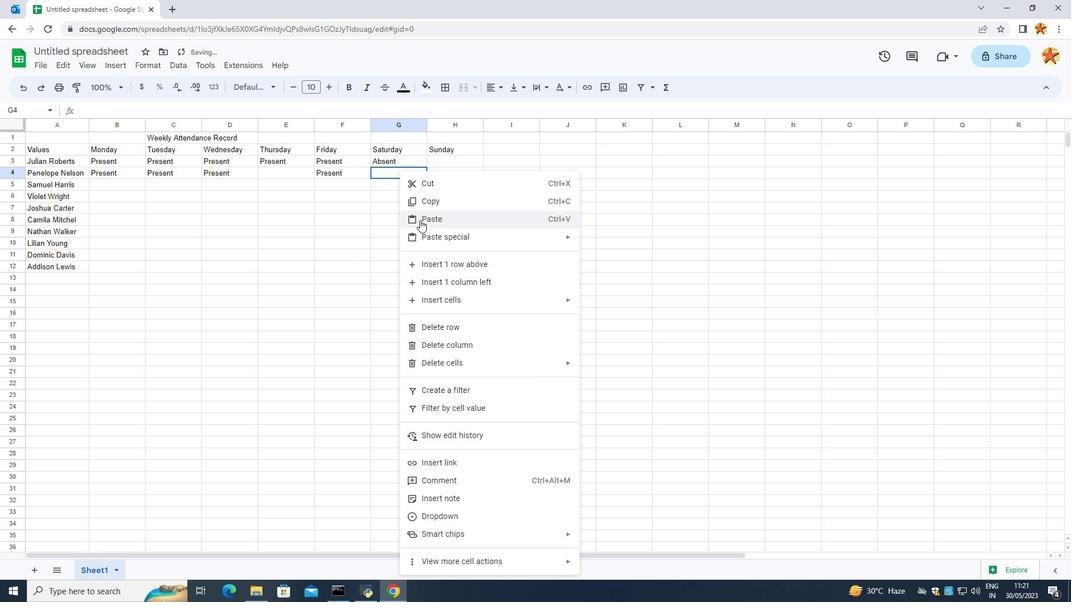 
Action: Mouse moved to (286, 218)
Screenshot: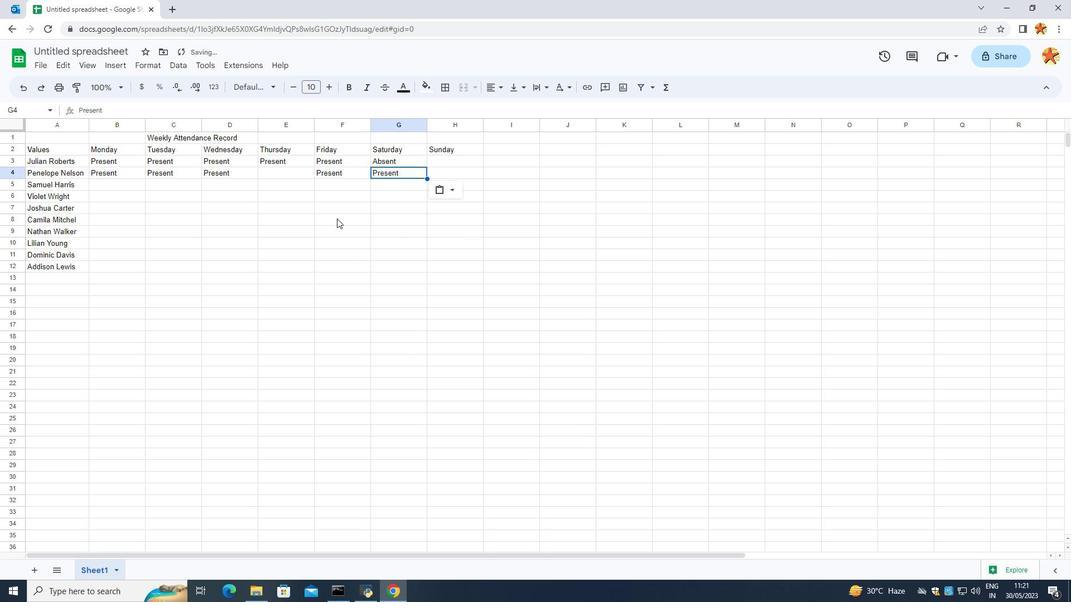 
Action: Mouse pressed left at (286, 218)
Screenshot: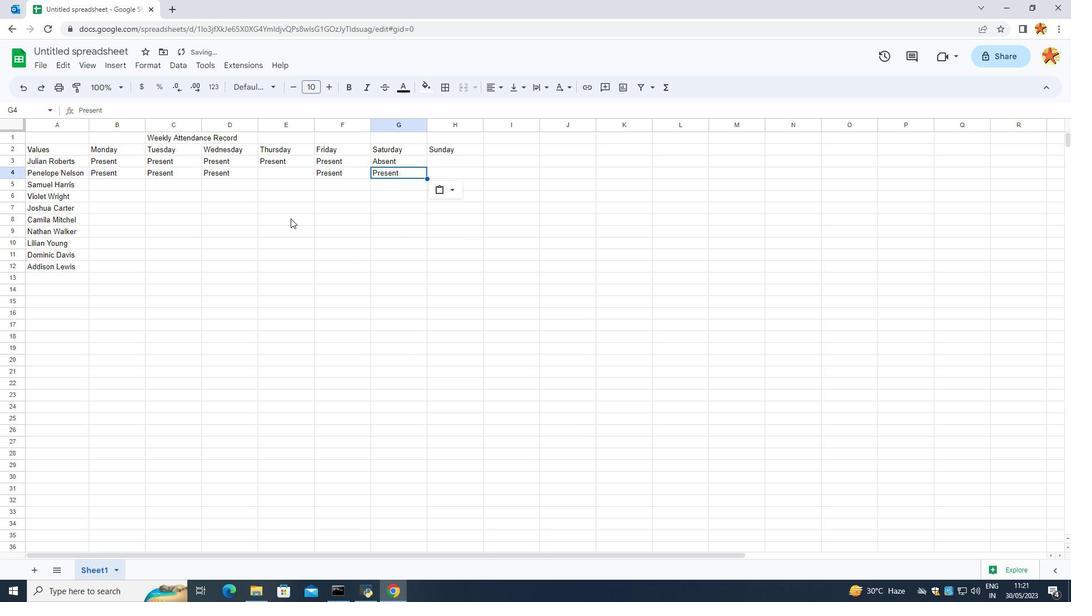 
Action: Mouse moved to (302, 172)
Screenshot: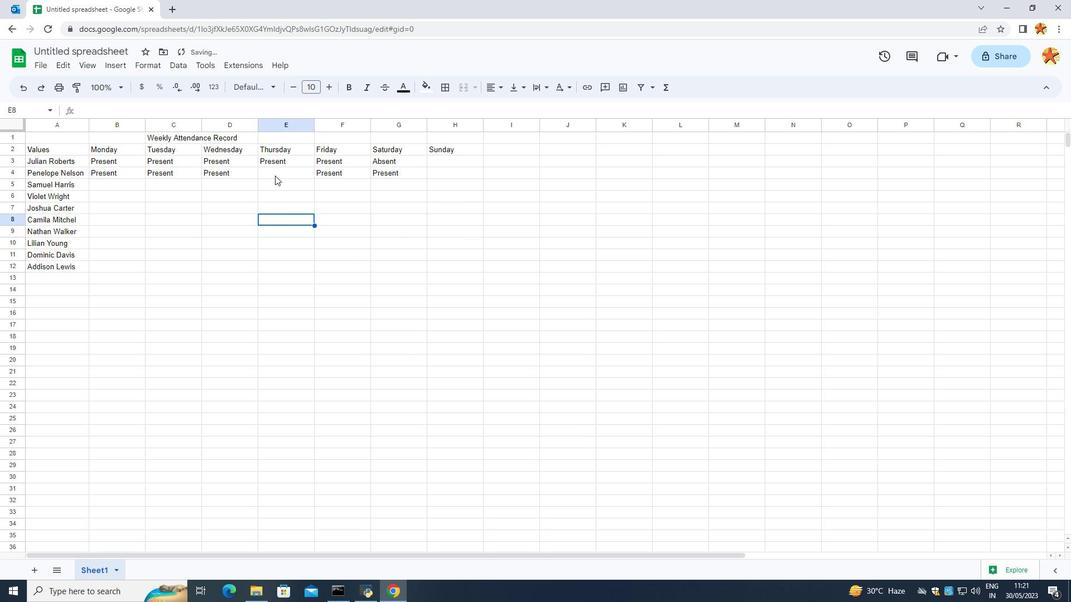 
Action: Mouse pressed left at (302, 172)
Screenshot: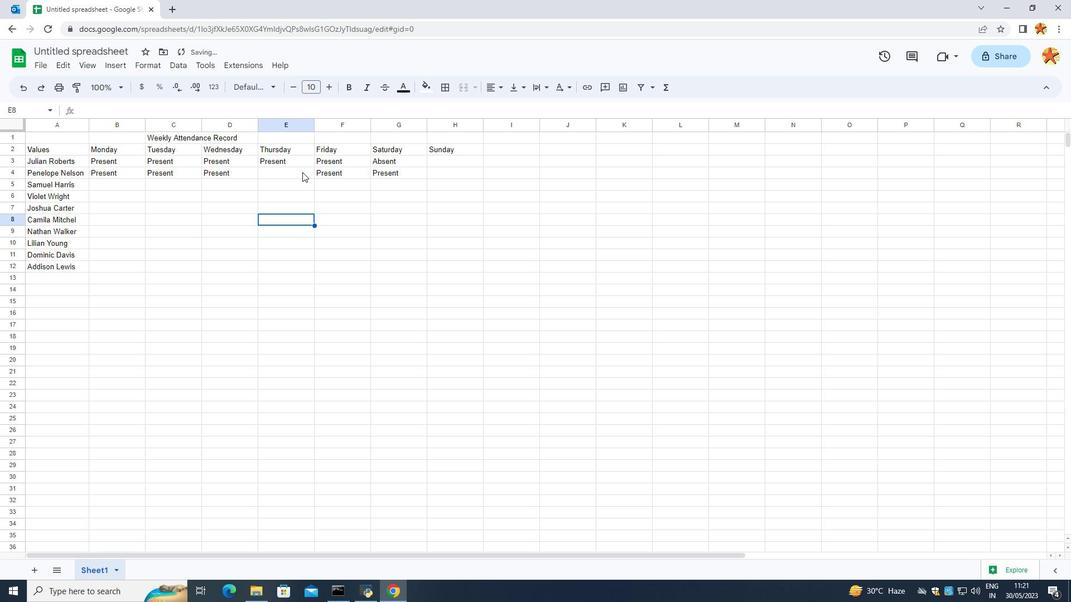 
Action: Mouse moved to (104, 196)
Screenshot: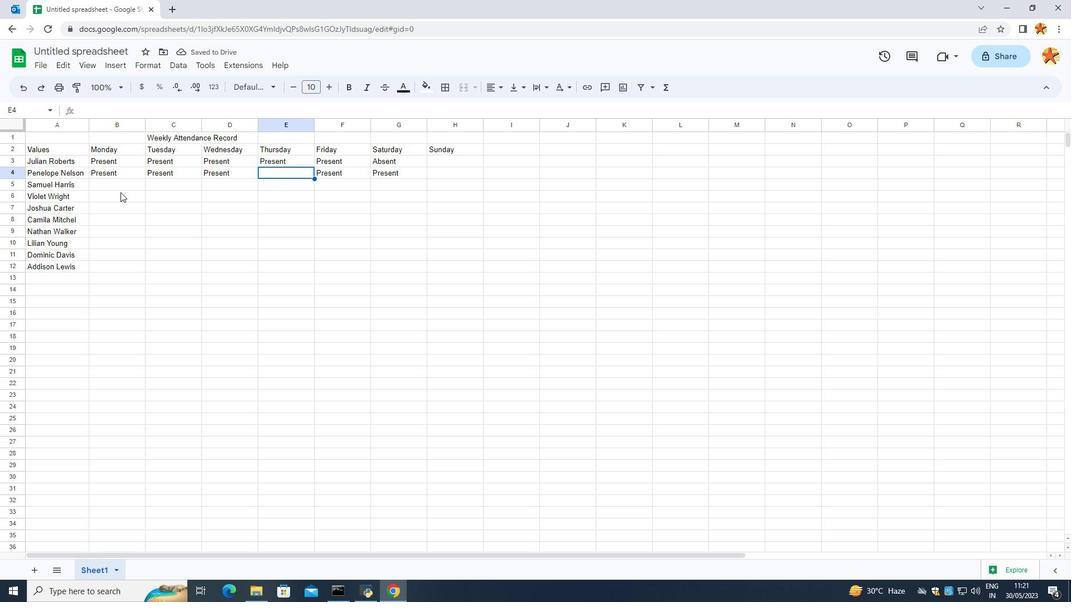 
Action: Mouse pressed left at (104, 196)
Screenshot: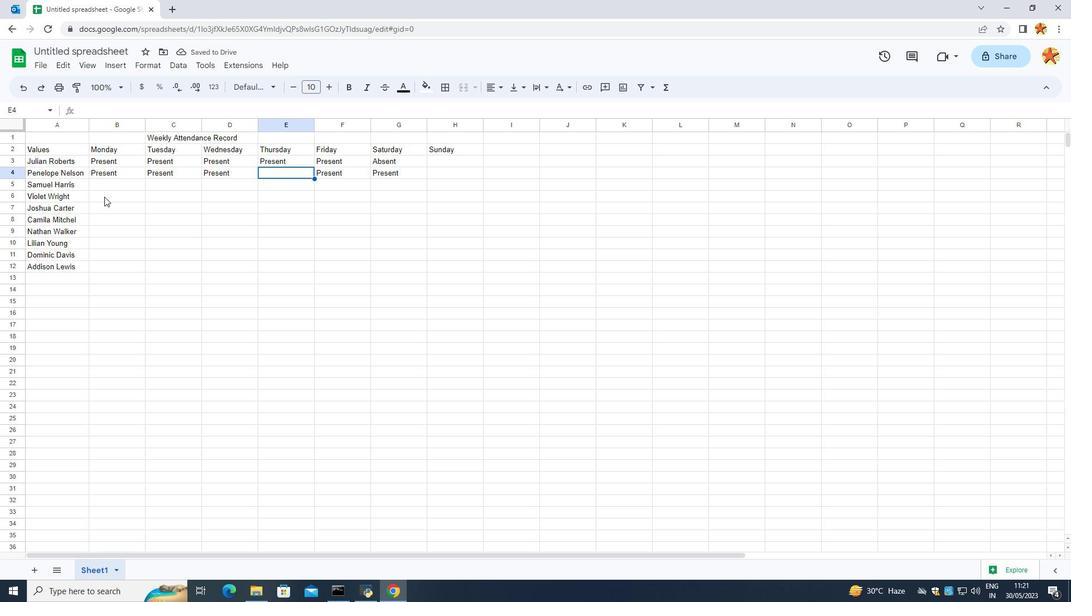 
Action: Mouse moved to (117, 187)
Screenshot: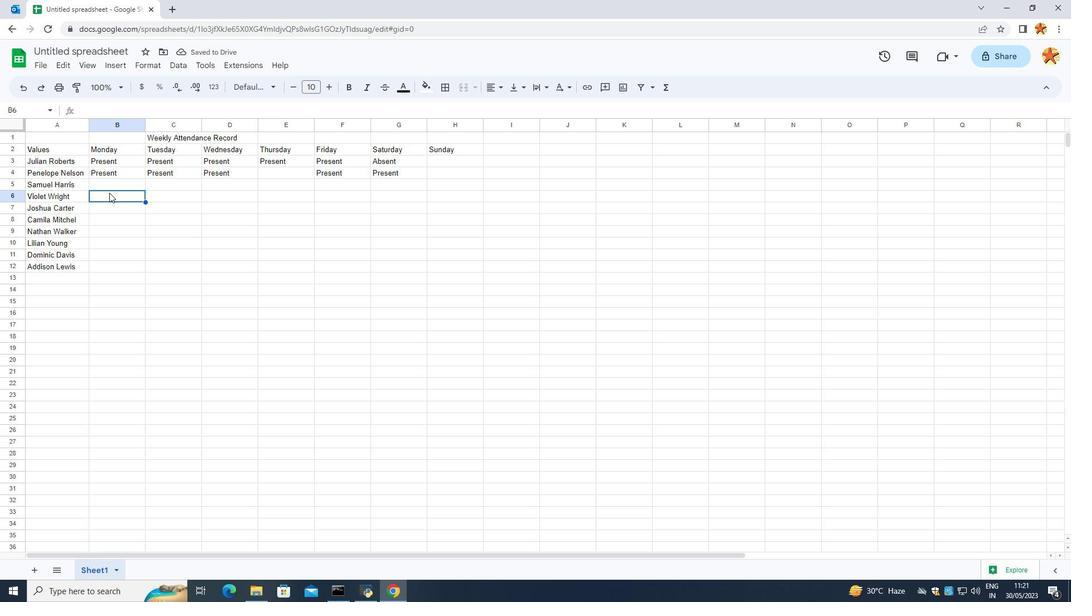 
Action: Mouse pressed left at (117, 187)
Screenshot: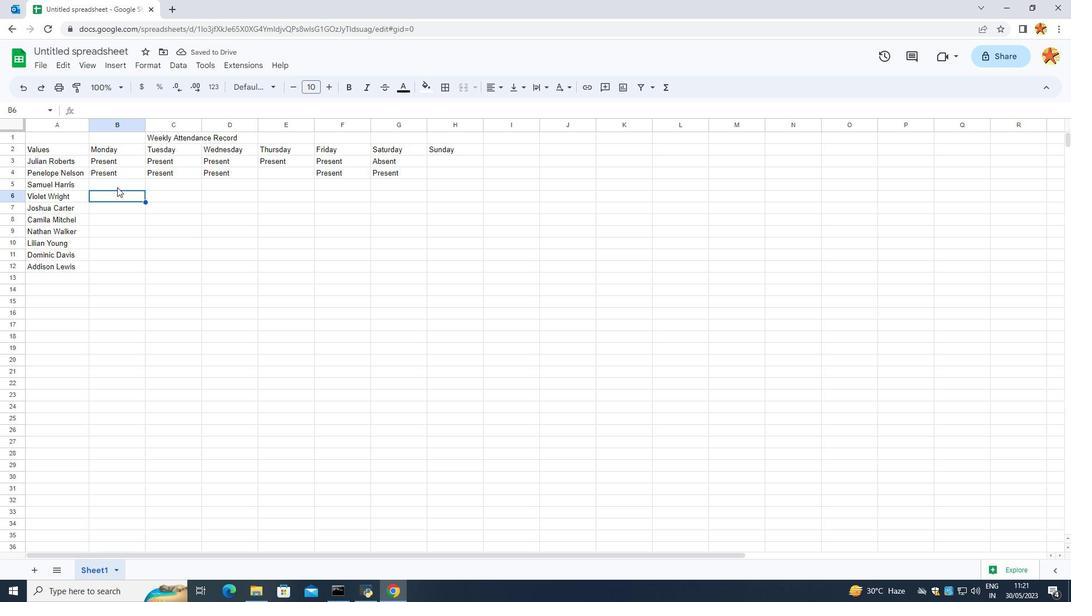 
Action: Mouse pressed right at (117, 187)
Screenshot: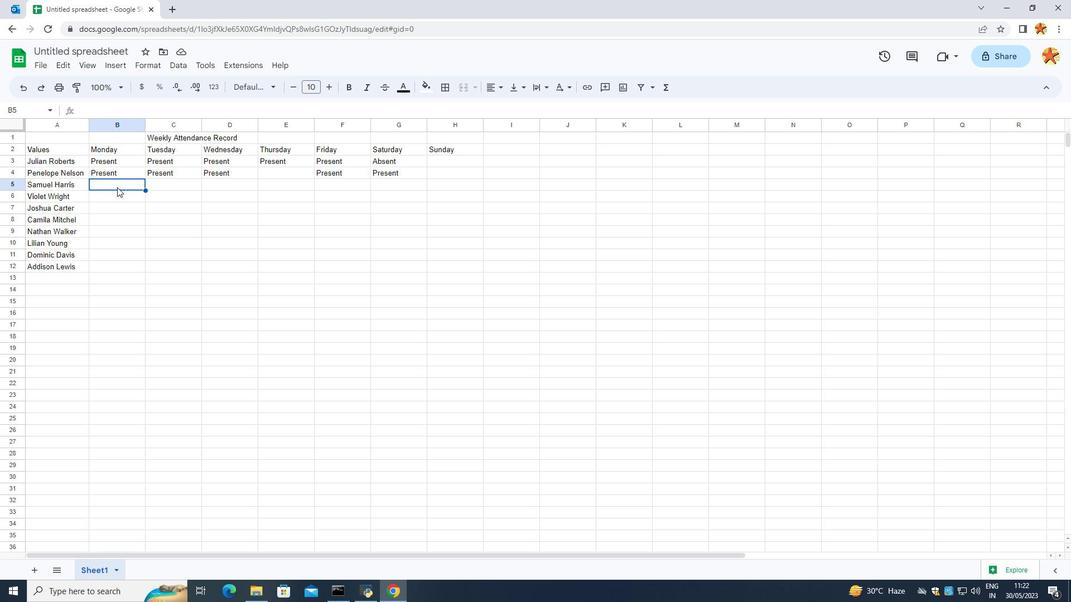 
Action: Mouse moved to (163, 225)
Screenshot: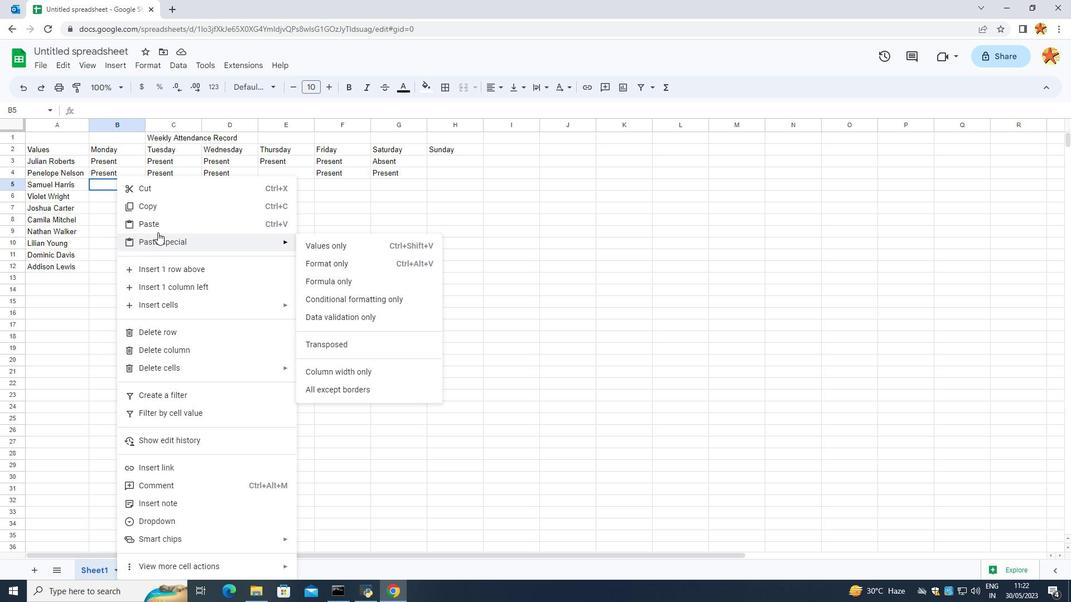 
Action: Mouse pressed left at (163, 225)
Screenshot: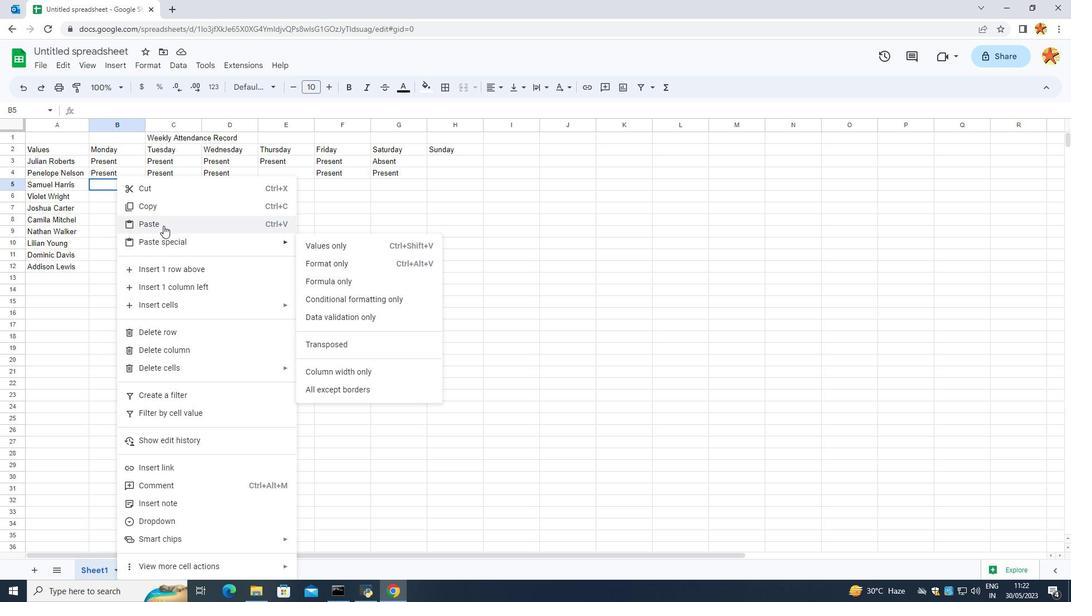 
Action: Mouse moved to (222, 185)
Screenshot: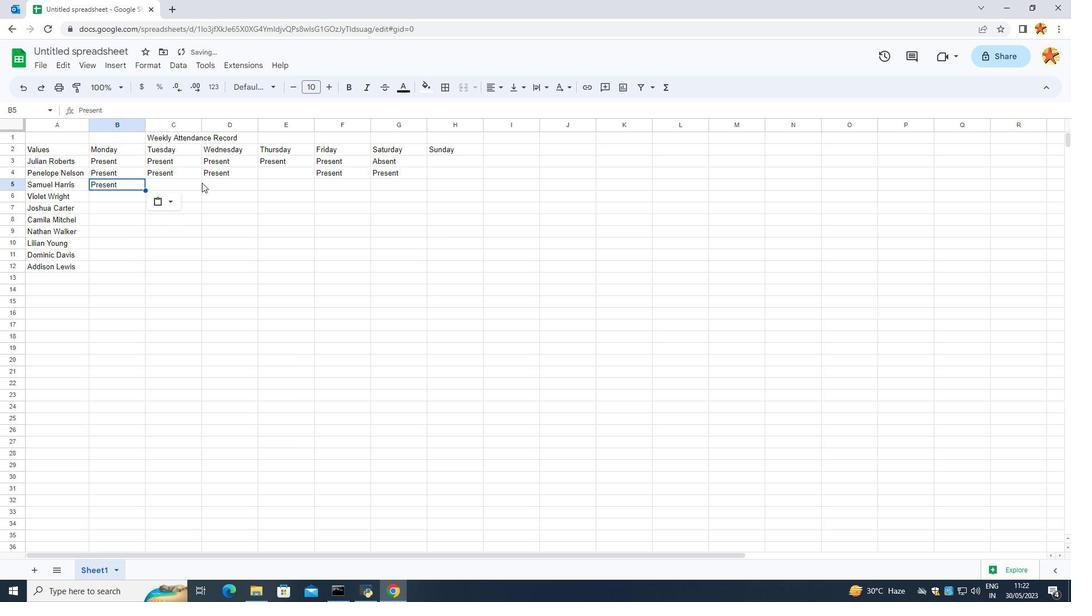 
Action: Mouse pressed left at (222, 185)
Screenshot: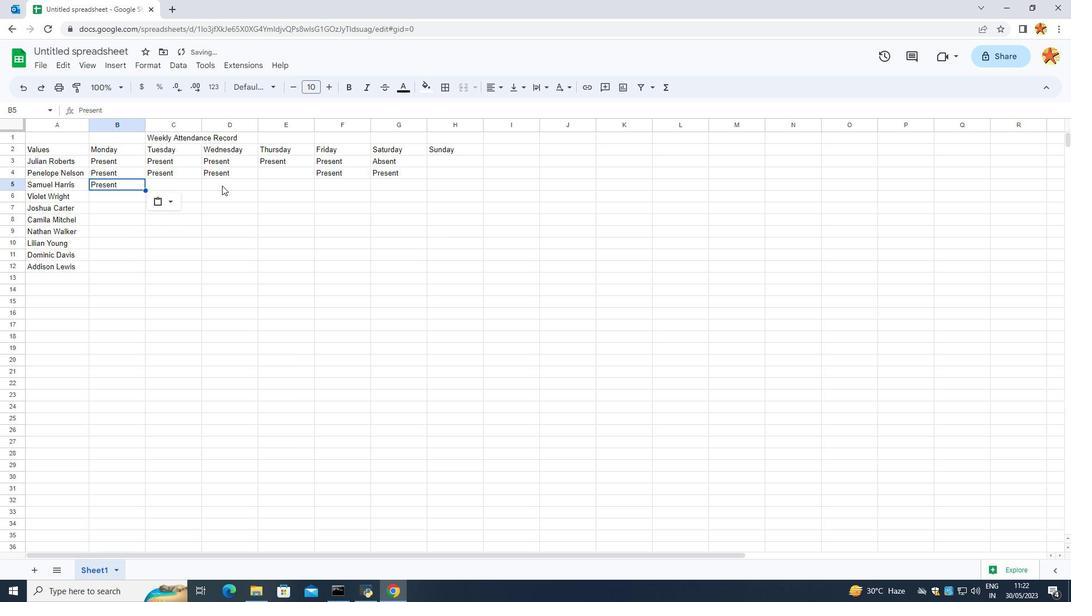 
Action: Mouse moved to (225, 185)
Screenshot: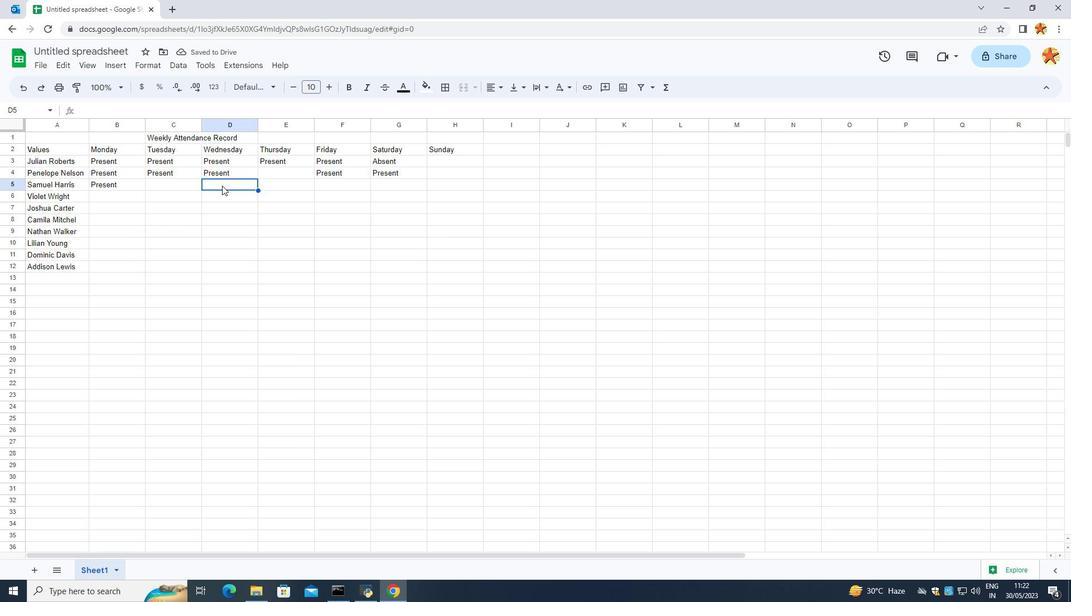 
Action: Mouse pressed left at (225, 185)
Screenshot: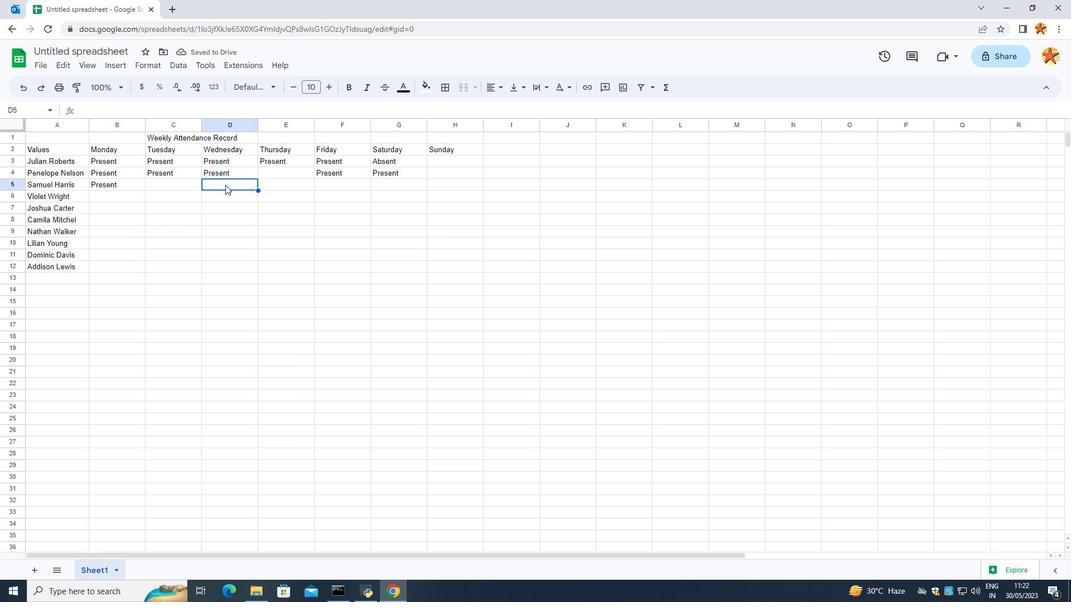 
Action: Mouse pressed right at (225, 185)
Screenshot: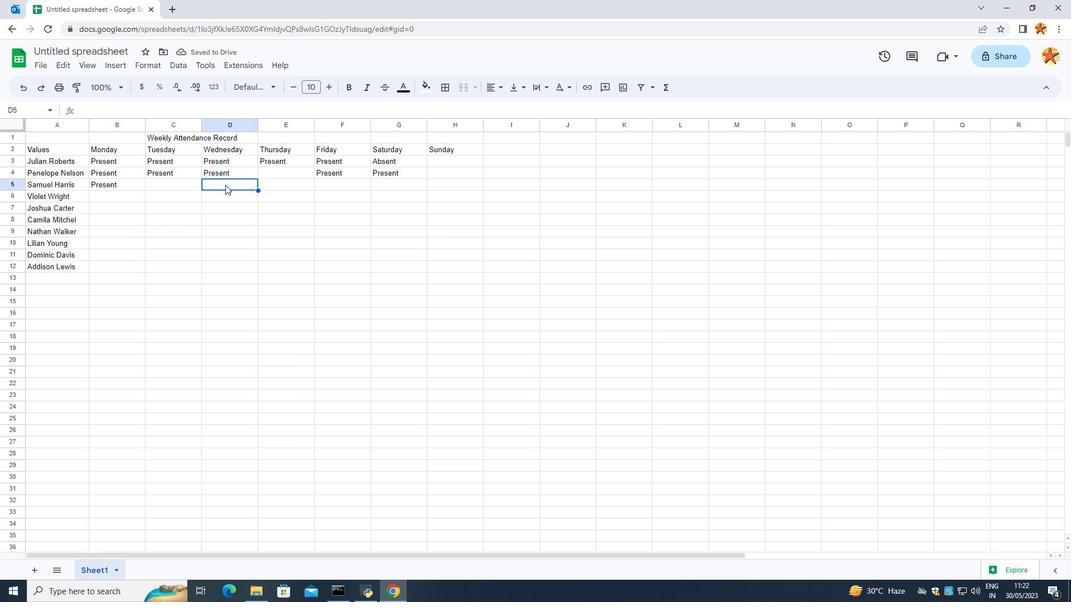 
Action: Mouse moved to (261, 220)
Screenshot: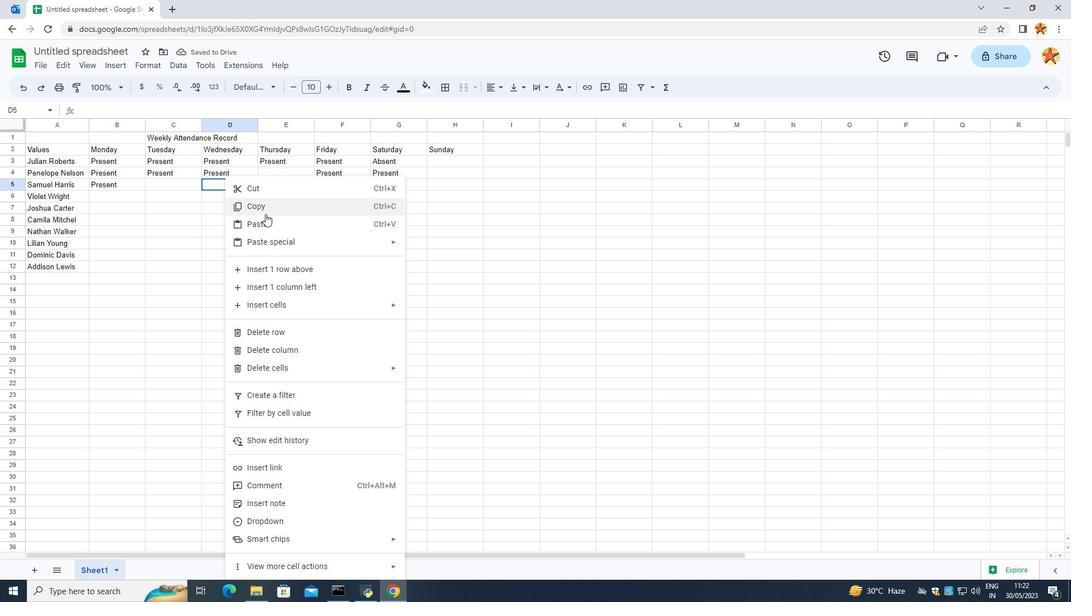 
Action: Mouse pressed left at (261, 220)
Screenshot: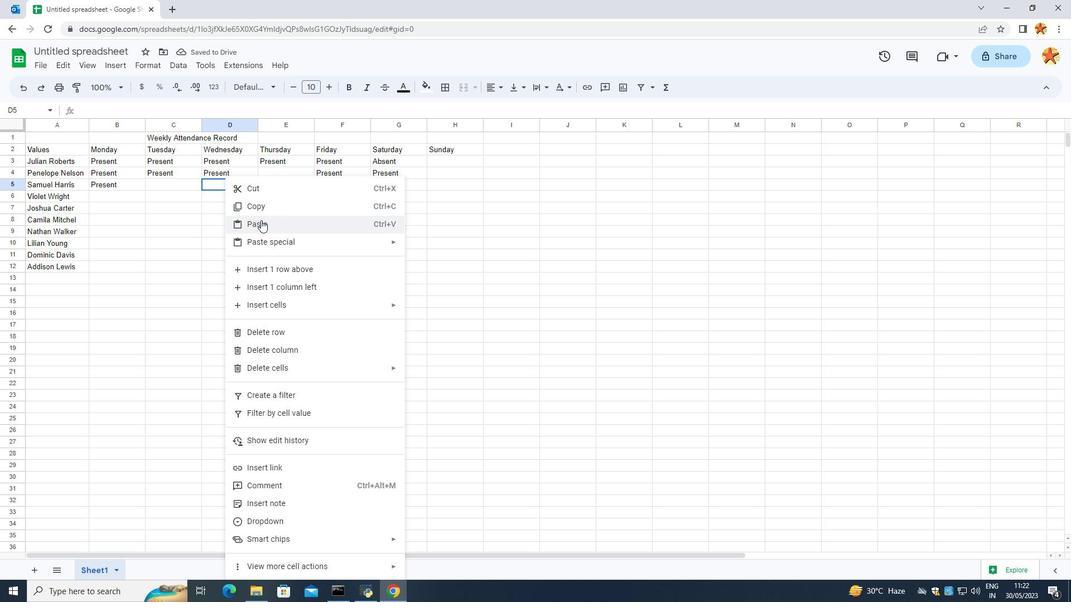 
Action: Mouse moved to (256, 188)
Screenshot: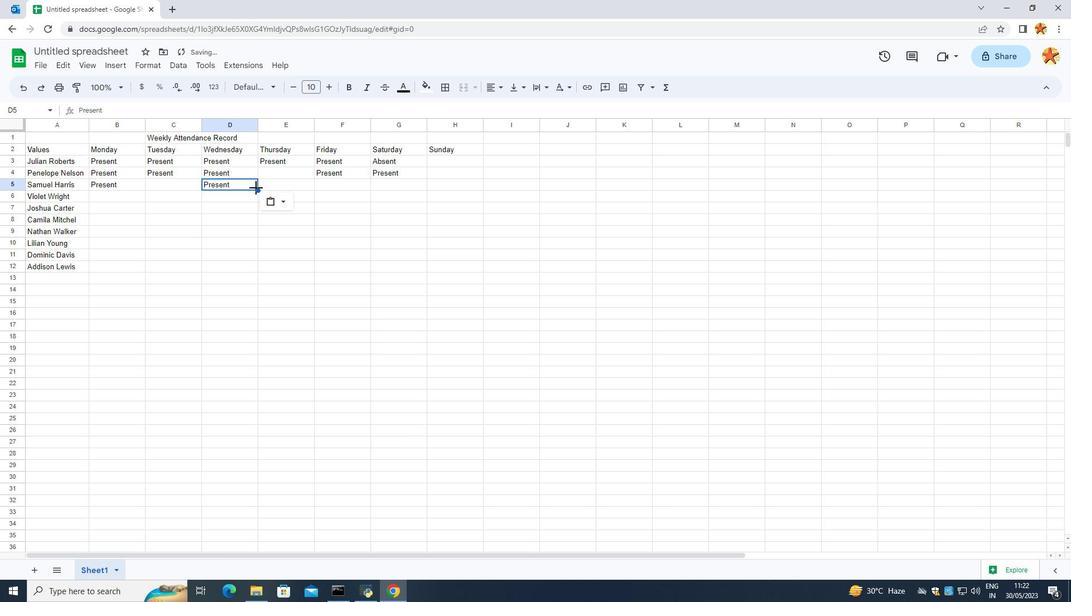 
Action: Mouse pressed left at (256, 188)
Screenshot: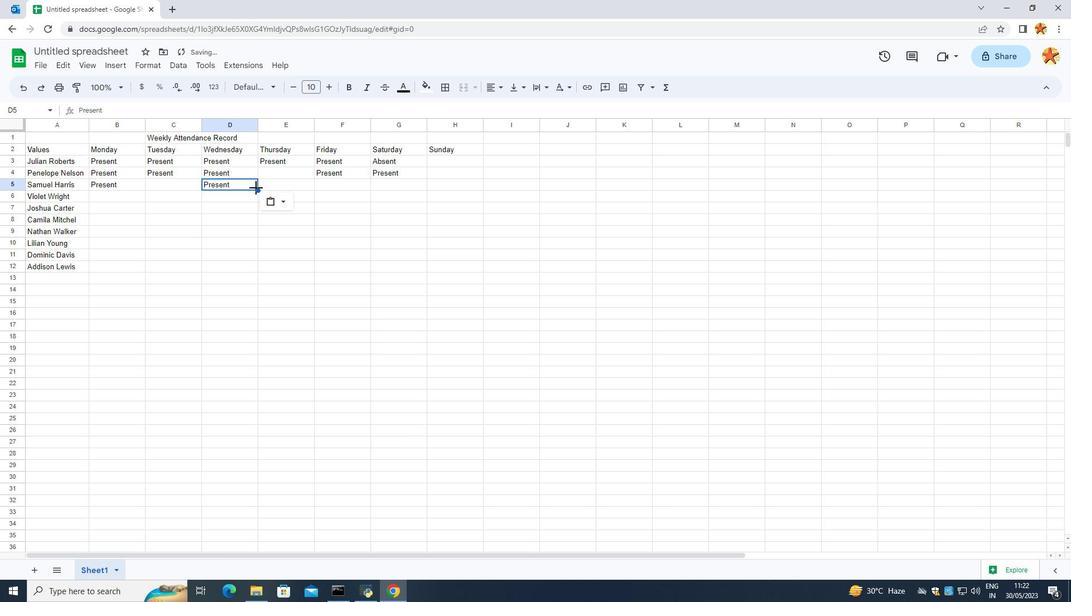 
Action: Mouse moved to (458, 145)
Screenshot: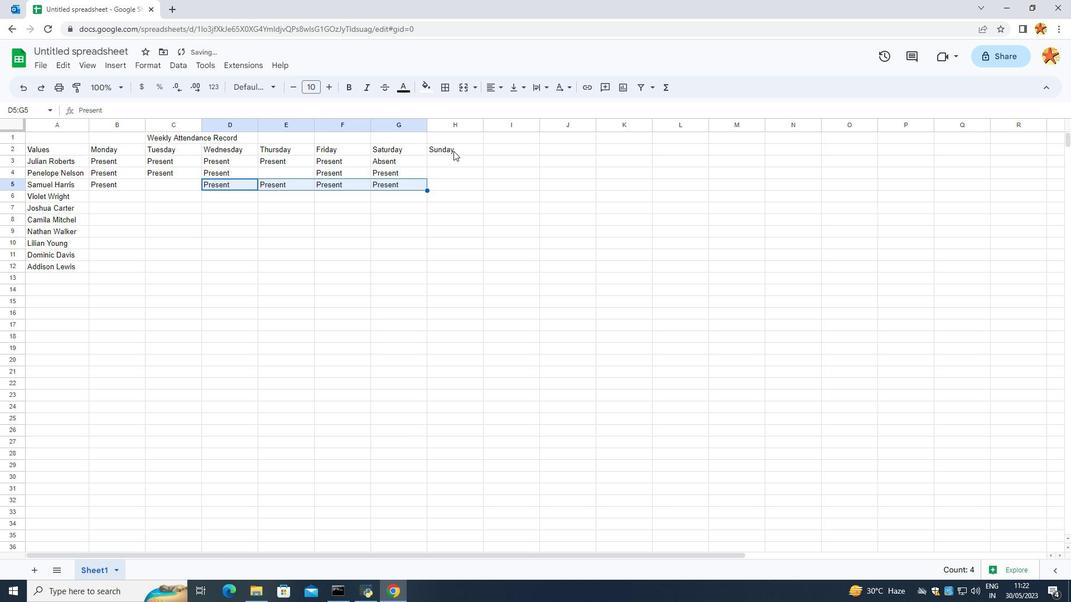 
Action: Mouse pressed left at (458, 145)
Screenshot: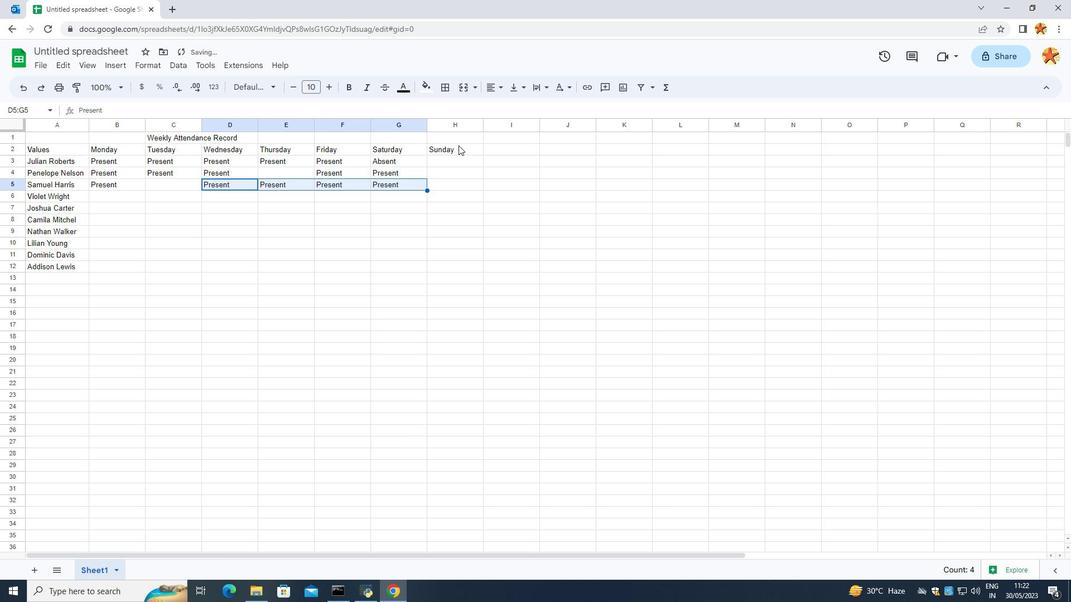 
Action: Key pressed <Key.backspace>
Screenshot: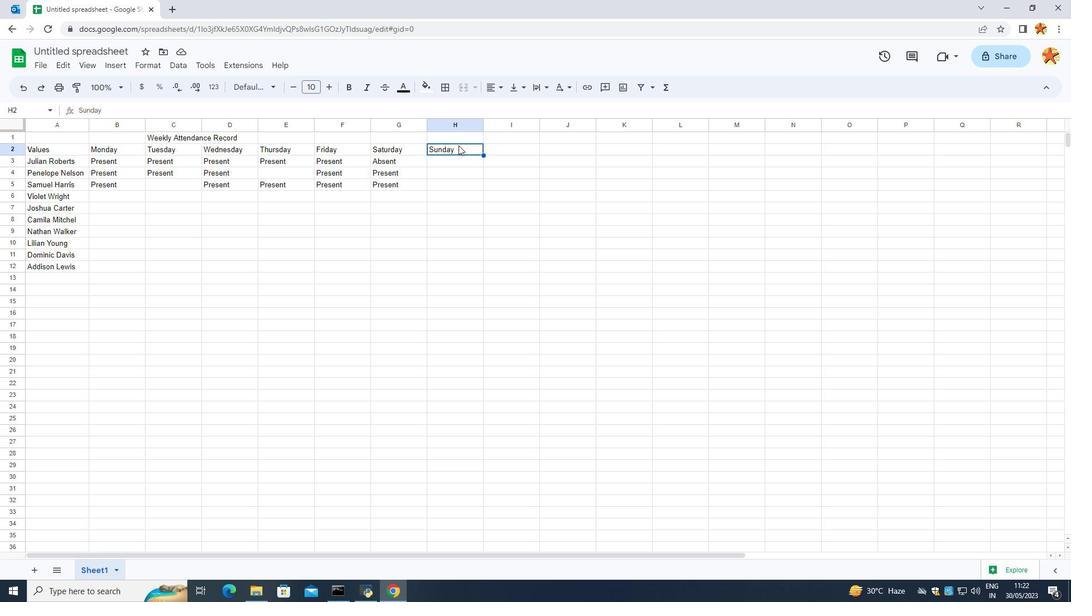 
Action: Mouse moved to (384, 227)
Screenshot: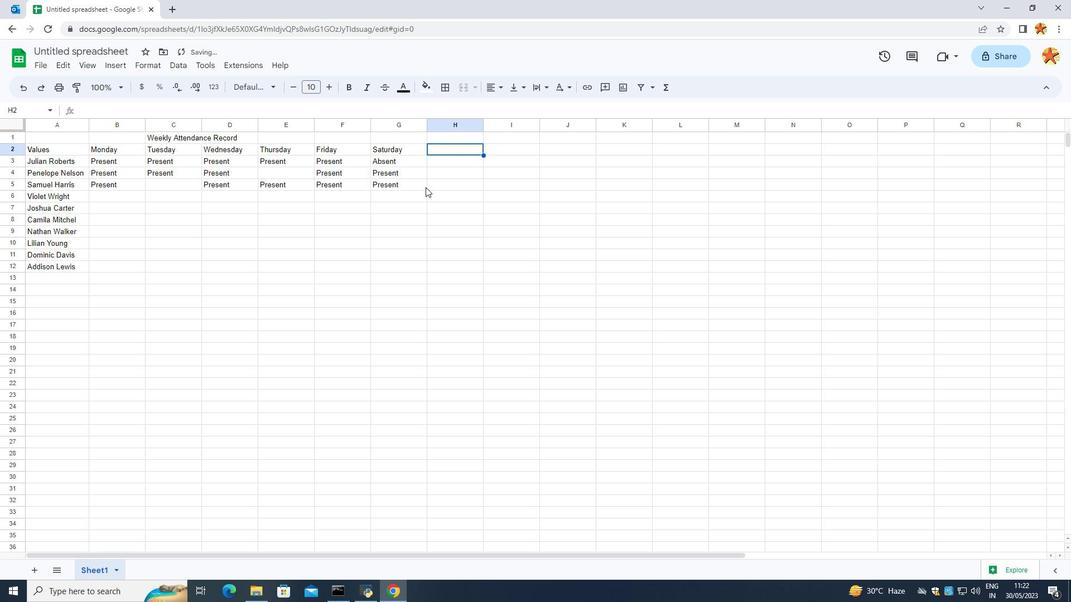 
Action: Mouse pressed left at (384, 227)
Screenshot: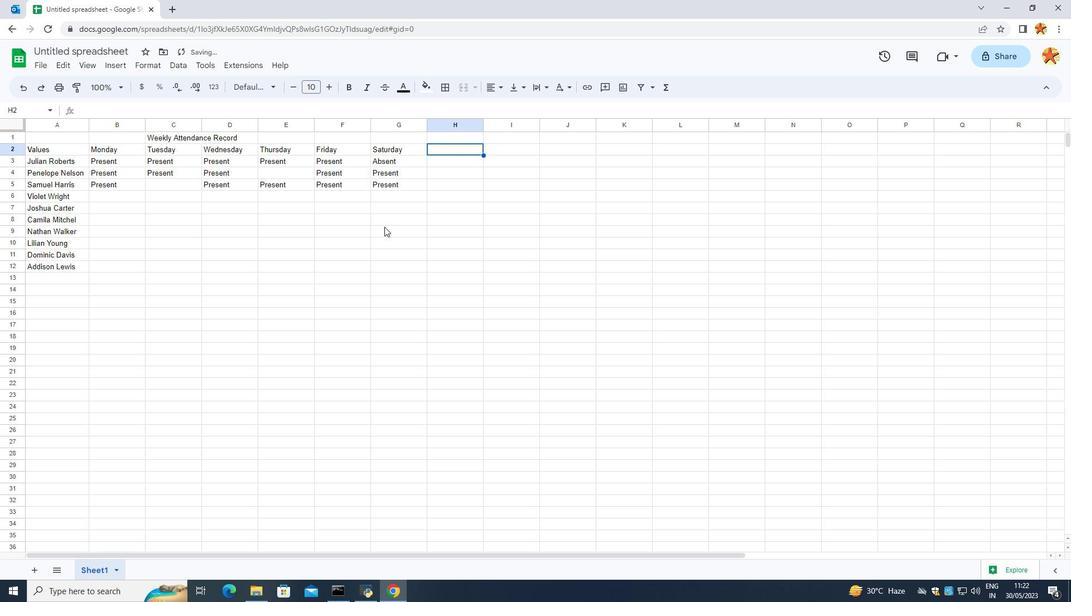 
Action: Mouse moved to (146, 218)
Screenshot: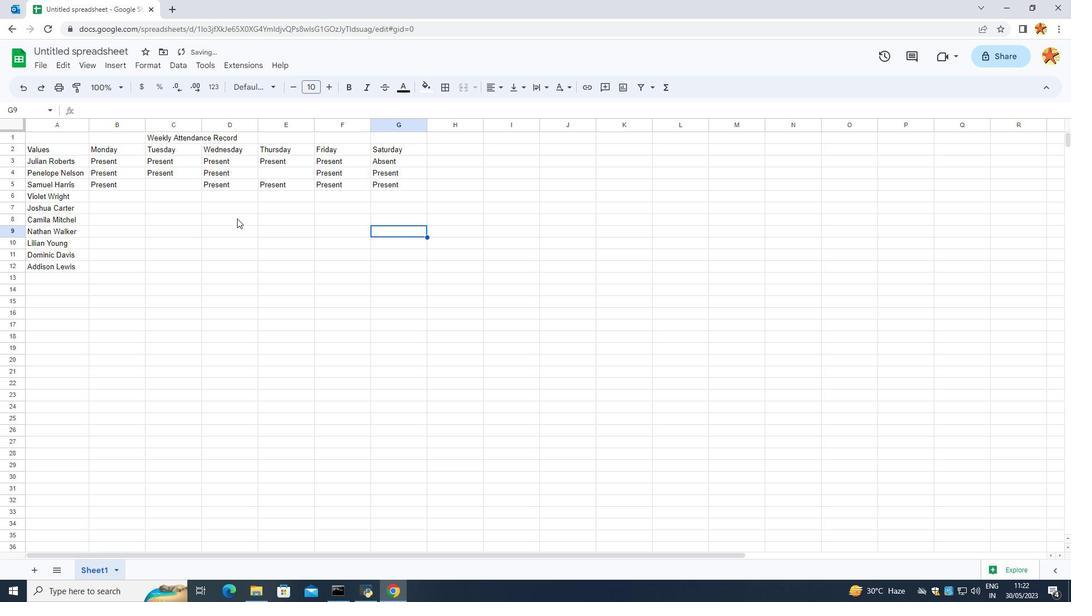 
Action: Mouse pressed left at (146, 218)
Screenshot: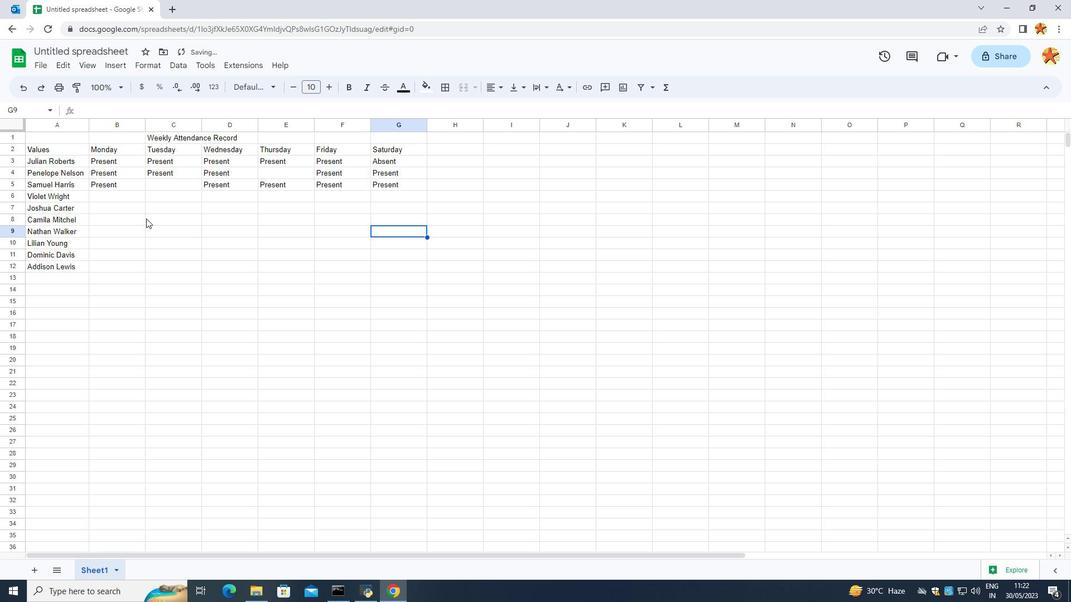 
Action: Mouse moved to (105, 198)
Screenshot: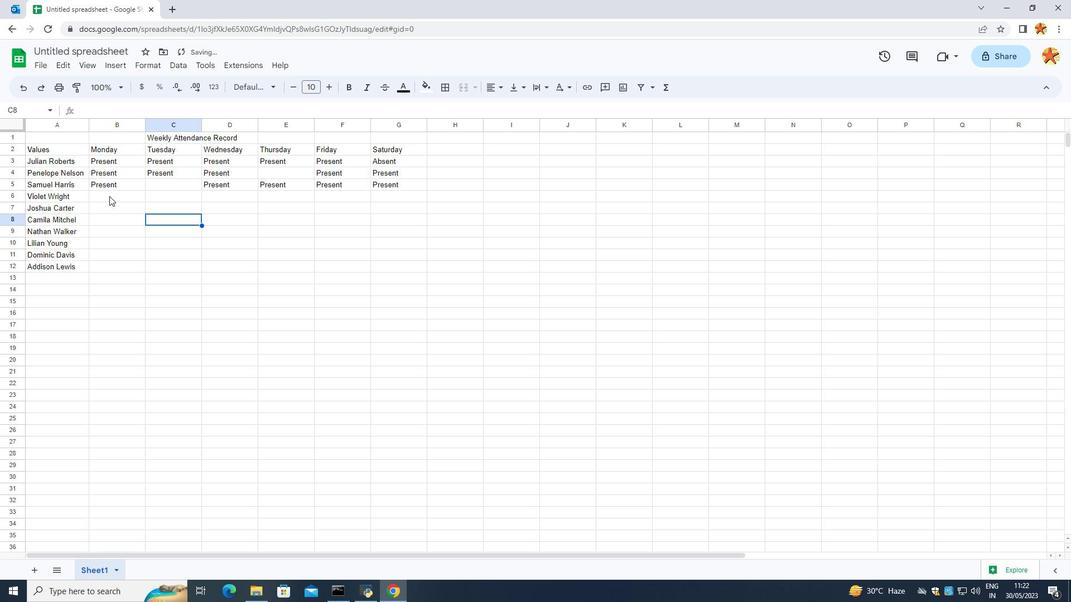 
Action: Mouse pressed left at (105, 198)
Screenshot: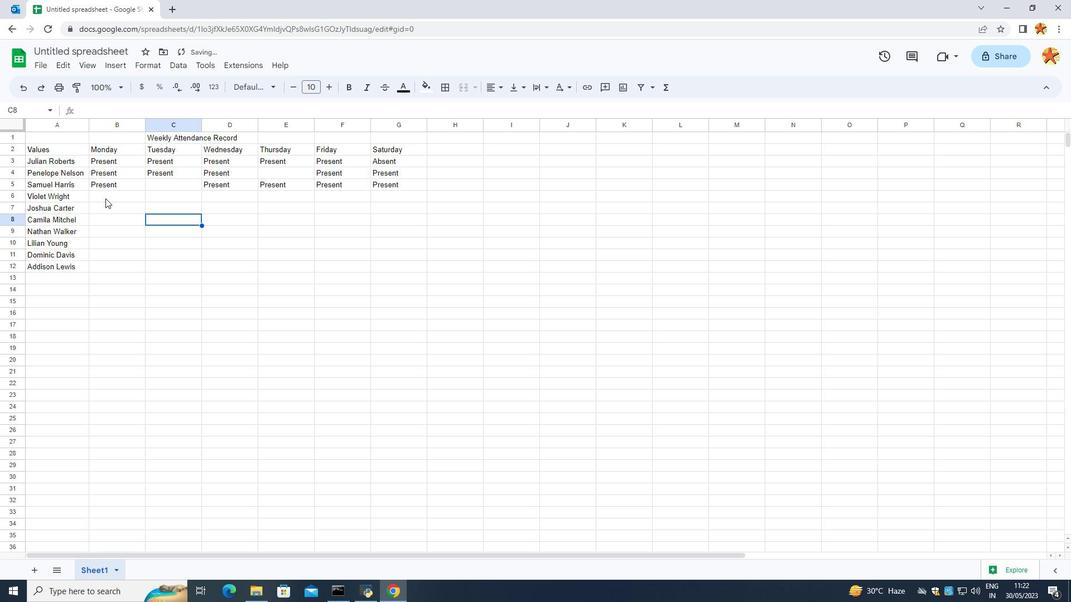 
Action: Mouse moved to (109, 195)
Screenshot: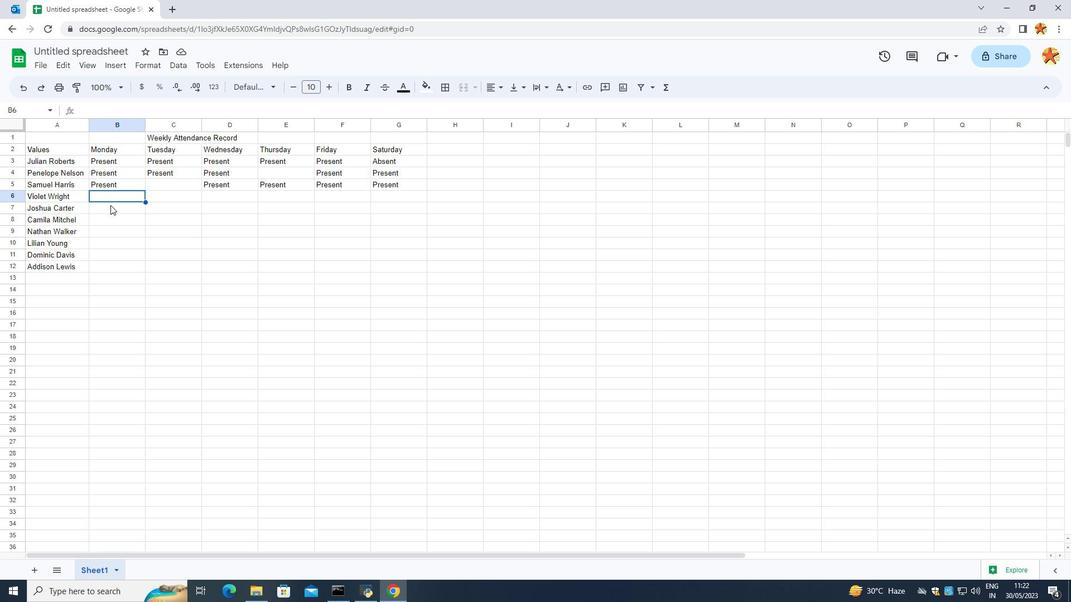 
Action: Mouse pressed right at (109, 195)
Screenshot: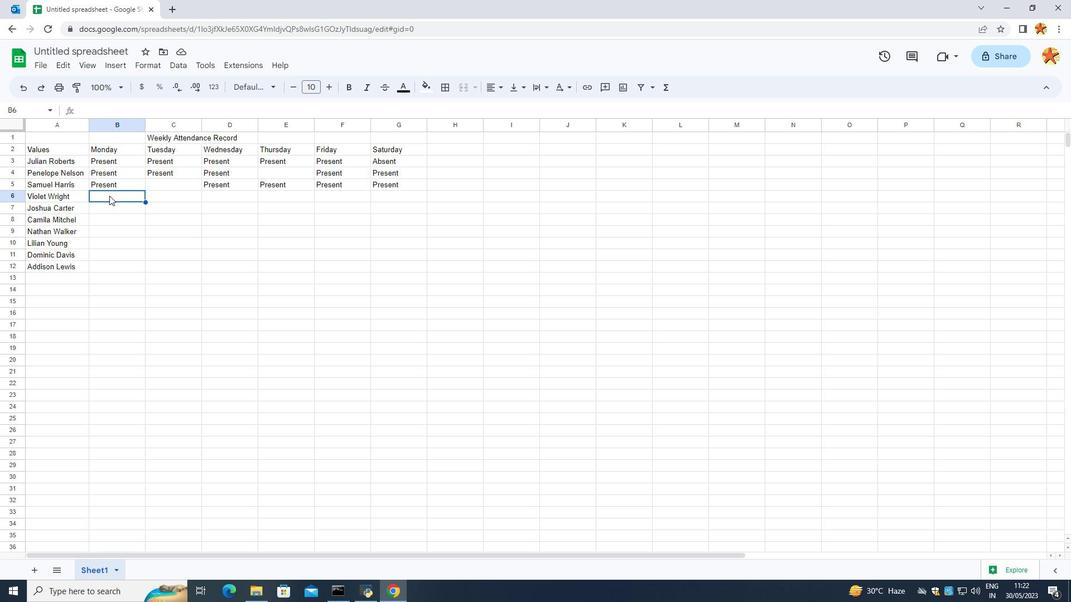 
Action: Mouse moved to (162, 228)
Screenshot: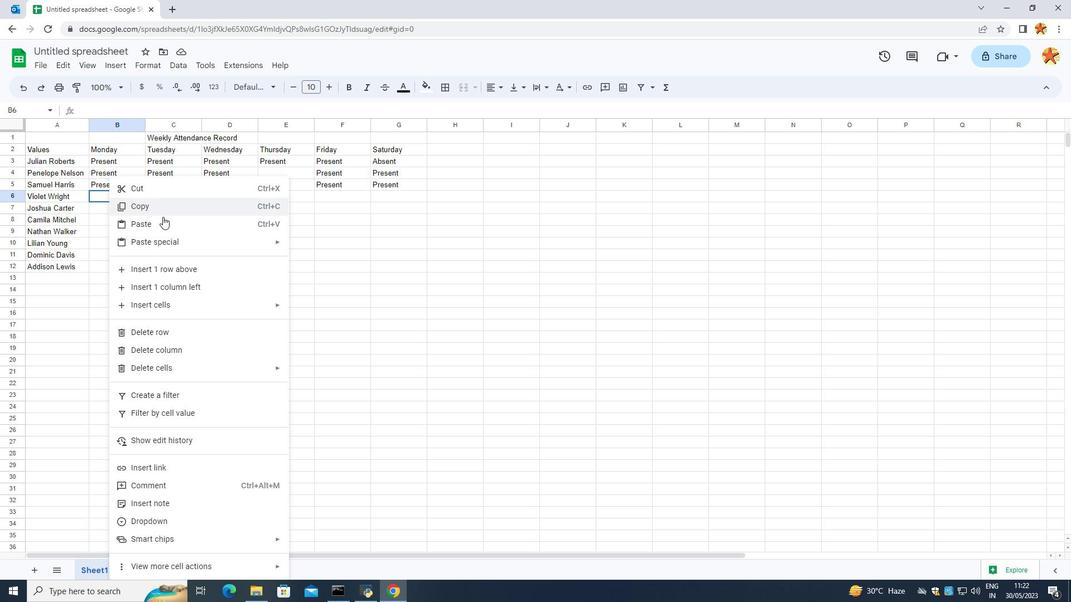 
Action: Mouse pressed left at (162, 228)
Screenshot: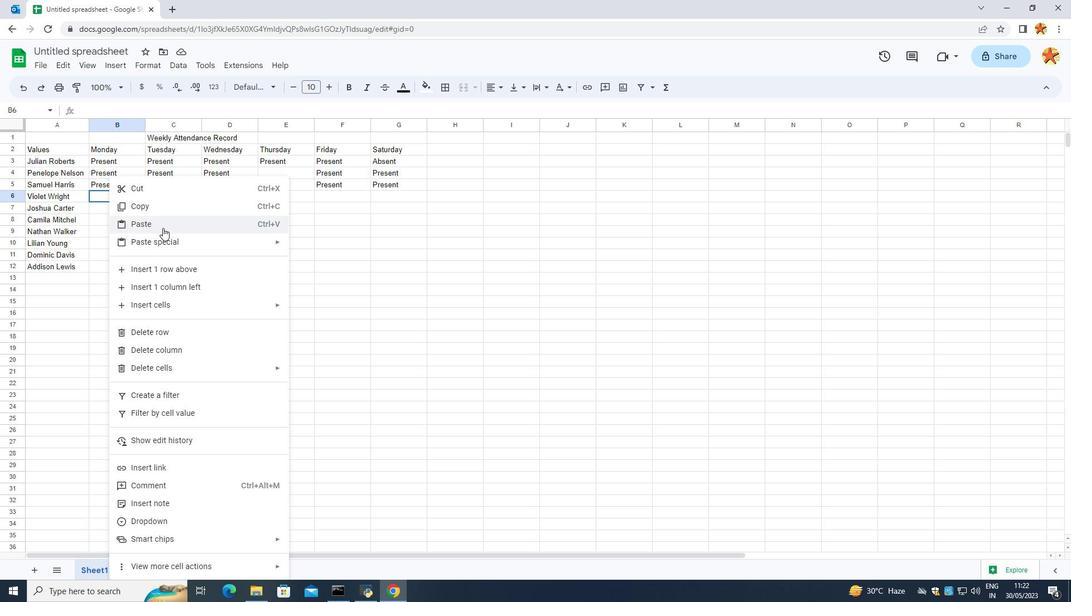 
Action: Mouse moved to (145, 200)
Screenshot: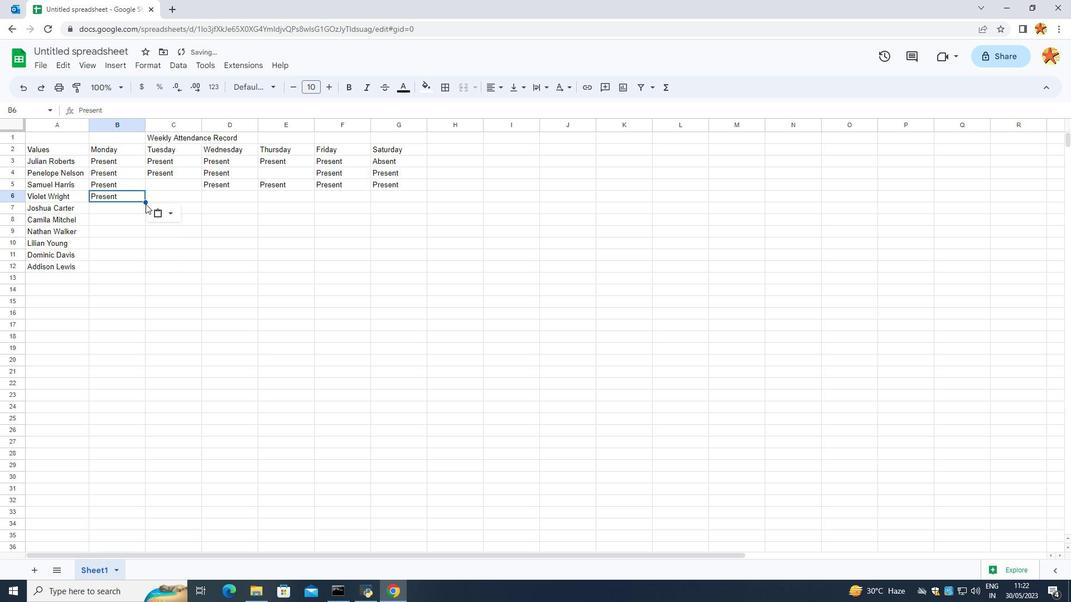 
Action: Mouse pressed left at (145, 200)
Screenshot: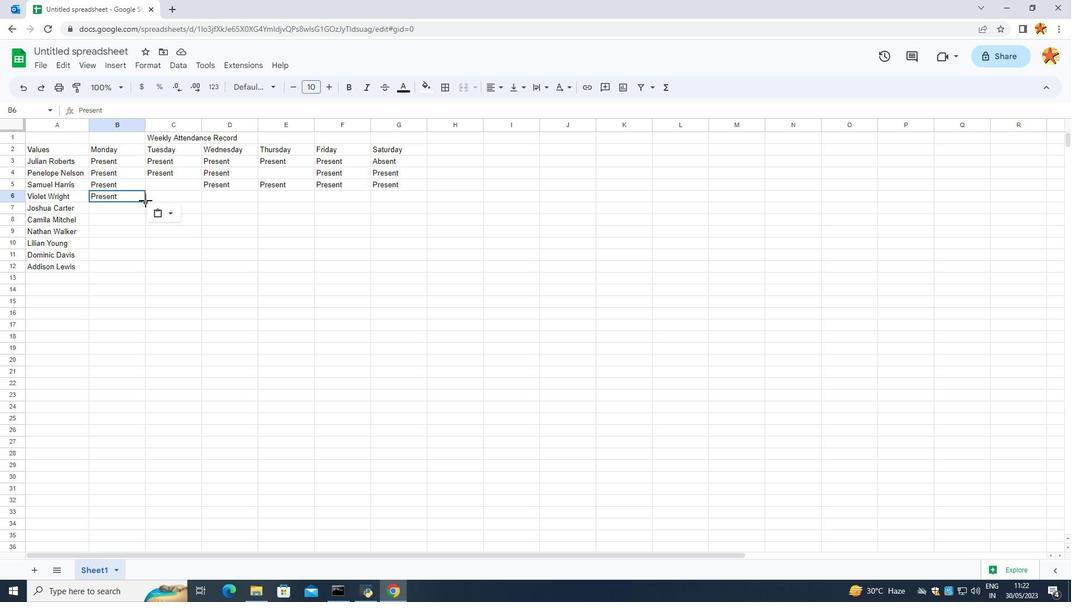 
Action: Mouse moved to (401, 198)
Screenshot: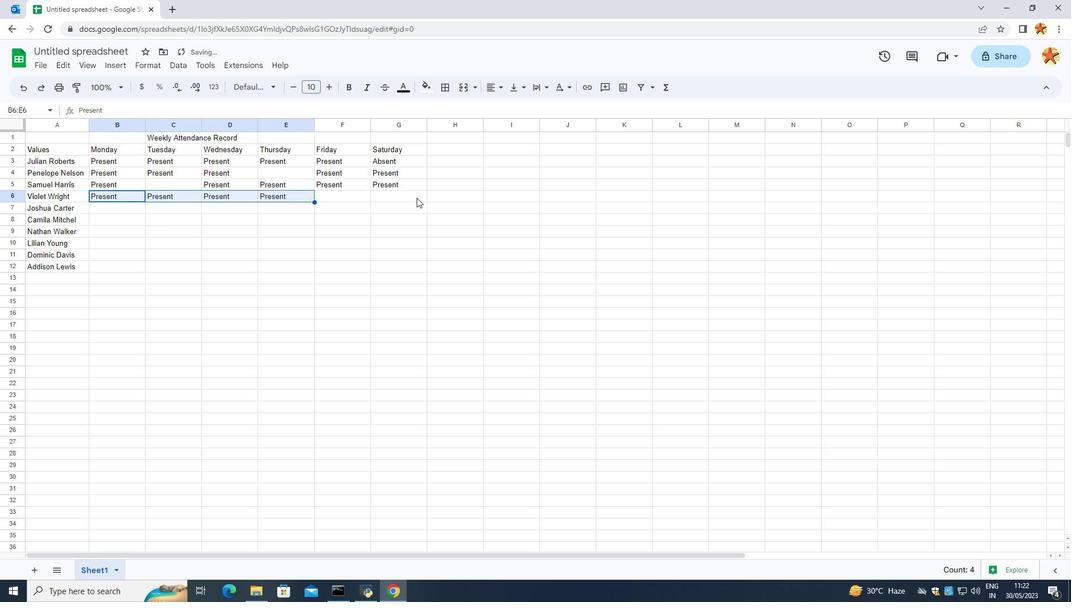 
Action: Mouse pressed left at (401, 198)
Screenshot: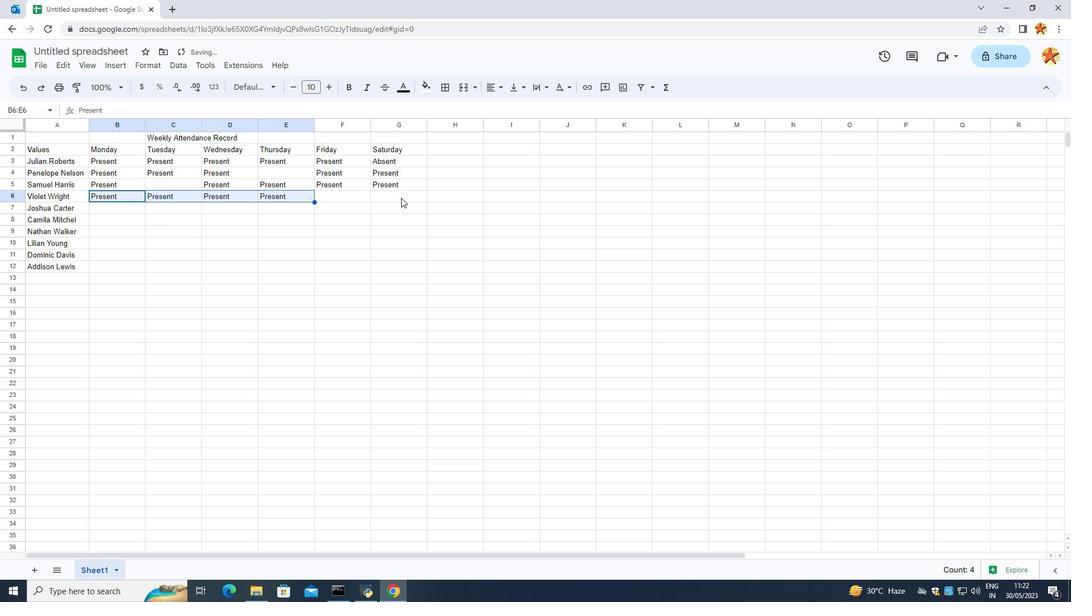 
Action: Mouse pressed right at (401, 198)
Screenshot: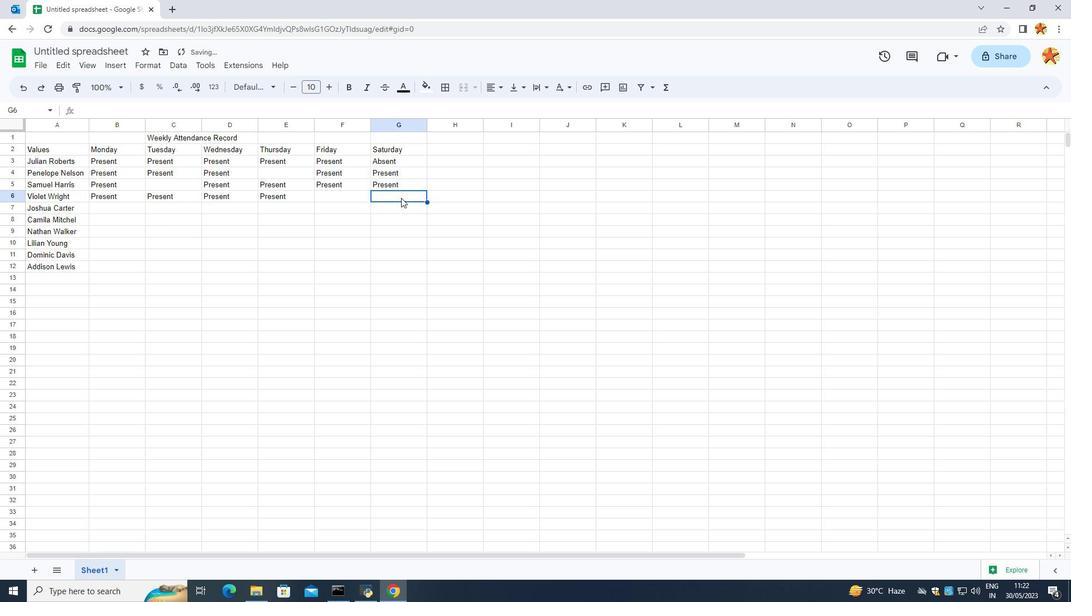 
Action: Mouse moved to (434, 223)
Screenshot: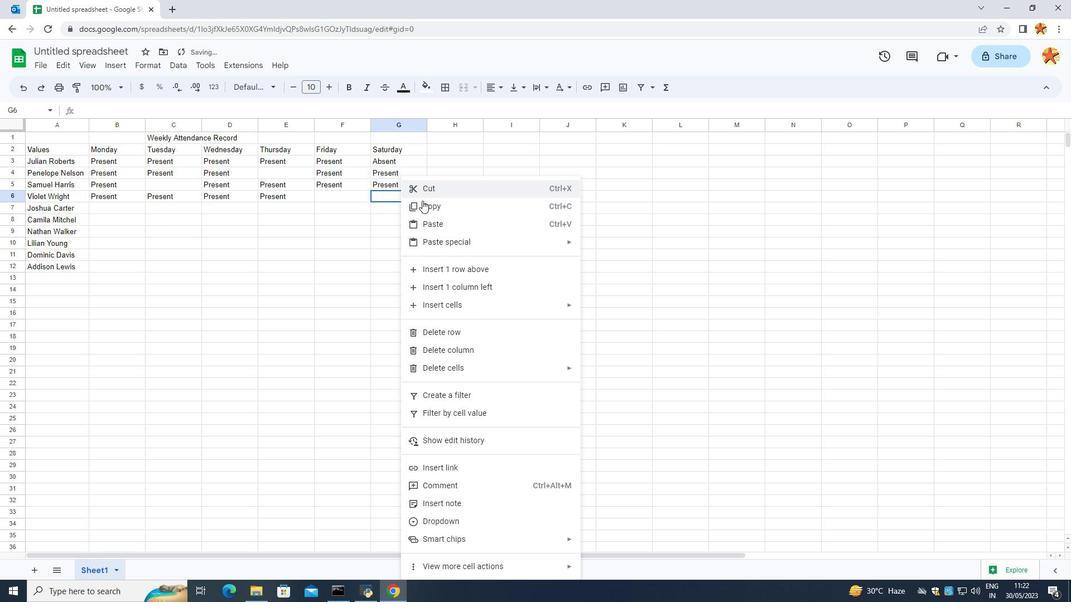 
Action: Mouse pressed left at (434, 223)
Screenshot: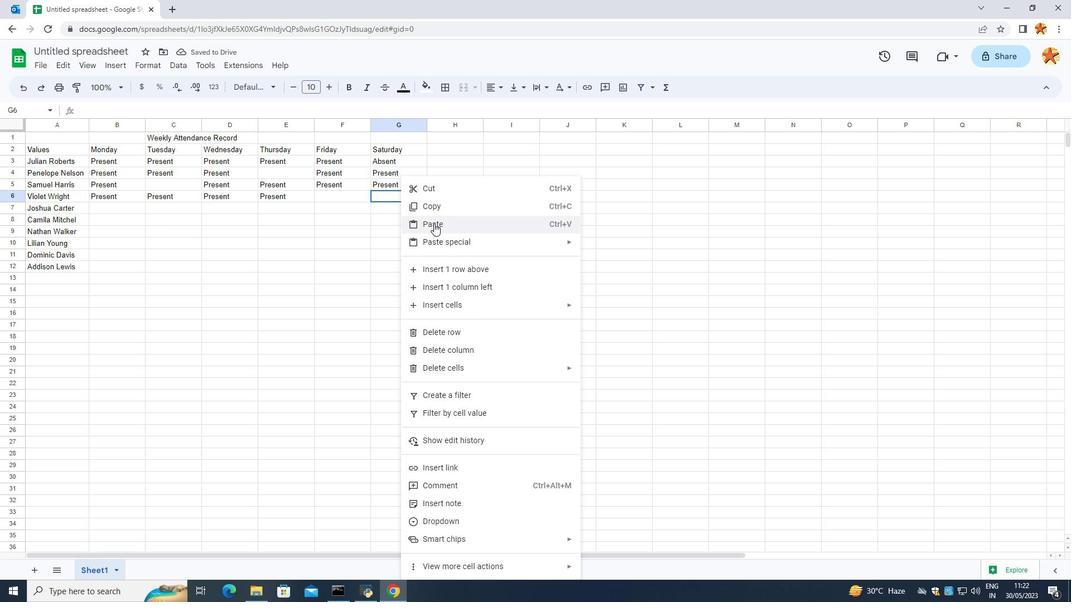 
Action: Mouse moved to (220, 222)
Screenshot: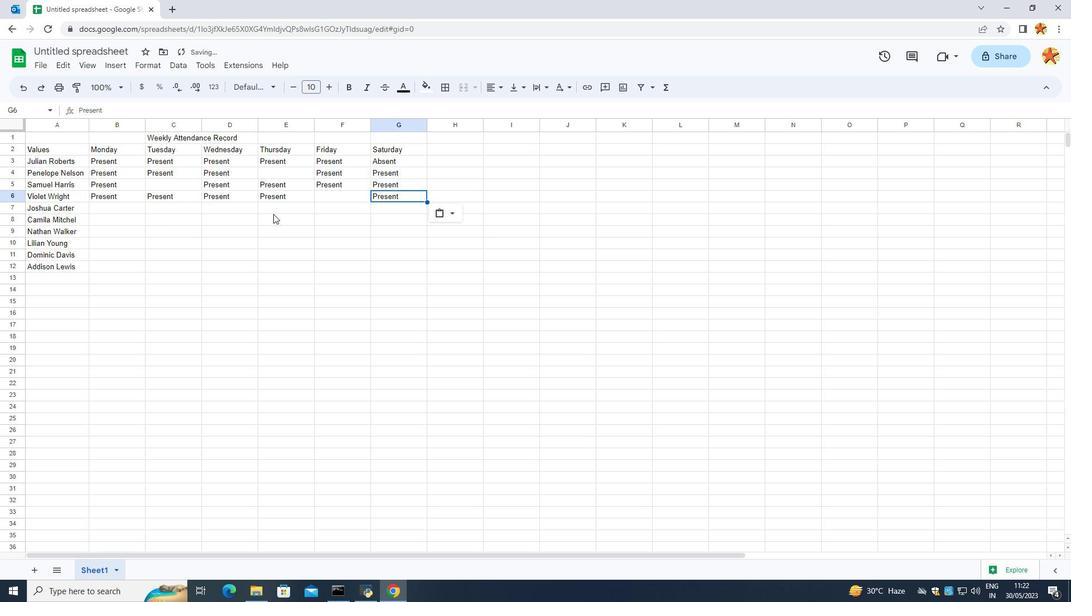 
Action: Mouse pressed left at (220, 222)
Screenshot: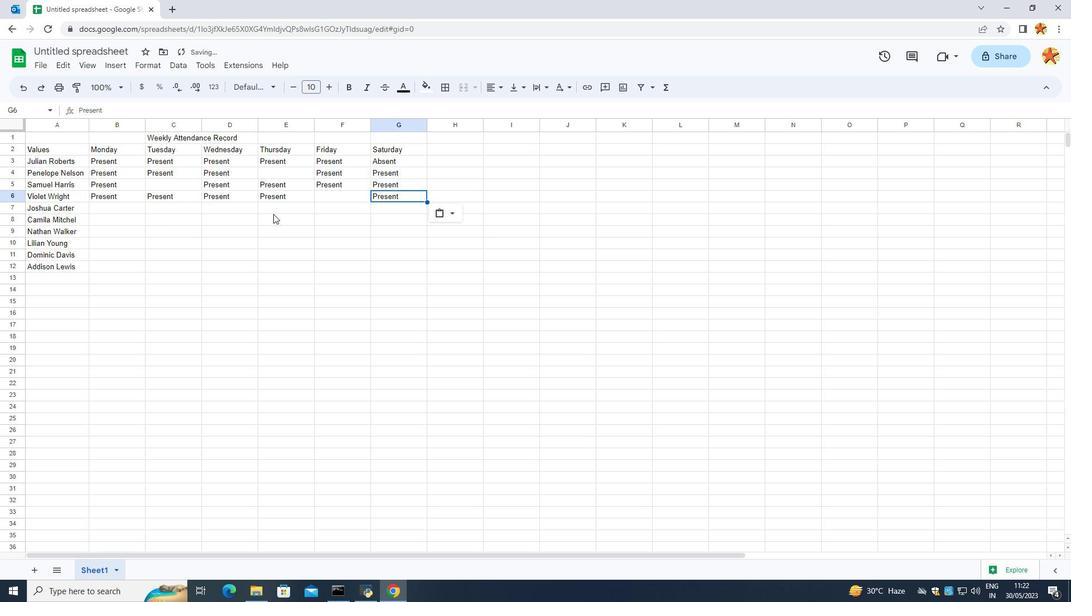 
Action: Mouse moved to (94, 206)
Screenshot: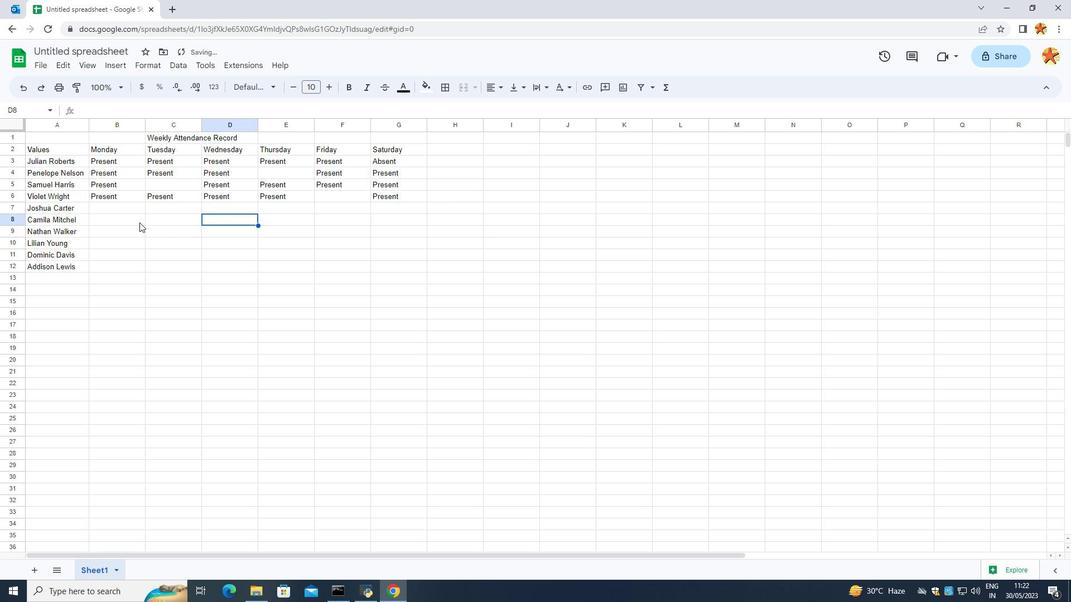 
Action: Mouse pressed left at (94, 206)
Screenshot: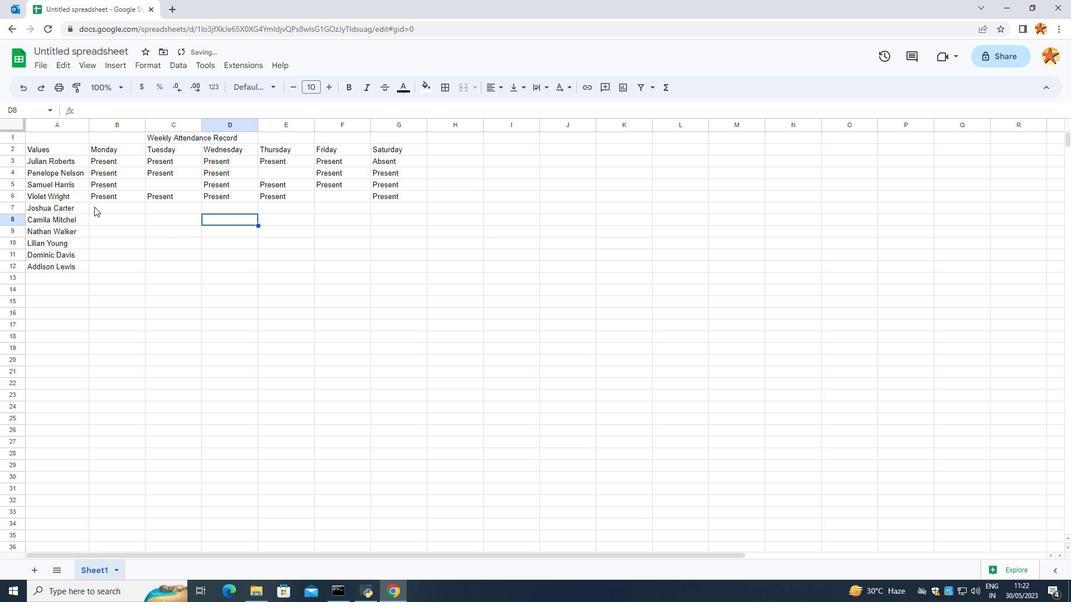
Action: Mouse moved to (150, 204)
Screenshot: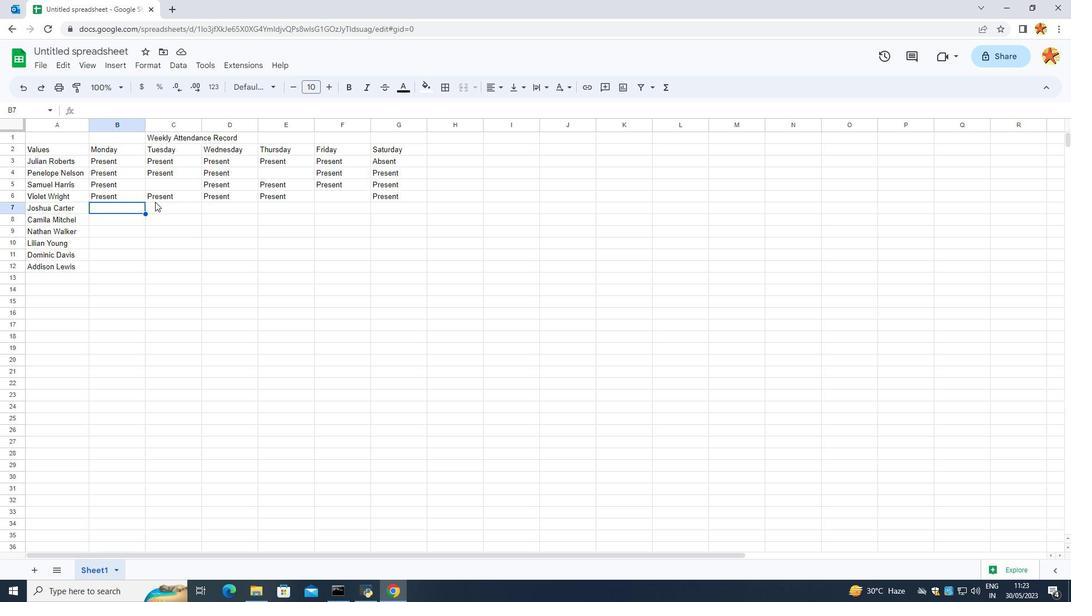 
Action: Mouse pressed left at (150, 204)
Screenshot: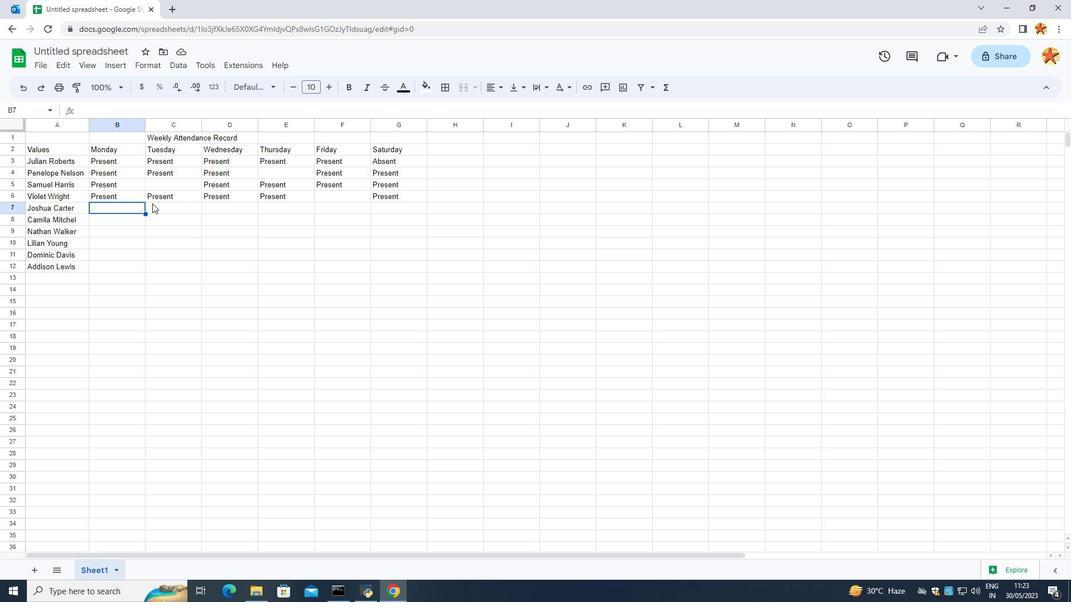 
Action: Mouse moved to (166, 204)
Screenshot: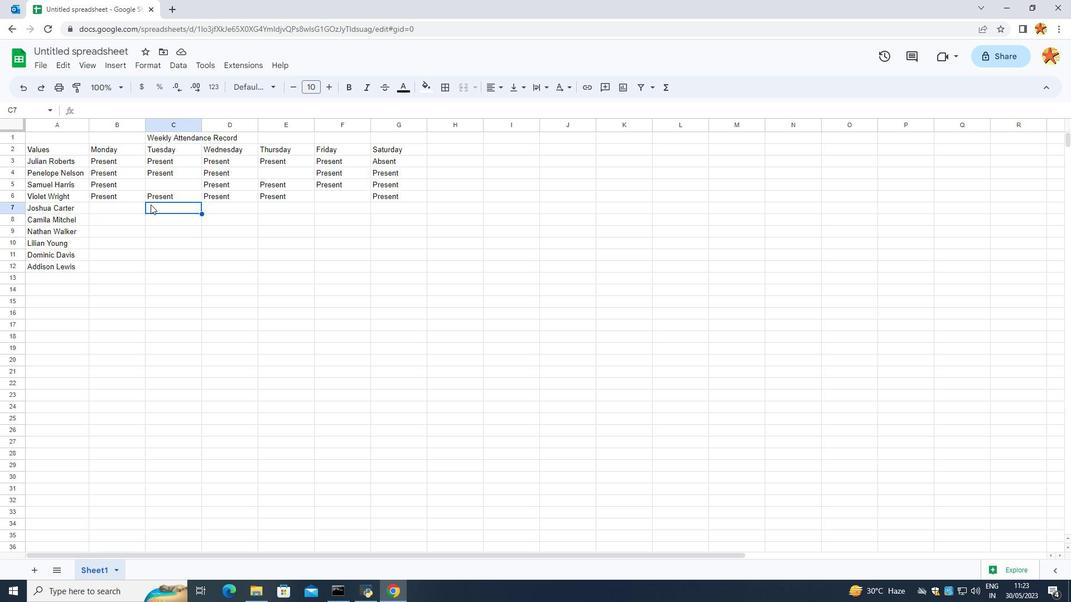 
Action: Mouse pressed right at (166, 204)
Screenshot: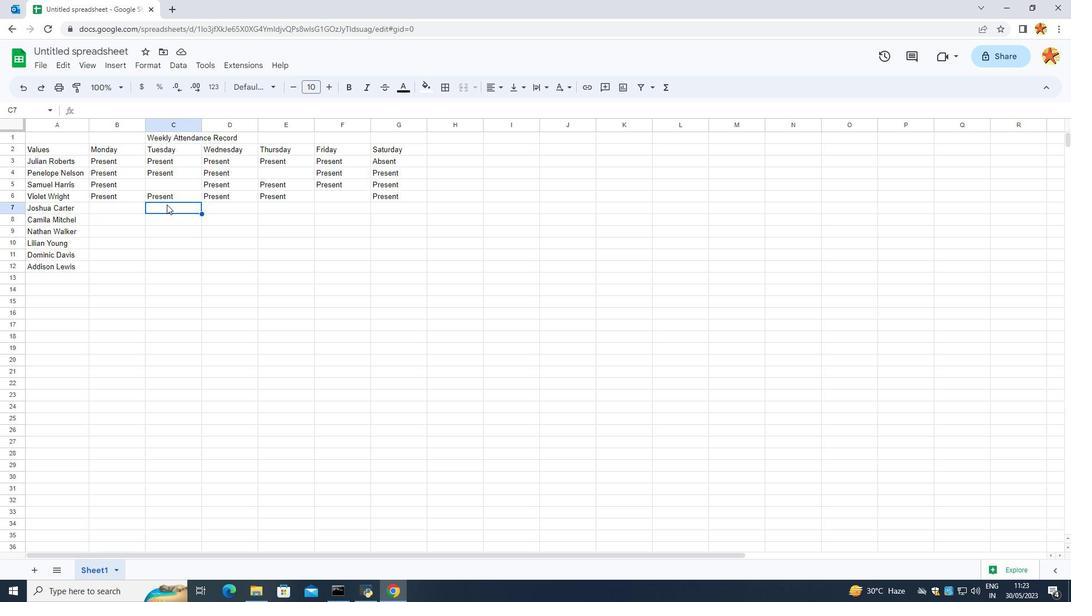 
Action: Mouse moved to (214, 223)
Screenshot: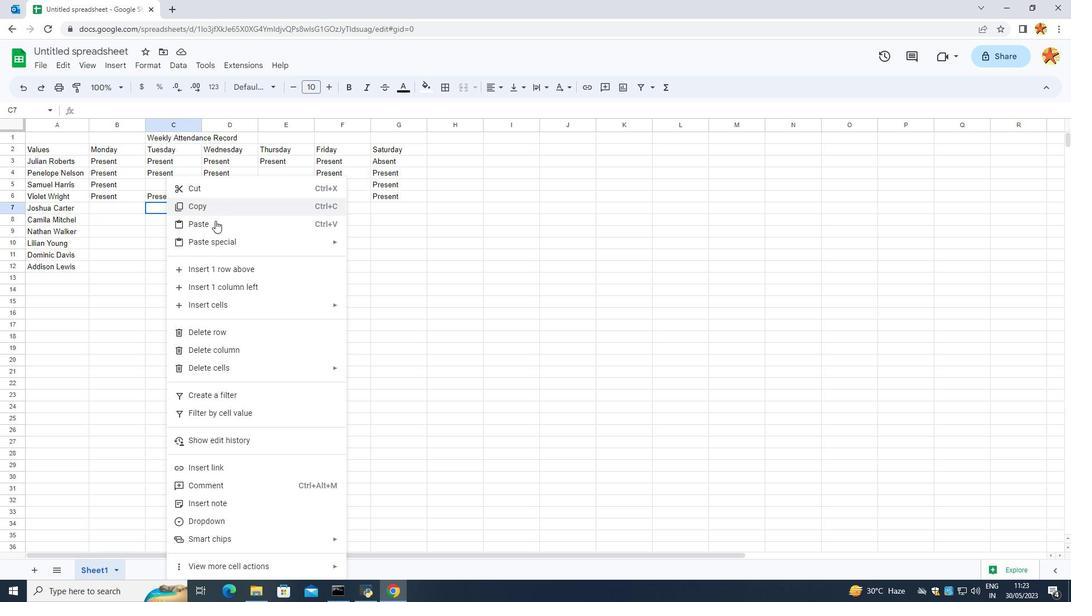 
Action: Mouse pressed left at (214, 223)
Screenshot: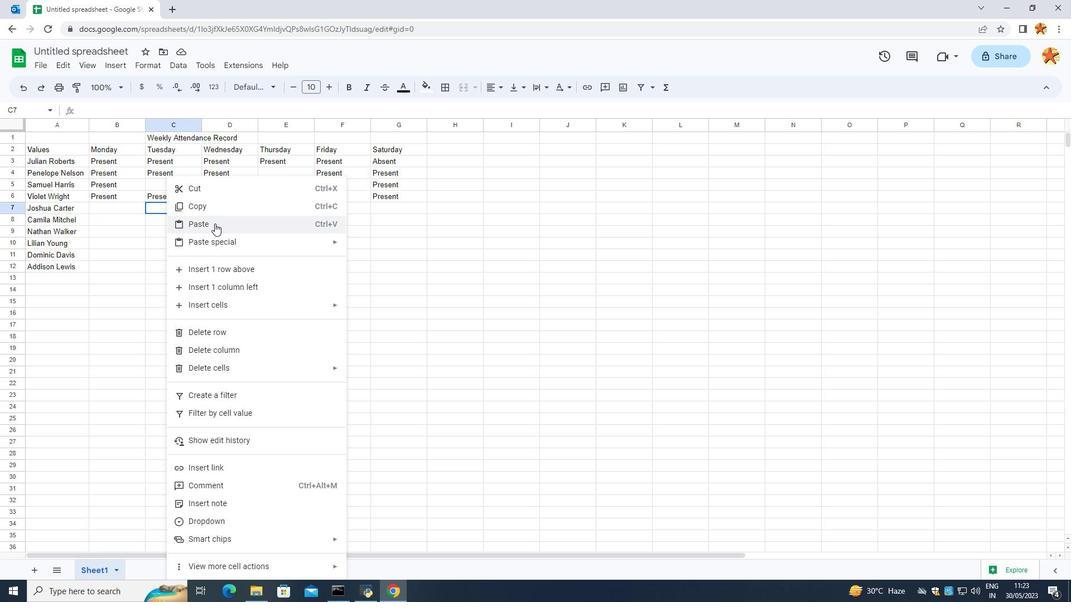 
Action: Mouse moved to (202, 214)
Screenshot: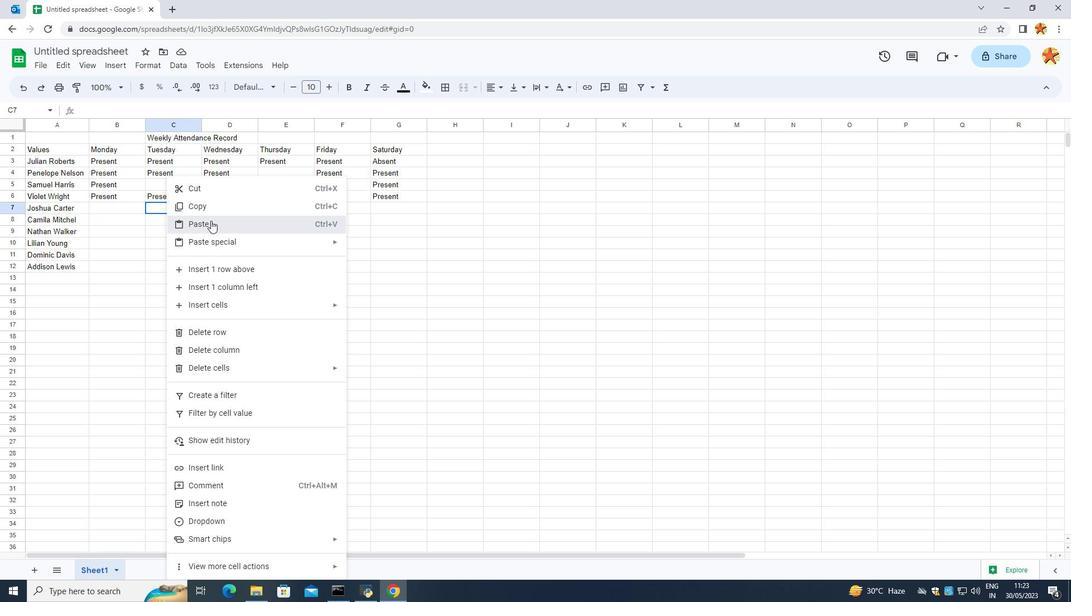 
Action: Mouse pressed left at (202, 214)
